 Task: For heading Use Lexend with yellow colour.  font size for heading20,  'Change the font style of data to'Lexend and font size to 12,  Change the alignment of both headline & data to Align center.  In the sheet  Attendance Sheet for Weekly Overviewbook
Action: Mouse moved to (55, 145)
Screenshot: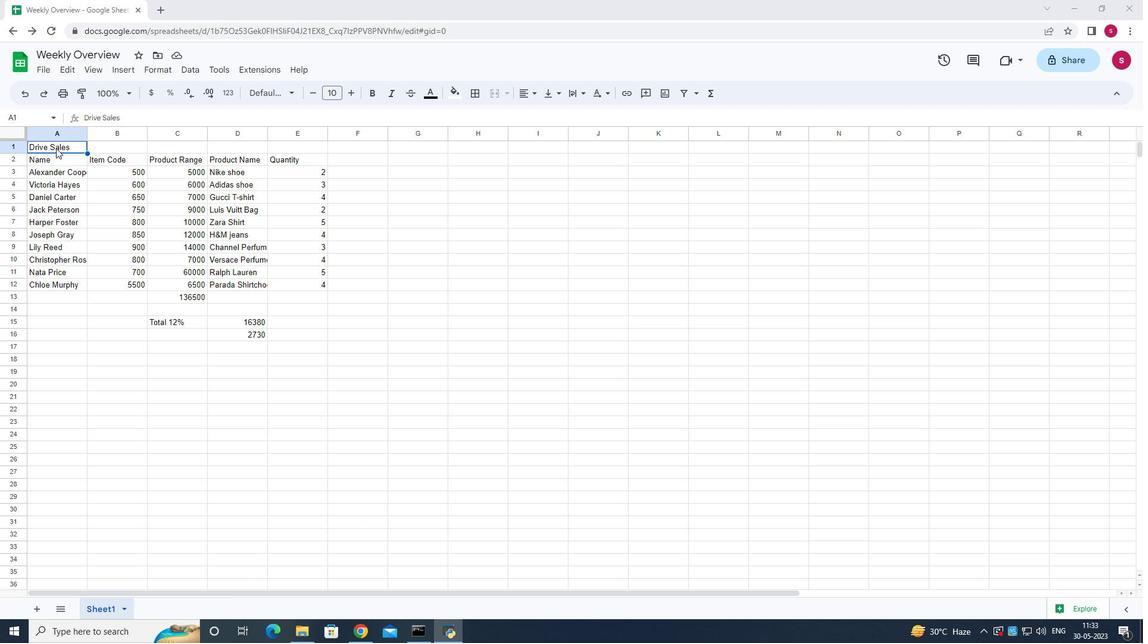 
Action: Mouse pressed left at (55, 145)
Screenshot: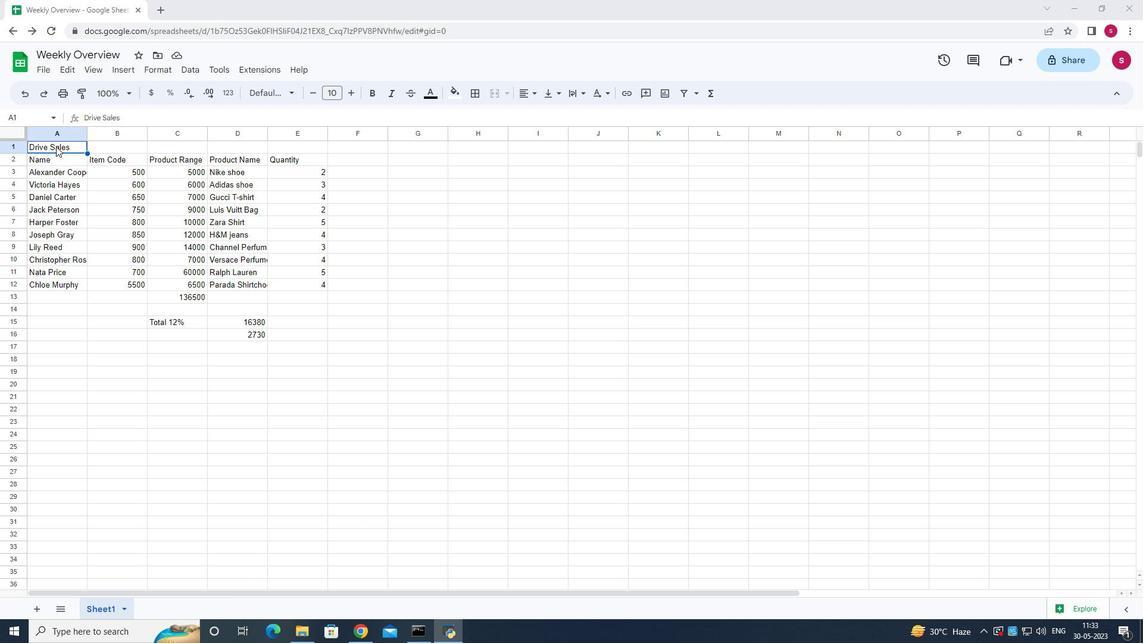 
Action: Mouse moved to (284, 94)
Screenshot: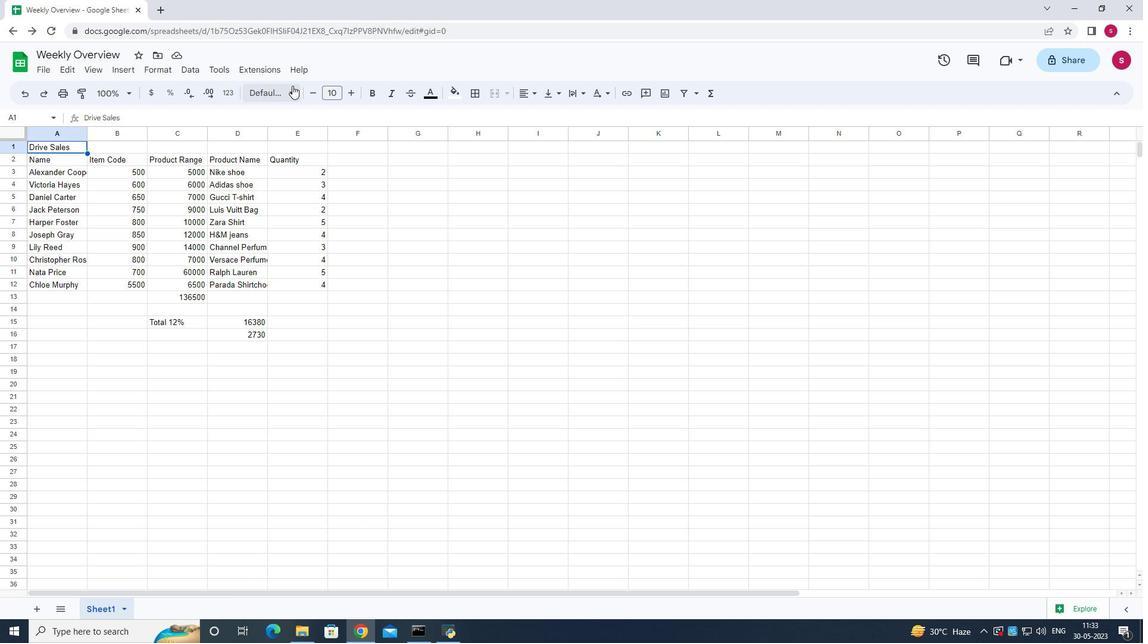 
Action: Mouse pressed left at (284, 94)
Screenshot: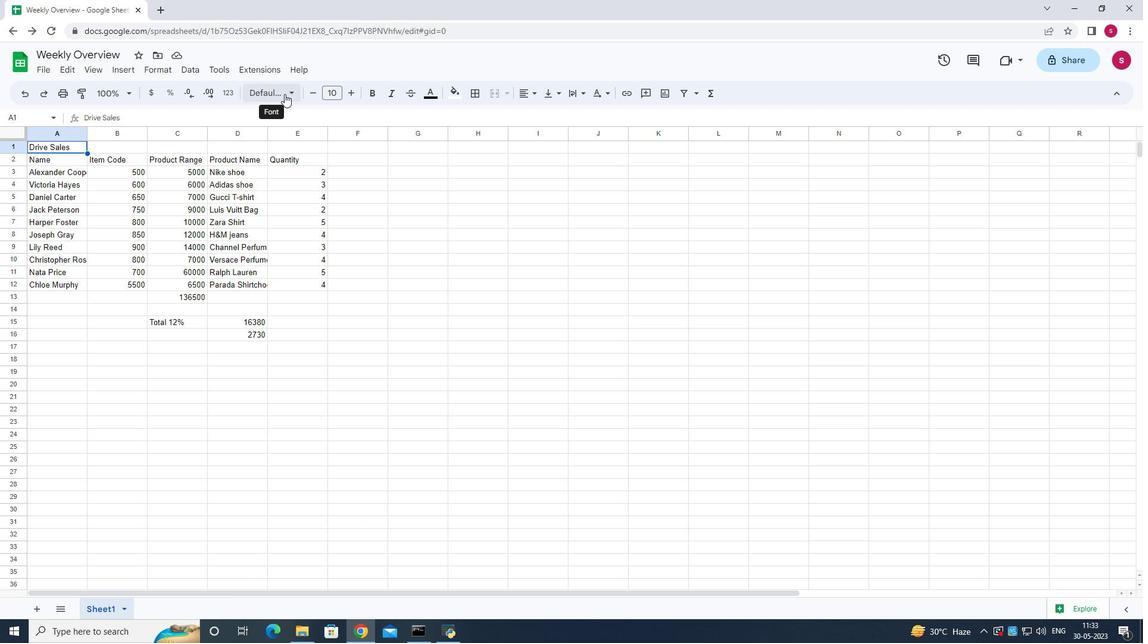 
Action: Mouse moved to (300, 293)
Screenshot: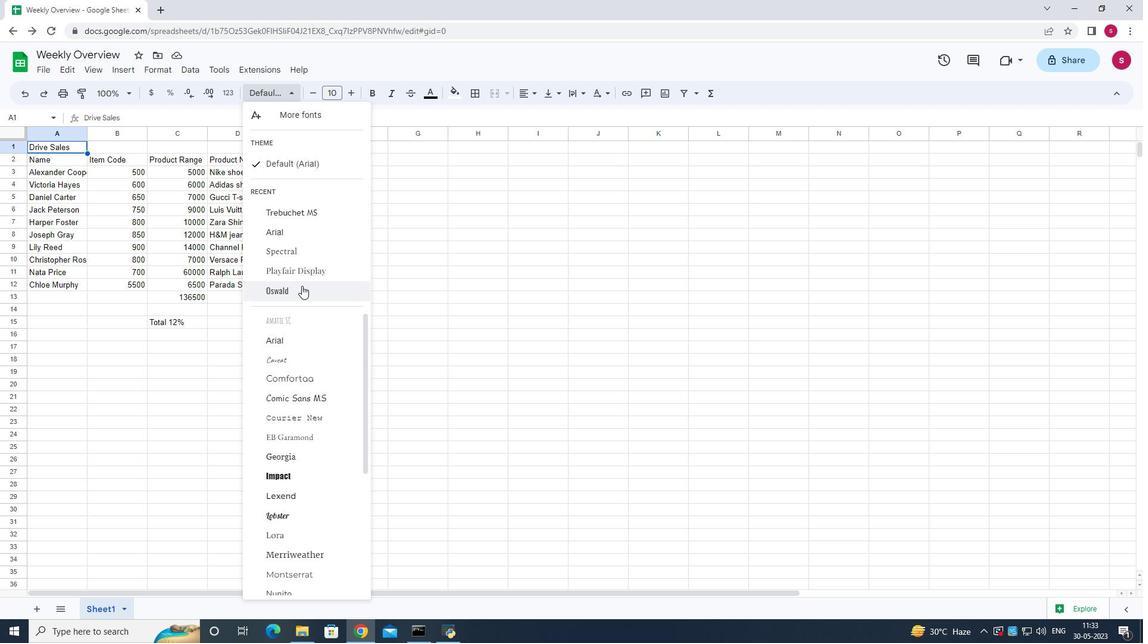 
Action: Mouse scrolled (300, 292) with delta (0, 0)
Screenshot: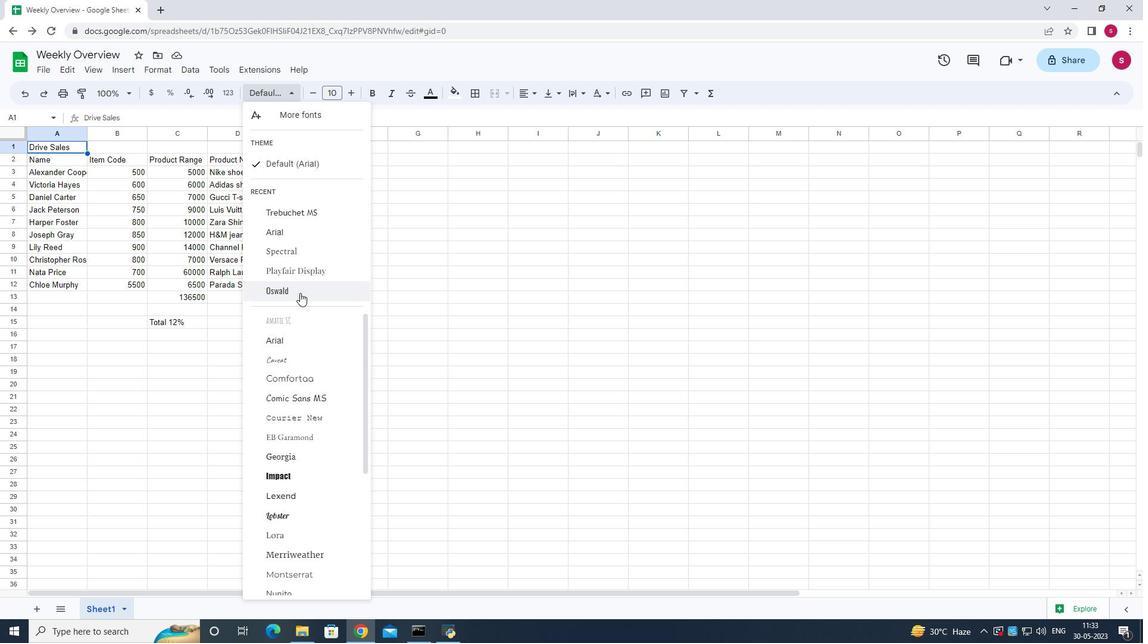 
Action: Mouse moved to (290, 554)
Screenshot: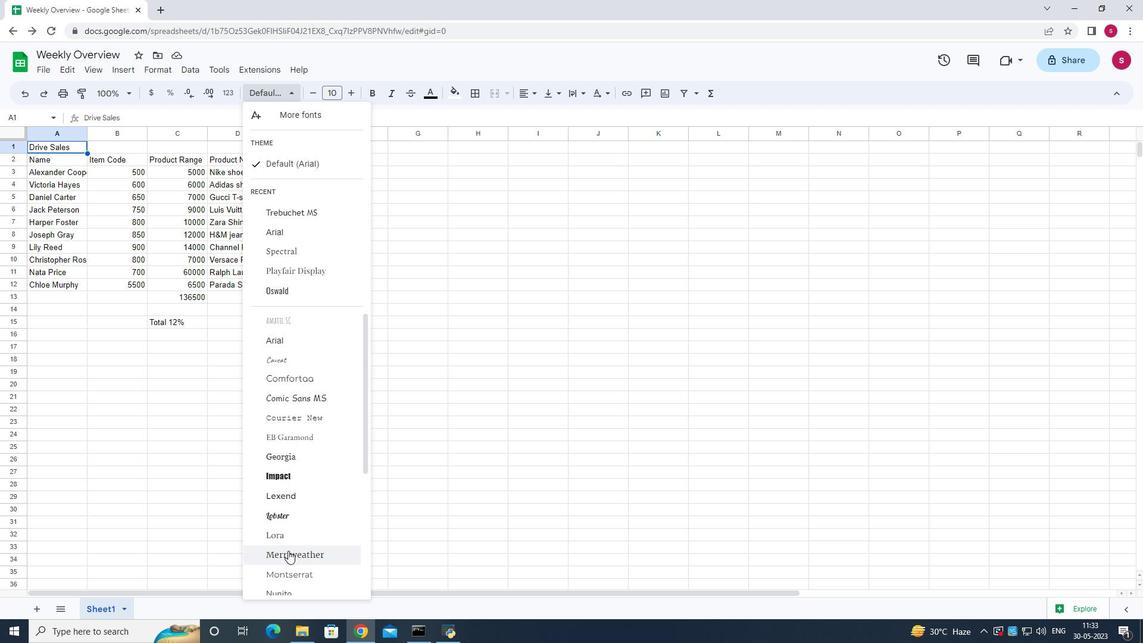 
Action: Mouse scrolled (290, 553) with delta (0, 0)
Screenshot: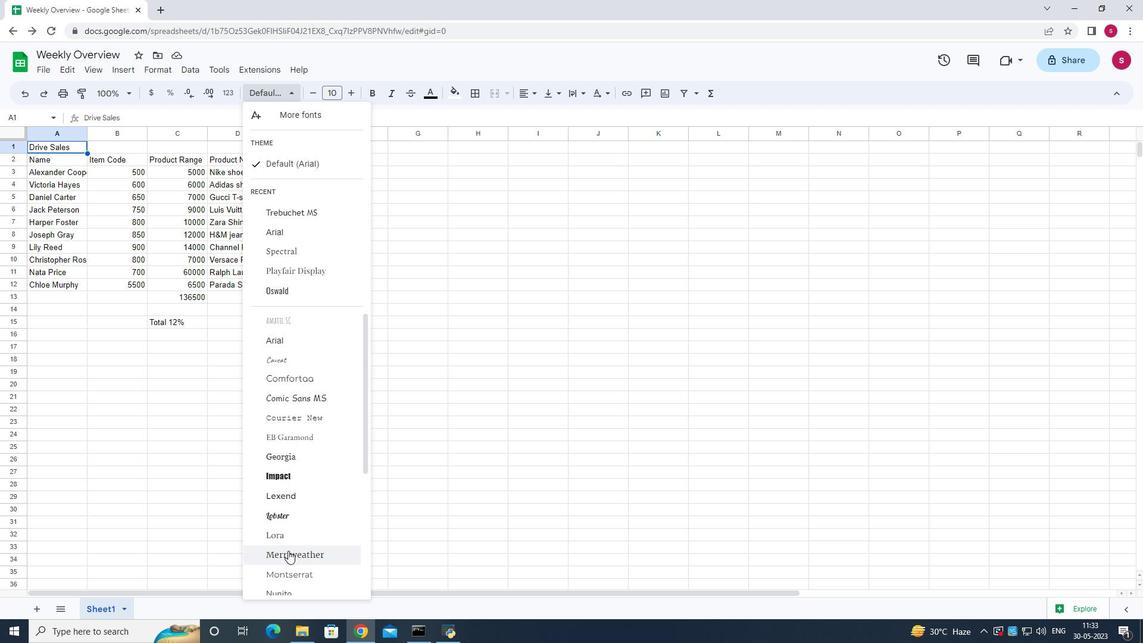 
Action: Mouse scrolled (290, 553) with delta (0, 0)
Screenshot: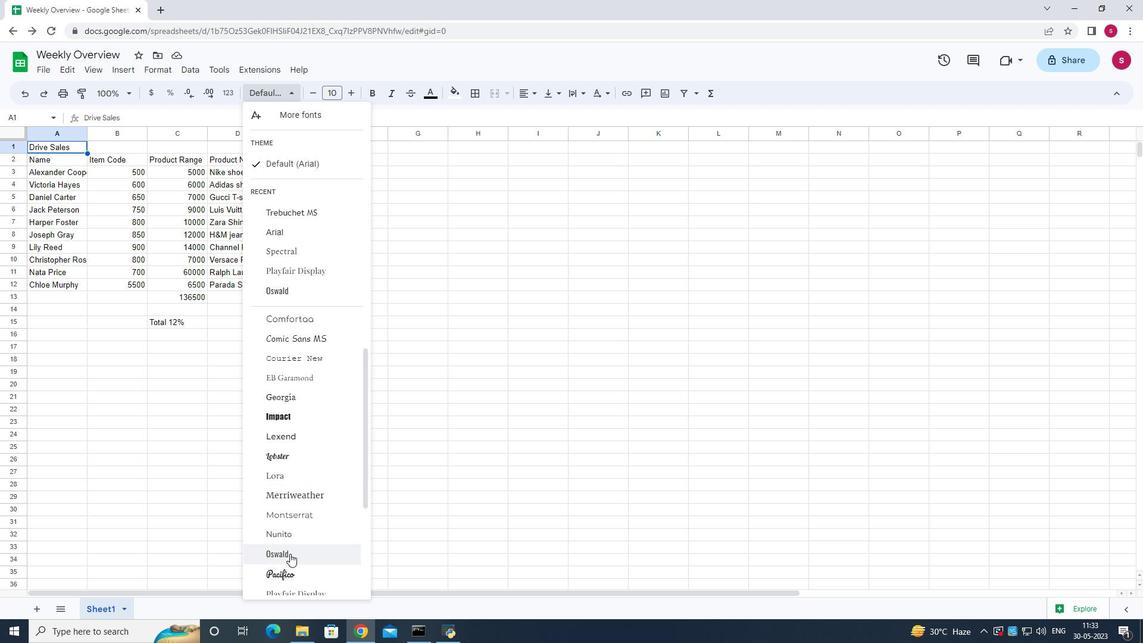 
Action: Mouse scrolled (290, 553) with delta (0, 0)
Screenshot: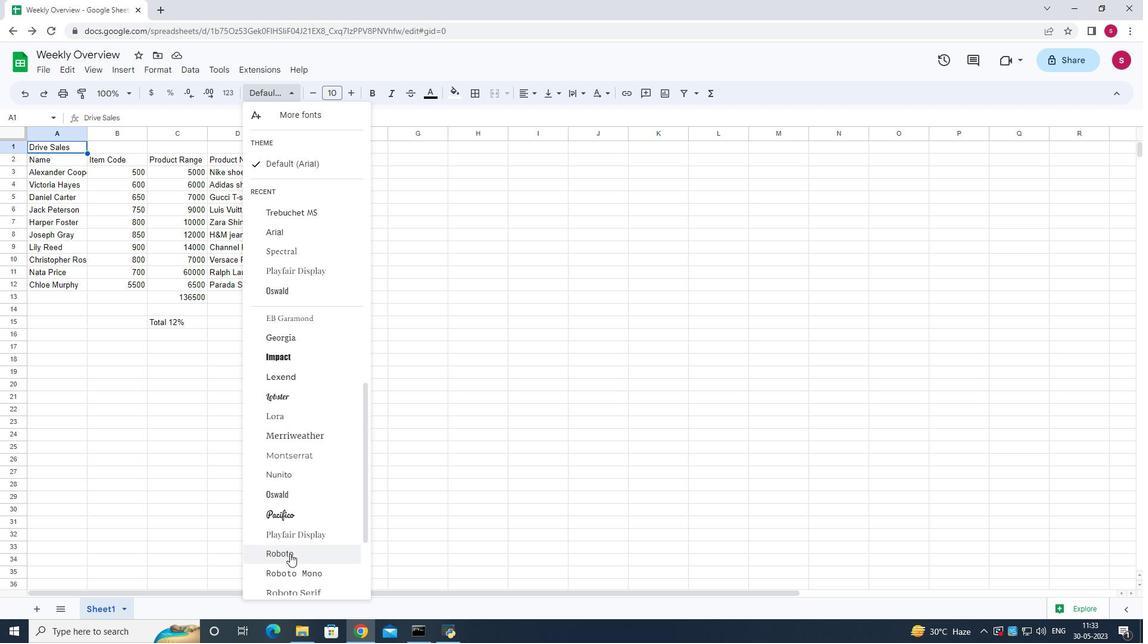 
Action: Mouse scrolled (290, 553) with delta (0, 0)
Screenshot: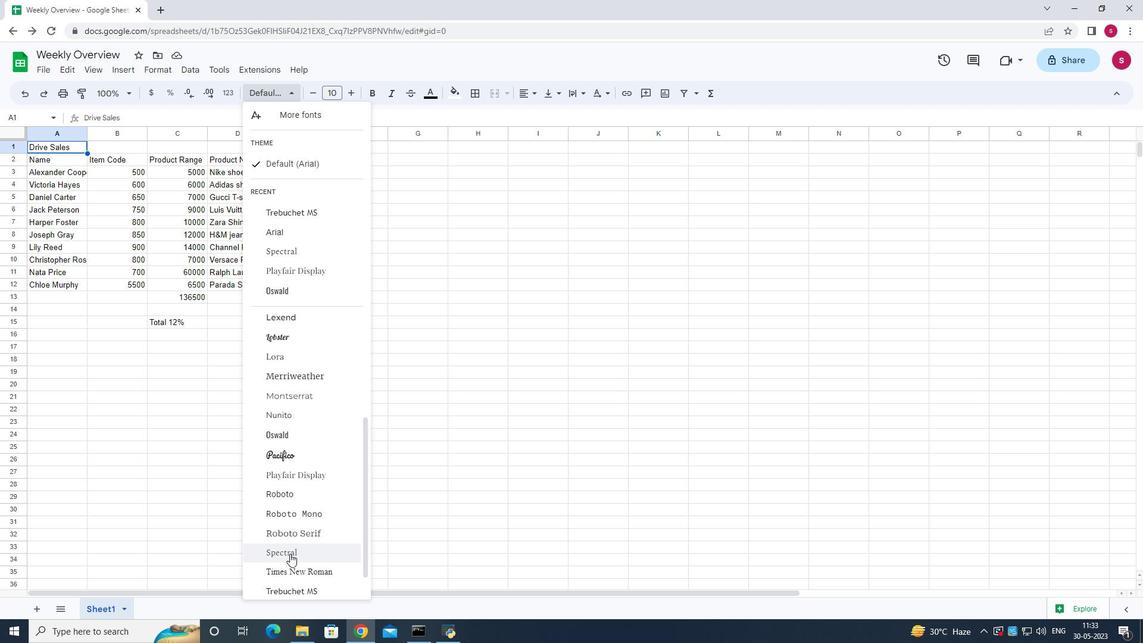 
Action: Mouse scrolled (290, 553) with delta (0, 0)
Screenshot: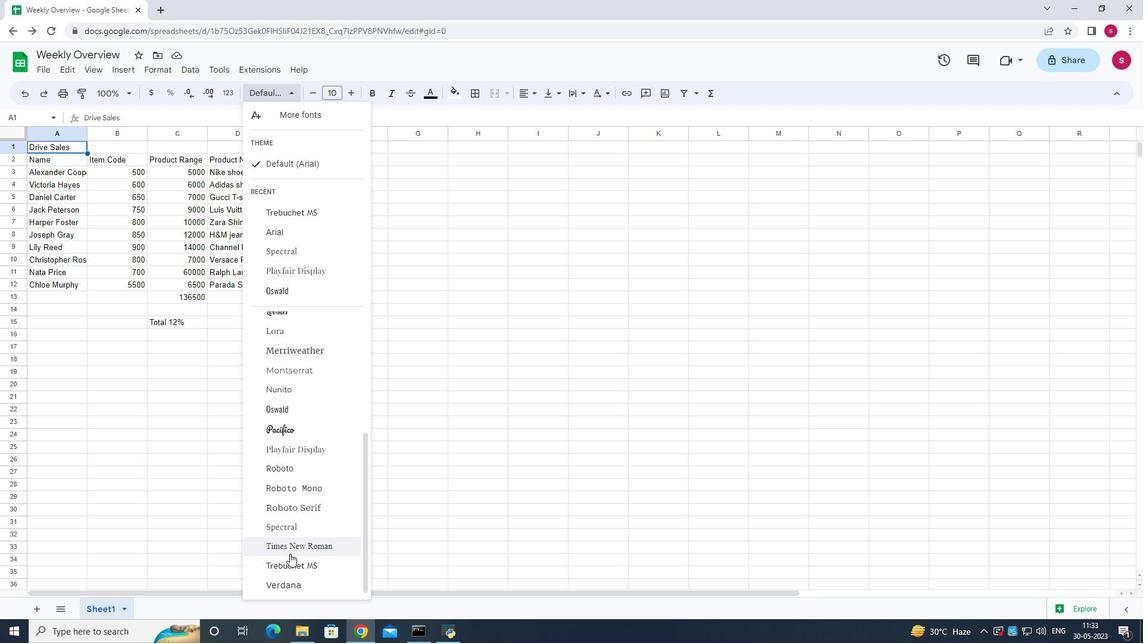 
Action: Mouse moved to (283, 267)
Screenshot: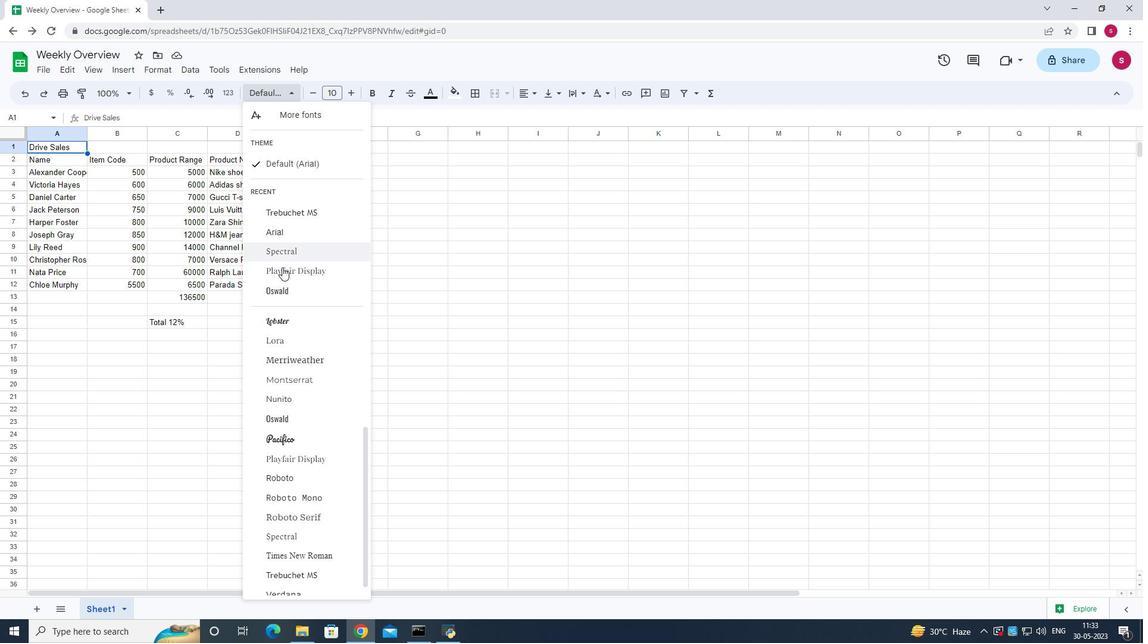 
Action: Mouse scrolled (283, 268) with delta (0, 0)
Screenshot: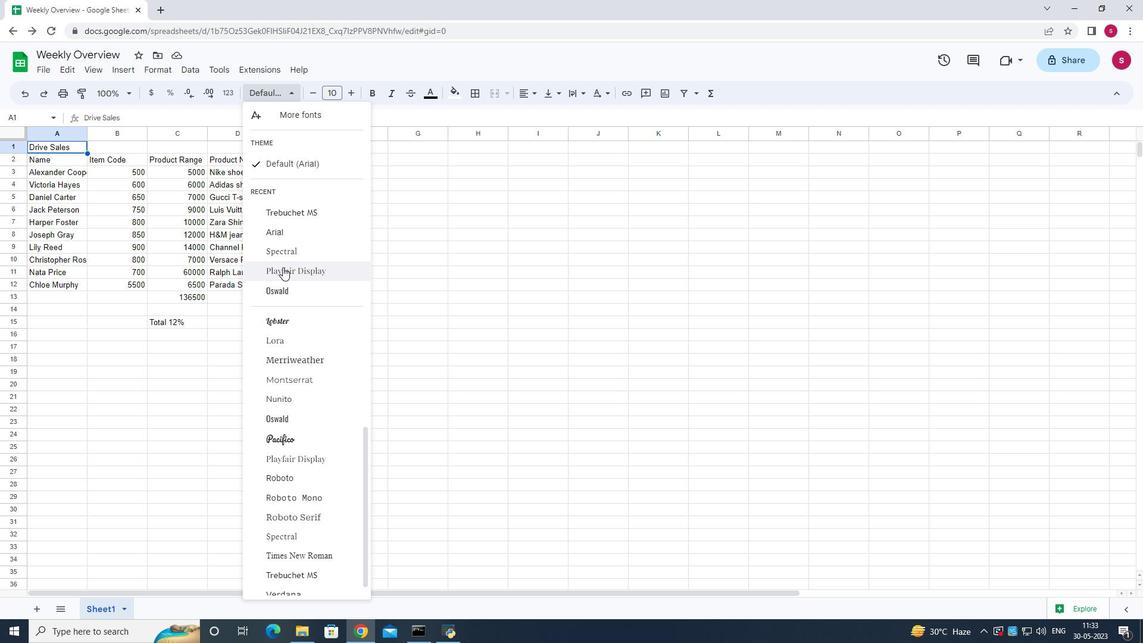 
Action: Mouse scrolled (283, 268) with delta (0, 0)
Screenshot: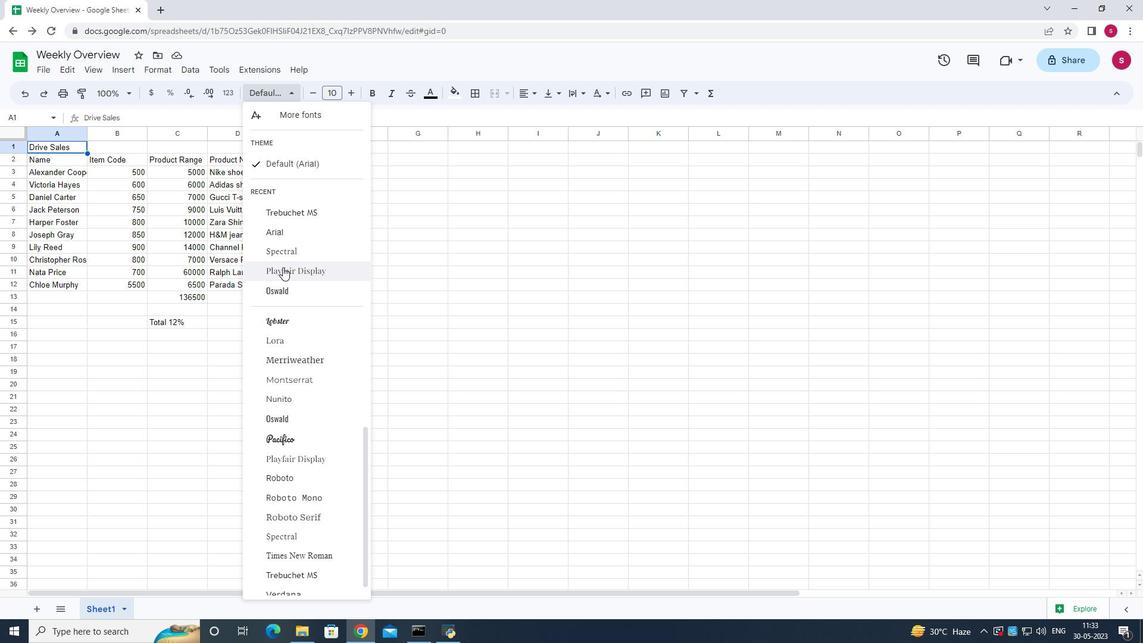 
Action: Mouse moved to (291, 117)
Screenshot: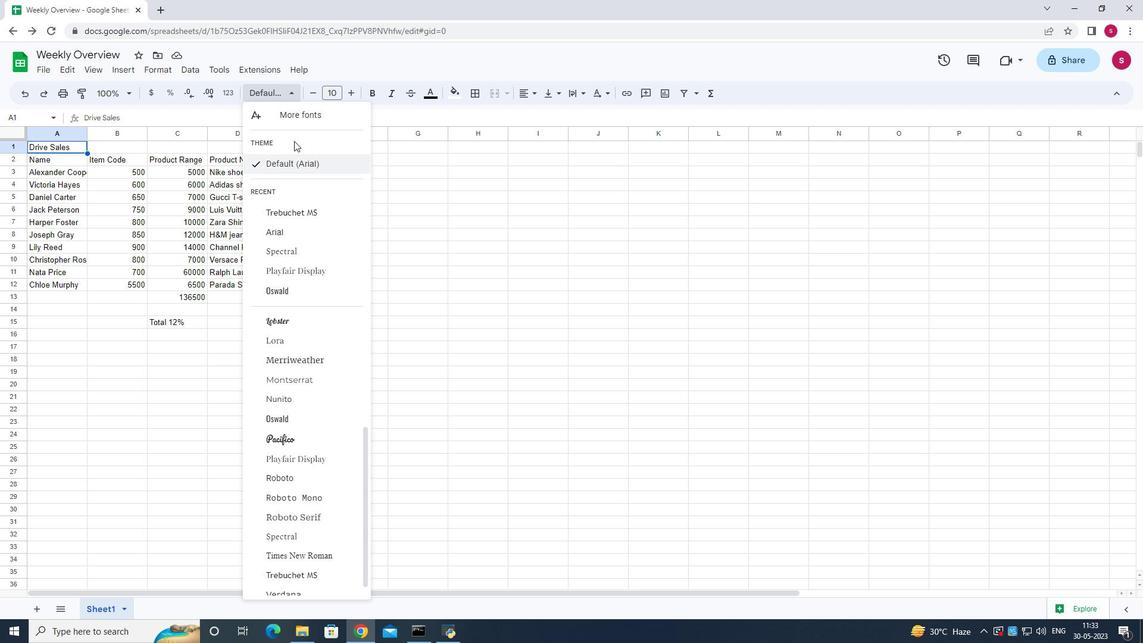 
Action: Mouse pressed left at (291, 117)
Screenshot: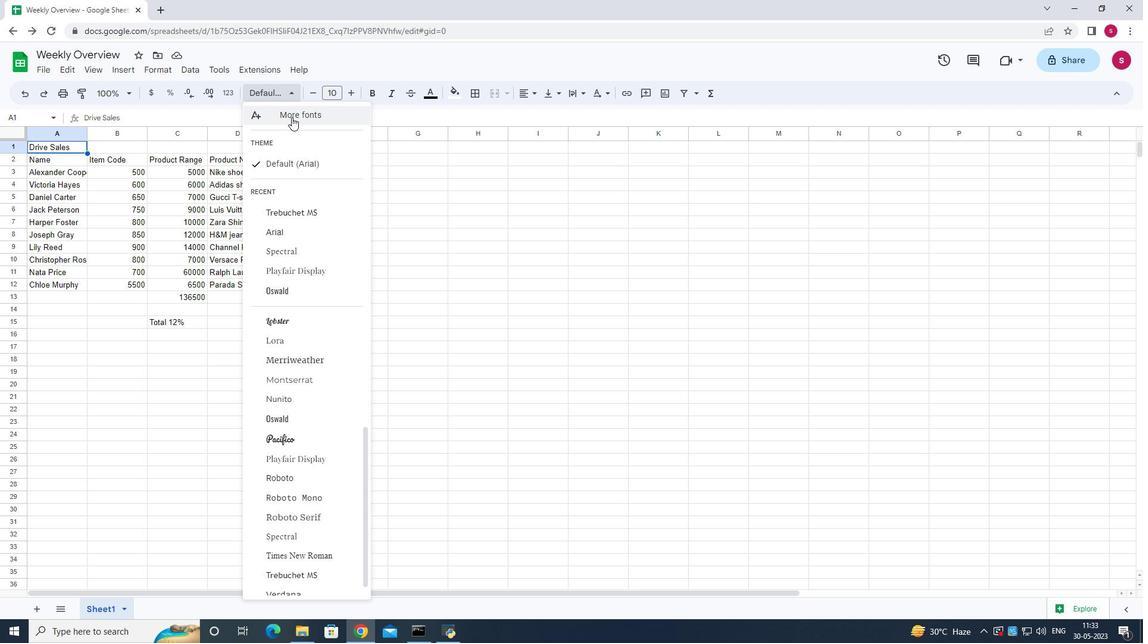 
Action: Mouse moved to (372, 191)
Screenshot: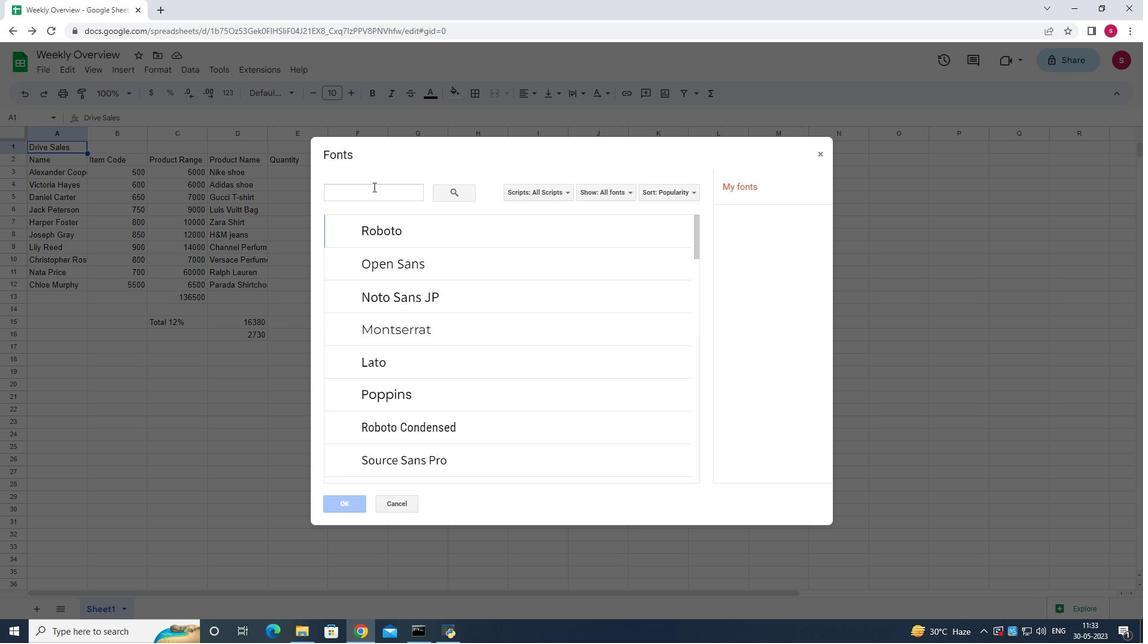 
Action: Mouse pressed left at (372, 191)
Screenshot: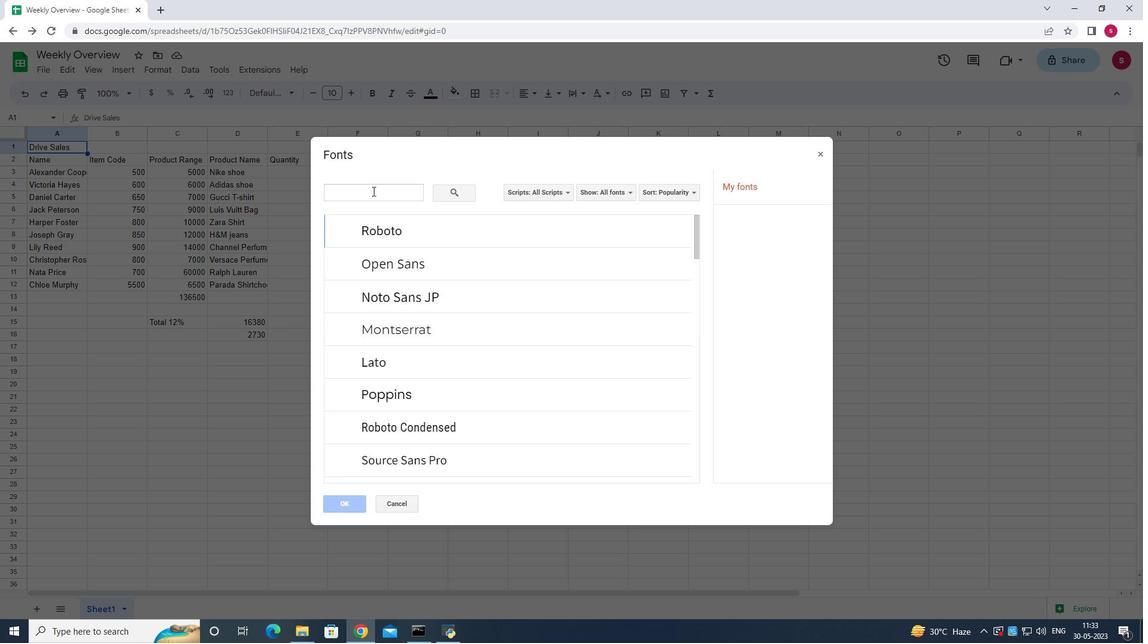 
Action: Key pressed <Key.shift>Lexand<Key.enter>
Screenshot: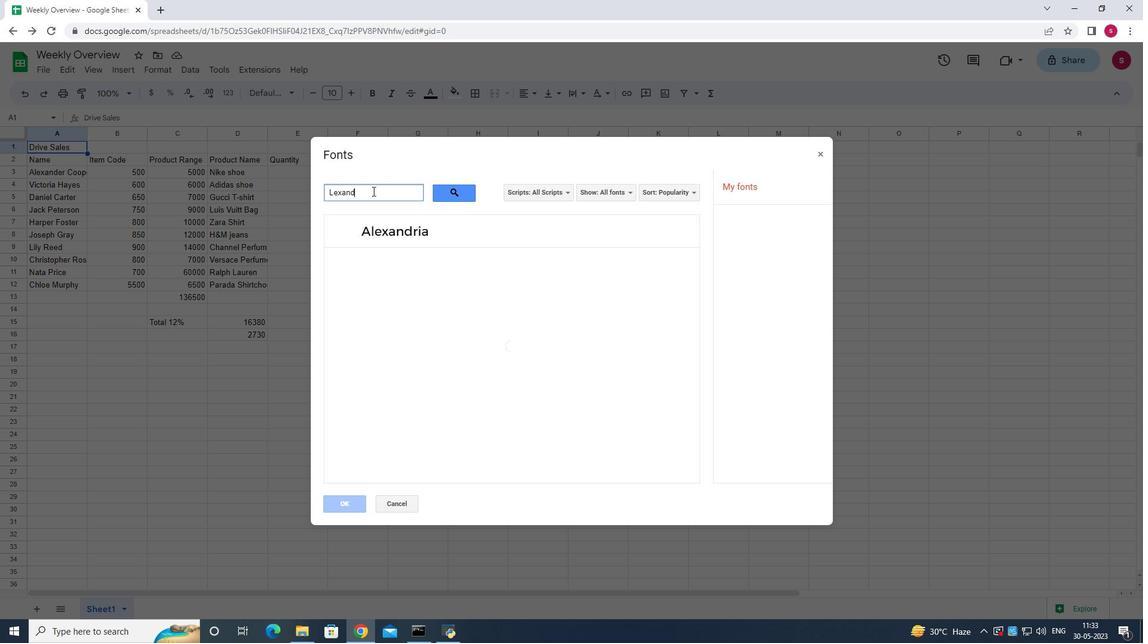 
Action: Mouse moved to (423, 190)
Screenshot: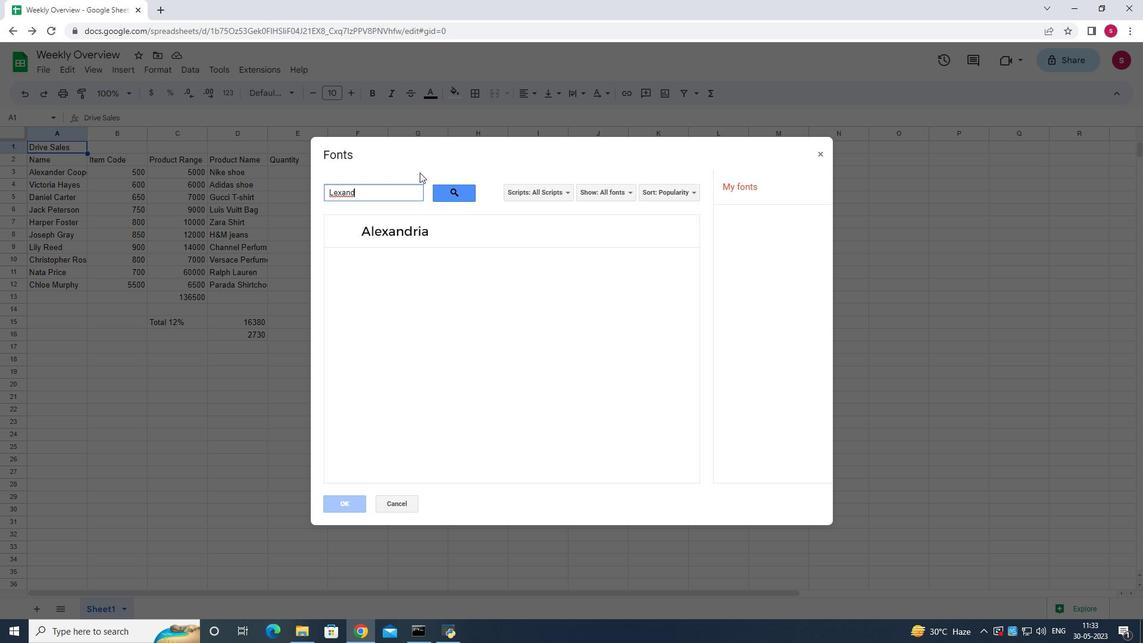 
Action: Key pressed <Key.backspace><Key.backspace><Key.backspace><Key.backspace><Key.backspace><Key.backspace><Key.backspace><Key.backspace><Key.backspace><Key.backspace><Key.backspace><Key.backspace><Key.backspace><Key.backspace><Key.backspace><Key.backspace><Key.backspace><Key.backspace><Key.backspace>
Screenshot: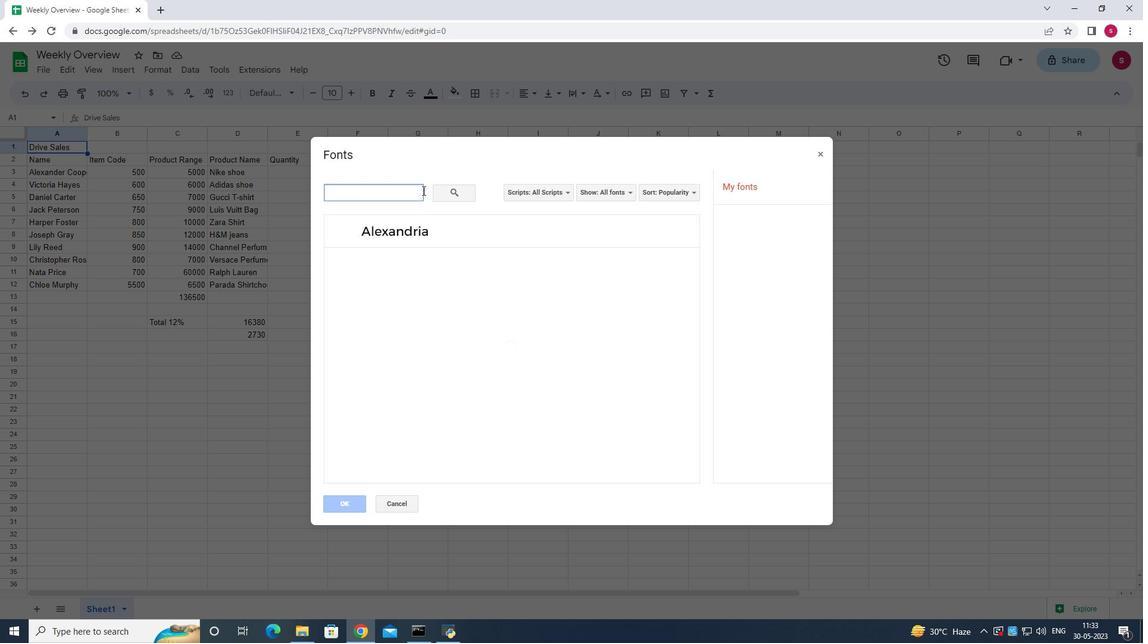 
Action: Mouse moved to (413, 247)
Screenshot: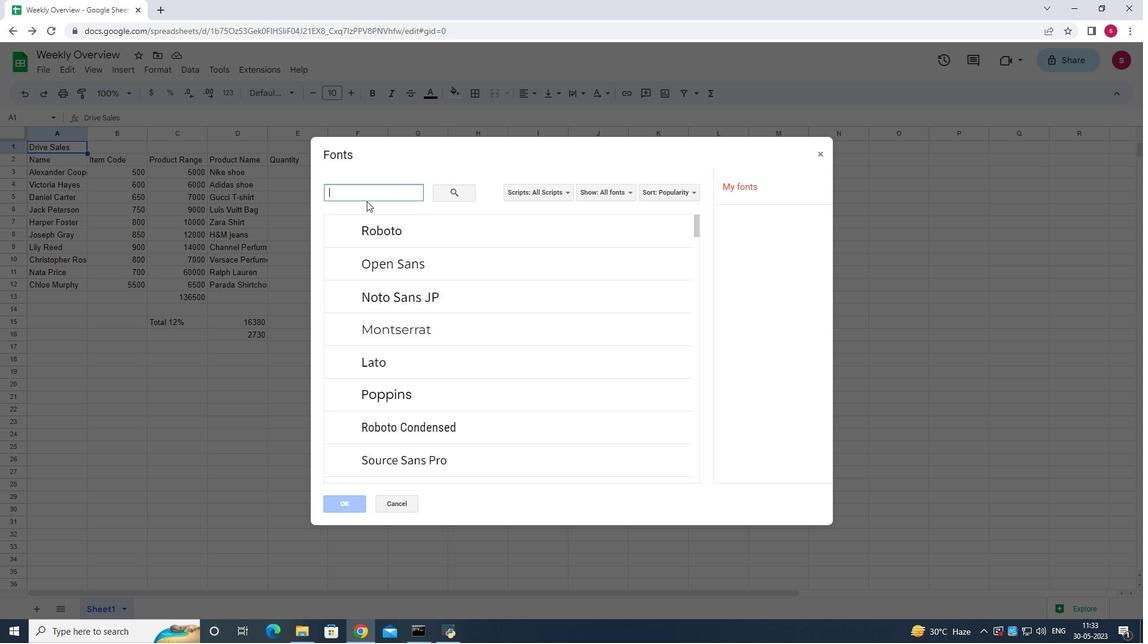 
Action: Mouse scrolled (413, 247) with delta (0, 0)
Screenshot: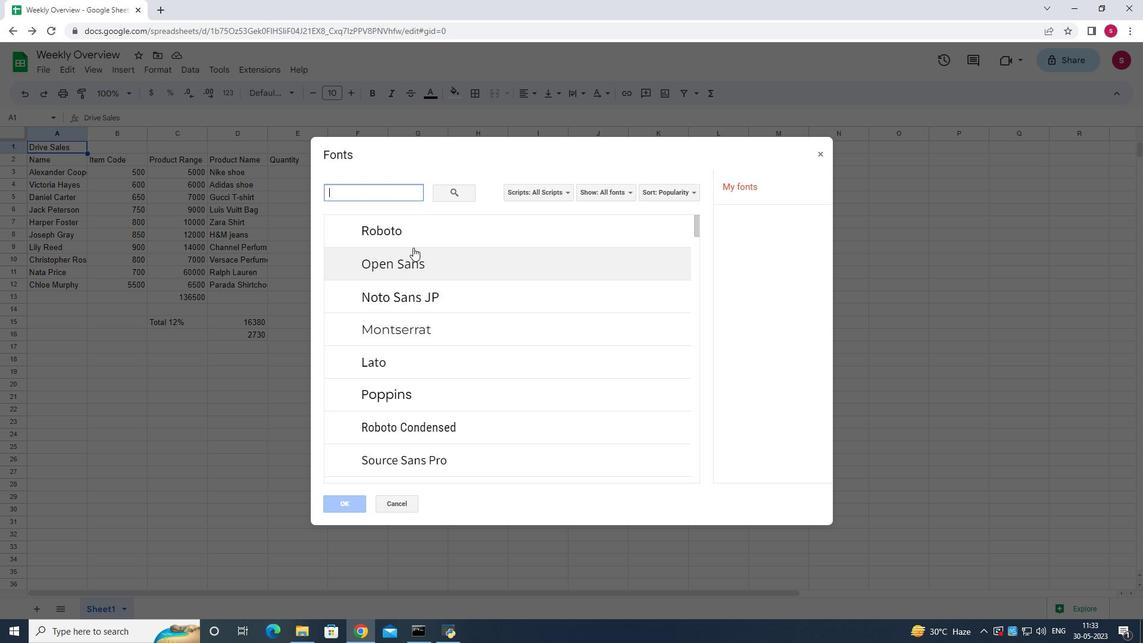 
Action: Mouse scrolled (413, 247) with delta (0, 0)
Screenshot: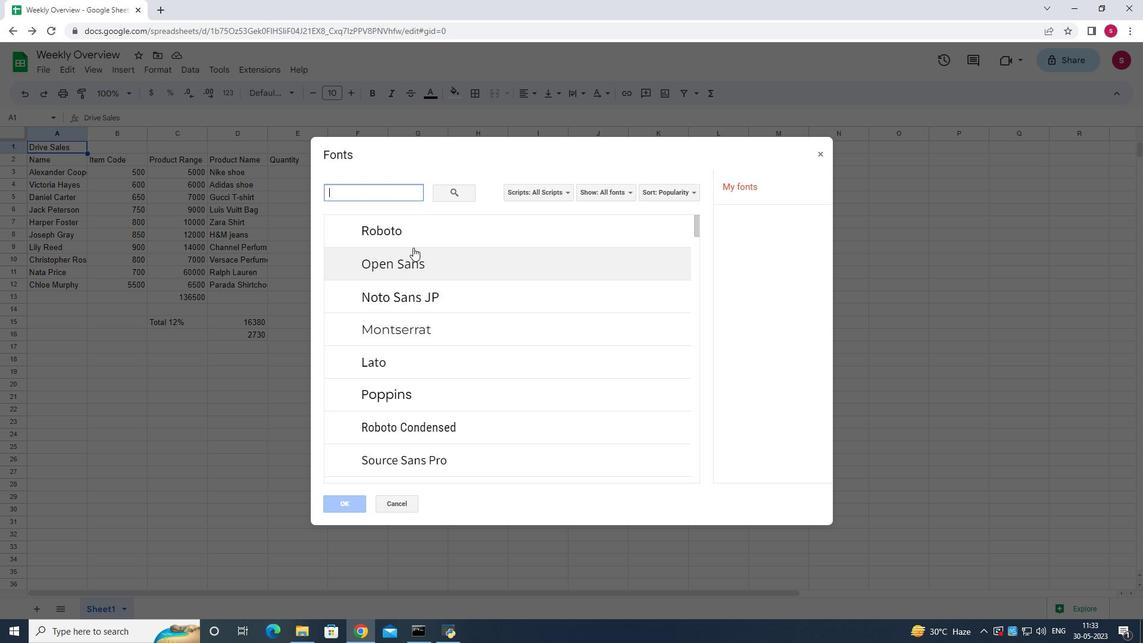 
Action: Mouse scrolled (413, 247) with delta (0, 0)
Screenshot: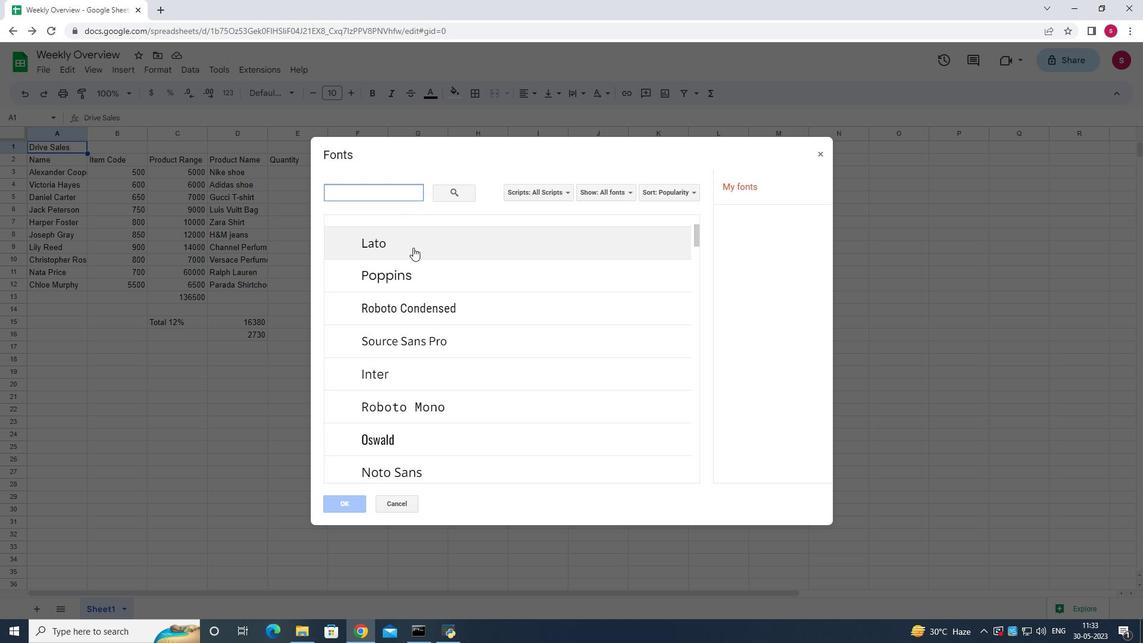 
Action: Mouse scrolled (413, 247) with delta (0, 0)
Screenshot: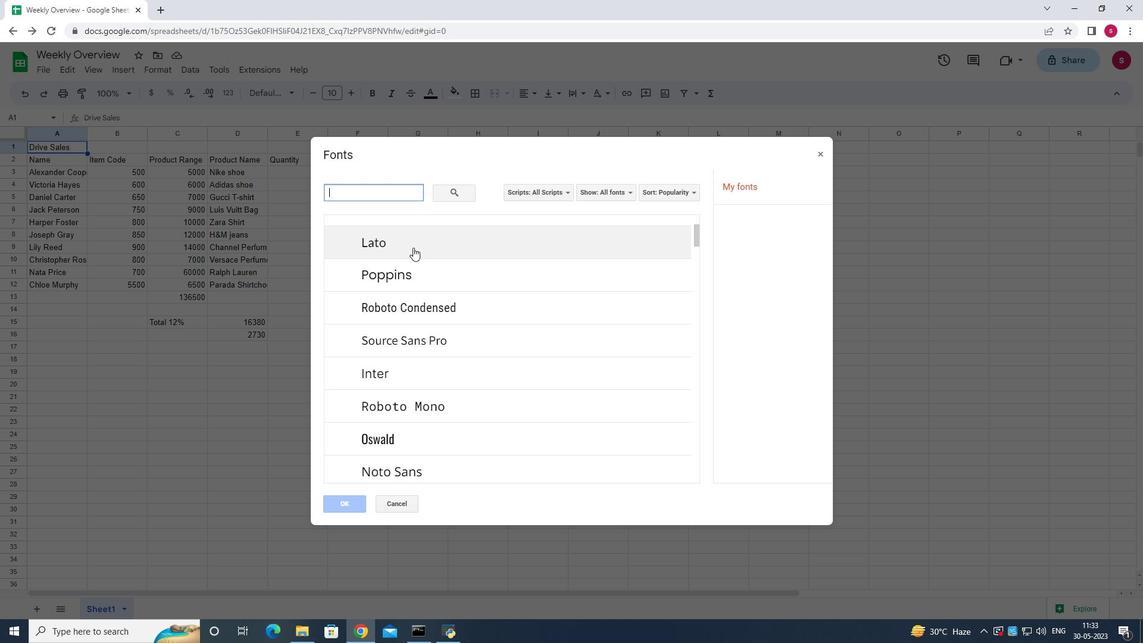 
Action: Mouse scrolled (413, 247) with delta (0, 0)
Screenshot: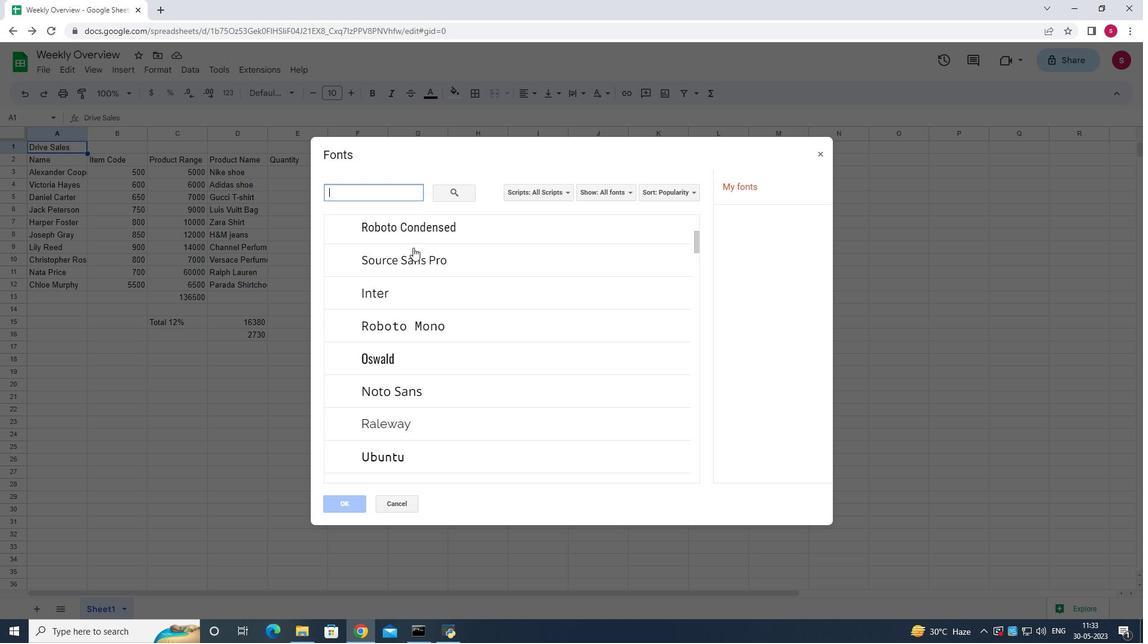 
Action: Mouse scrolled (413, 247) with delta (0, 0)
Screenshot: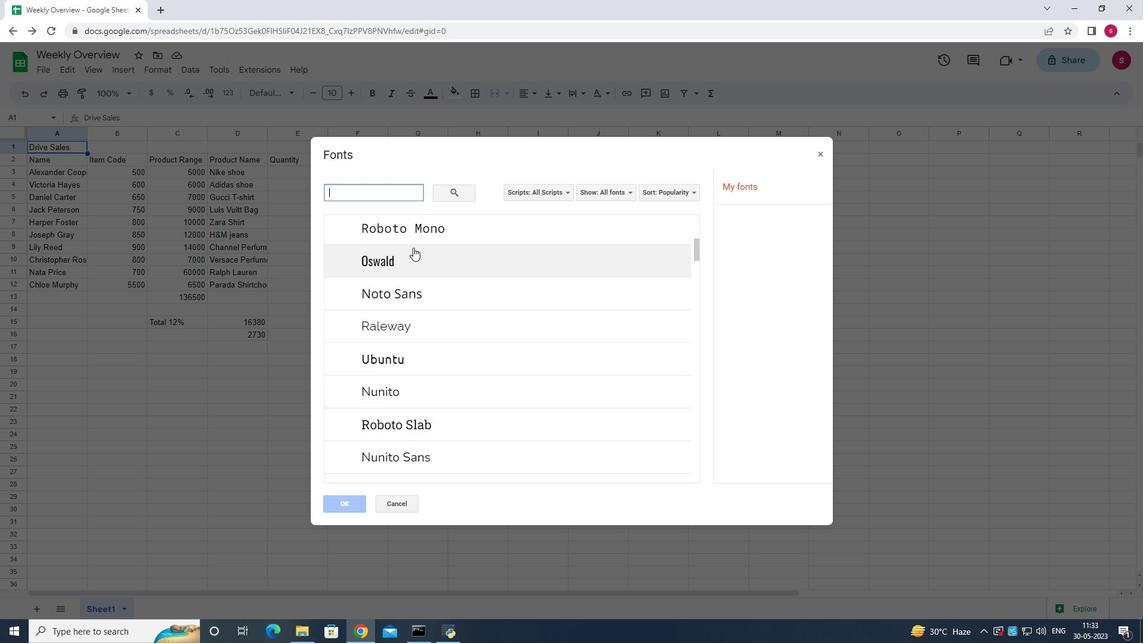 
Action: Mouse scrolled (413, 247) with delta (0, 0)
Screenshot: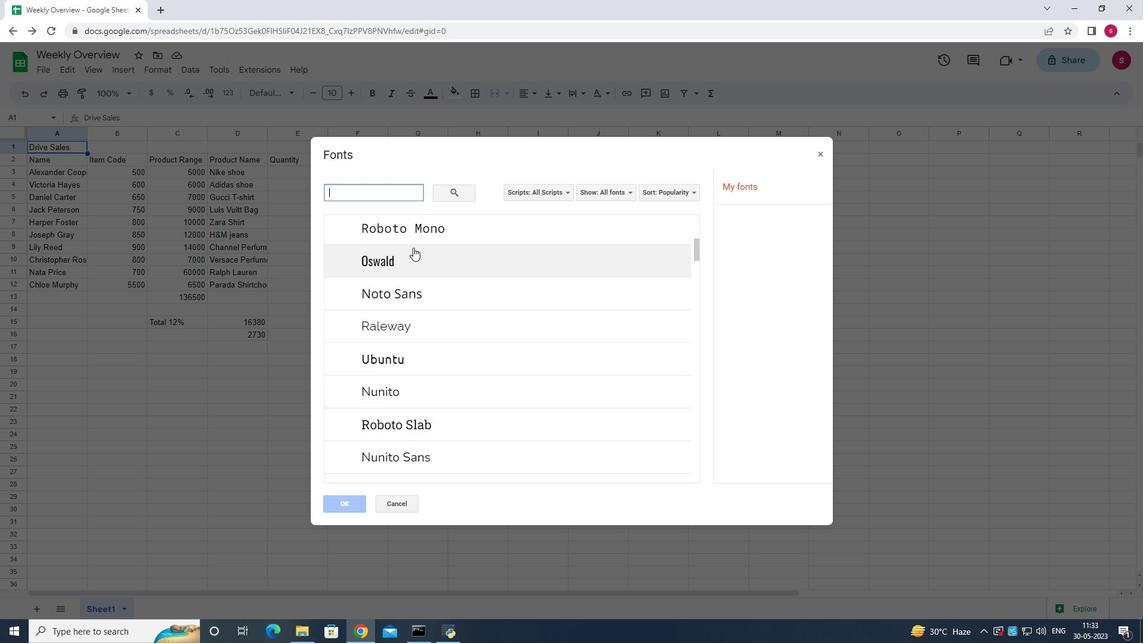 
Action: Mouse scrolled (413, 247) with delta (0, 0)
Screenshot: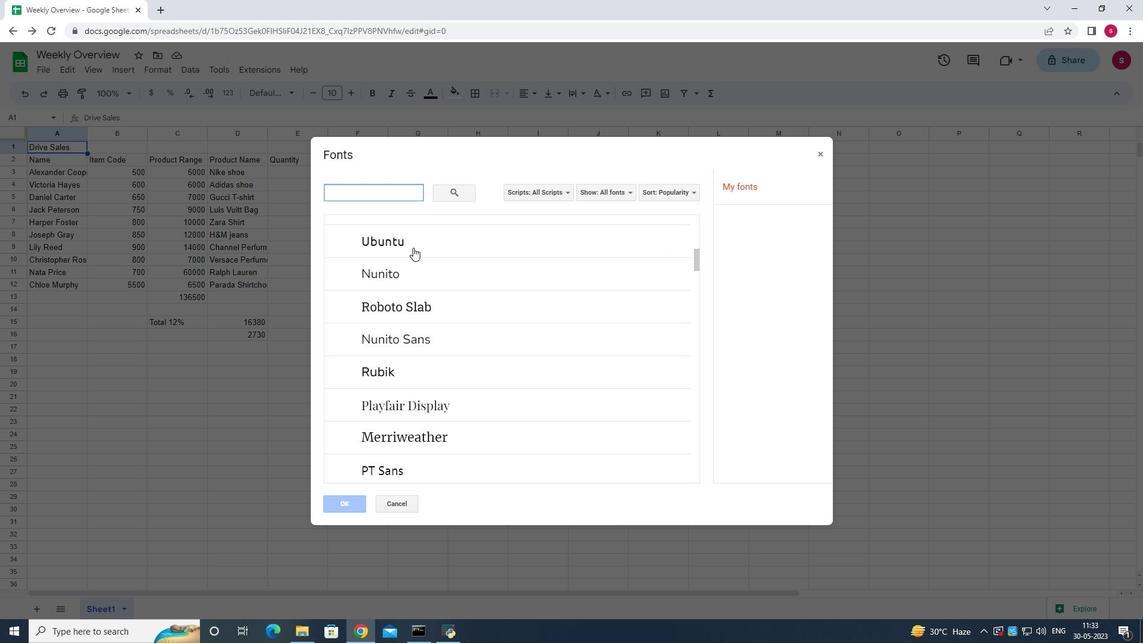 
Action: Mouse scrolled (413, 247) with delta (0, 0)
Screenshot: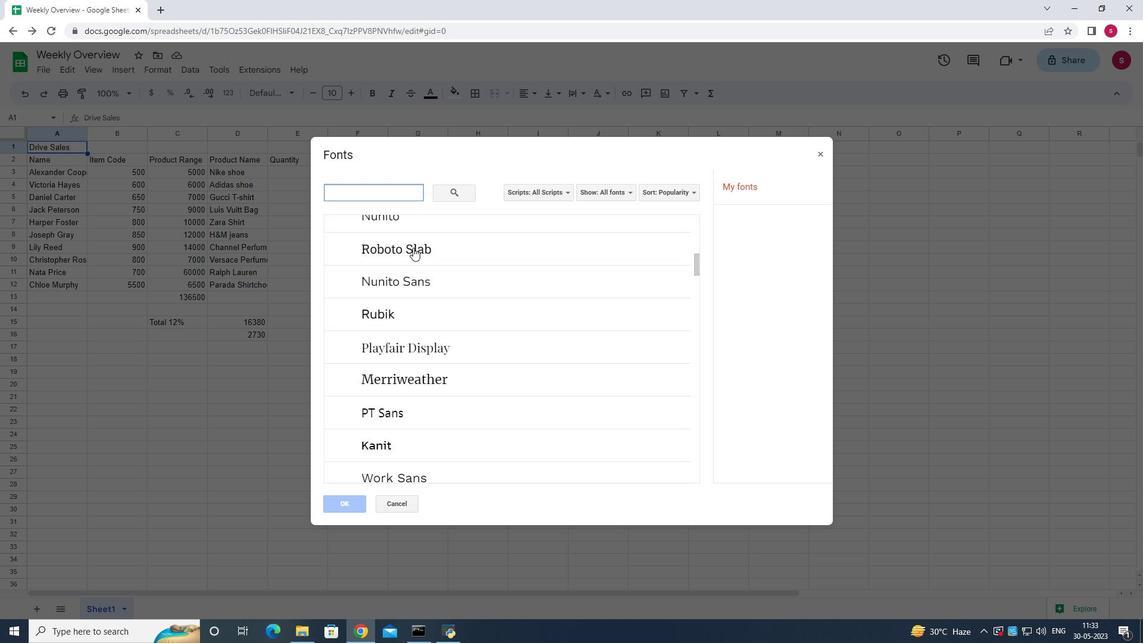 
Action: Mouse moved to (148, 406)
Screenshot: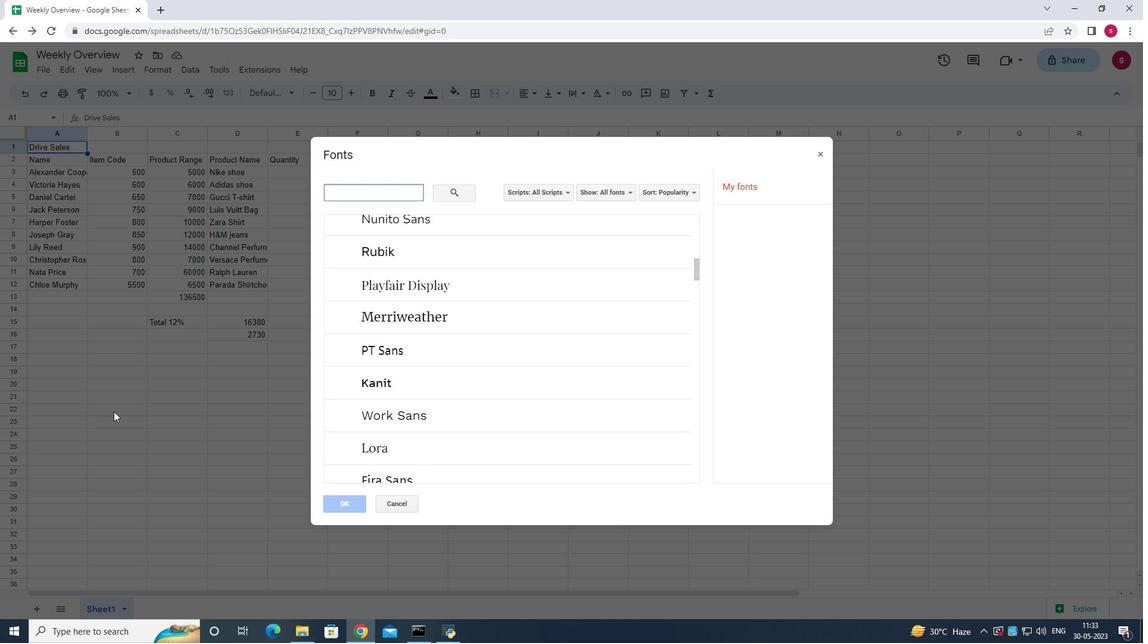 
Action: Mouse pressed left at (148, 406)
Screenshot: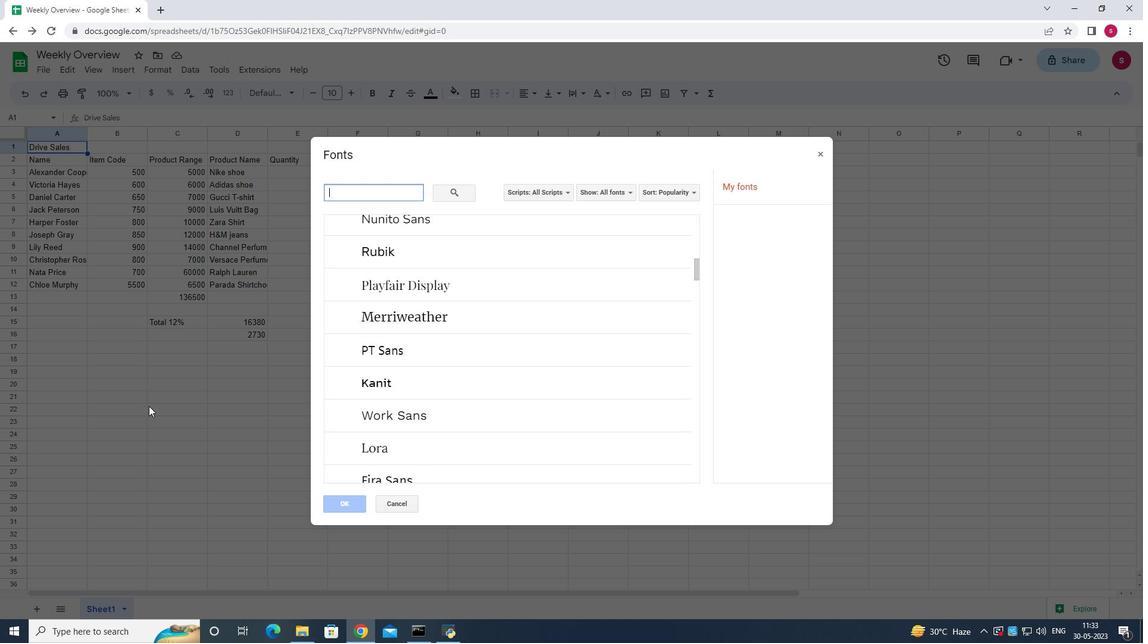 
Action: Mouse moved to (816, 157)
Screenshot: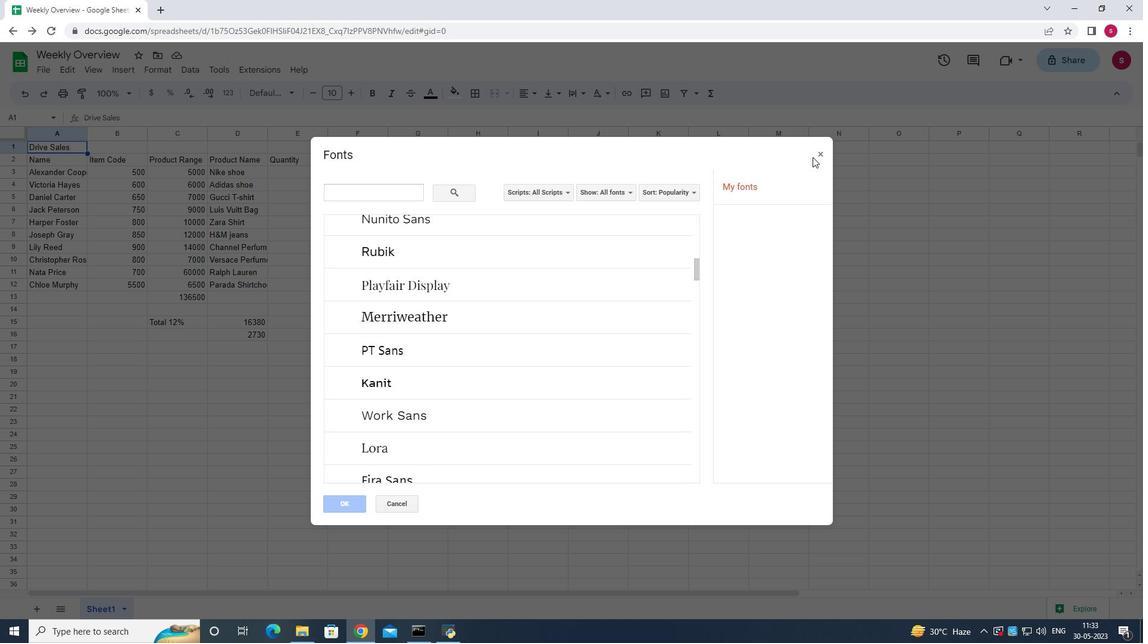 
Action: Mouse pressed left at (816, 157)
Screenshot: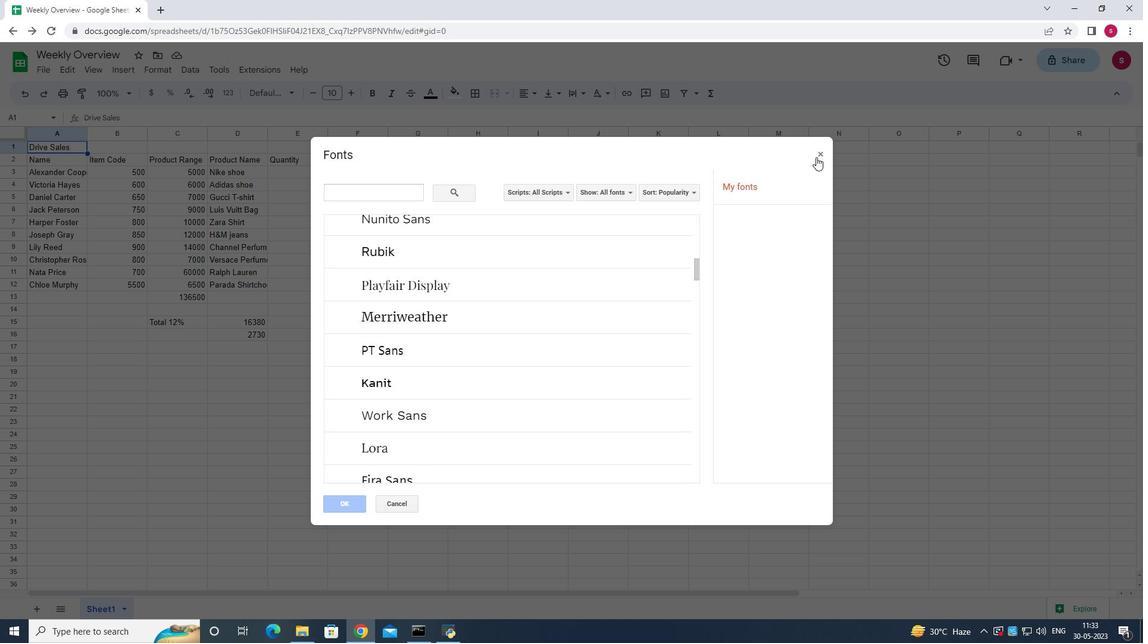 
Action: Mouse moved to (287, 94)
Screenshot: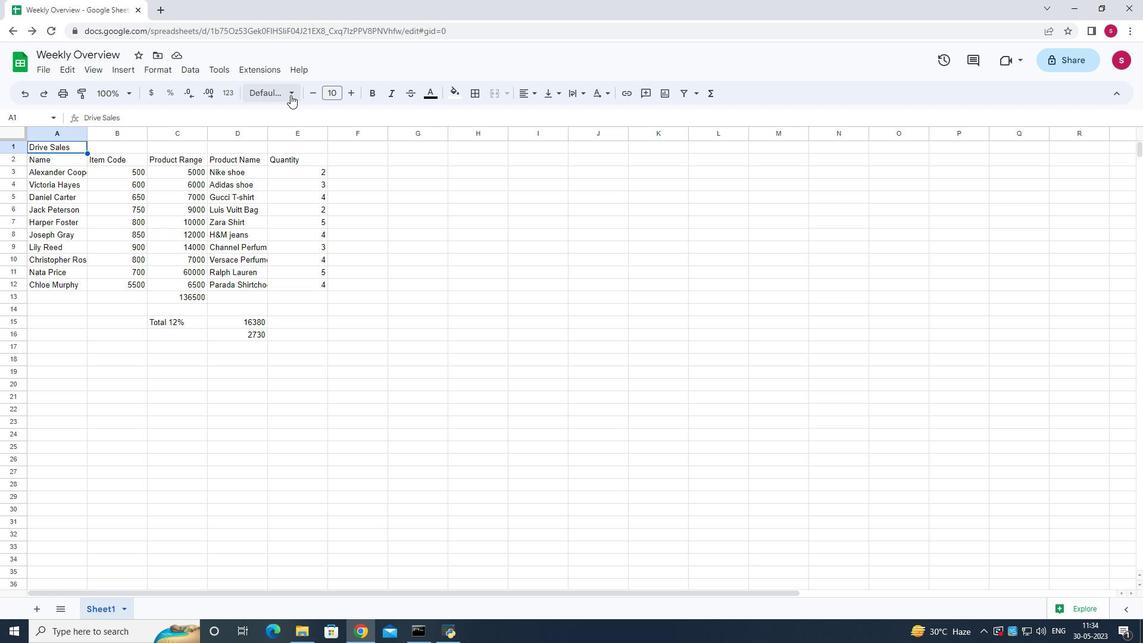 
Action: Mouse pressed left at (287, 94)
Screenshot: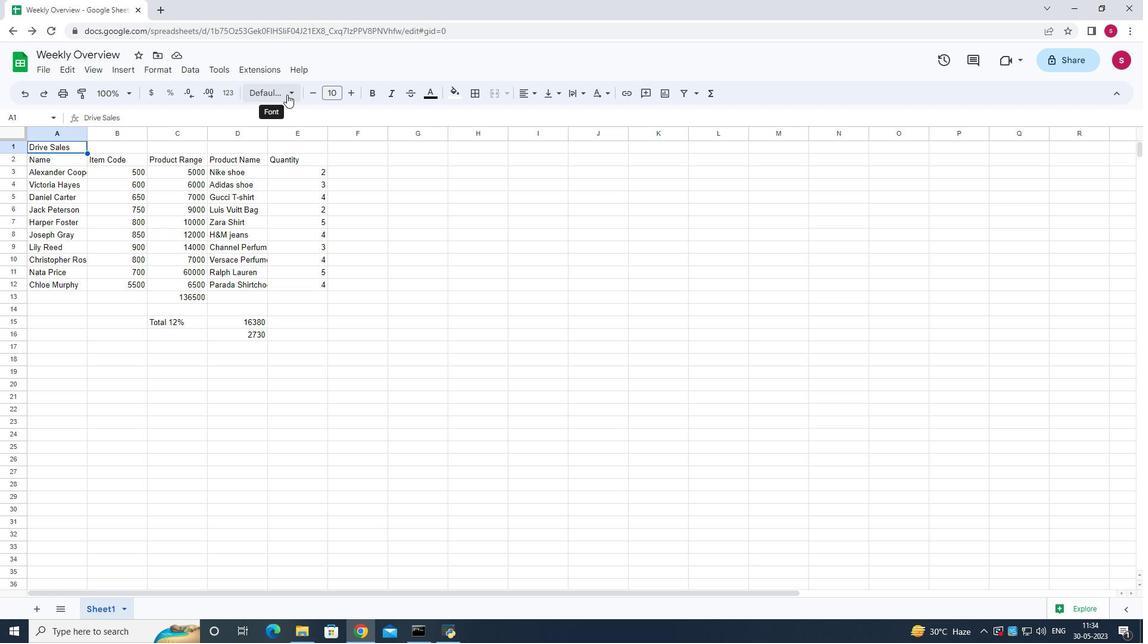 
Action: Mouse moved to (294, 514)
Screenshot: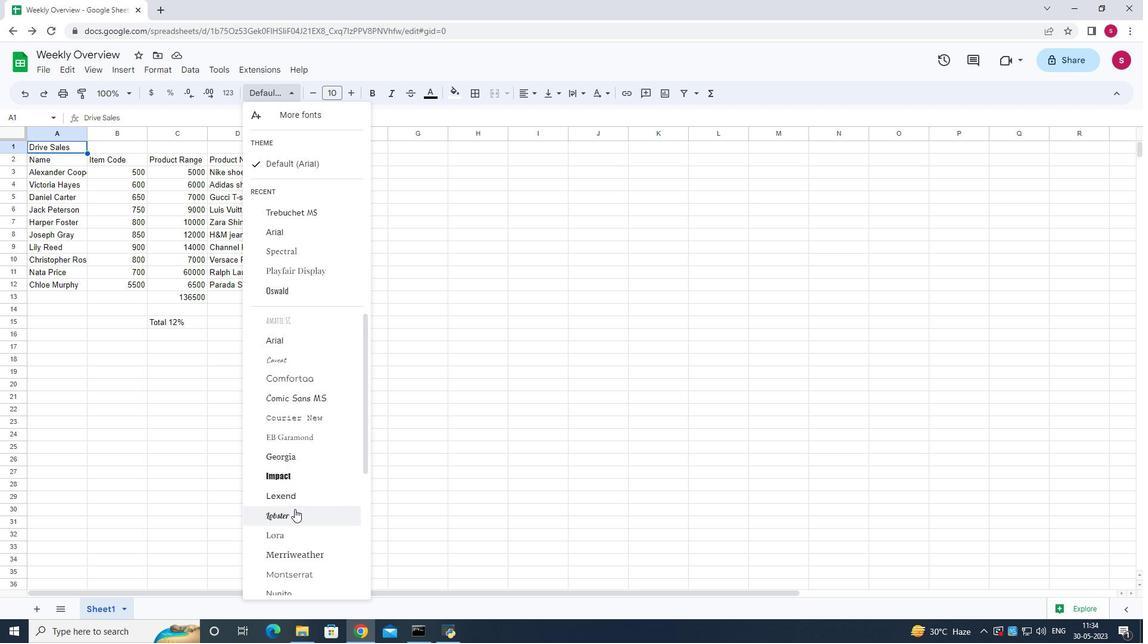 
Action: Mouse scrolled (294, 513) with delta (0, 0)
Screenshot: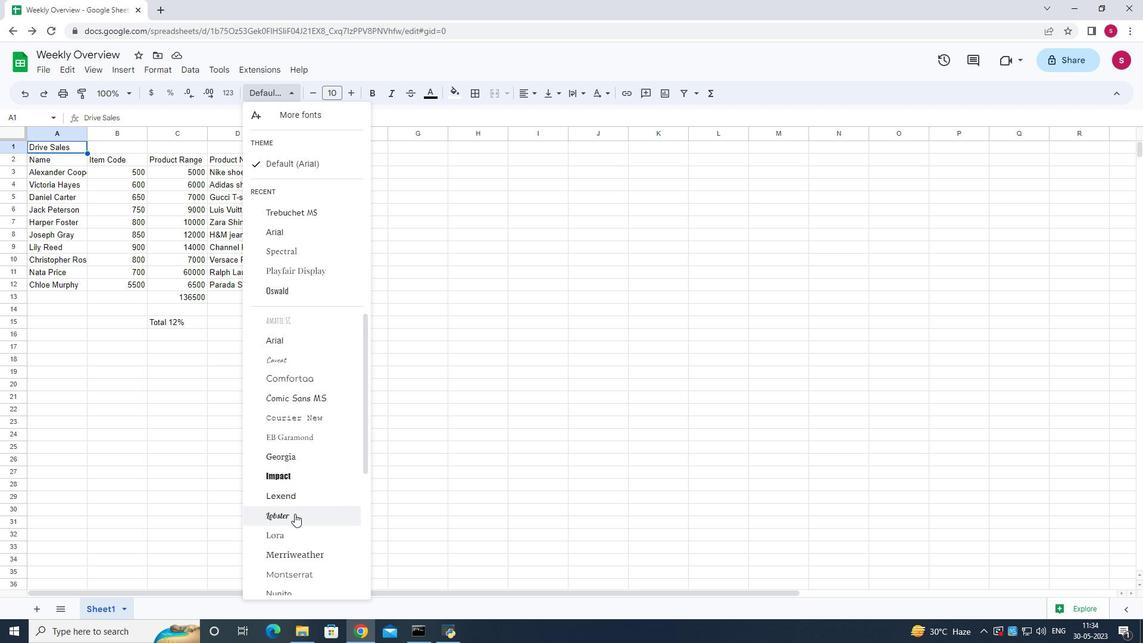 
Action: Mouse scrolled (294, 513) with delta (0, 0)
Screenshot: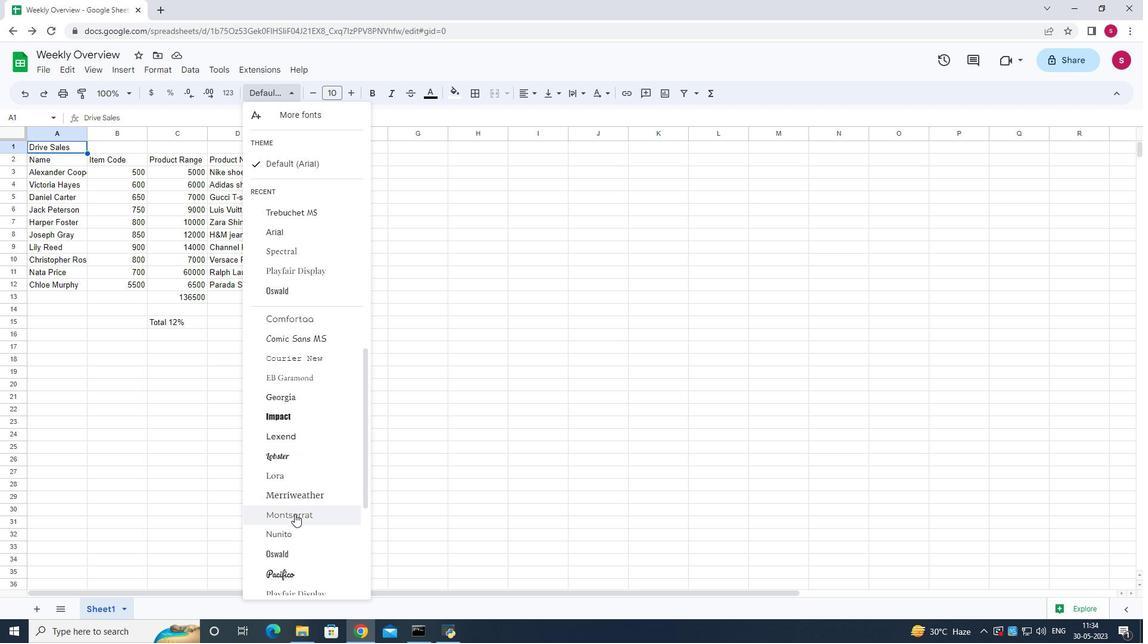 
Action: Mouse scrolled (294, 513) with delta (0, 0)
Screenshot: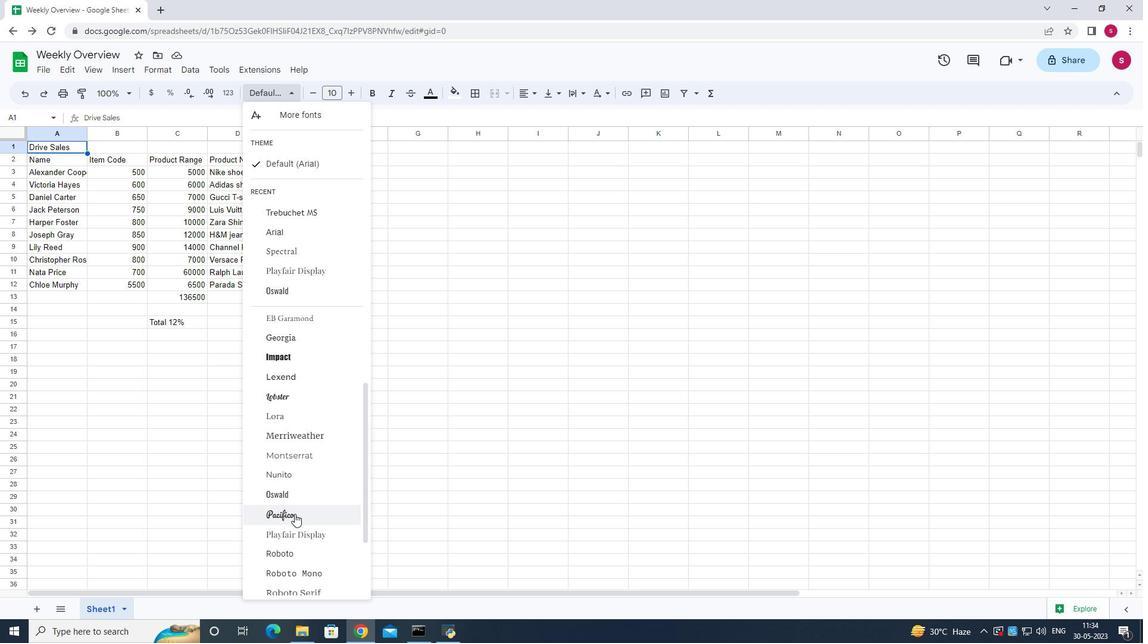 
Action: Mouse scrolled (294, 513) with delta (0, 0)
Screenshot: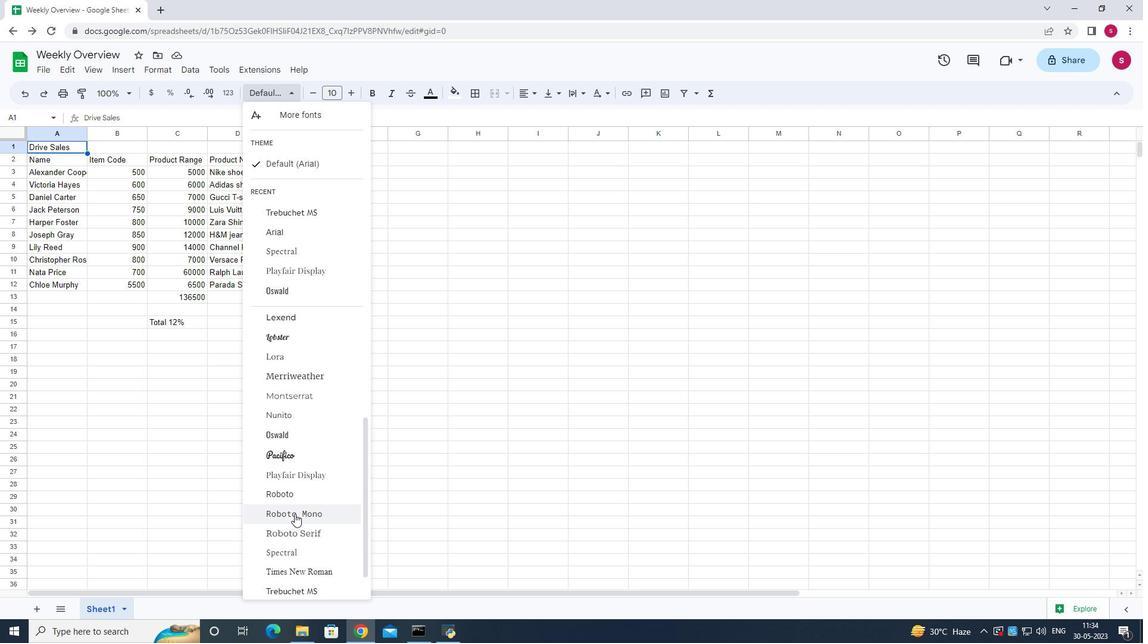 
Action: Mouse scrolled (294, 513) with delta (0, 0)
Screenshot: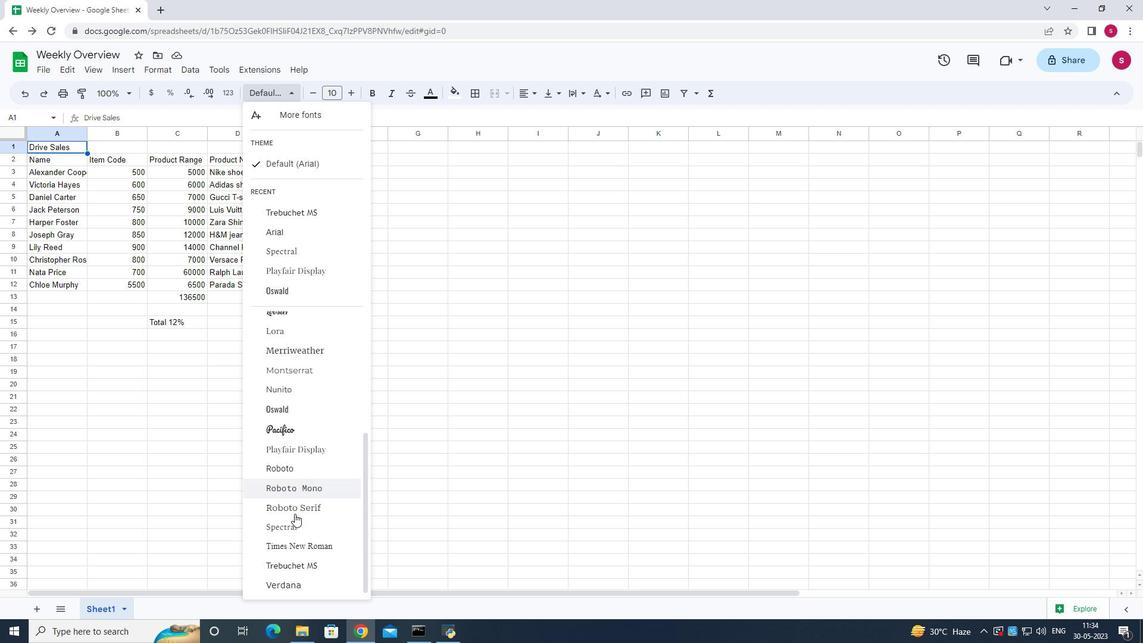 
Action: Mouse moved to (294, 514)
Screenshot: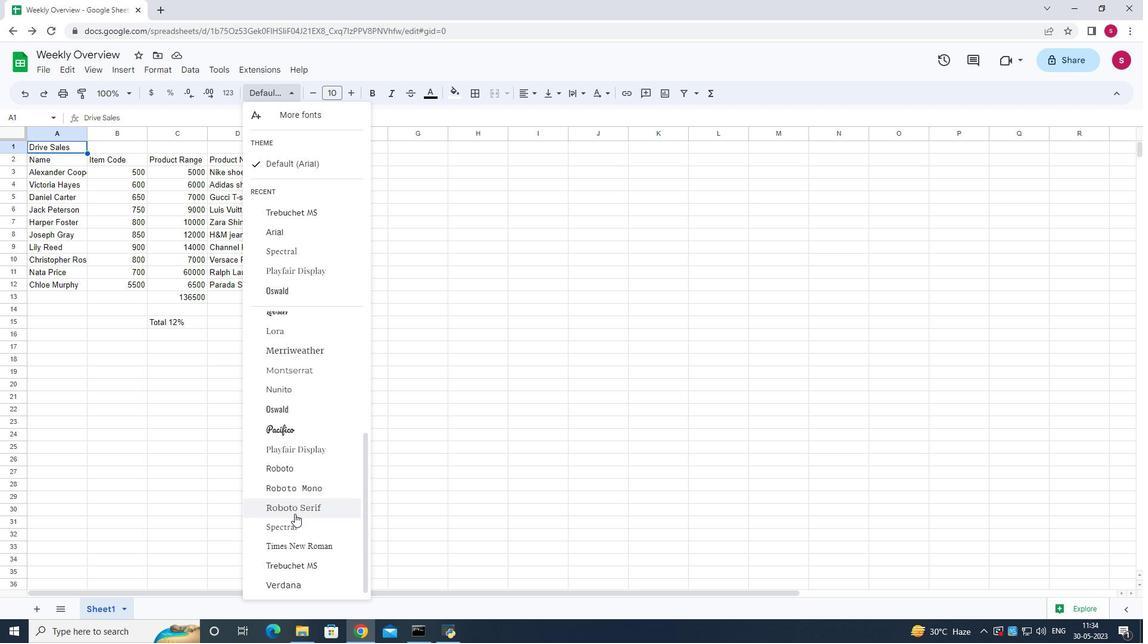 
Action: Mouse scrolled (294, 513) with delta (0, 0)
Screenshot: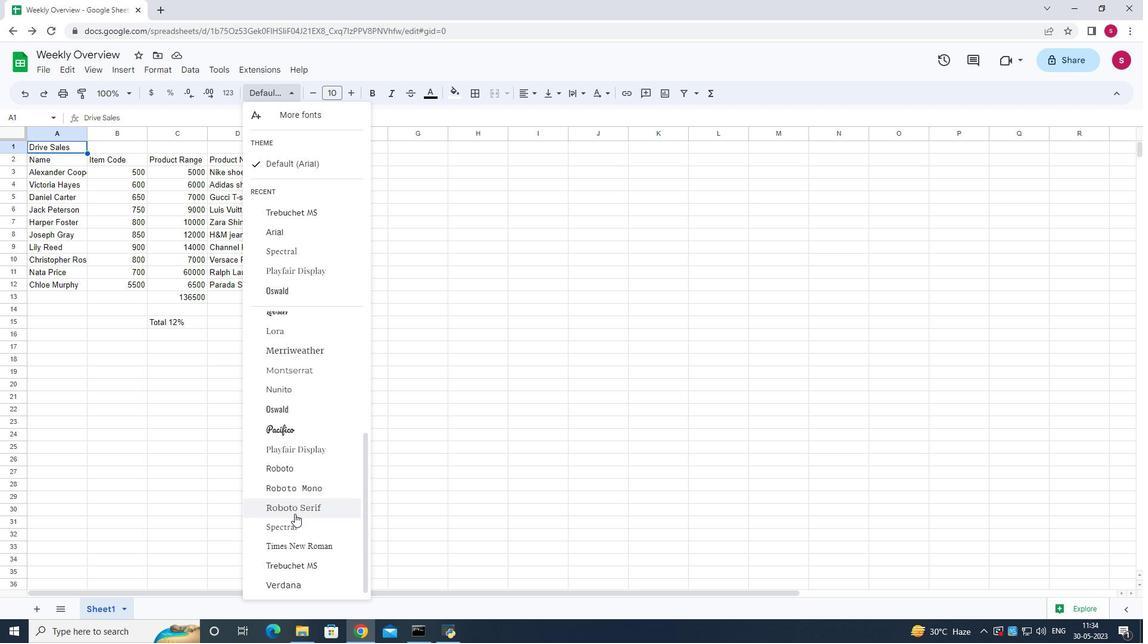 
Action: Mouse scrolled (294, 513) with delta (0, 0)
Screenshot: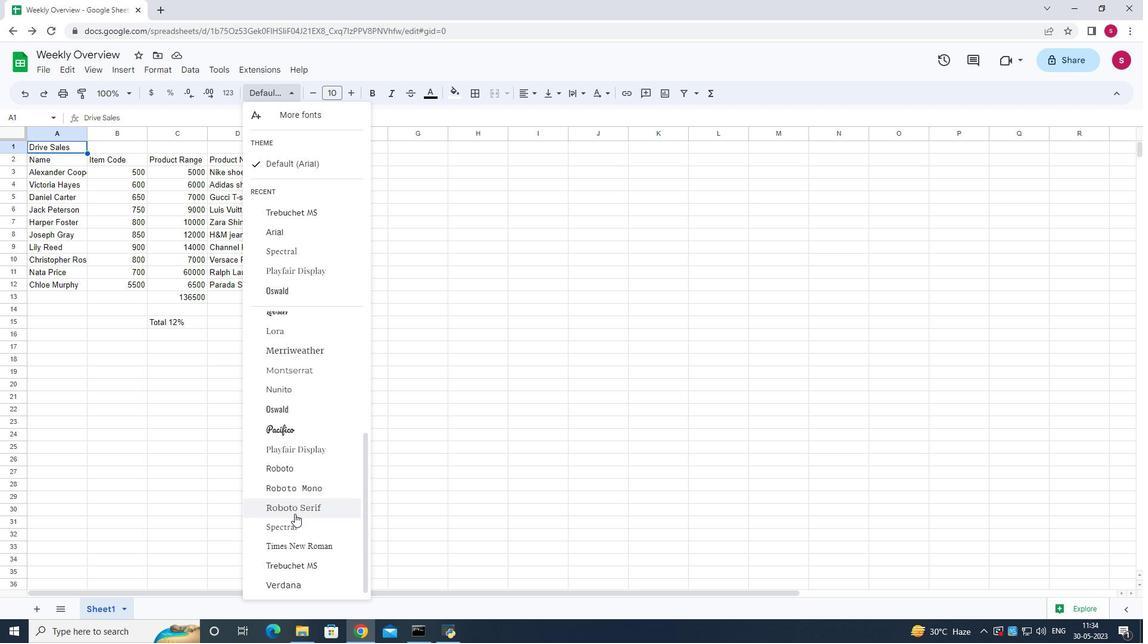 
Action: Mouse scrolled (294, 513) with delta (0, 0)
Screenshot: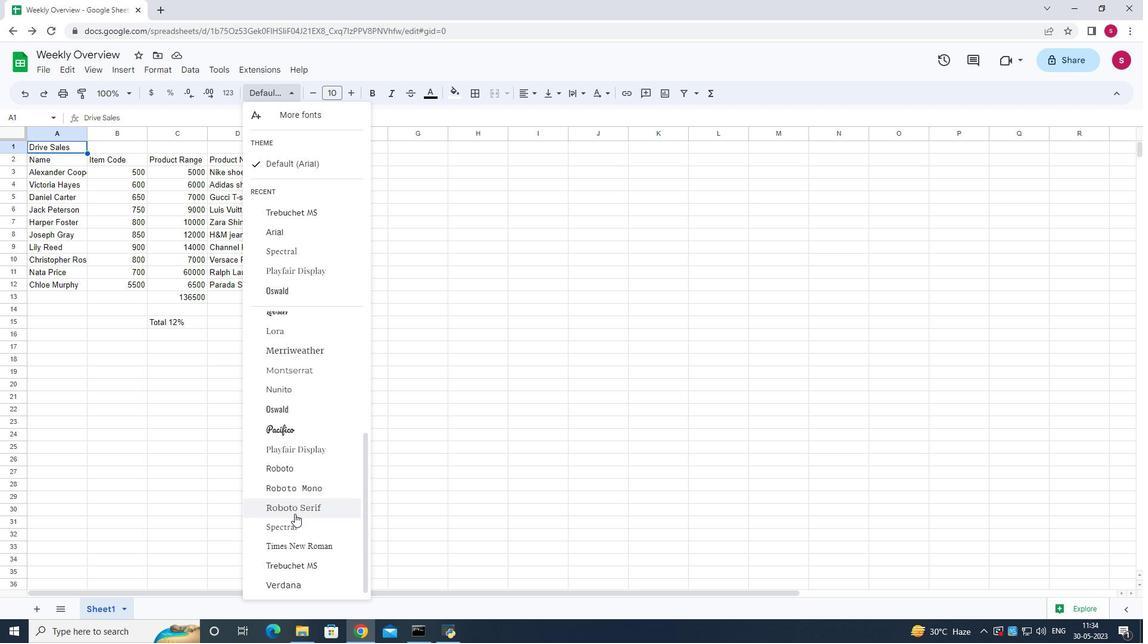 
Action: Mouse scrolled (294, 513) with delta (0, 0)
Screenshot: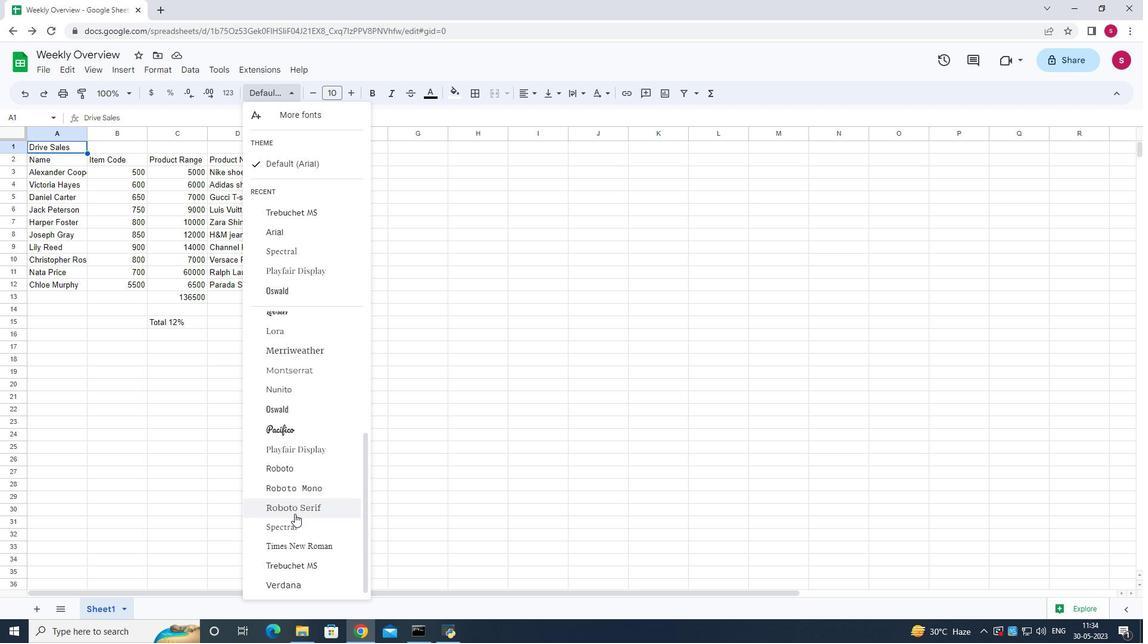 
Action: Mouse scrolled (294, 513) with delta (0, 0)
Screenshot: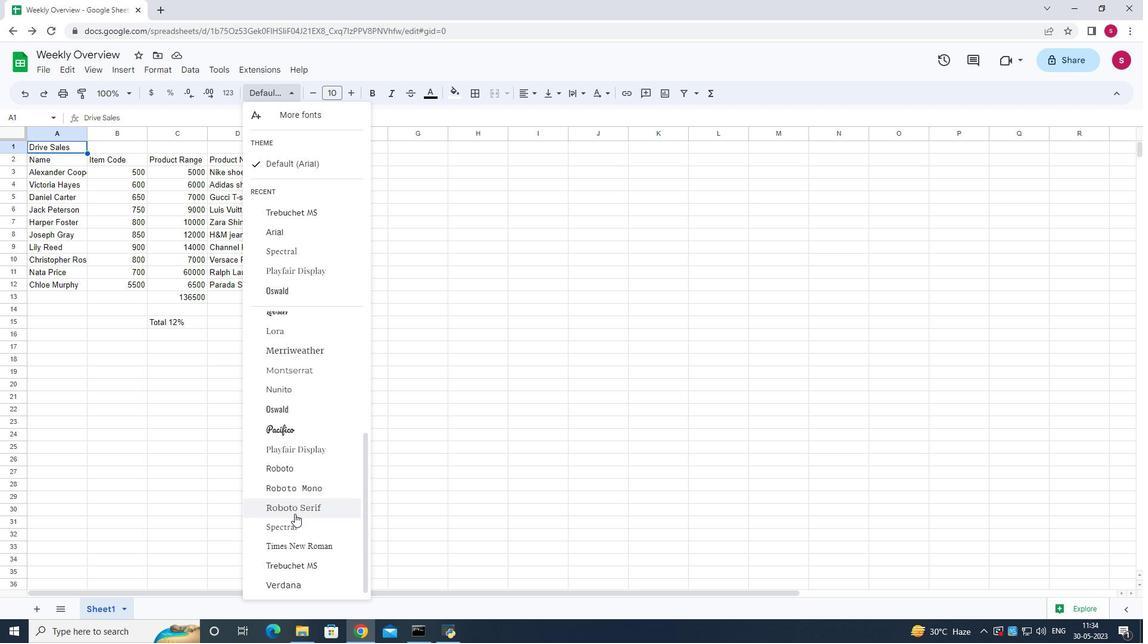 
Action: Mouse moved to (300, 325)
Screenshot: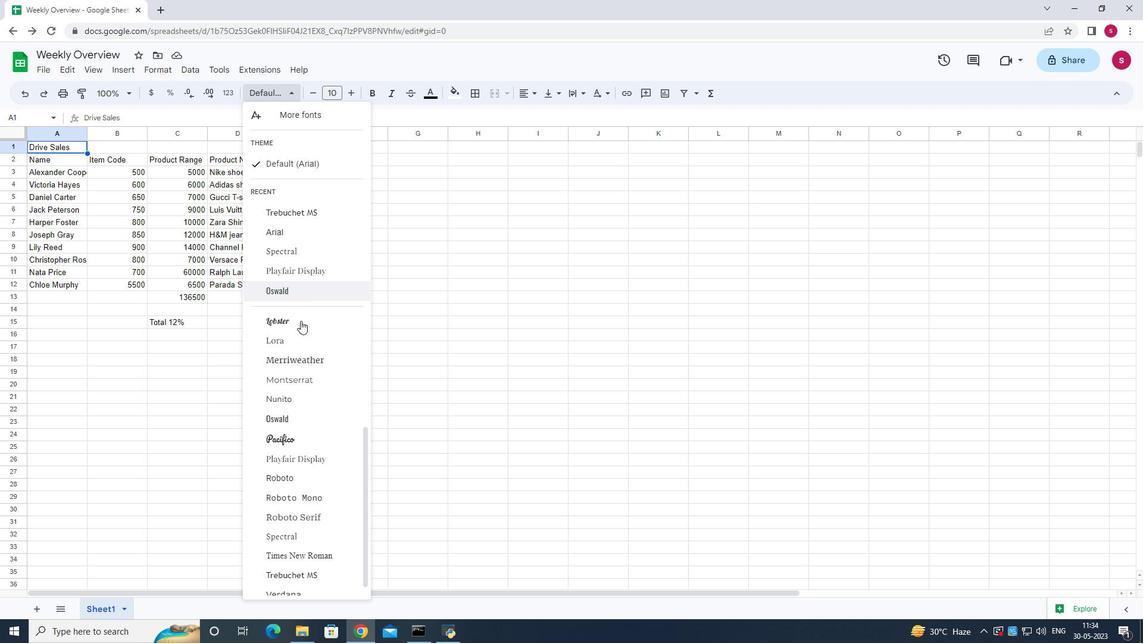 
Action: Mouse scrolled (300, 326) with delta (0, 0)
Screenshot: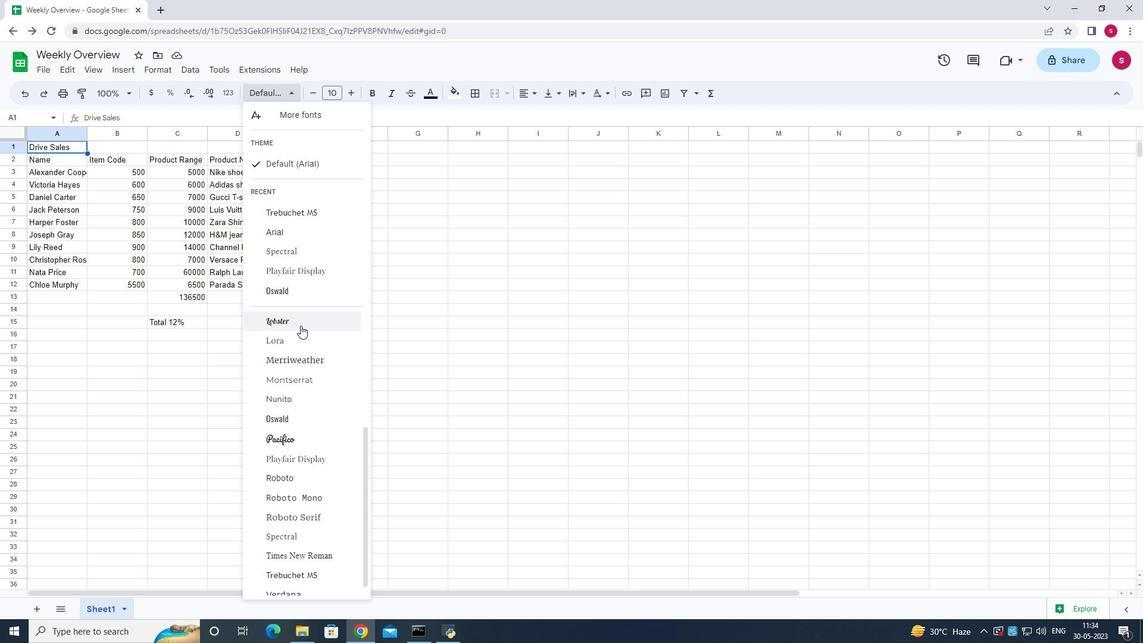 
Action: Mouse scrolled (300, 326) with delta (0, 0)
Screenshot: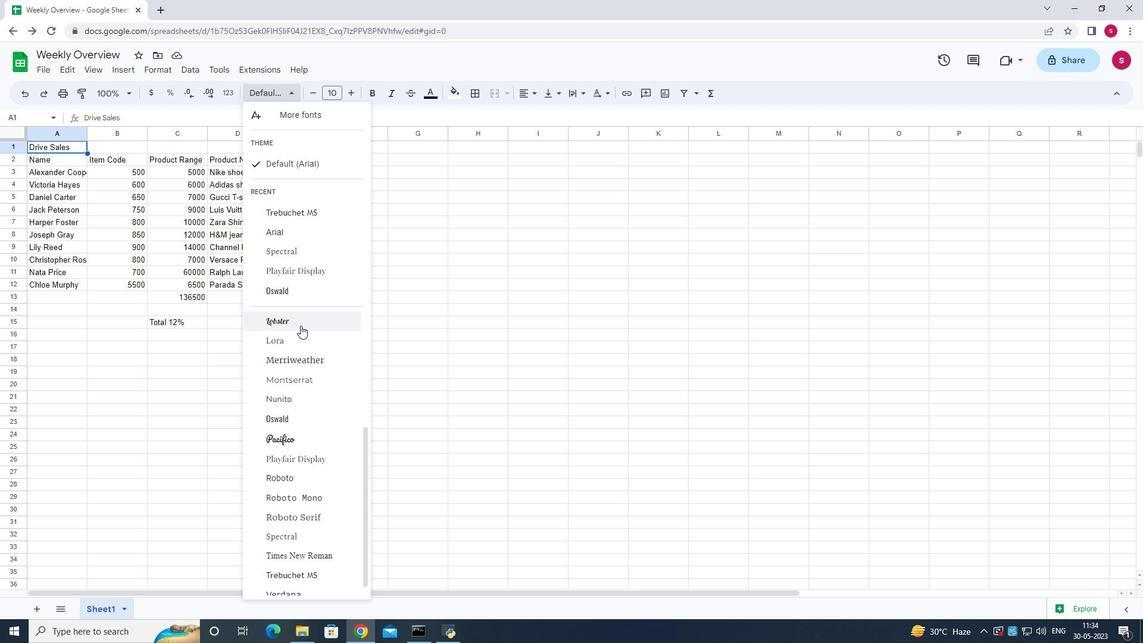 
Action: Mouse scrolled (300, 326) with delta (0, 0)
Screenshot: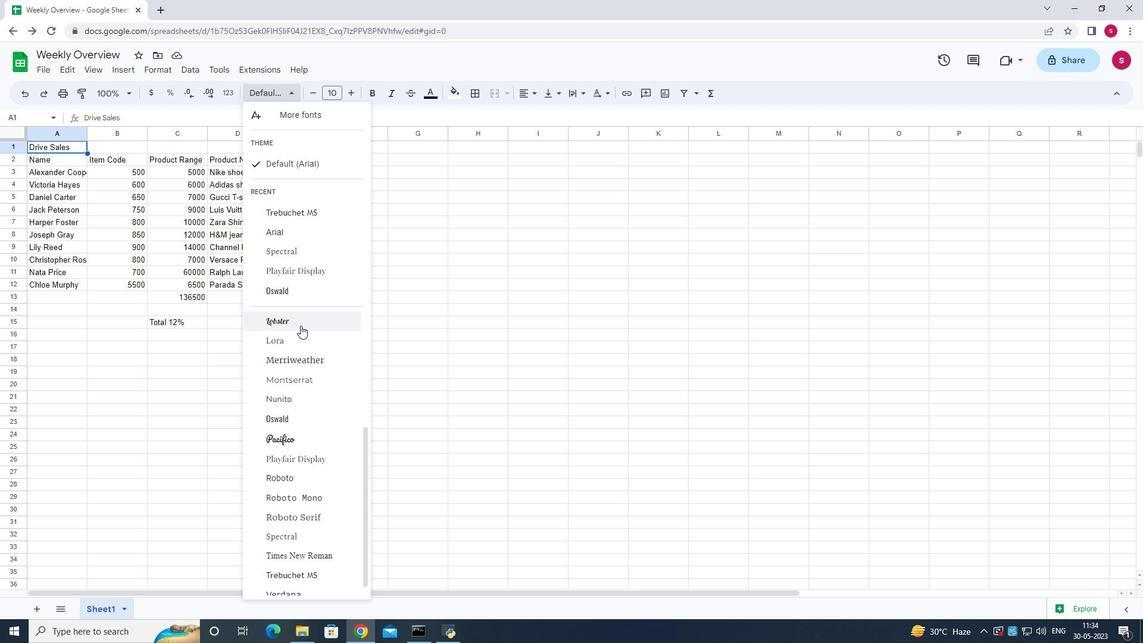 
Action: Mouse scrolled (300, 326) with delta (0, 0)
Screenshot: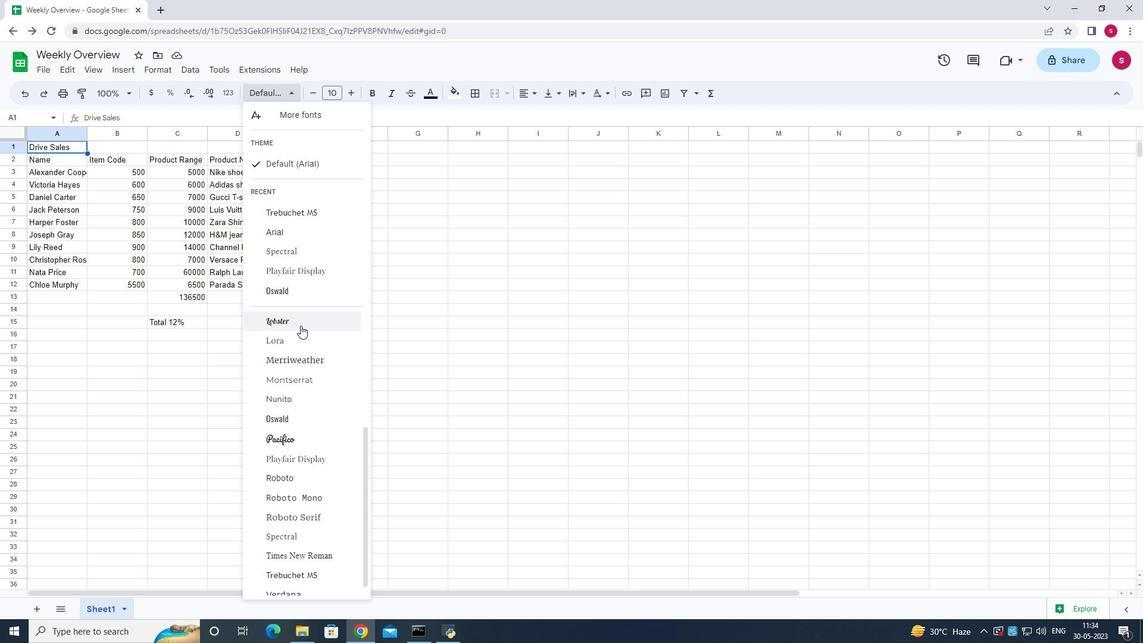 
Action: Mouse scrolled (300, 326) with delta (0, 0)
Screenshot: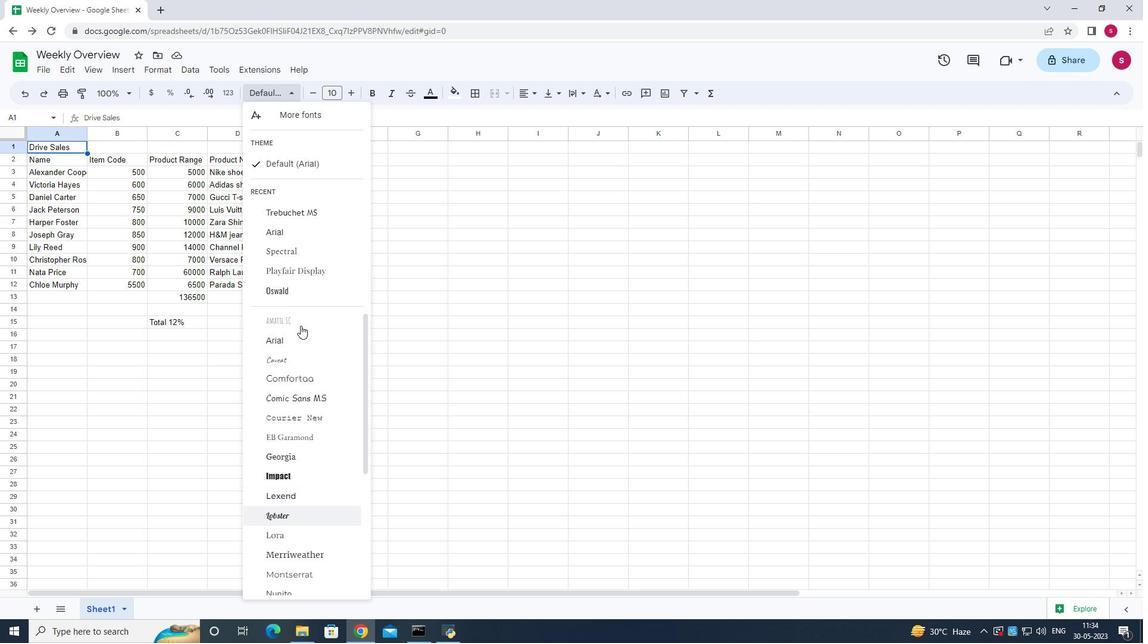 
Action: Mouse scrolled (300, 326) with delta (0, 0)
Screenshot: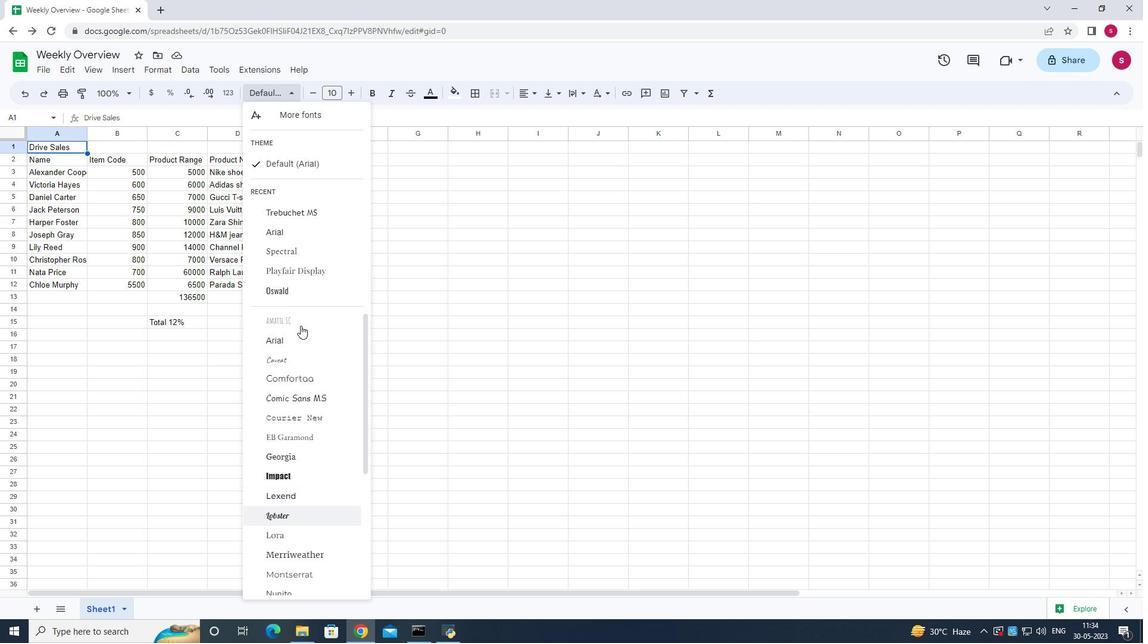 
Action: Mouse scrolled (300, 326) with delta (0, 0)
Screenshot: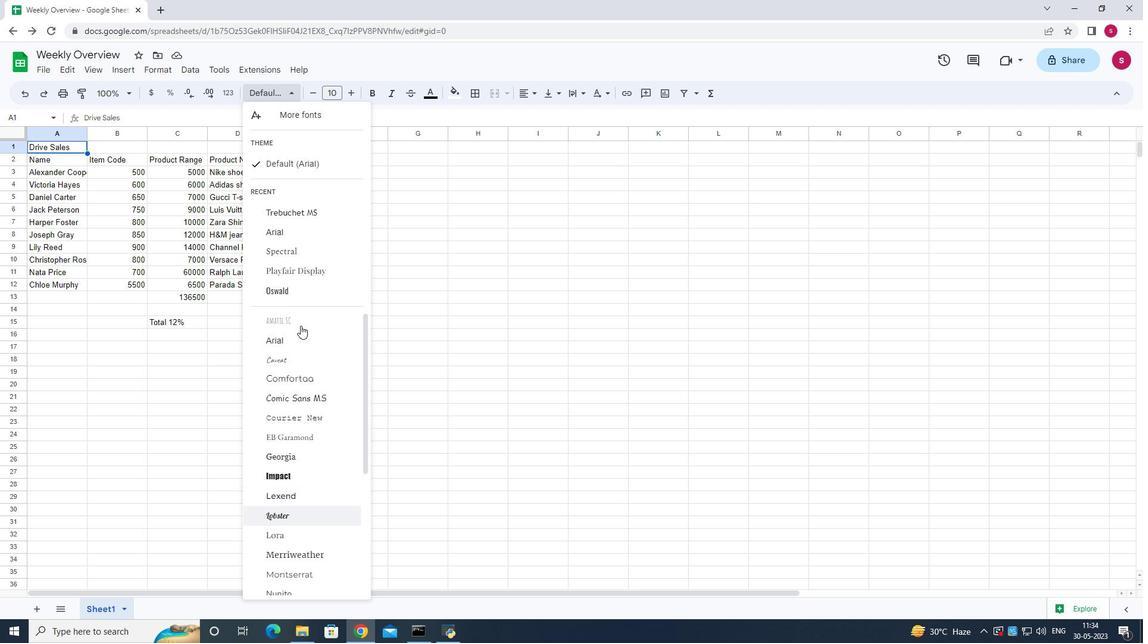 
Action: Mouse scrolled (300, 326) with delta (0, 0)
Screenshot: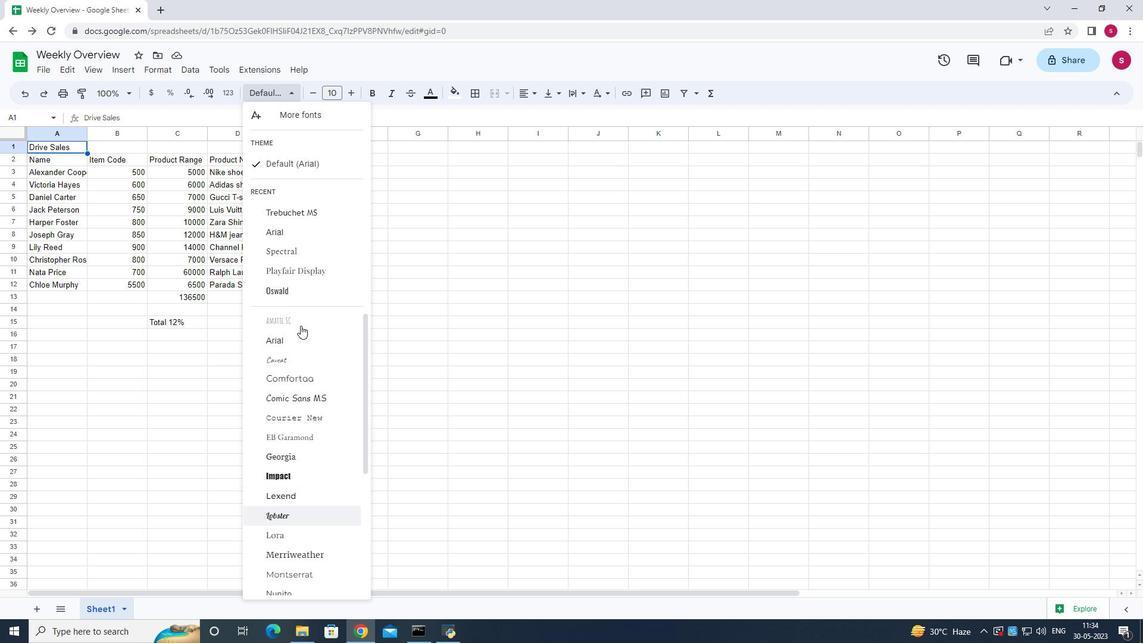 
Action: Mouse moved to (318, 431)
Screenshot: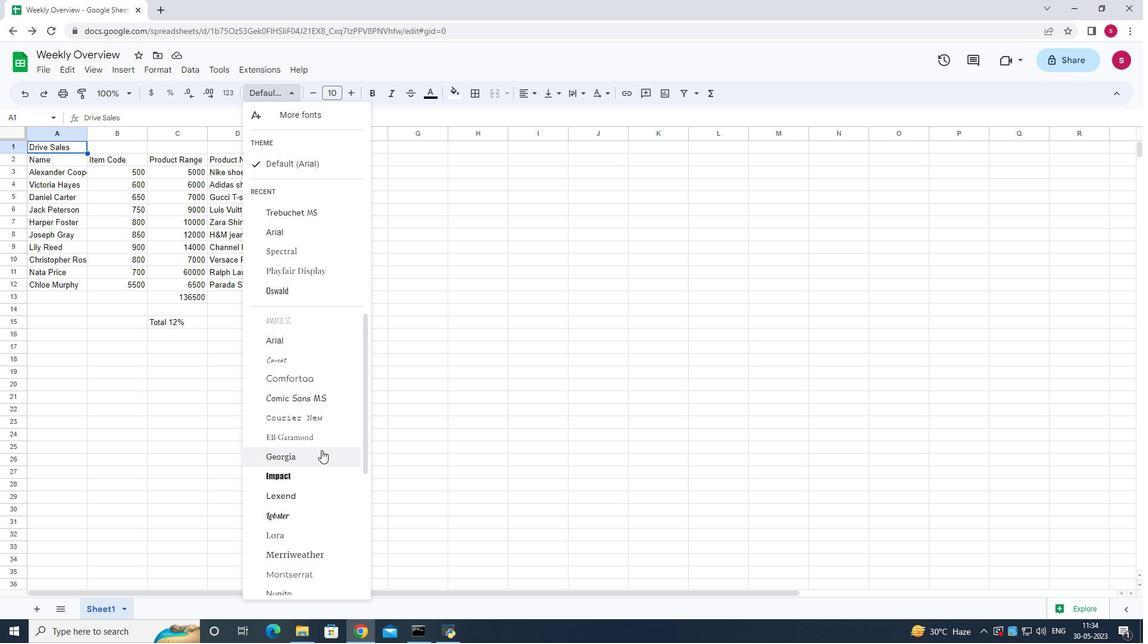 
Action: Mouse scrolled (318, 430) with delta (0, 0)
Screenshot: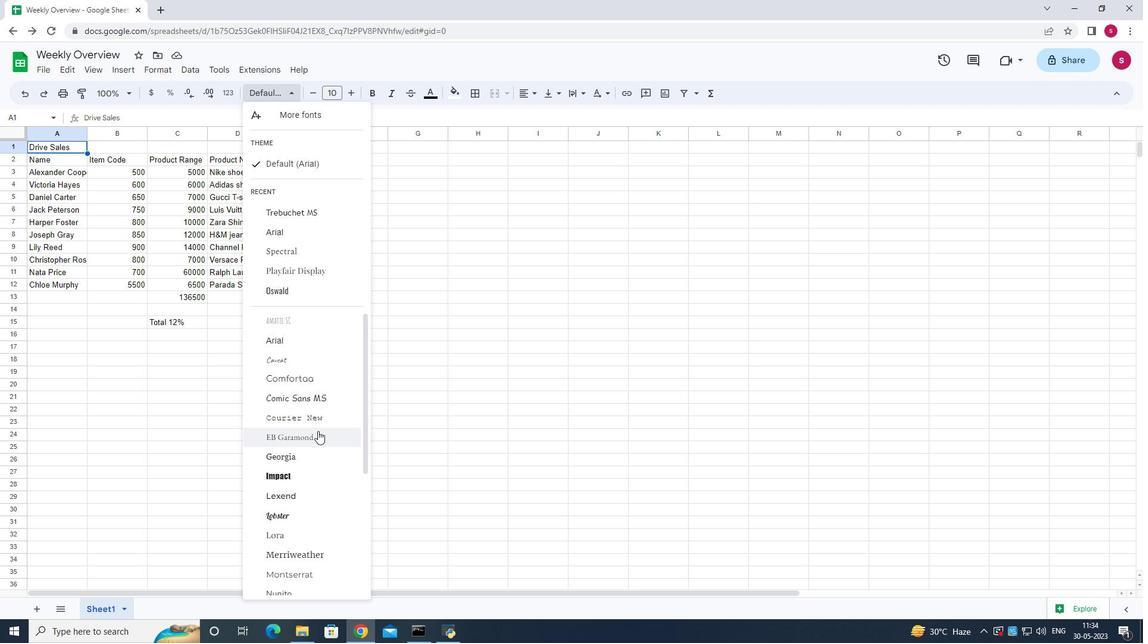
Action: Mouse scrolled (318, 430) with delta (0, 0)
Screenshot: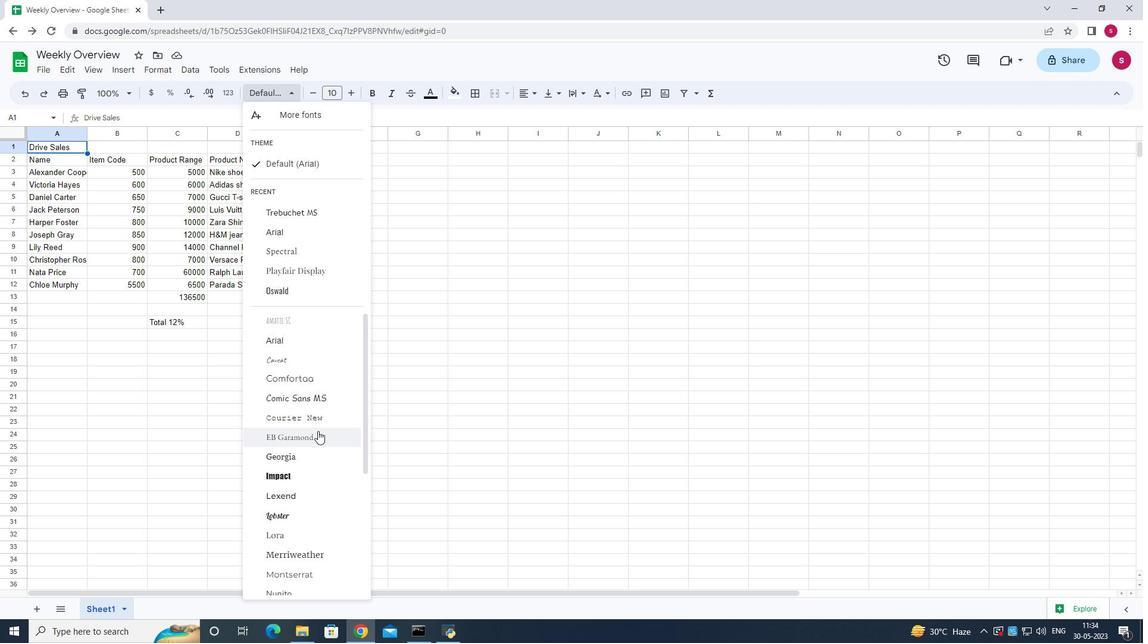 
Action: Mouse scrolled (318, 430) with delta (0, 0)
Screenshot: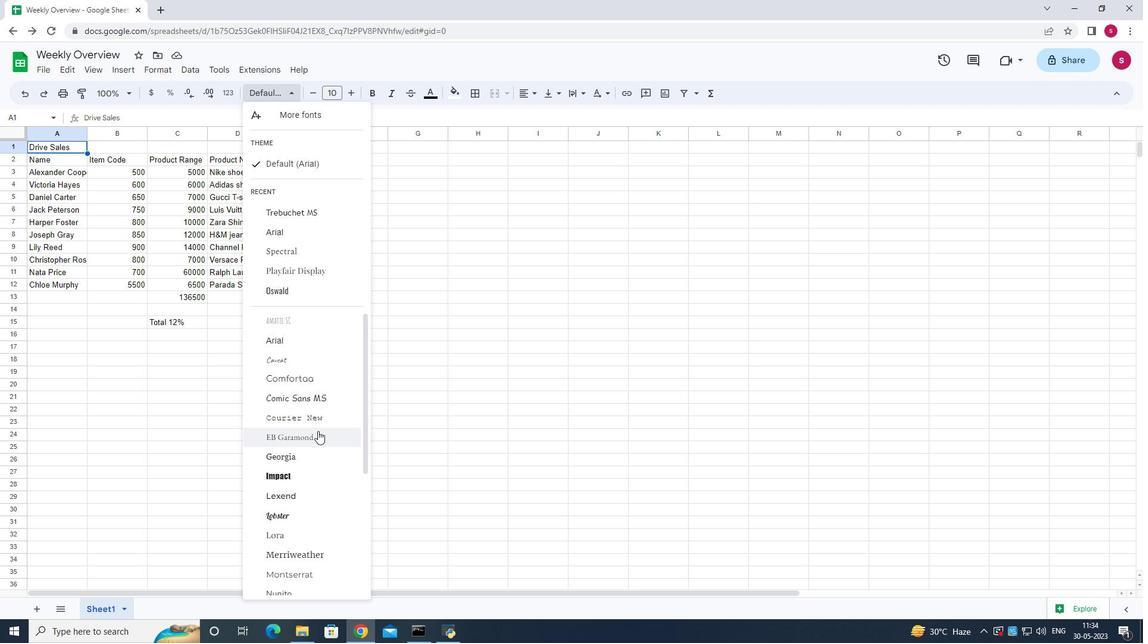 
Action: Mouse scrolled (318, 430) with delta (0, 0)
Screenshot: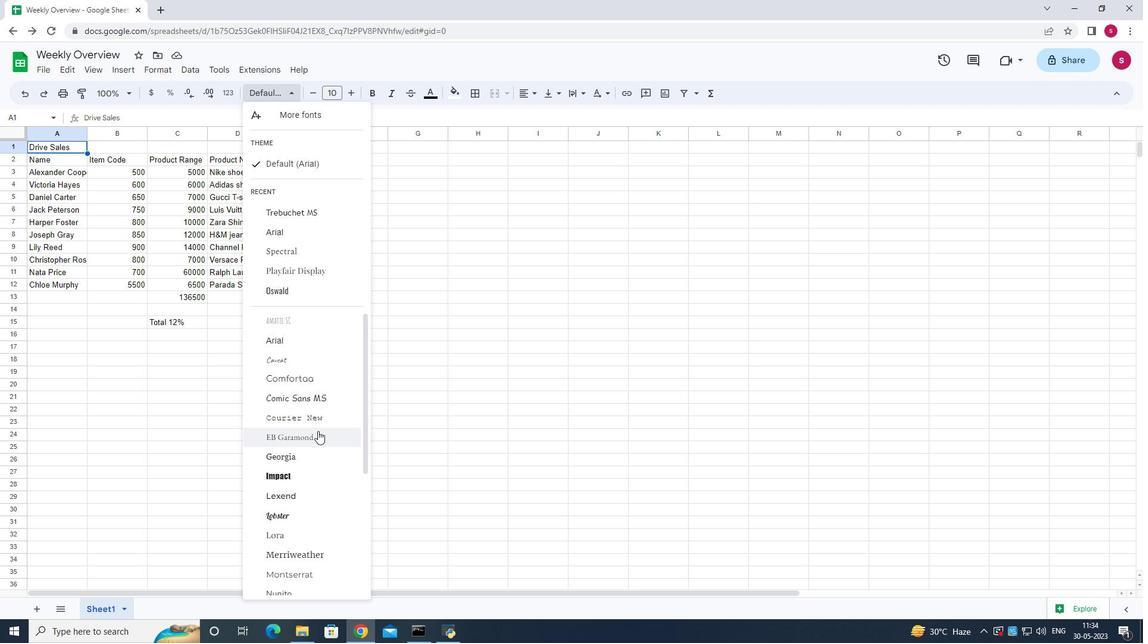 
Action: Mouse scrolled (318, 430) with delta (0, 0)
Screenshot: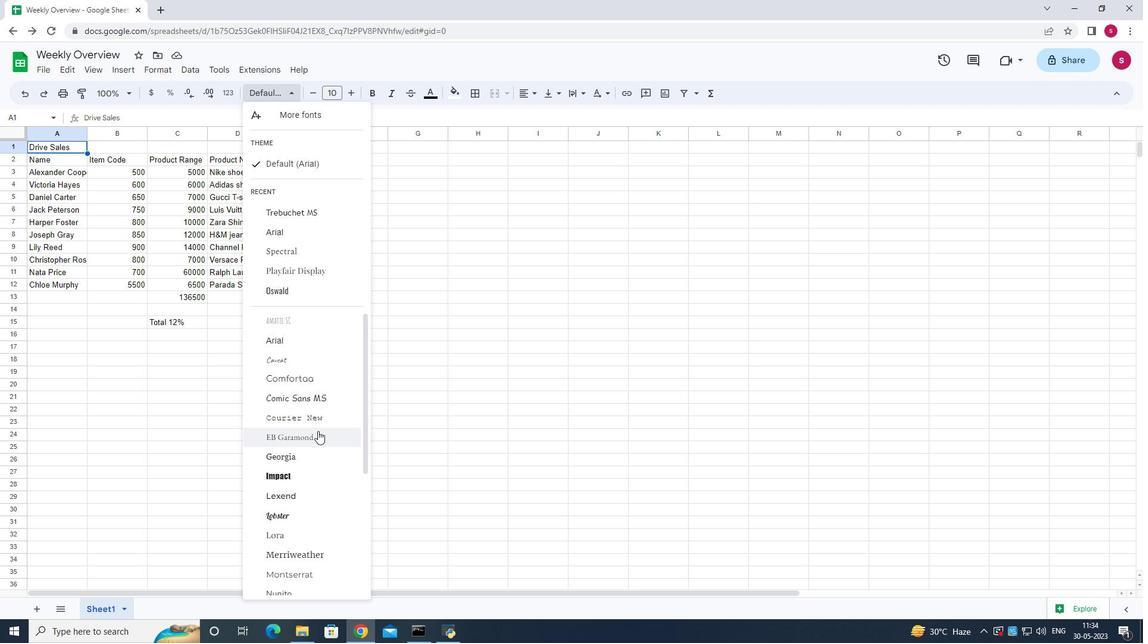 
Action: Mouse scrolled (318, 430) with delta (0, 0)
Screenshot: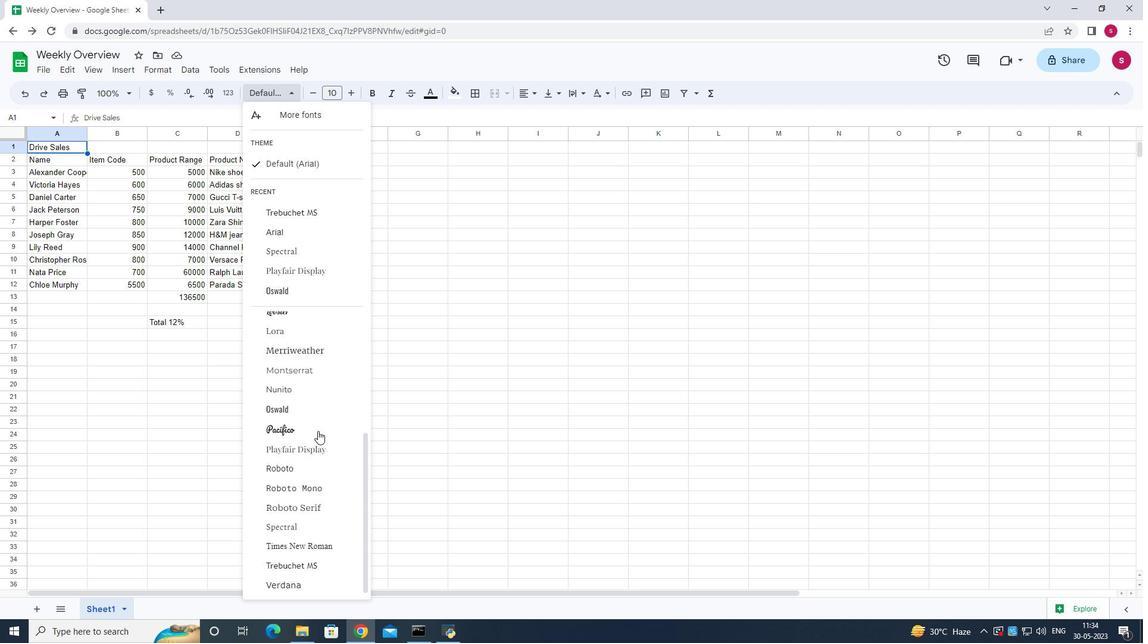 
Action: Mouse scrolled (318, 430) with delta (0, 0)
Screenshot: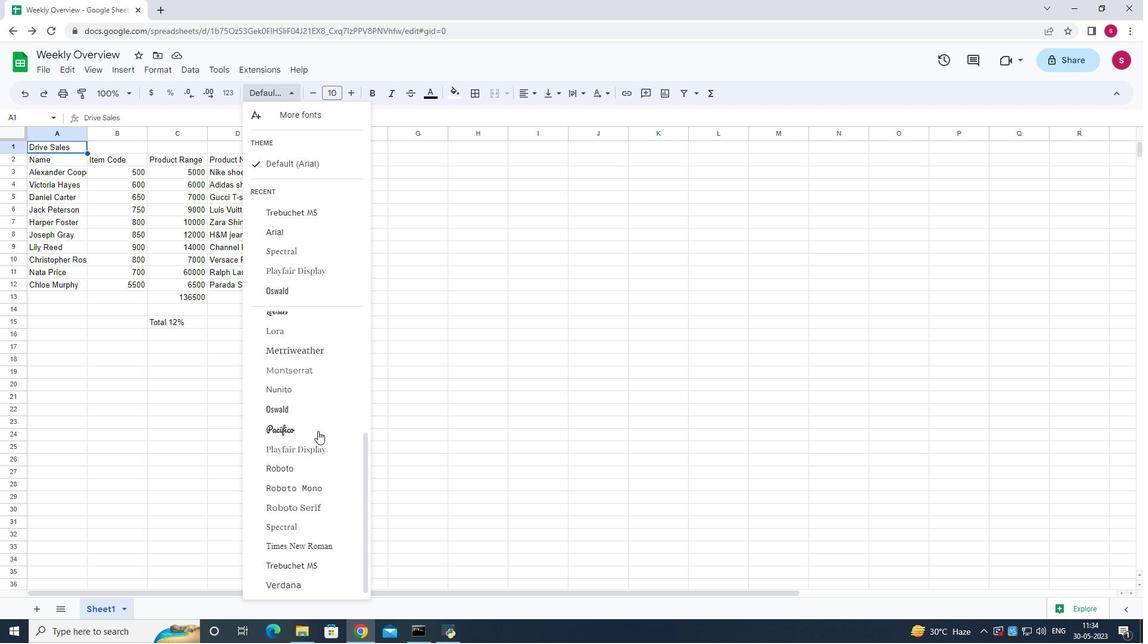 
Action: Mouse scrolled (318, 430) with delta (0, 0)
Screenshot: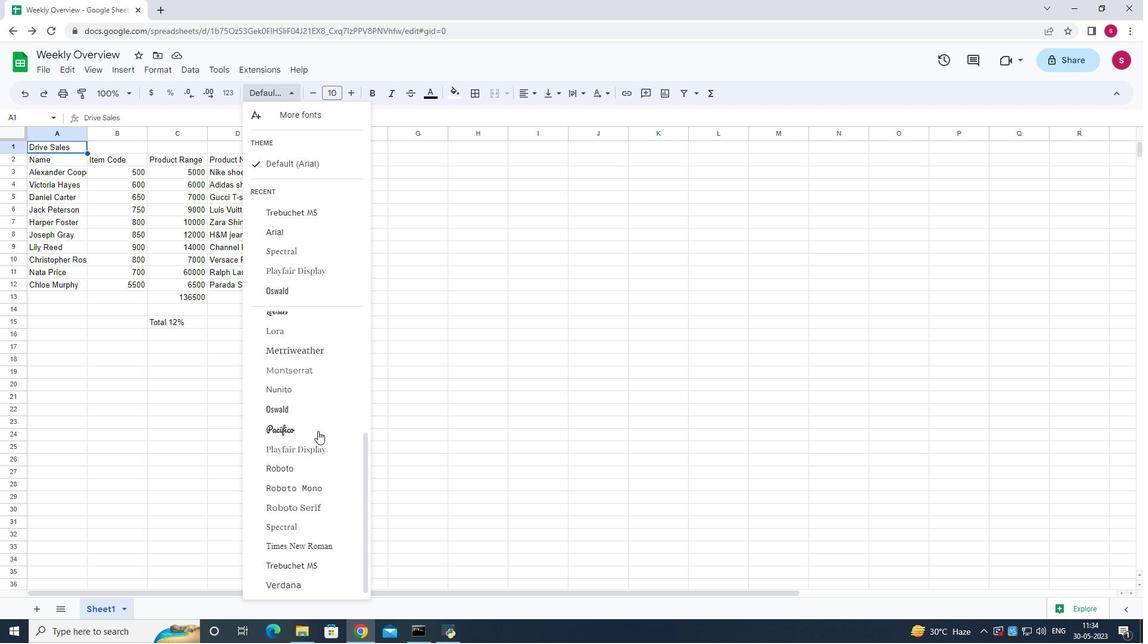 
Action: Mouse scrolled (318, 430) with delta (0, 0)
Screenshot: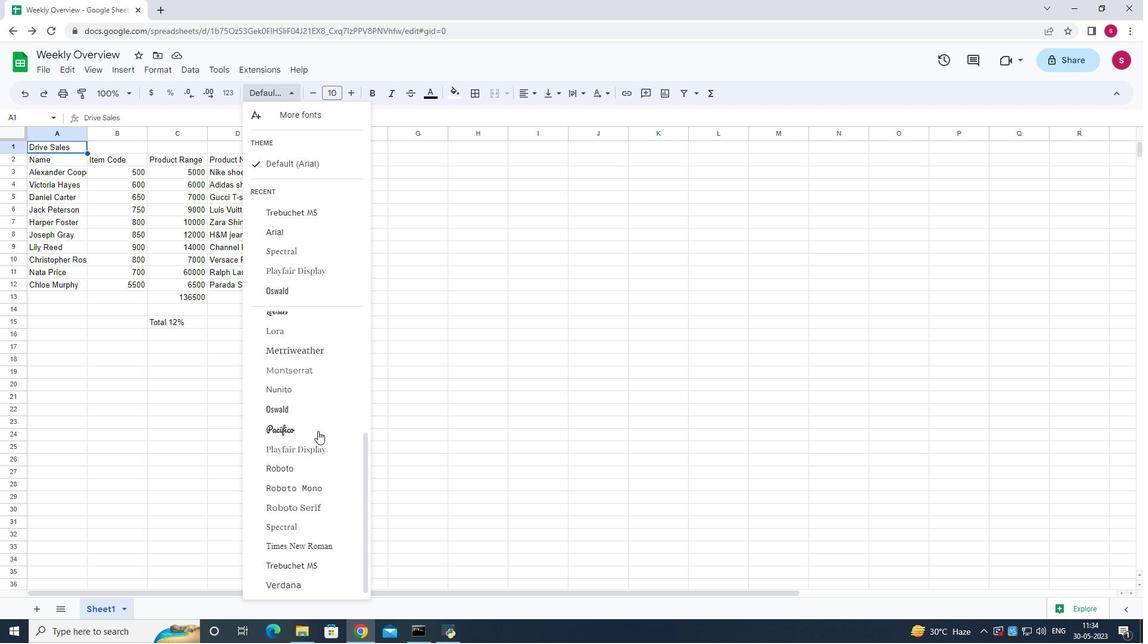 
Action: Mouse scrolled (318, 430) with delta (0, 0)
Screenshot: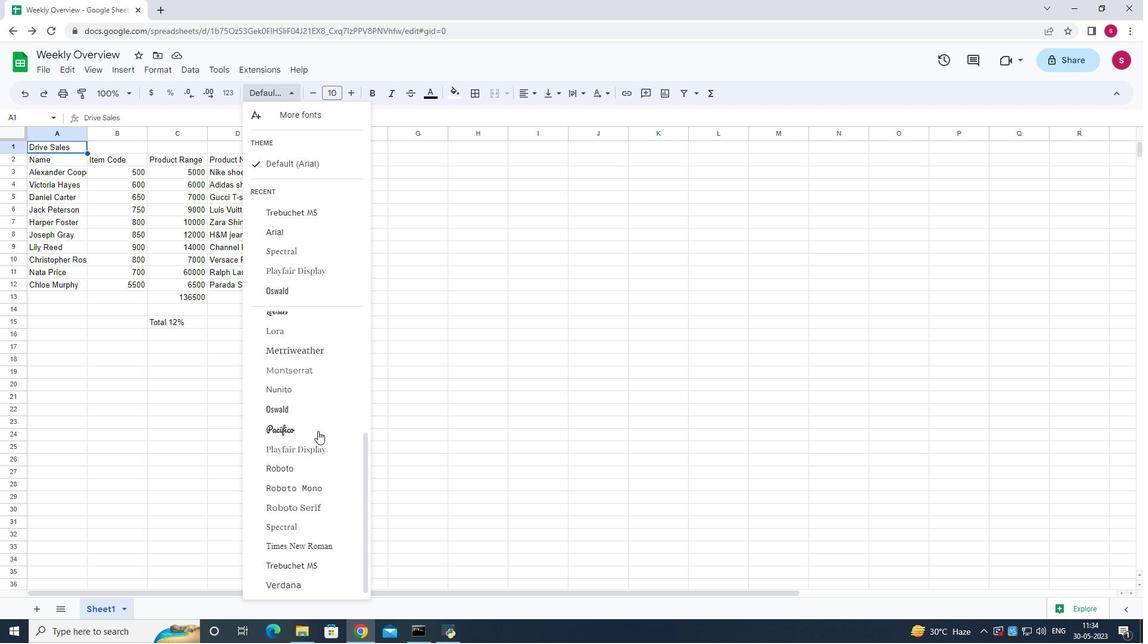 
Action: Mouse scrolled (318, 430) with delta (0, 0)
Screenshot: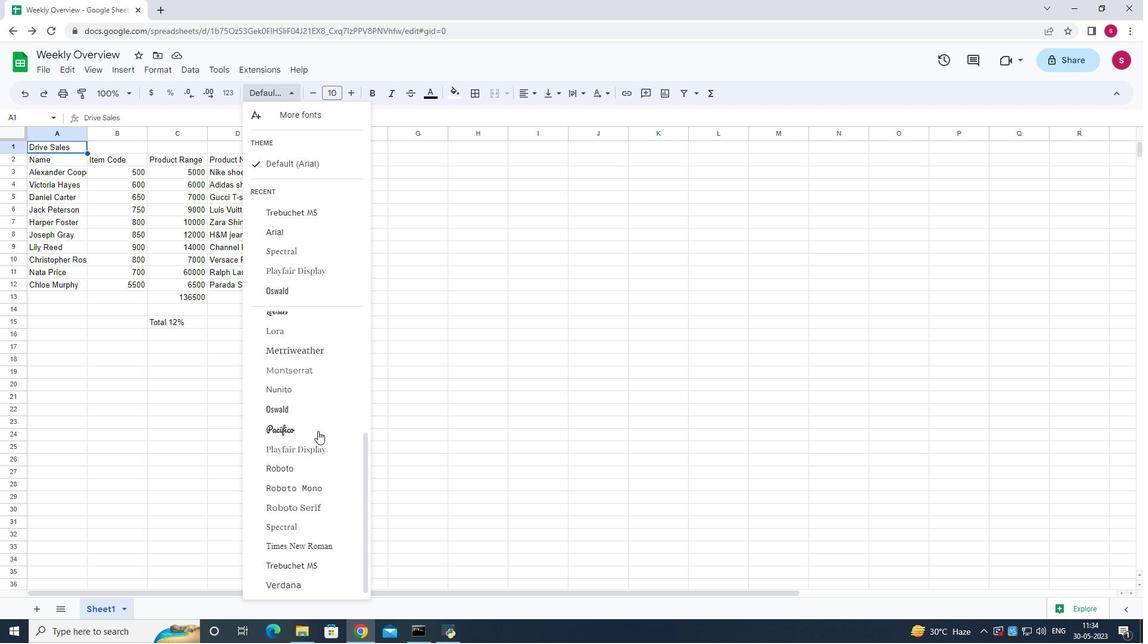 
Action: Mouse scrolled (318, 430) with delta (0, 0)
Screenshot: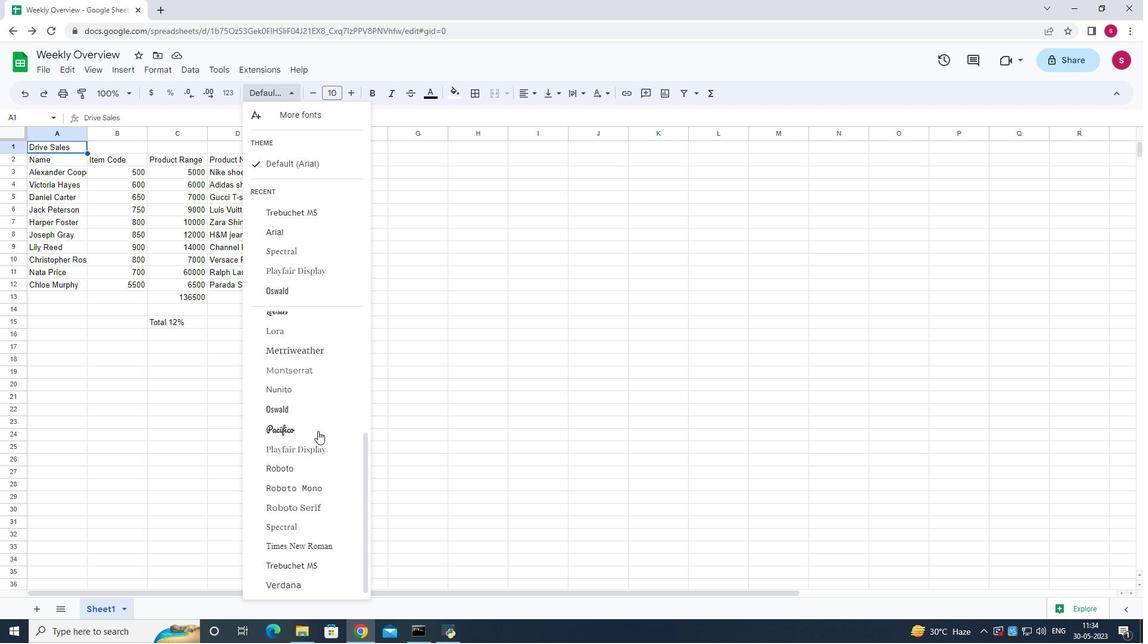 
Action: Mouse scrolled (318, 430) with delta (0, 0)
Screenshot: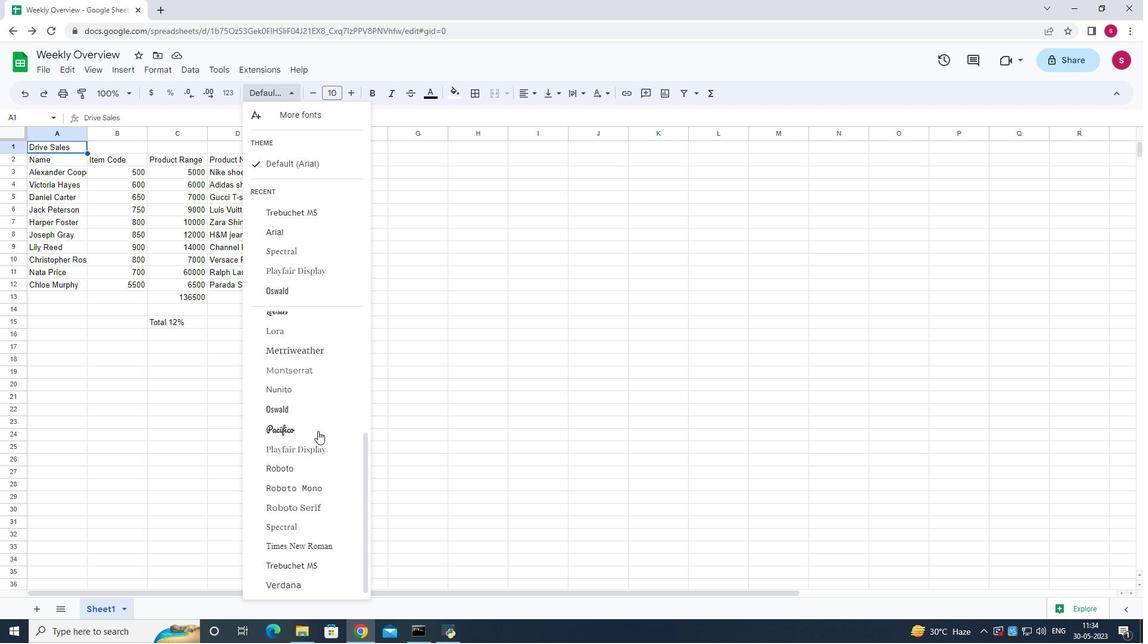 
Action: Mouse scrolled (318, 430) with delta (0, 0)
Screenshot: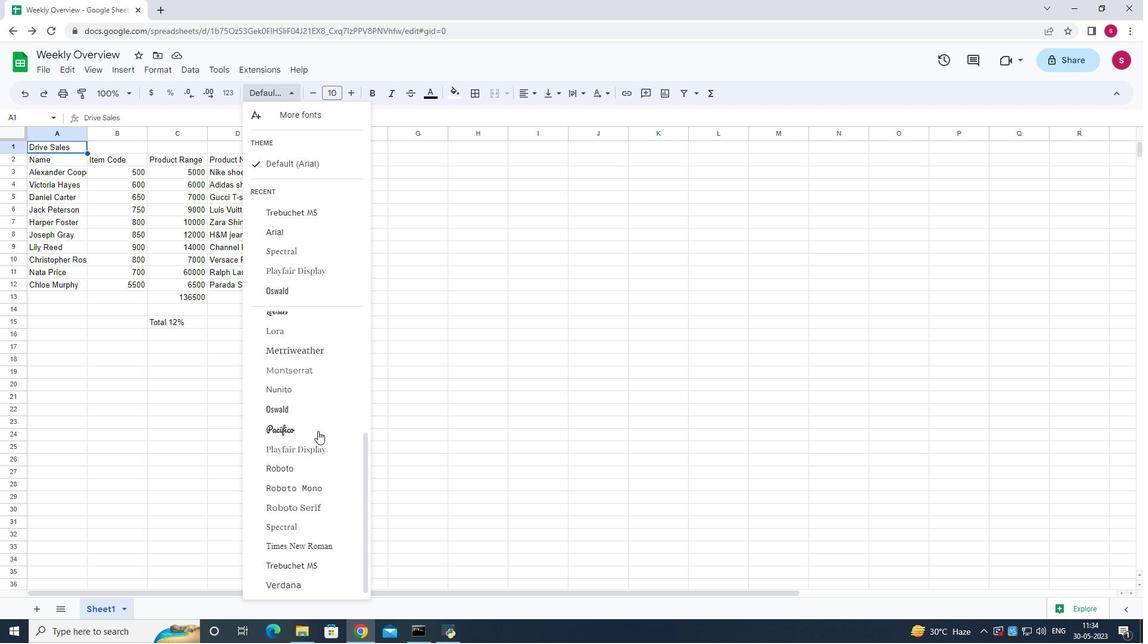 
Action: Mouse scrolled (318, 430) with delta (0, 0)
Screenshot: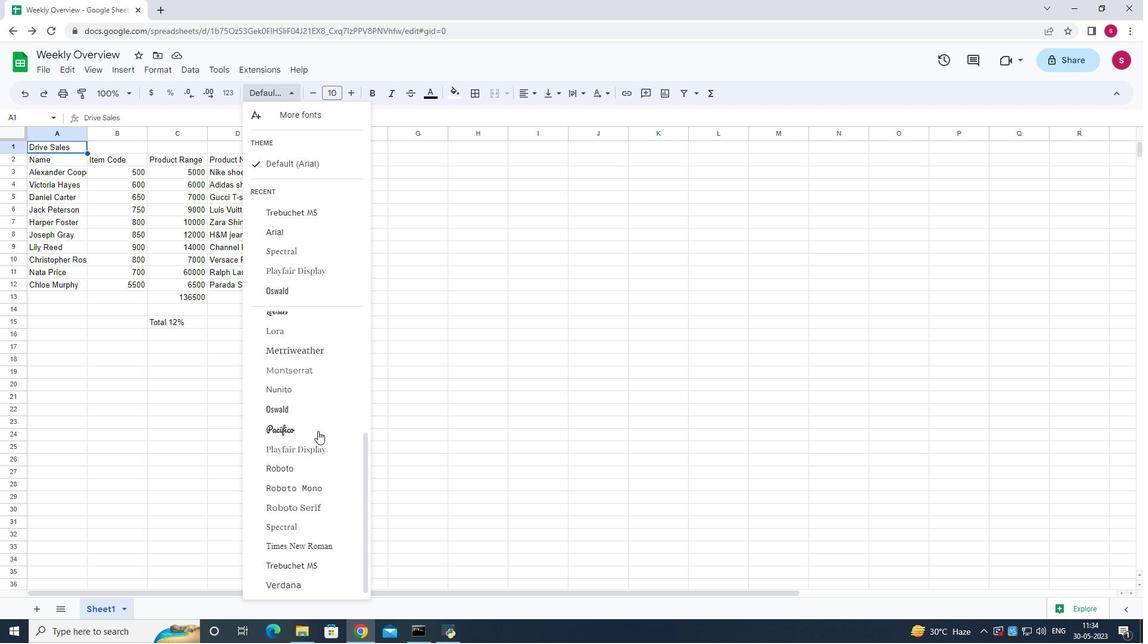 
Action: Mouse scrolled (318, 430) with delta (0, 0)
Screenshot: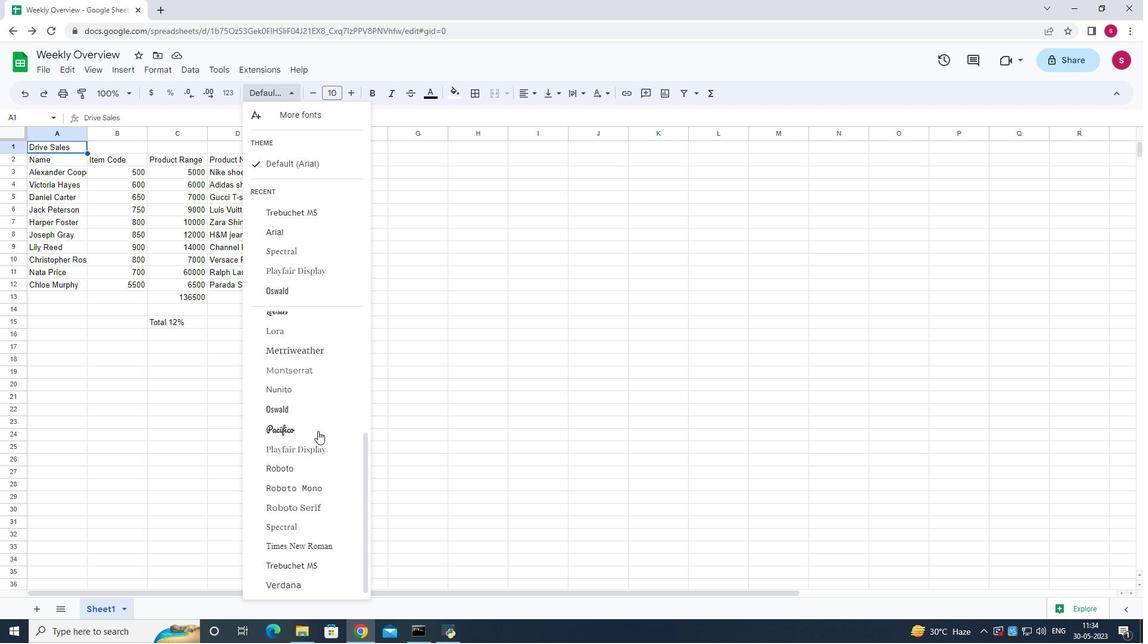 
Action: Mouse scrolled (318, 430) with delta (0, 0)
Screenshot: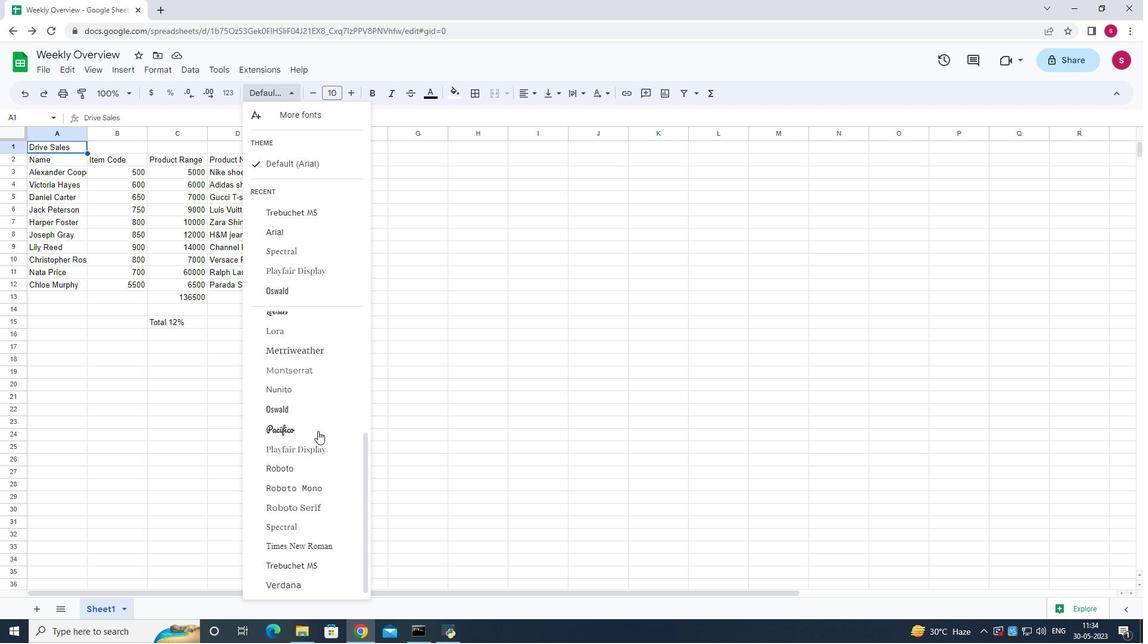 
Action: Mouse moved to (526, 414)
Screenshot: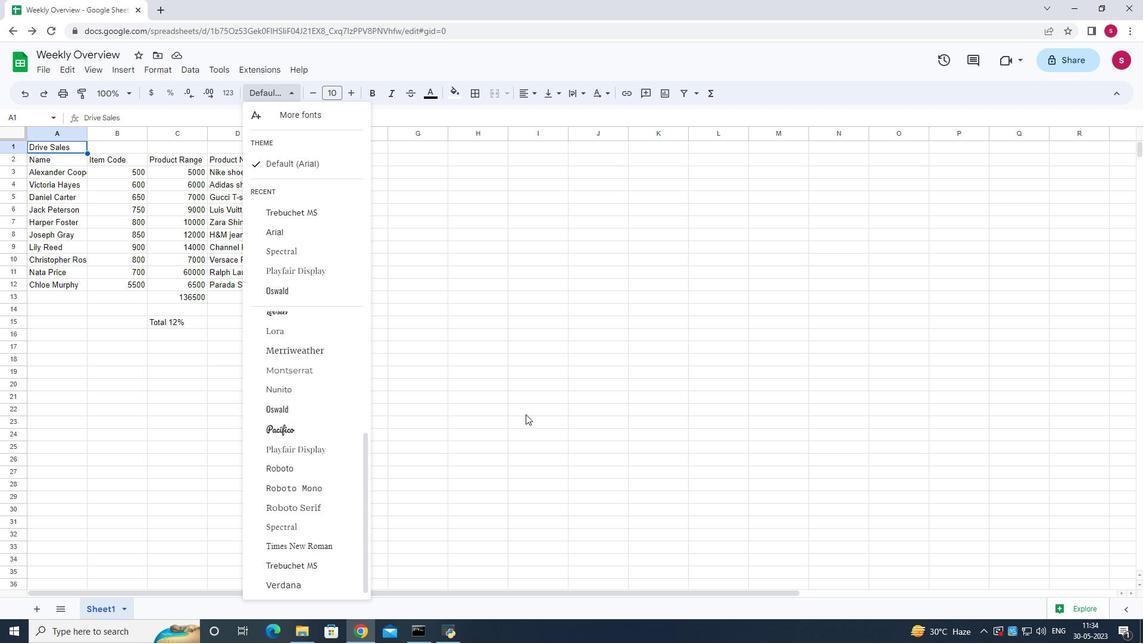 
Action: Mouse pressed left at (526, 414)
Screenshot: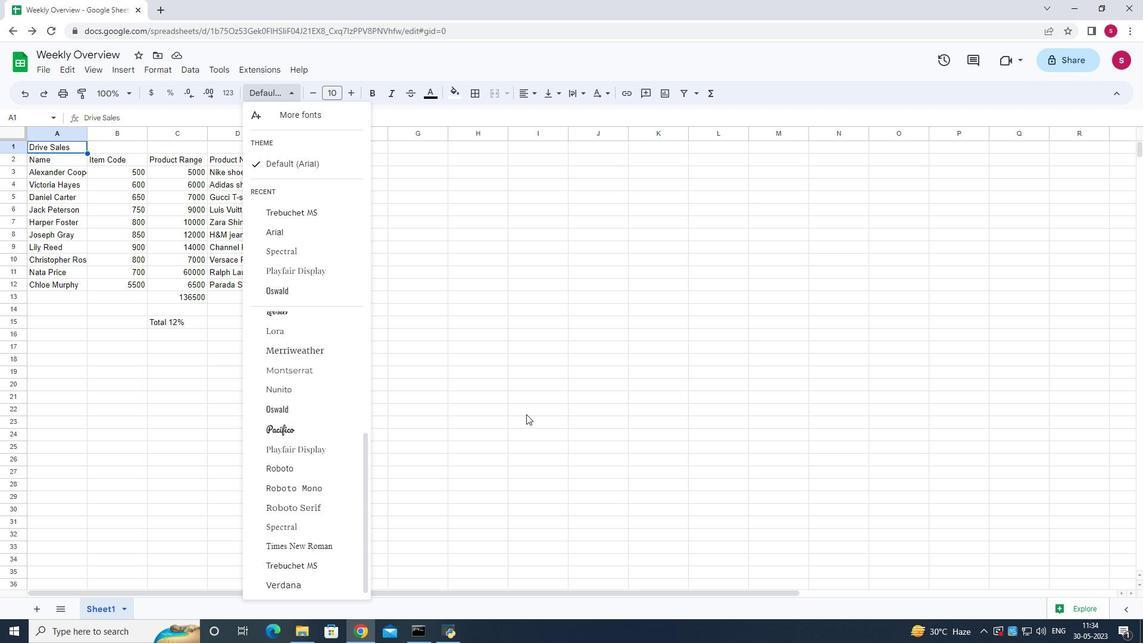 
Action: Mouse moved to (59, 150)
Screenshot: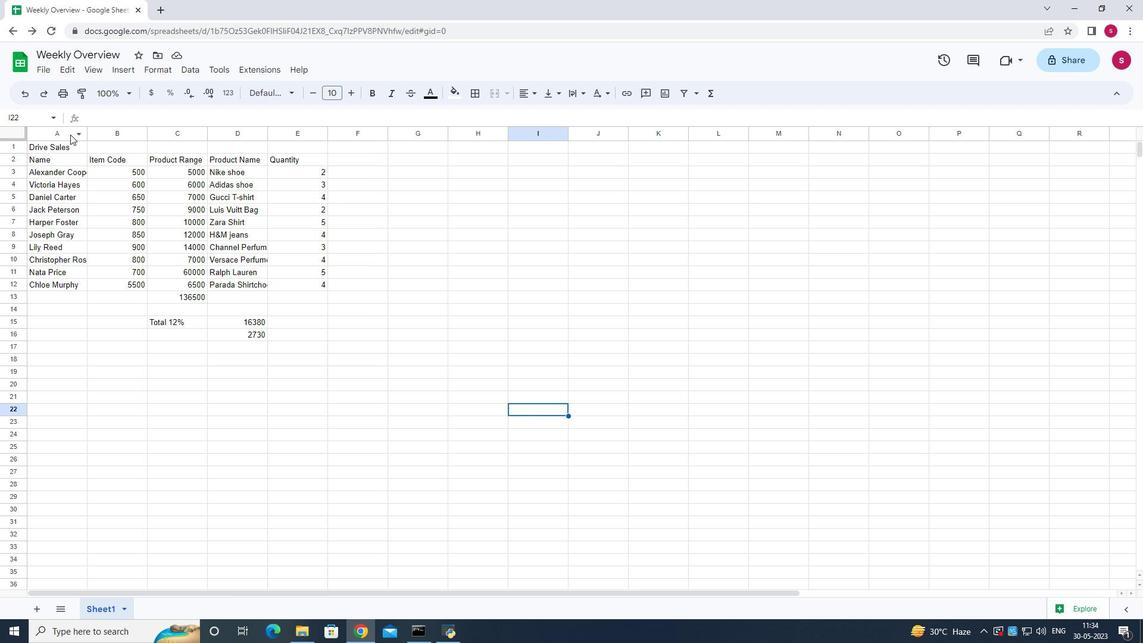 
Action: Mouse pressed left at (59, 150)
Screenshot: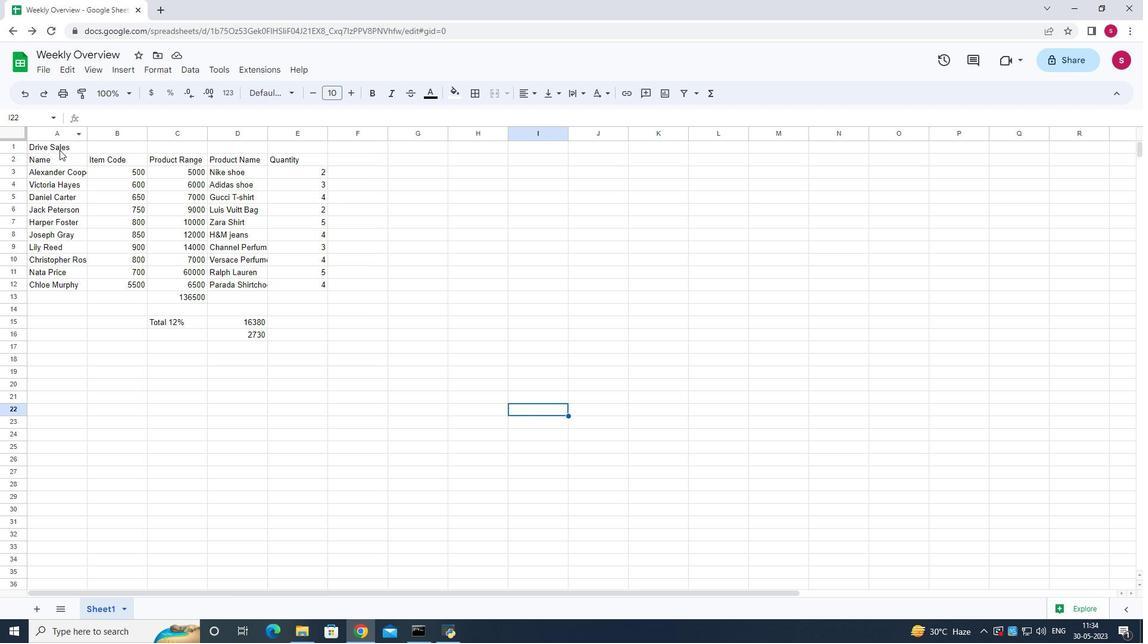
Action: Mouse moved to (422, 88)
Screenshot: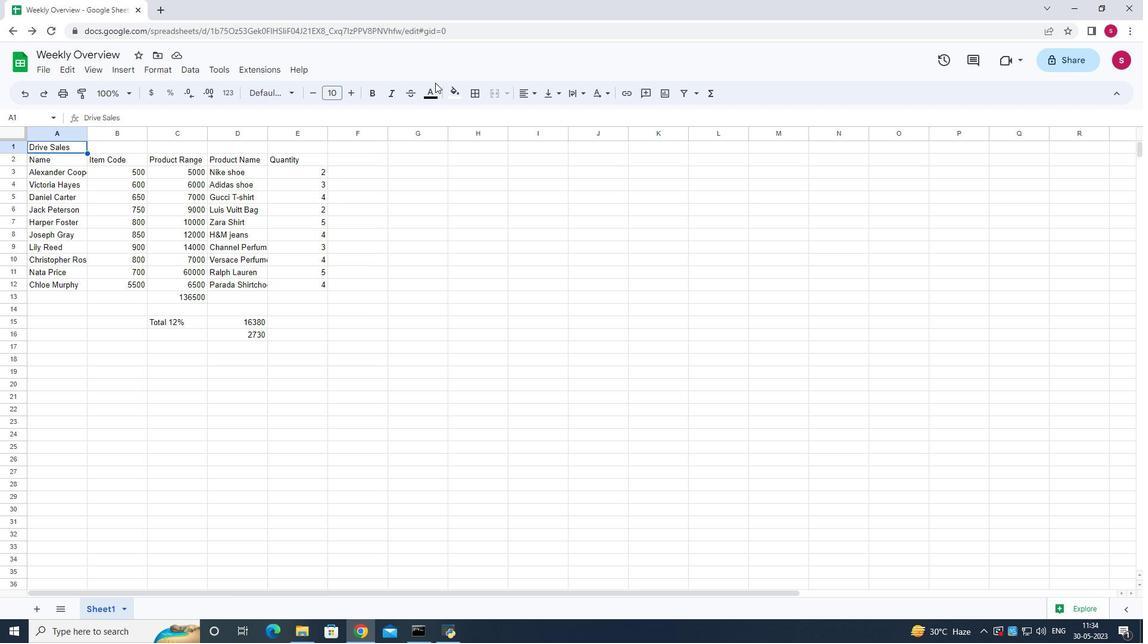 
Action: Mouse pressed left at (422, 88)
Screenshot: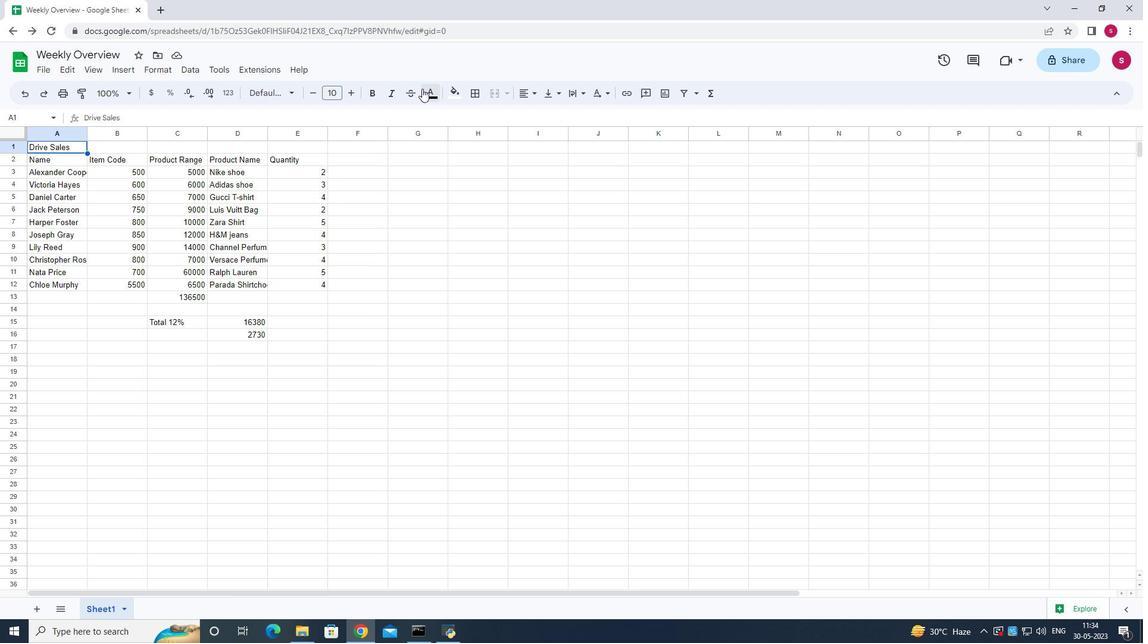 
Action: Mouse moved to (477, 185)
Screenshot: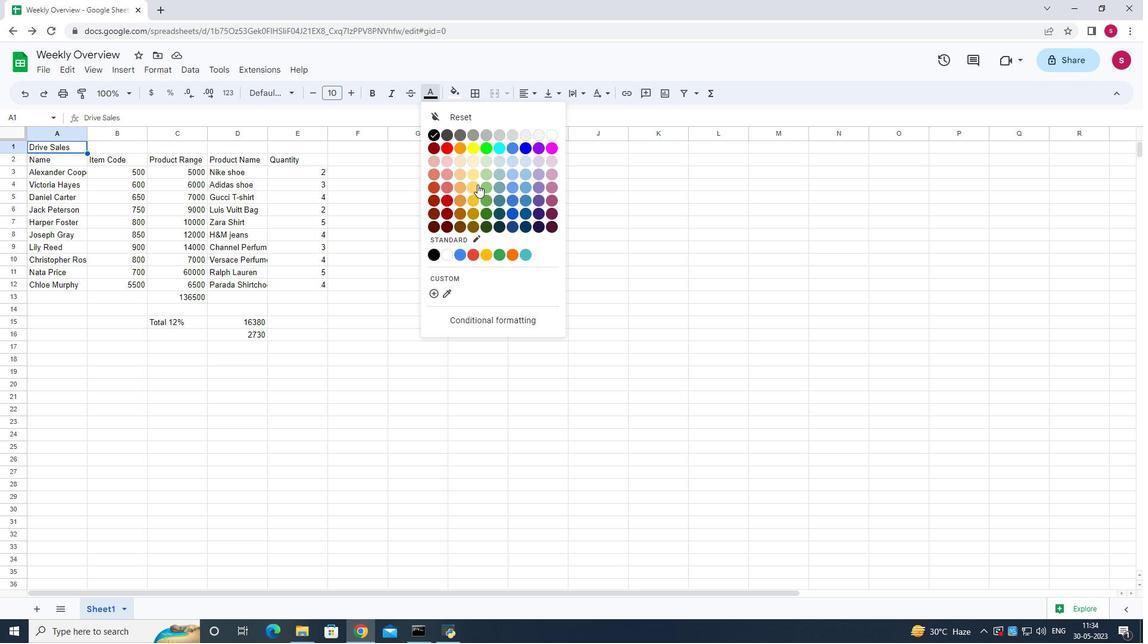 
Action: Mouse pressed left at (477, 185)
Screenshot: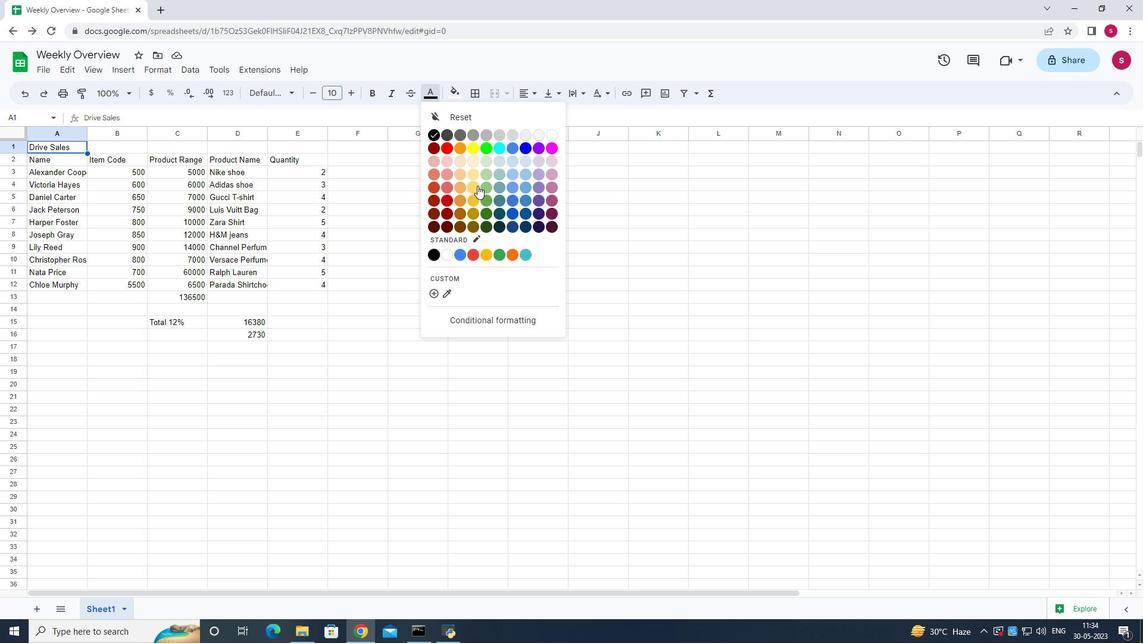 
Action: Mouse moved to (521, 91)
Screenshot: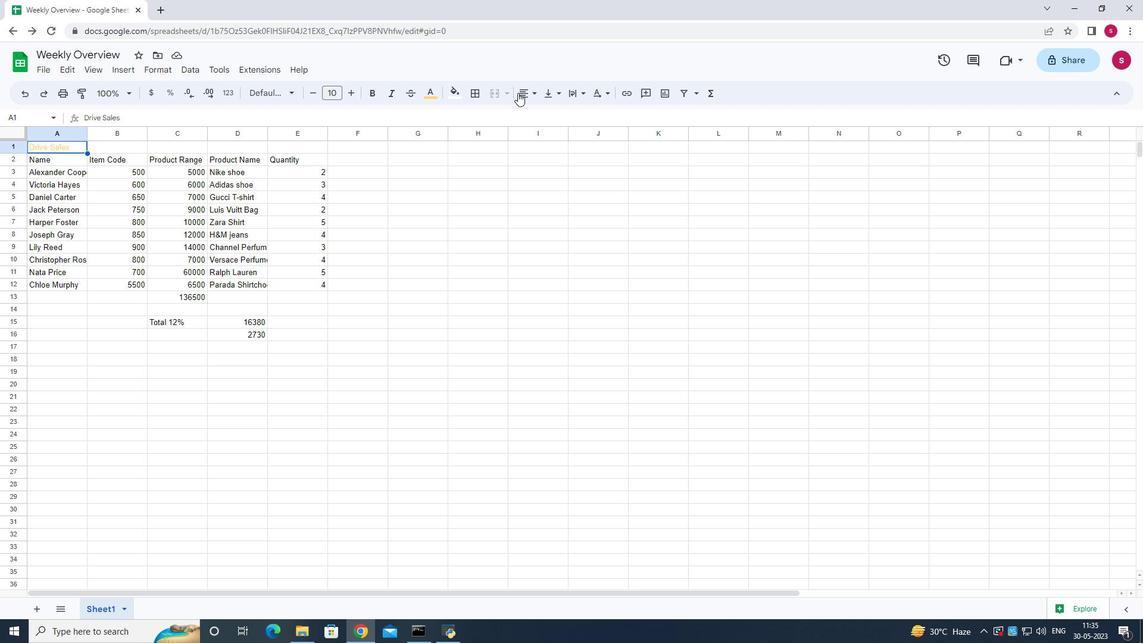 
Action: Mouse pressed left at (521, 91)
Screenshot: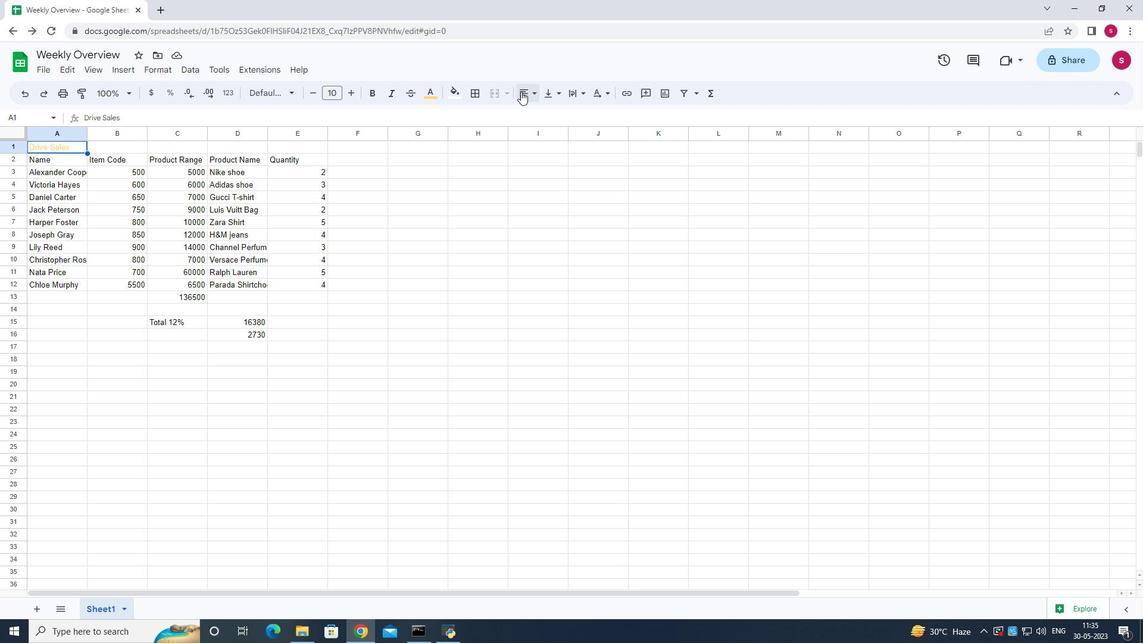 
Action: Mouse moved to (542, 113)
Screenshot: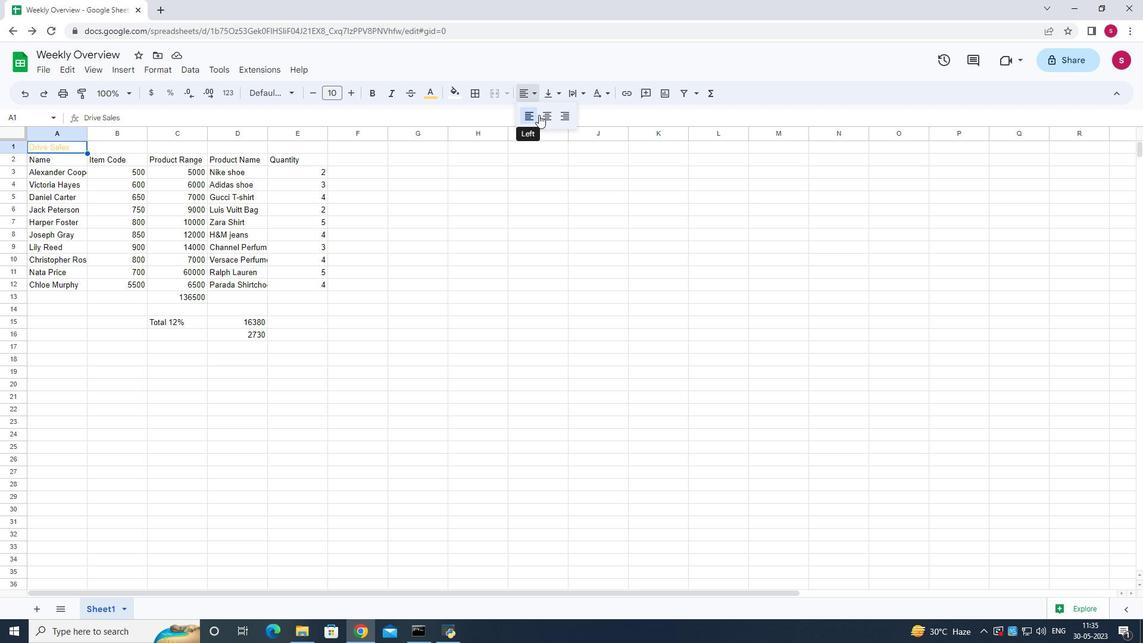 
Action: Mouse pressed left at (542, 113)
Screenshot: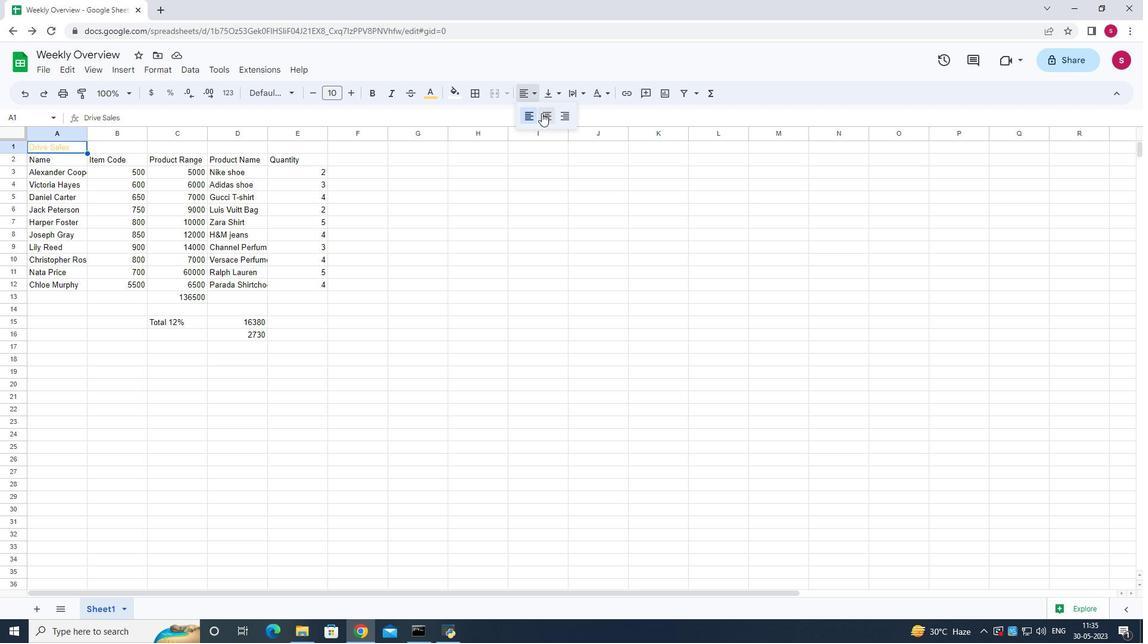 
Action: Mouse moved to (339, 89)
Screenshot: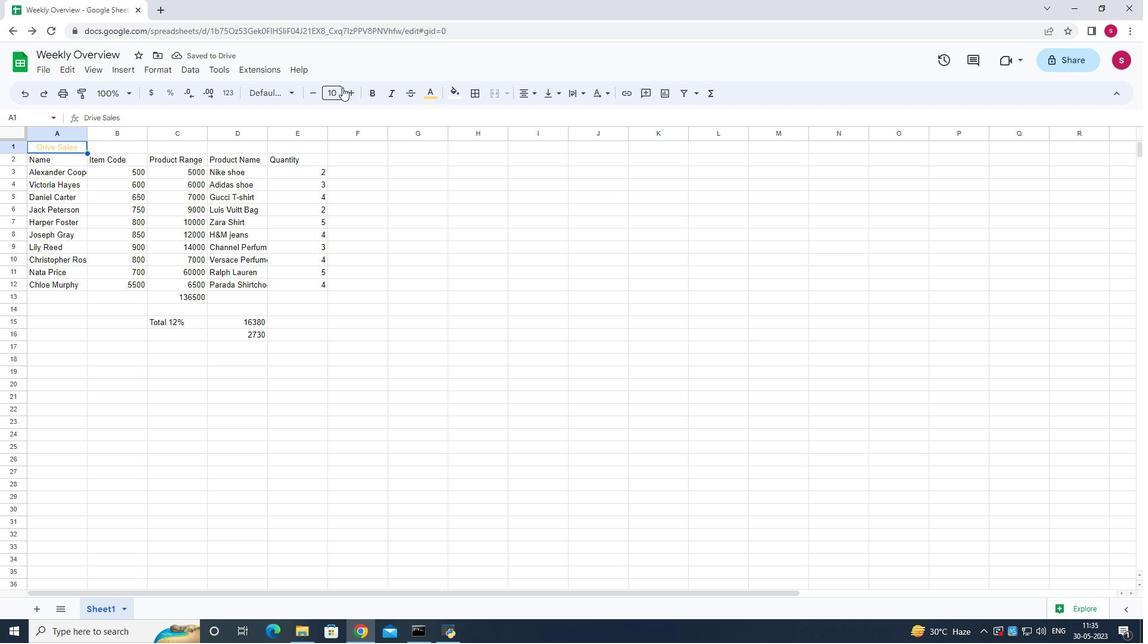
Action: Mouse pressed left at (339, 89)
Screenshot: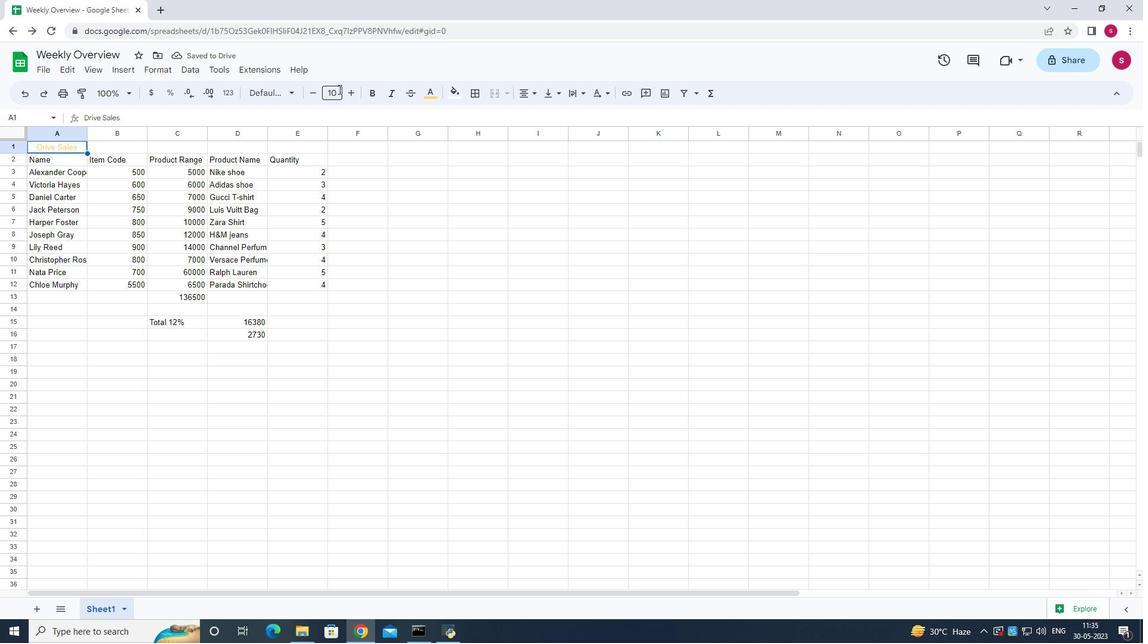 
Action: Mouse moved to (337, 277)
Screenshot: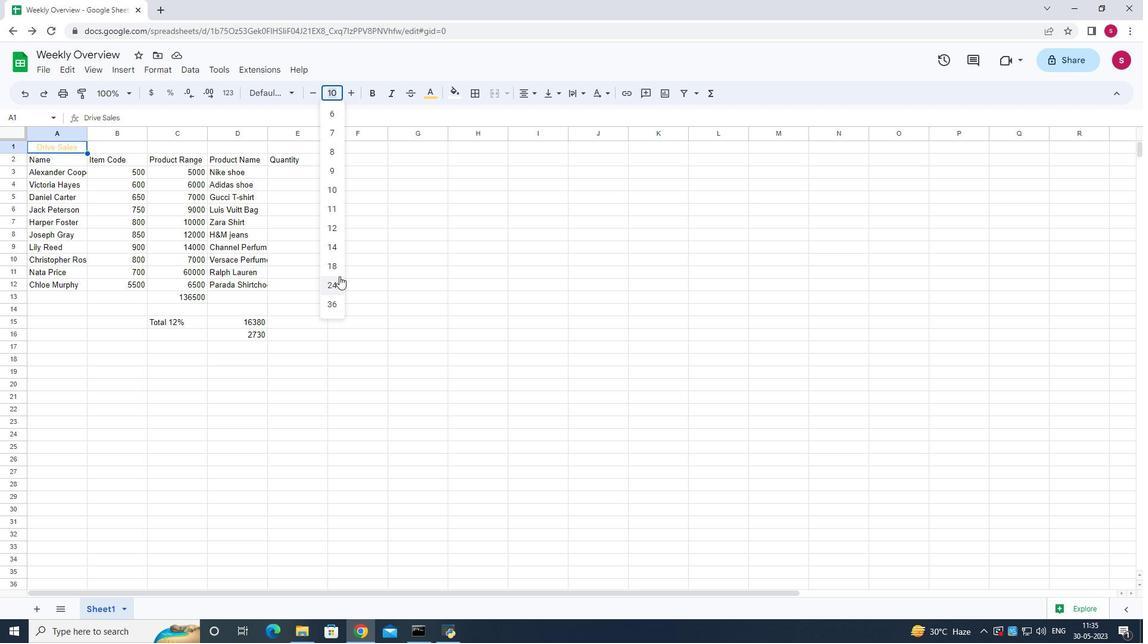 
Action: Mouse pressed left at (337, 277)
Screenshot: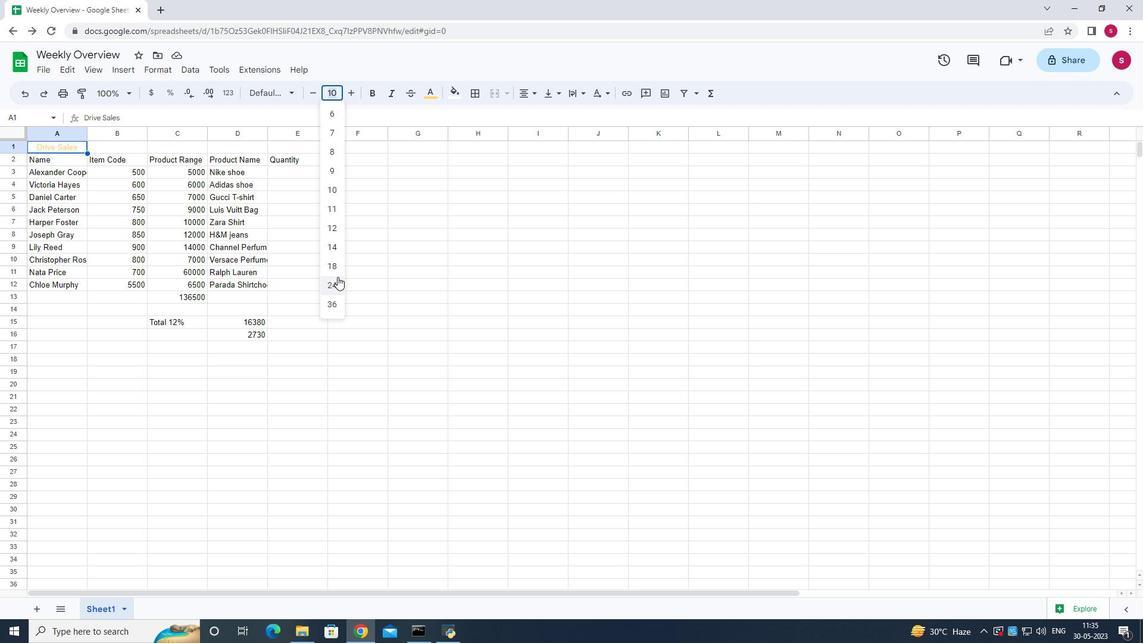 
Action: Mouse moved to (302, 82)
Screenshot: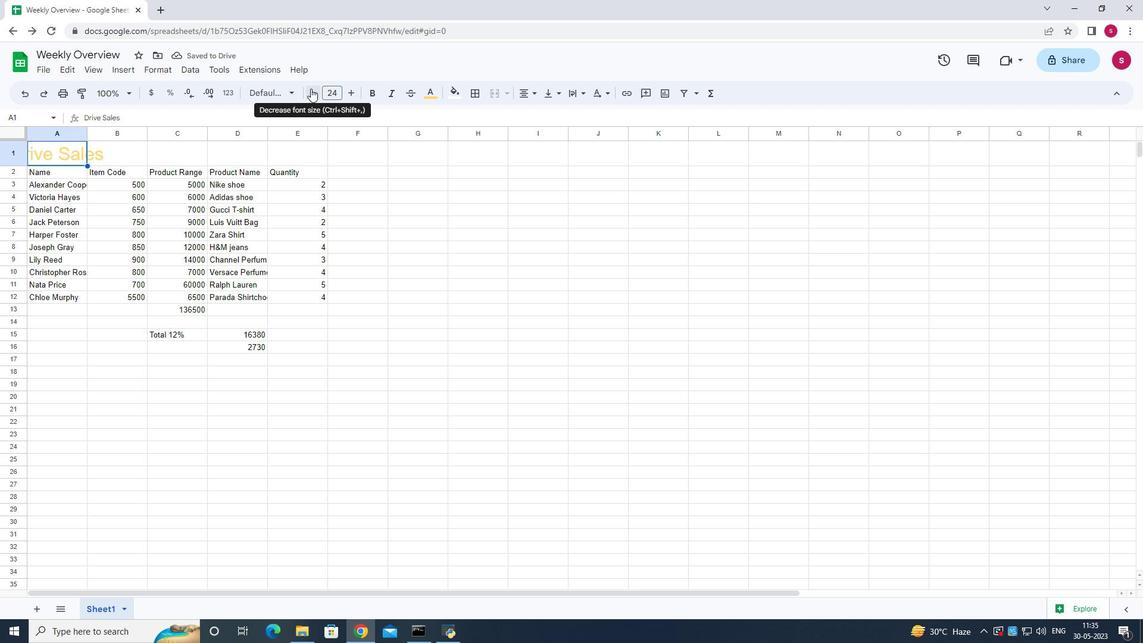
Action: Mouse pressed left at (302, 82)
Screenshot: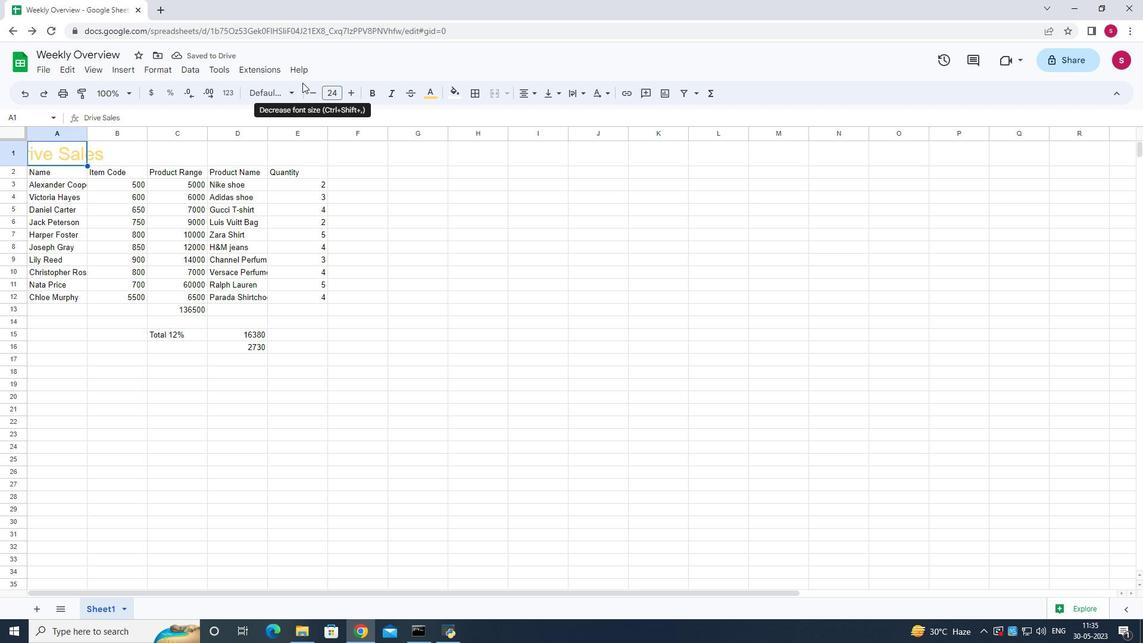 
Action: Mouse moved to (308, 96)
Screenshot: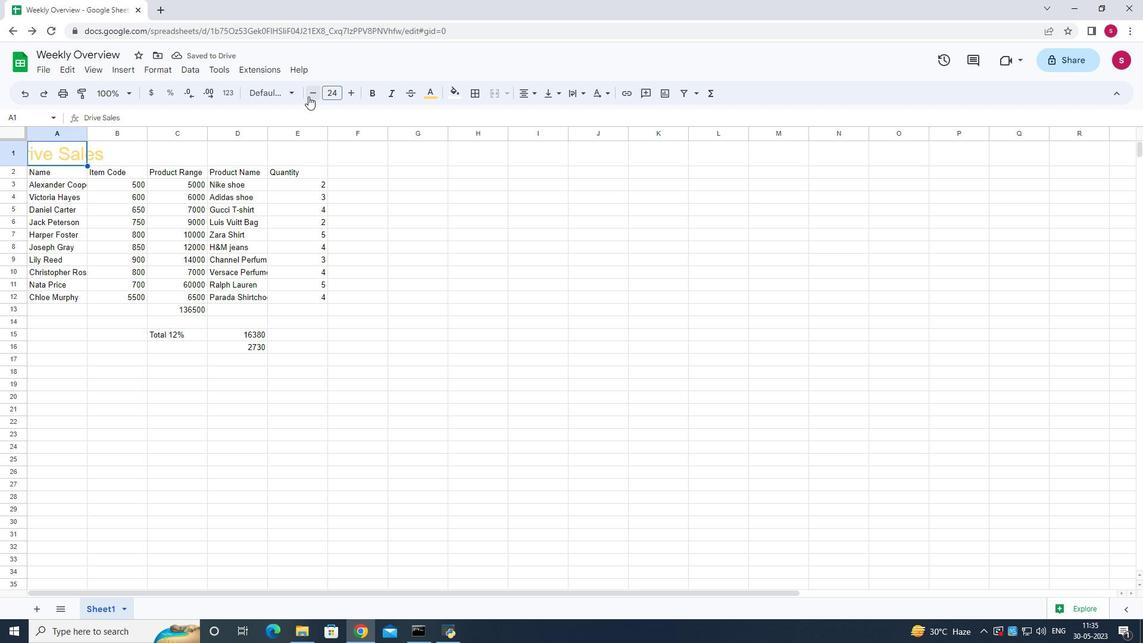 
Action: Mouse pressed left at (308, 96)
Screenshot: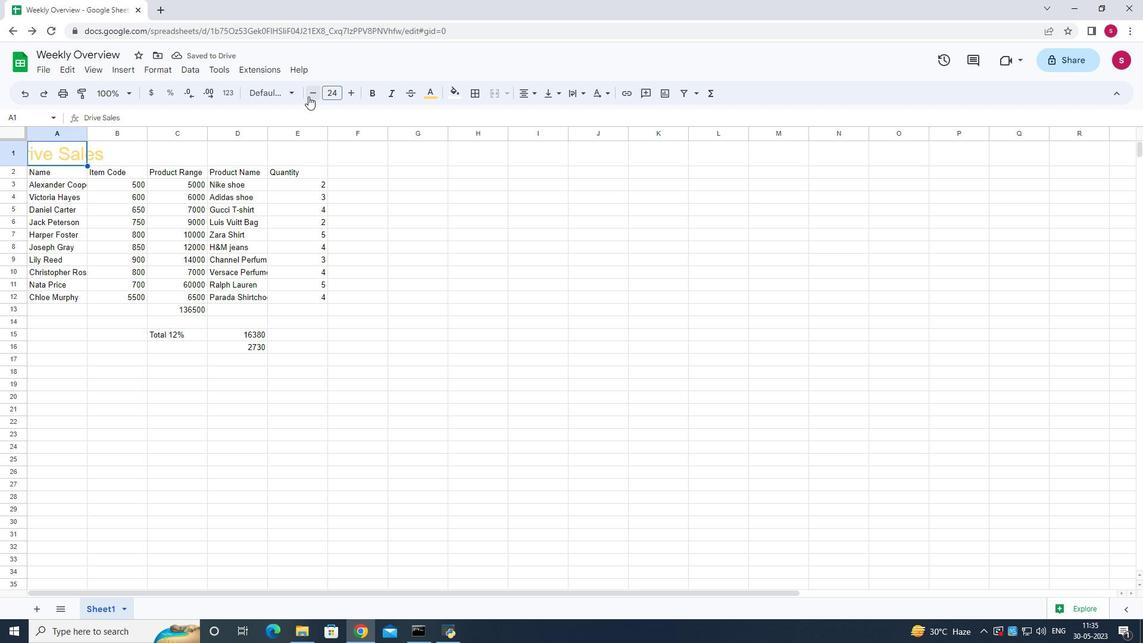
Action: Mouse pressed left at (308, 96)
Screenshot: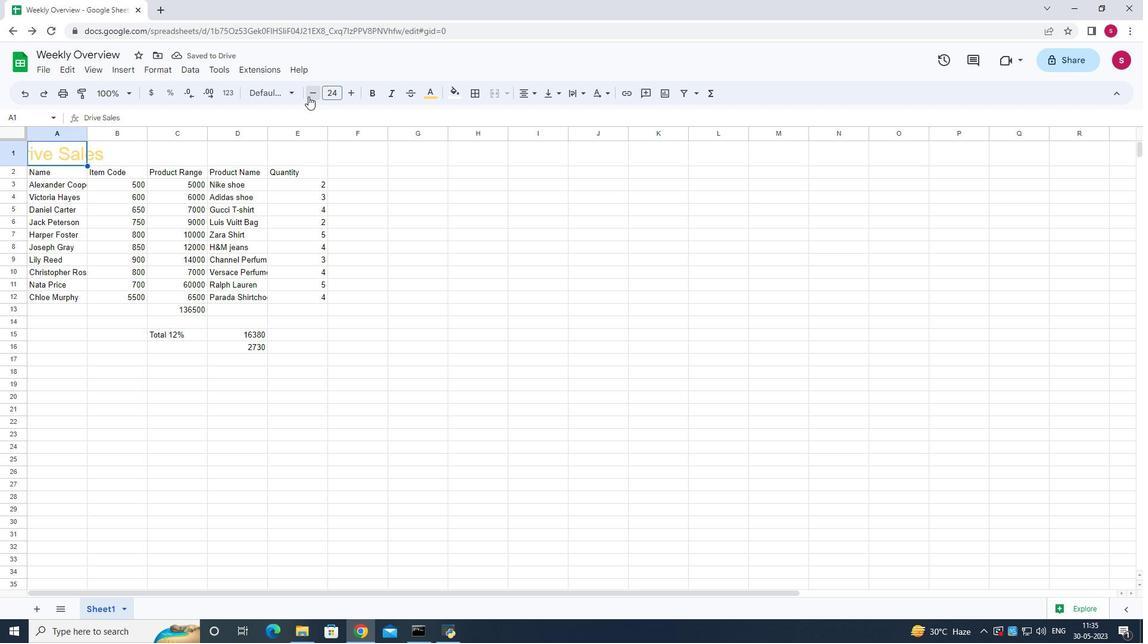 
Action: Mouse pressed left at (308, 96)
Screenshot: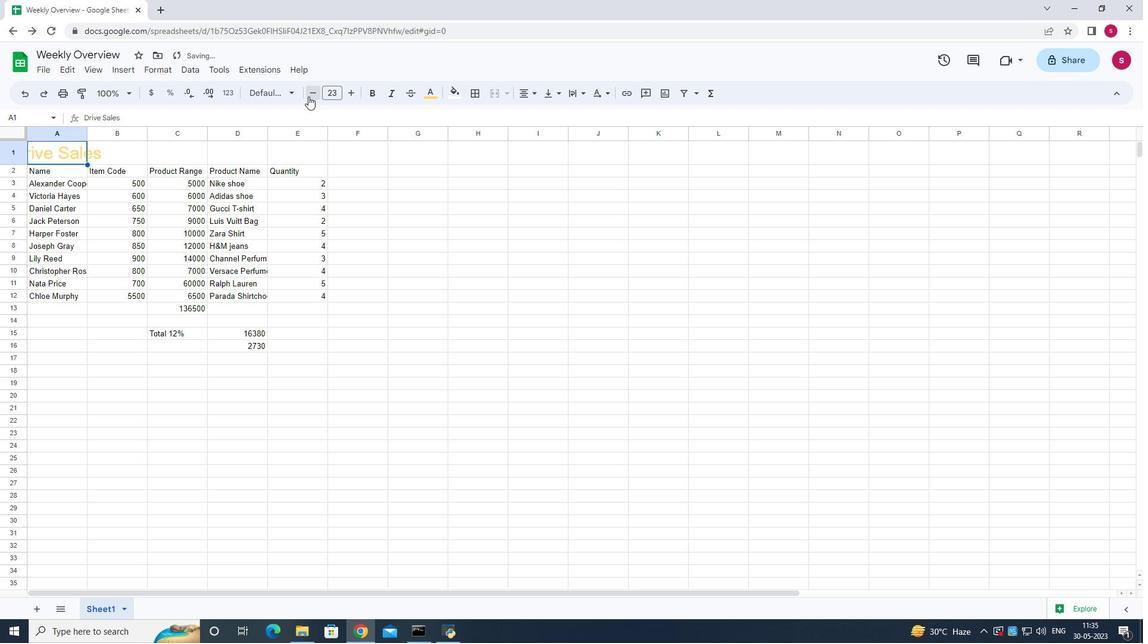
Action: Mouse pressed left at (308, 96)
Screenshot: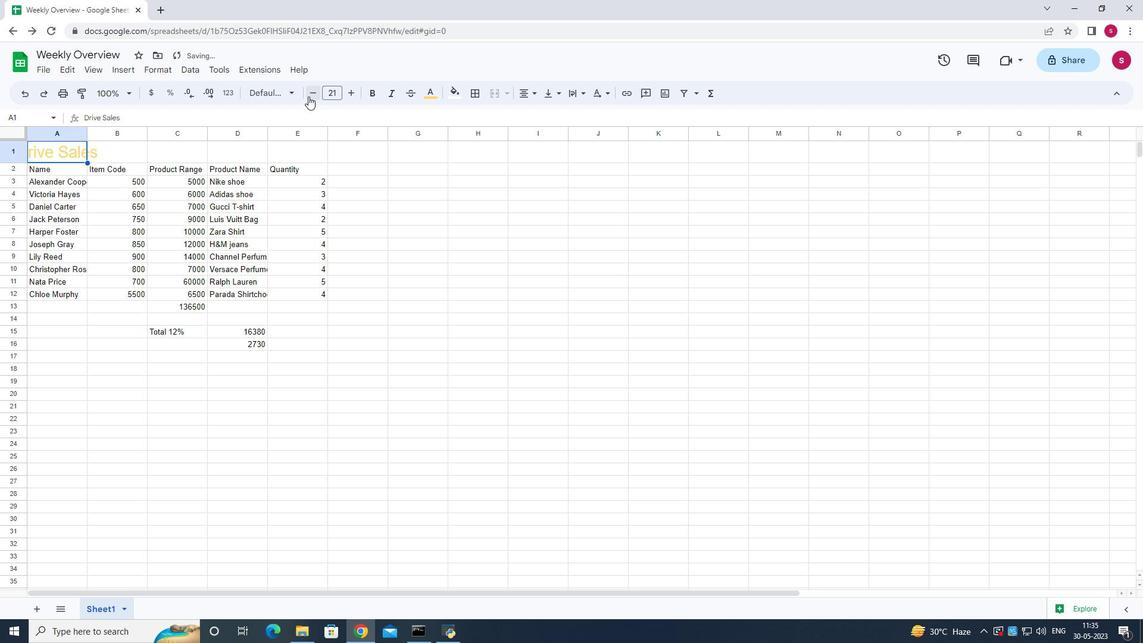 
Action: Mouse moved to (525, 92)
Screenshot: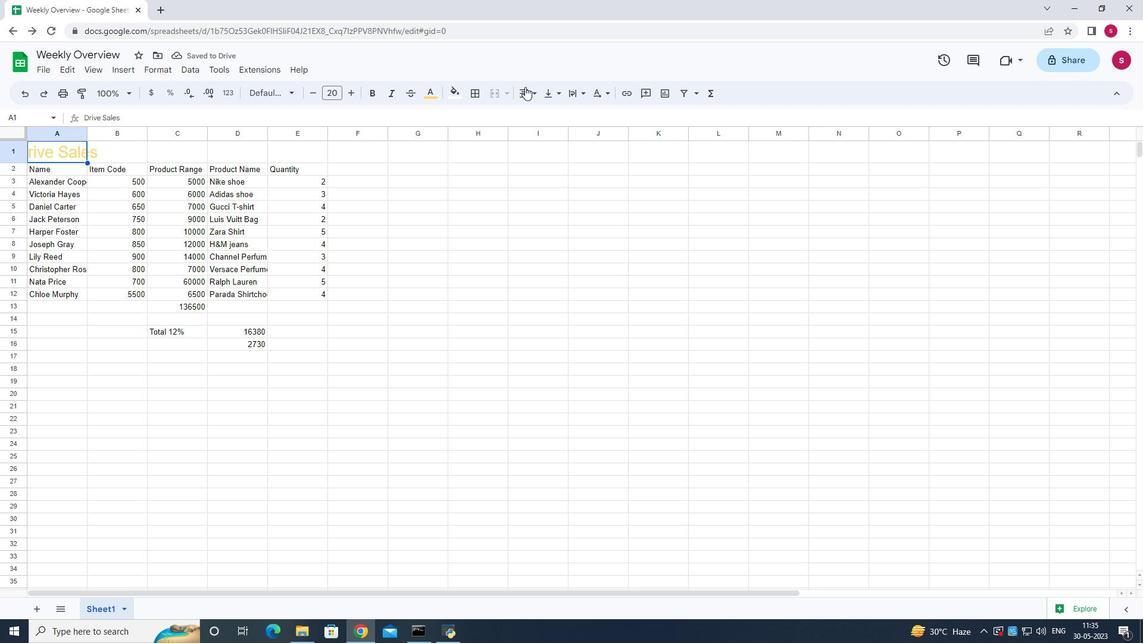 
Action: Mouse pressed left at (525, 92)
Screenshot: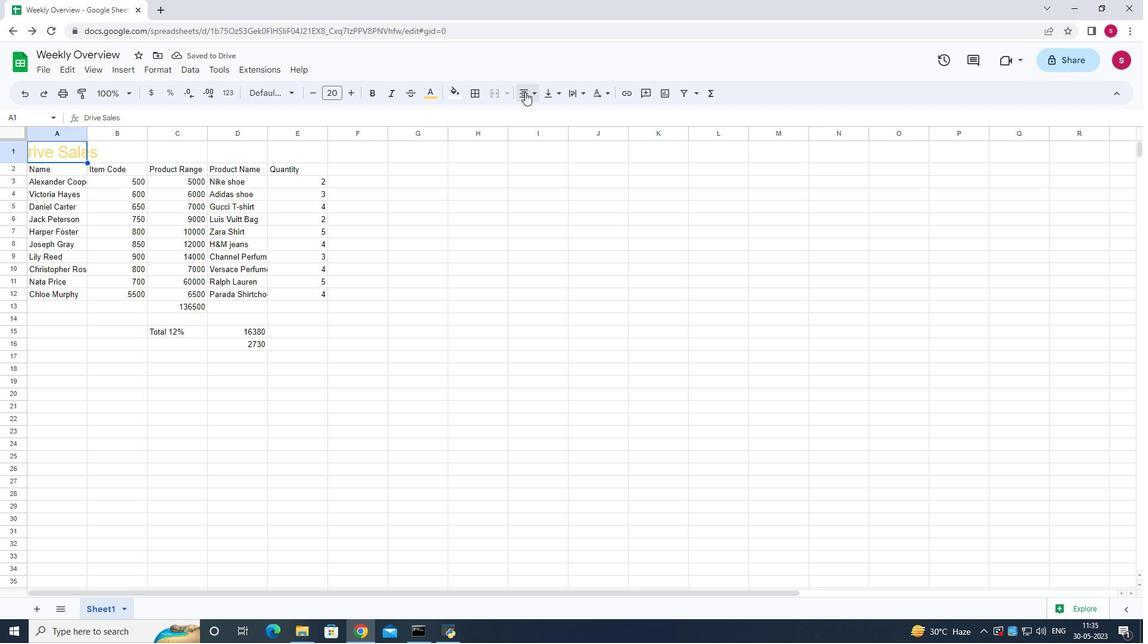 
Action: Mouse moved to (563, 115)
Screenshot: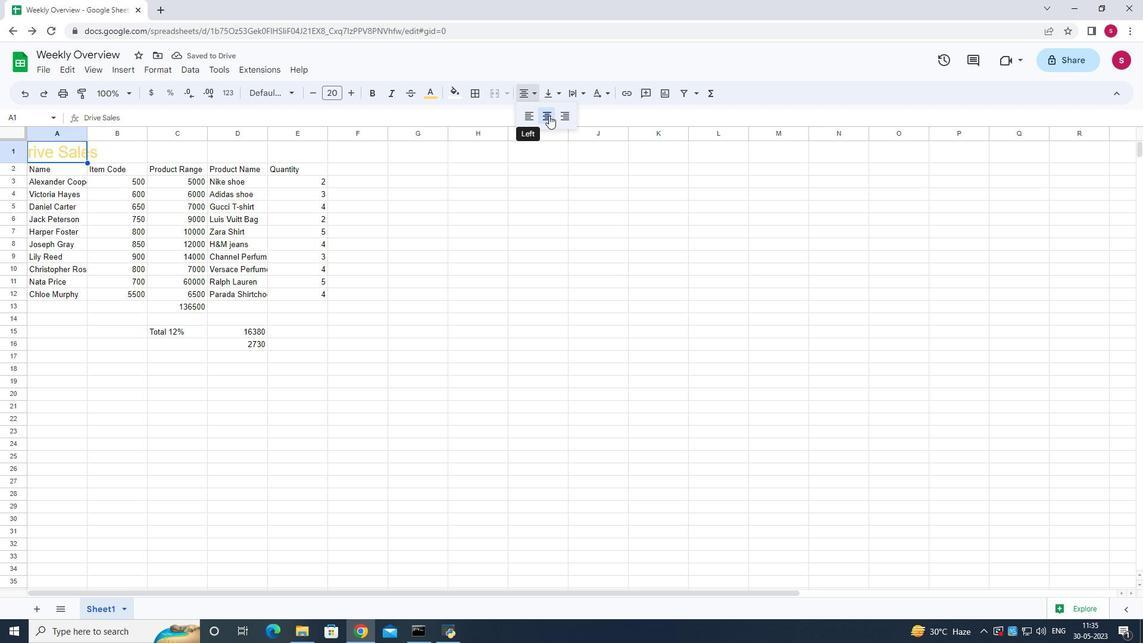
Action: Mouse pressed left at (563, 115)
Screenshot: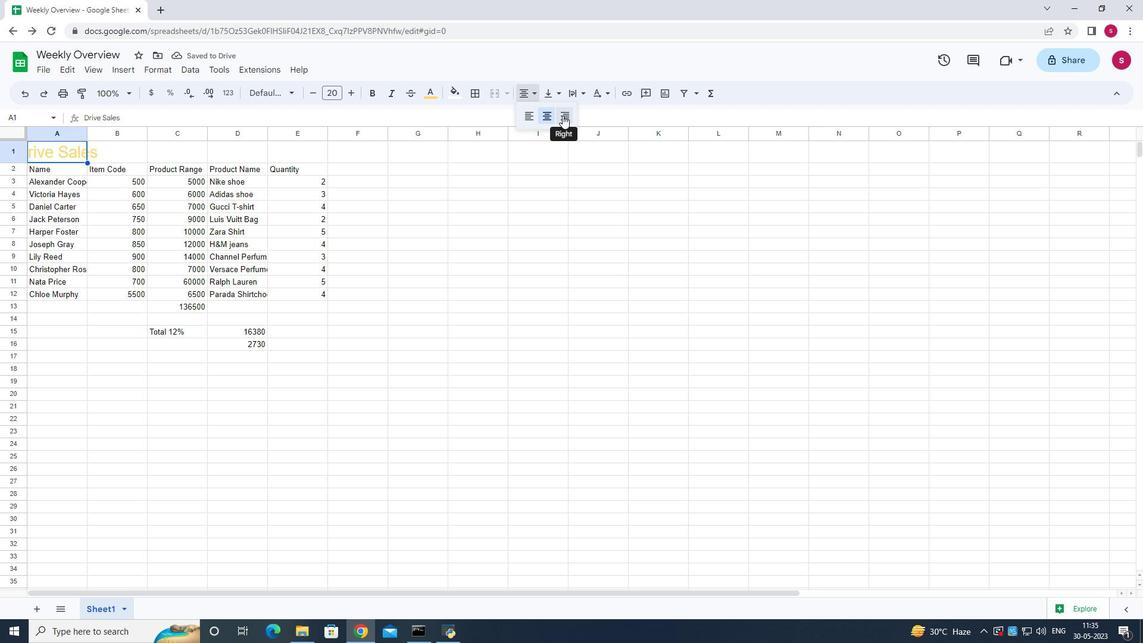 
Action: Mouse moved to (526, 90)
Screenshot: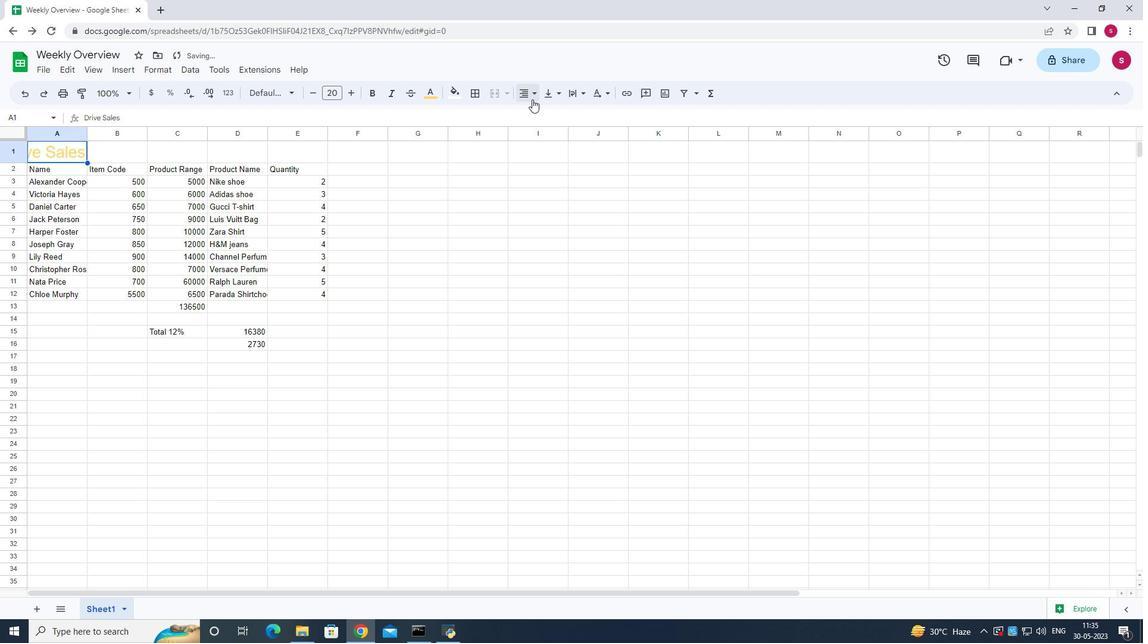 
Action: Mouse pressed left at (526, 90)
Screenshot: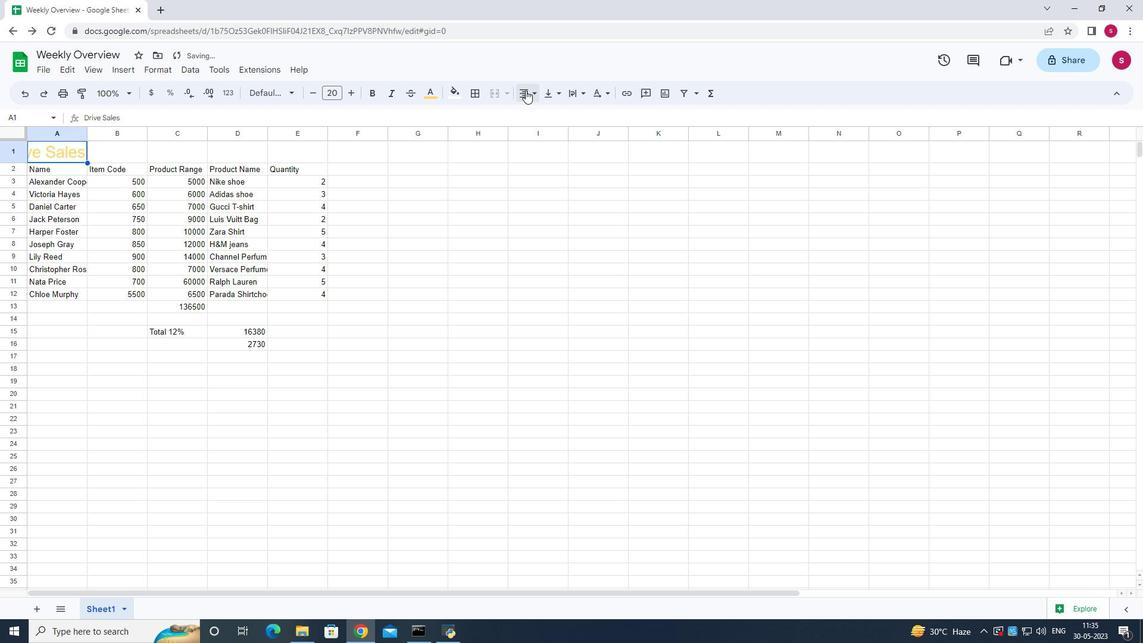 
Action: Mouse moved to (529, 109)
Screenshot: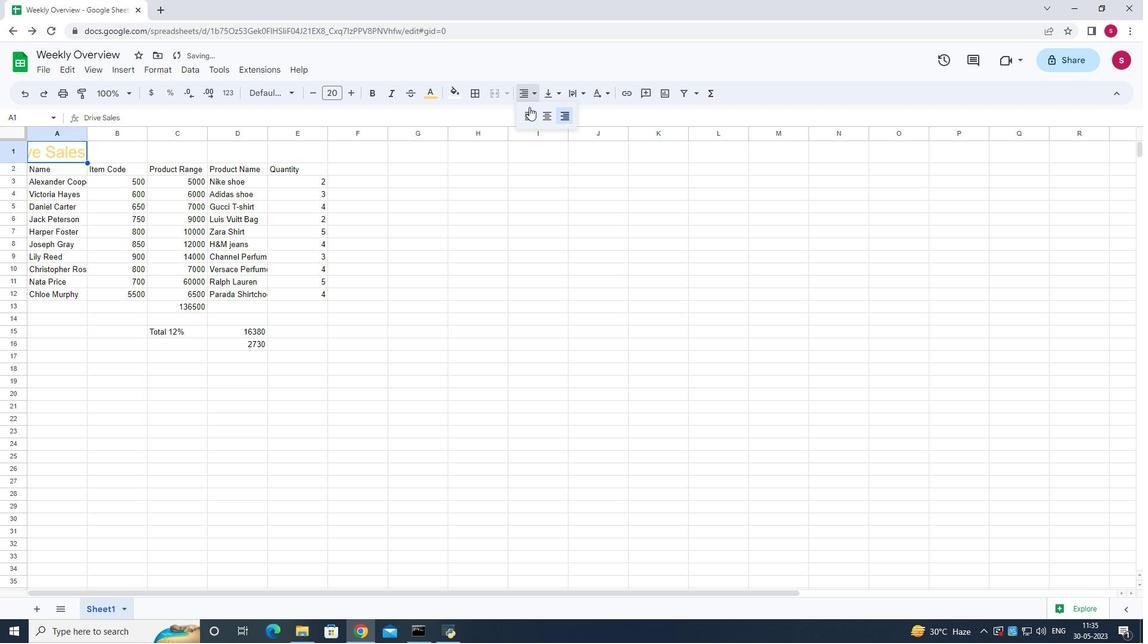 
Action: Mouse pressed left at (529, 109)
Screenshot: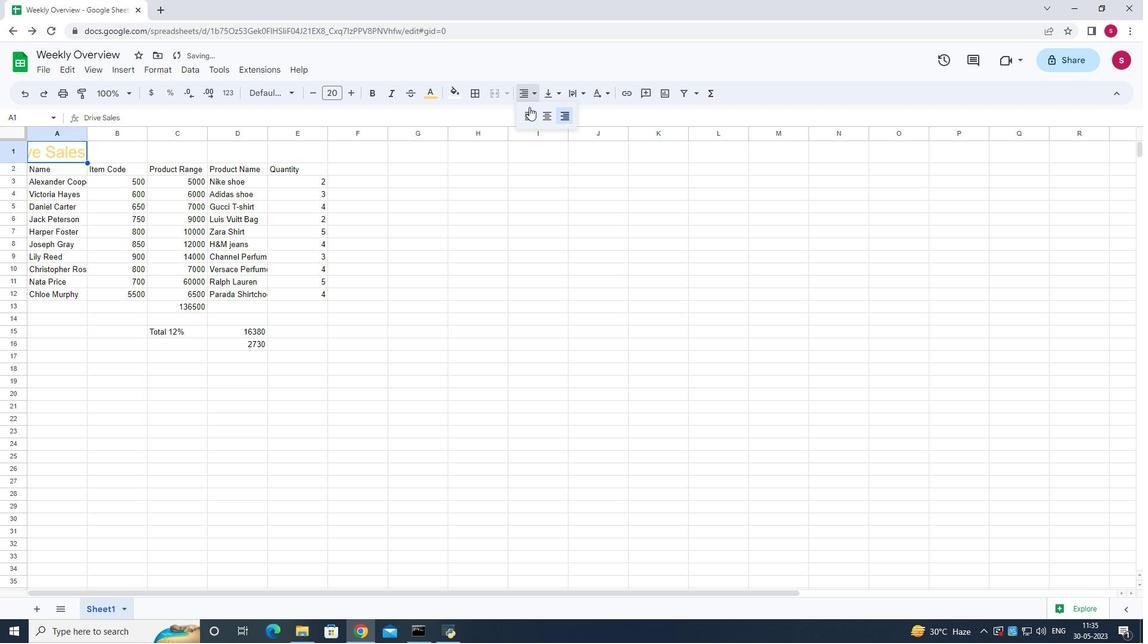 
Action: Mouse moved to (61, 168)
Screenshot: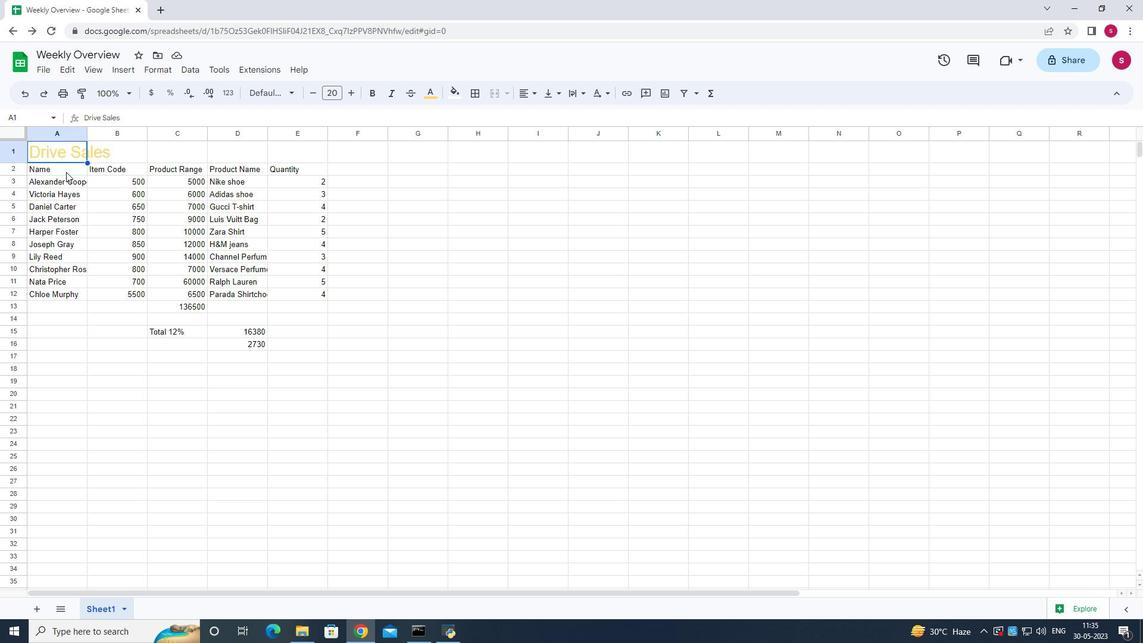 
Action: Mouse pressed left at (61, 168)
Screenshot: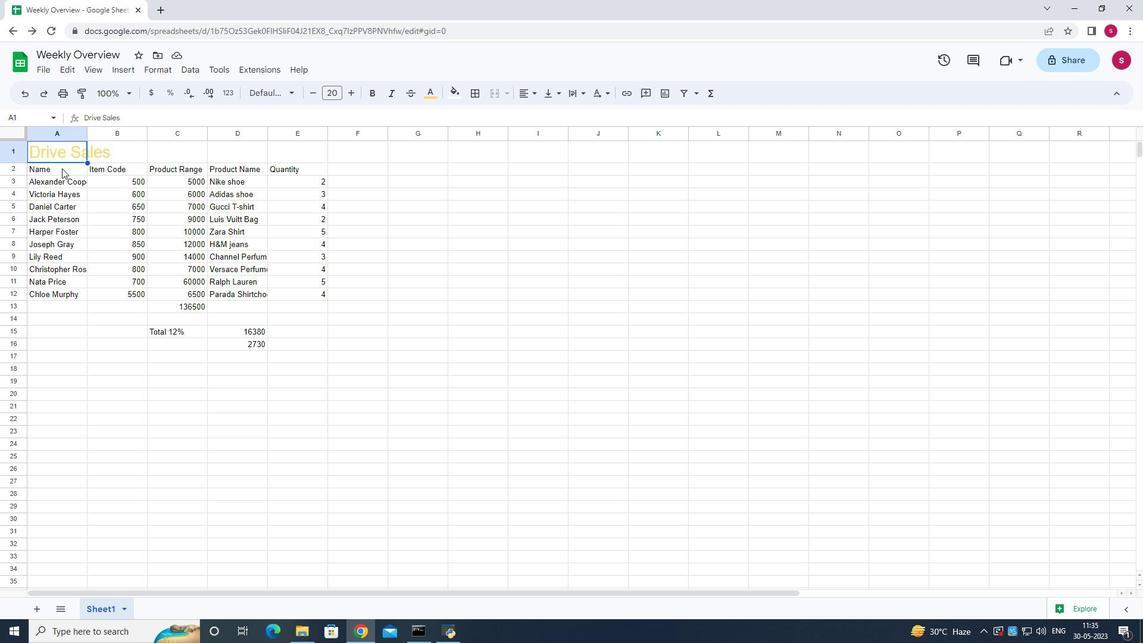 
Action: Mouse pressed left at (61, 168)
Screenshot: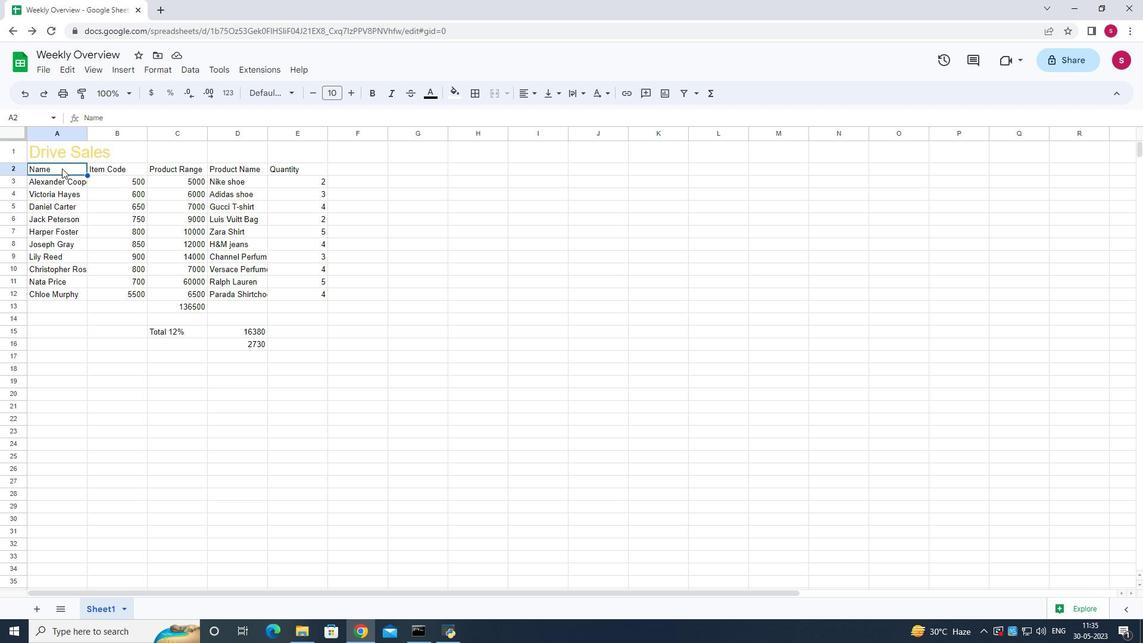 
Action: Mouse moved to (288, 89)
Screenshot: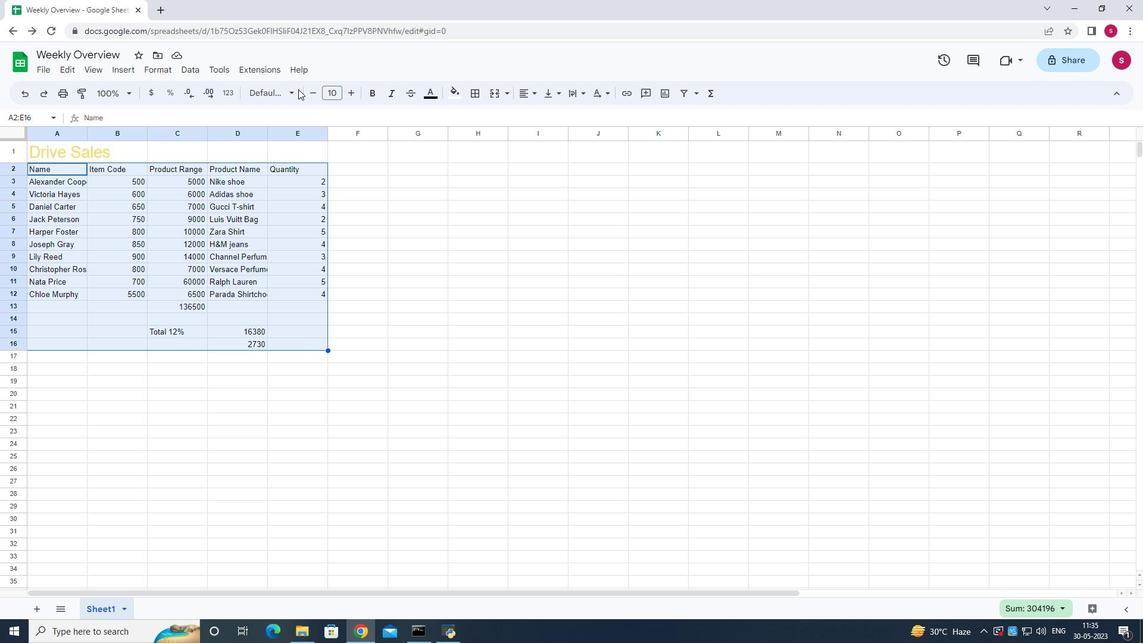 
Action: Mouse pressed left at (288, 89)
Screenshot: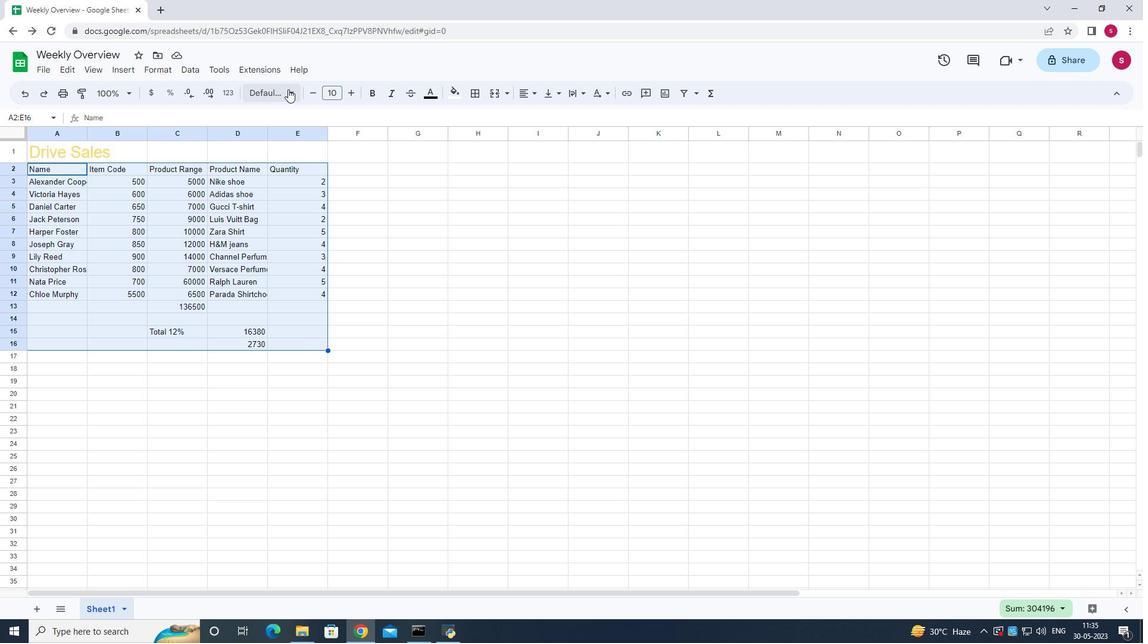 
Action: Mouse moved to (271, 480)
Screenshot: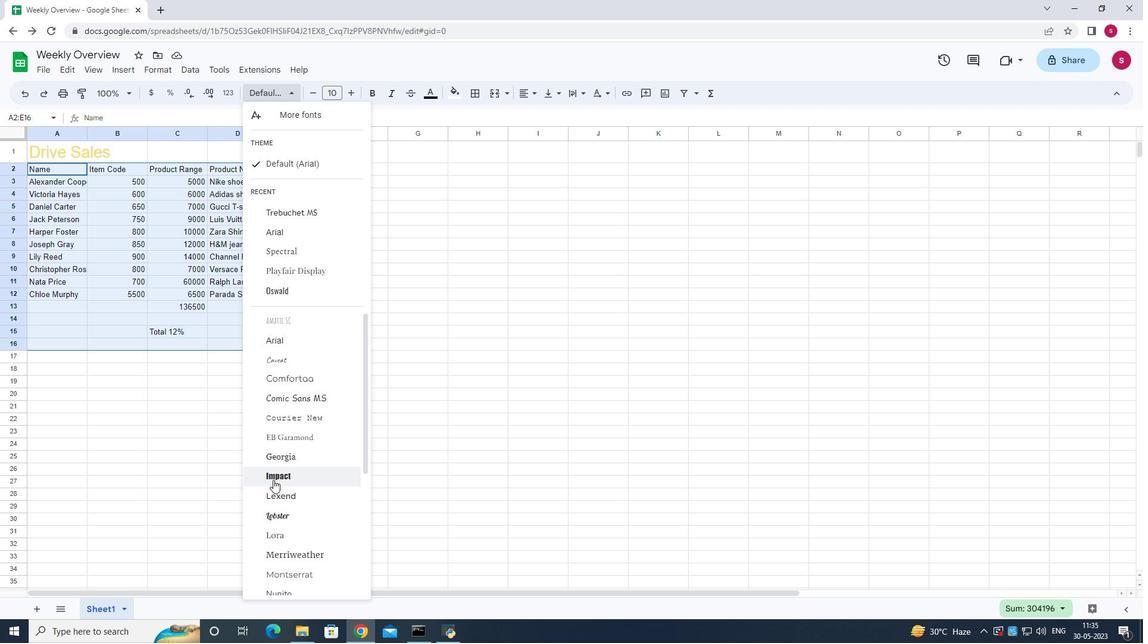
Action: Mouse scrolled (271, 480) with delta (0, 0)
Screenshot: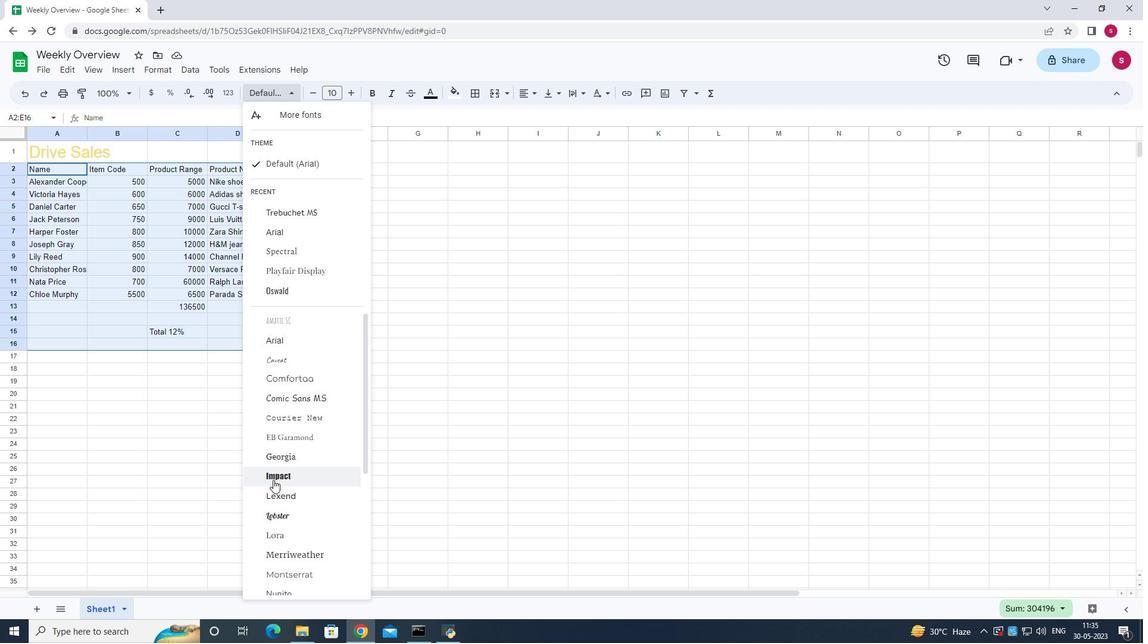 
Action: Mouse scrolled (271, 480) with delta (0, 0)
Screenshot: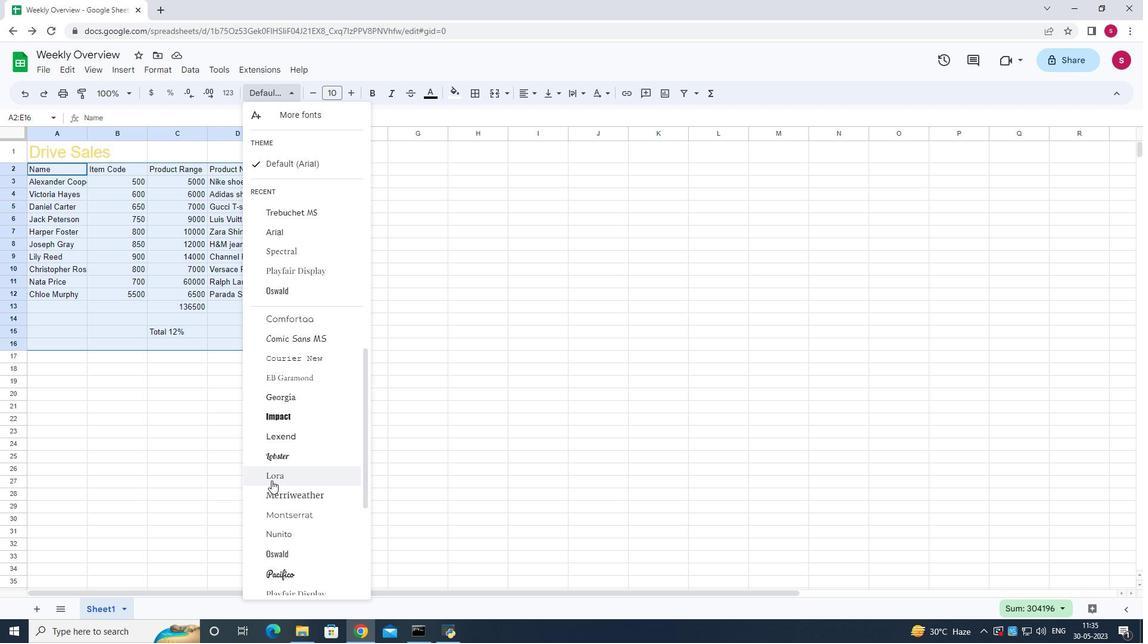 
Action: Mouse moved to (268, 474)
Screenshot: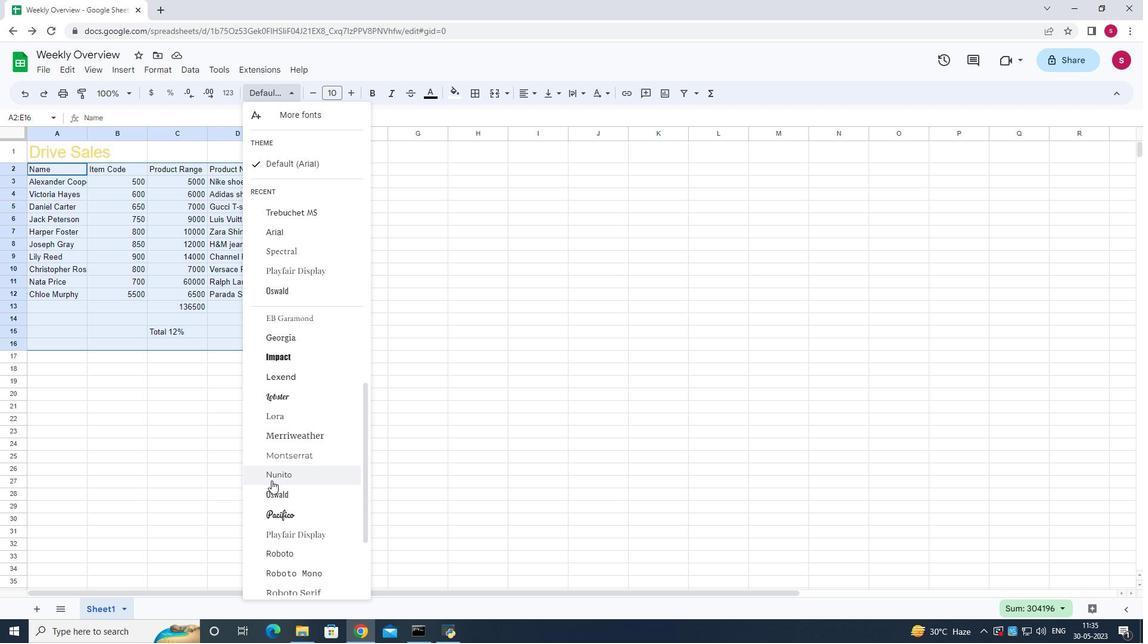 
Action: Mouse scrolled (268, 473) with delta (0, 0)
Screenshot: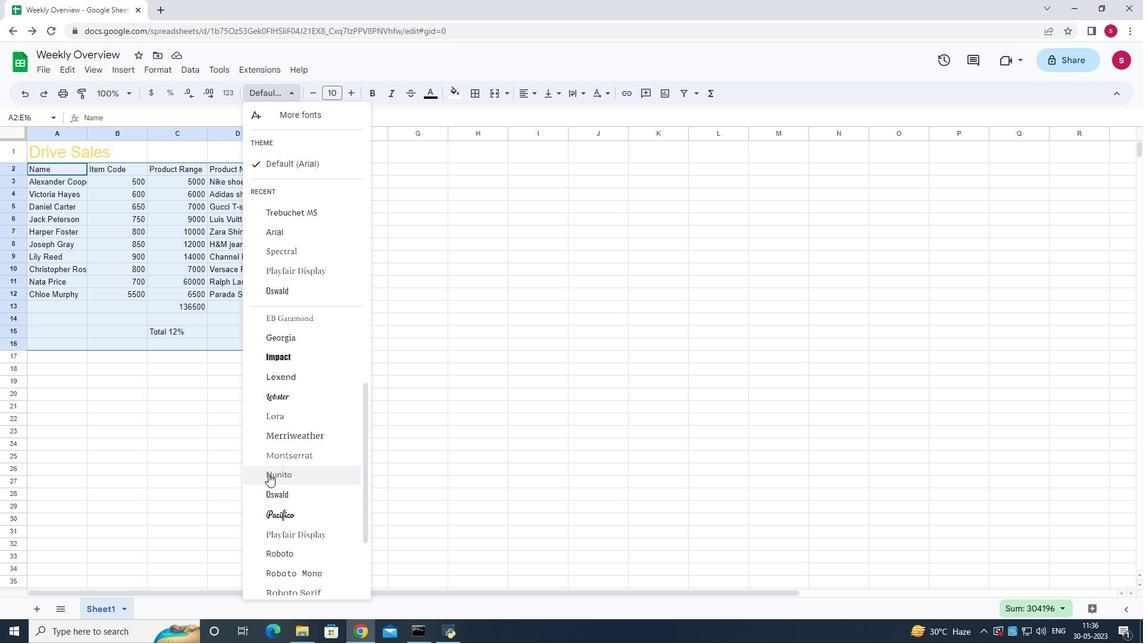 
Action: Mouse scrolled (268, 473) with delta (0, 0)
Screenshot: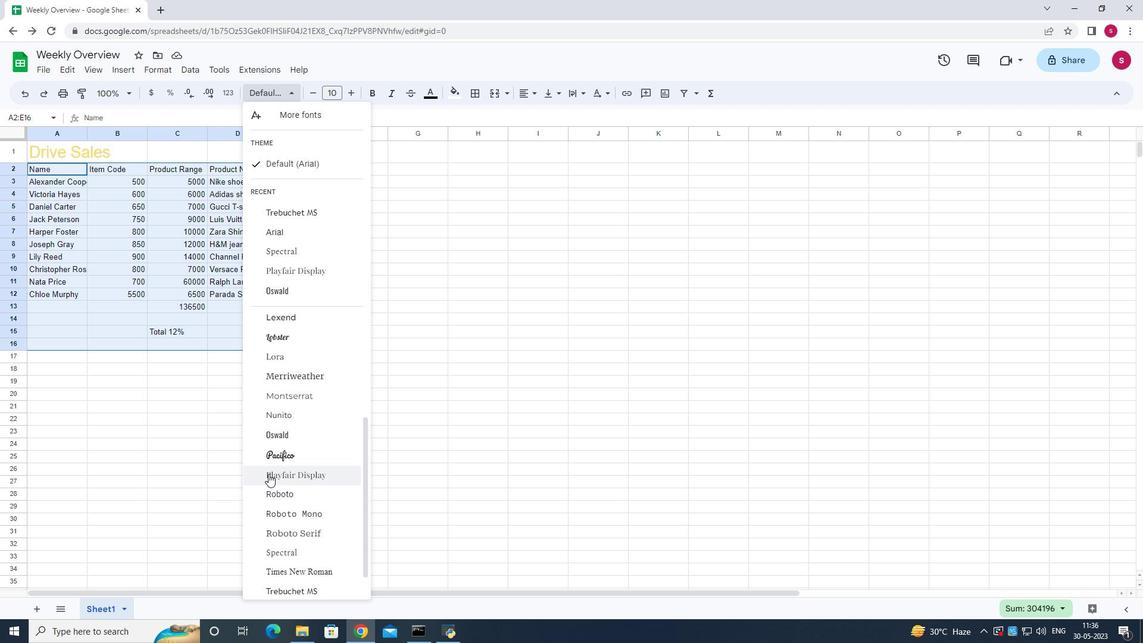 
Action: Mouse scrolled (268, 473) with delta (0, 0)
Screenshot: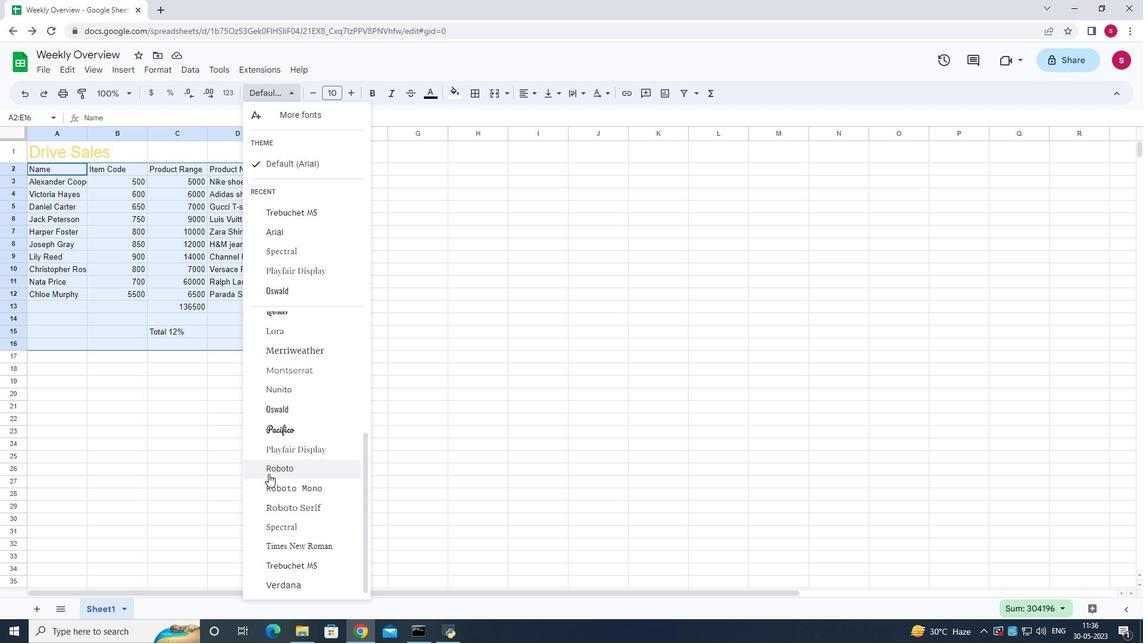 
Action: Mouse scrolled (268, 473) with delta (0, 0)
Screenshot: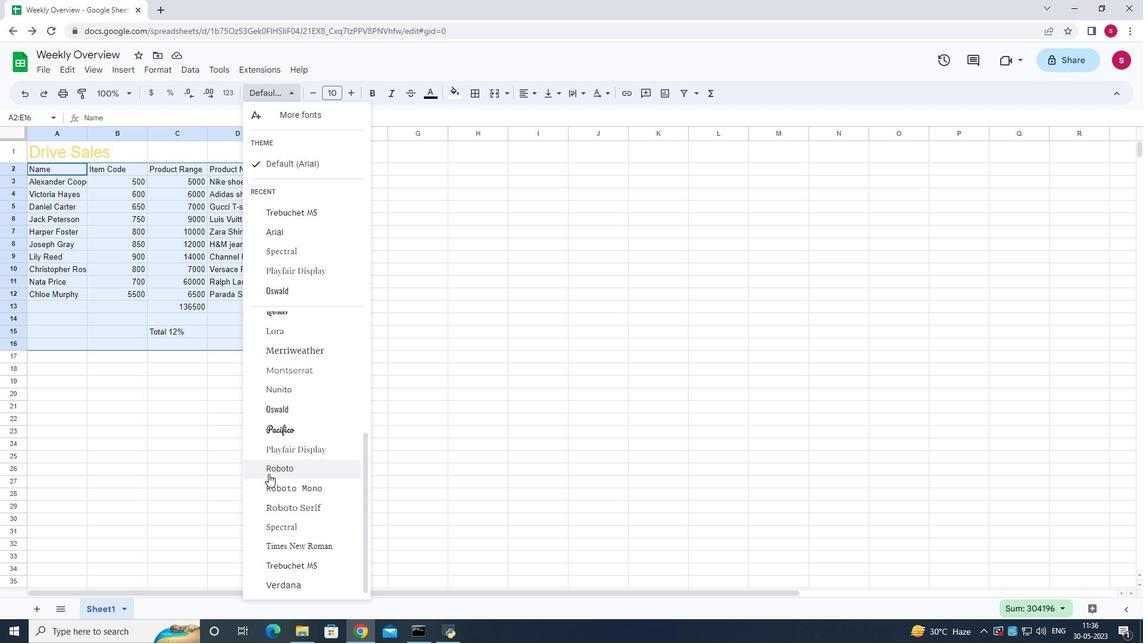 
Action: Mouse scrolled (268, 473) with delta (0, 0)
Screenshot: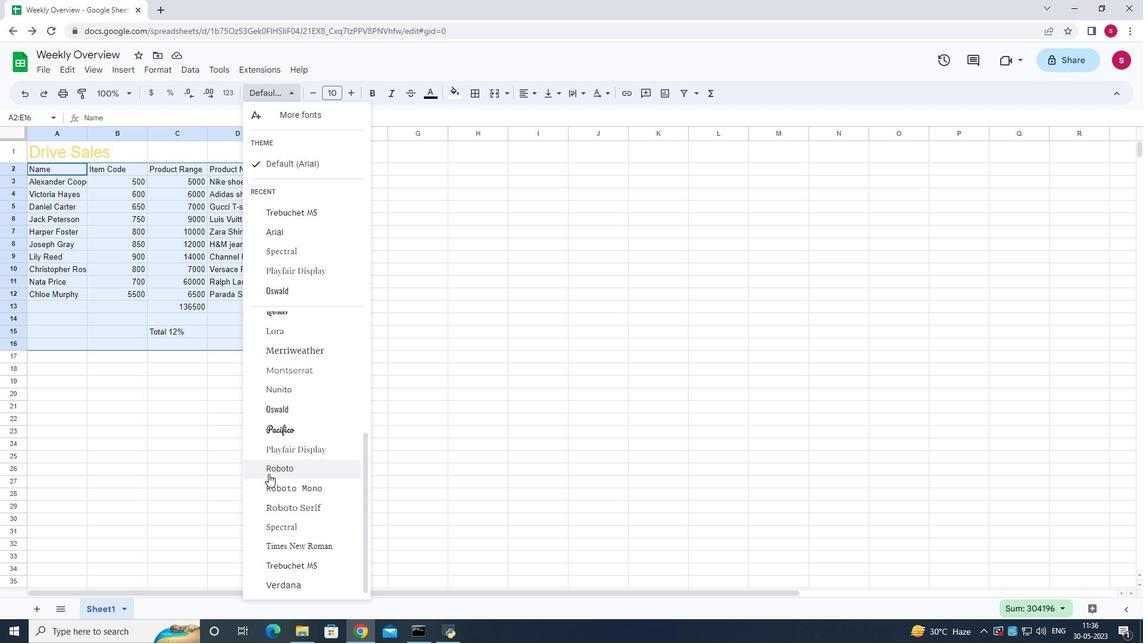 
Action: Mouse scrolled (268, 473) with delta (0, 0)
Screenshot: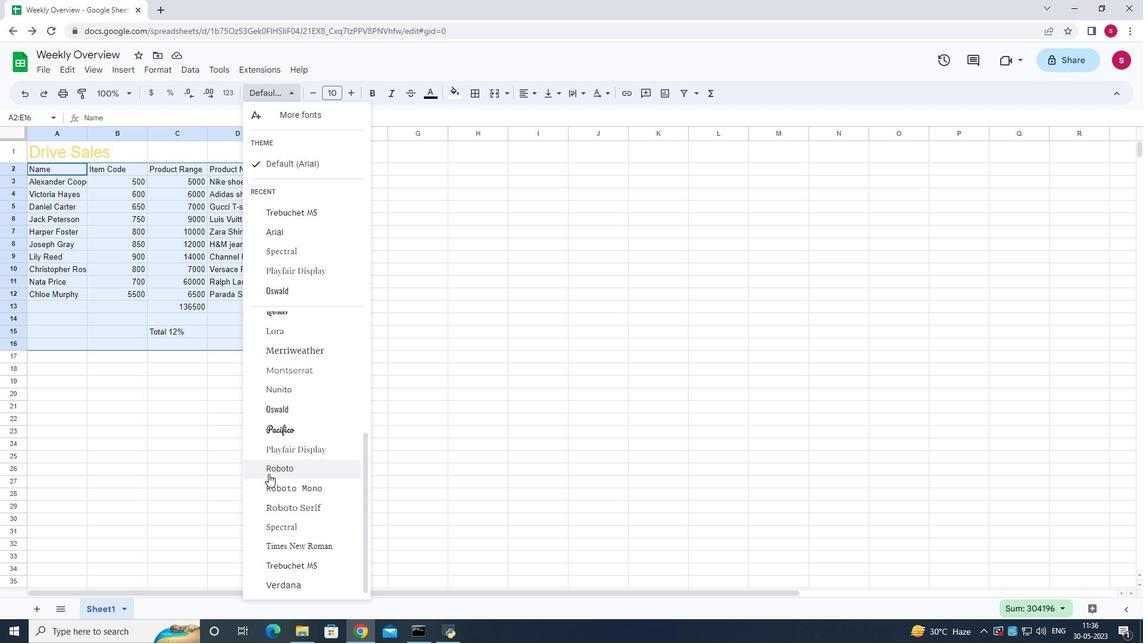 
Action: Mouse scrolled (268, 473) with delta (0, 0)
Screenshot: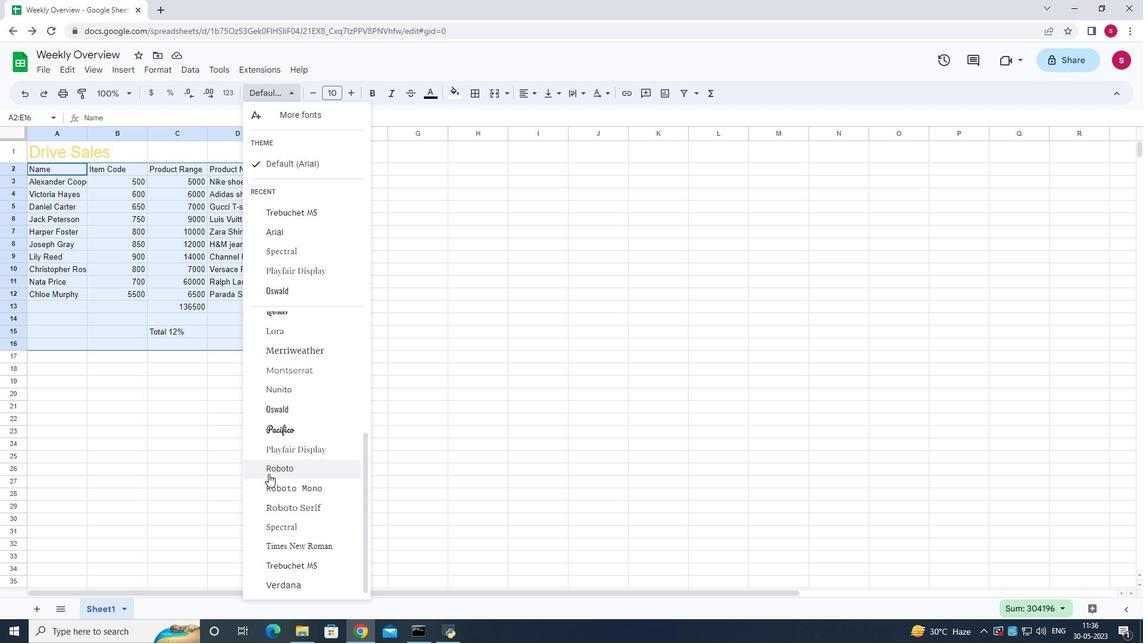 
Action: Mouse moved to (289, 223)
Screenshot: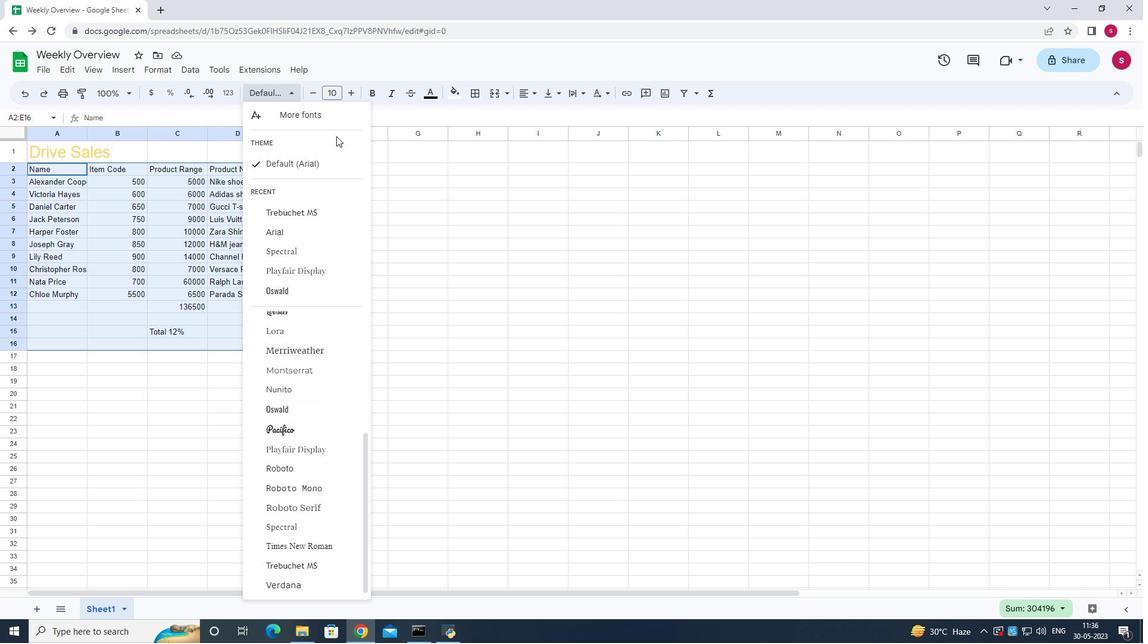 
Action: Mouse scrolled (289, 224) with delta (0, 0)
Screenshot: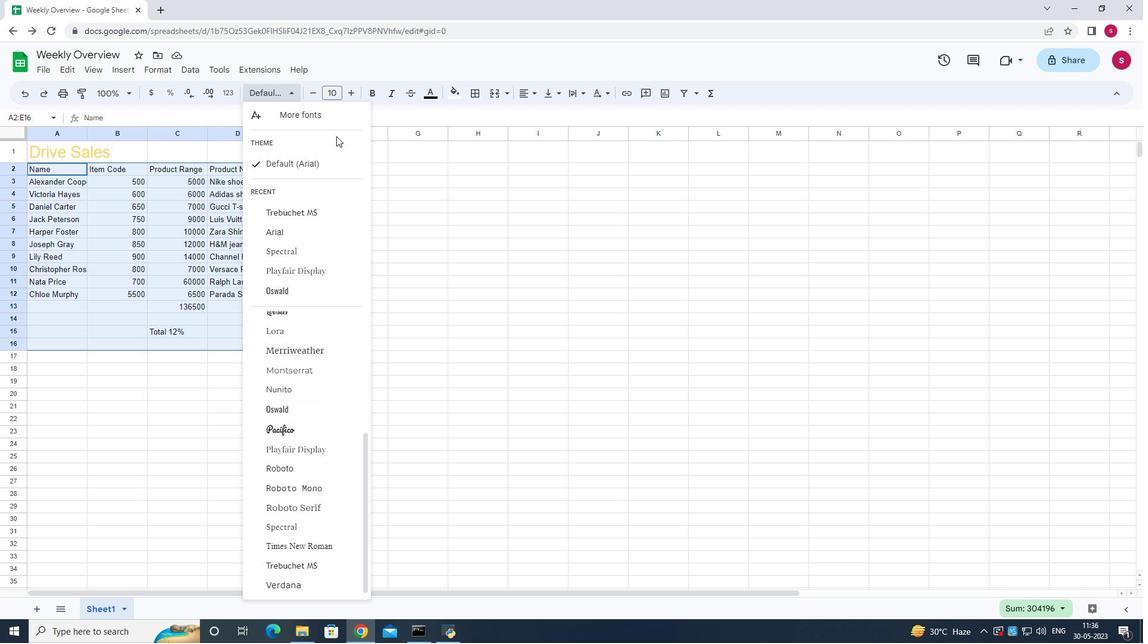 
Action: Mouse scrolled (289, 224) with delta (0, 0)
Screenshot: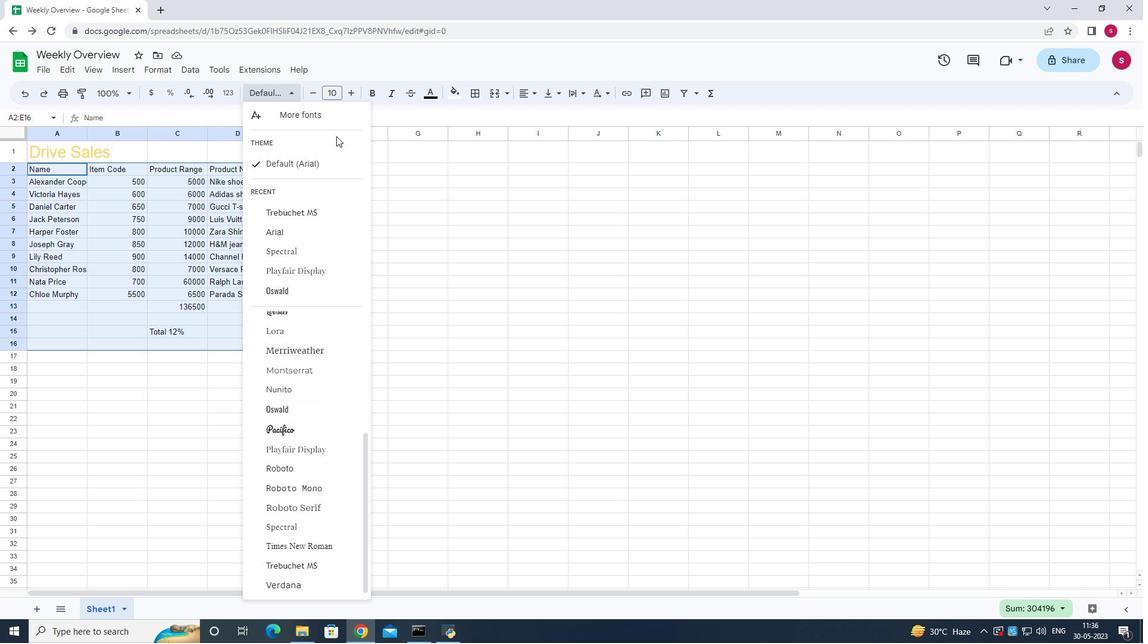 
Action: Mouse scrolled (289, 224) with delta (0, 0)
Screenshot: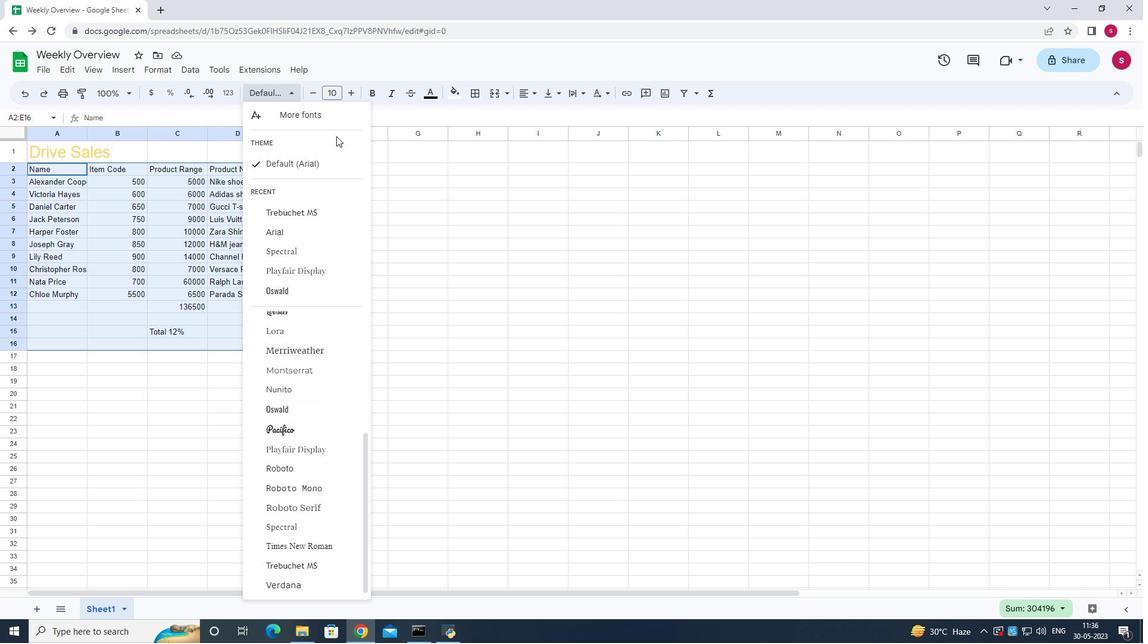 
Action: Mouse scrolled (289, 224) with delta (0, 0)
Screenshot: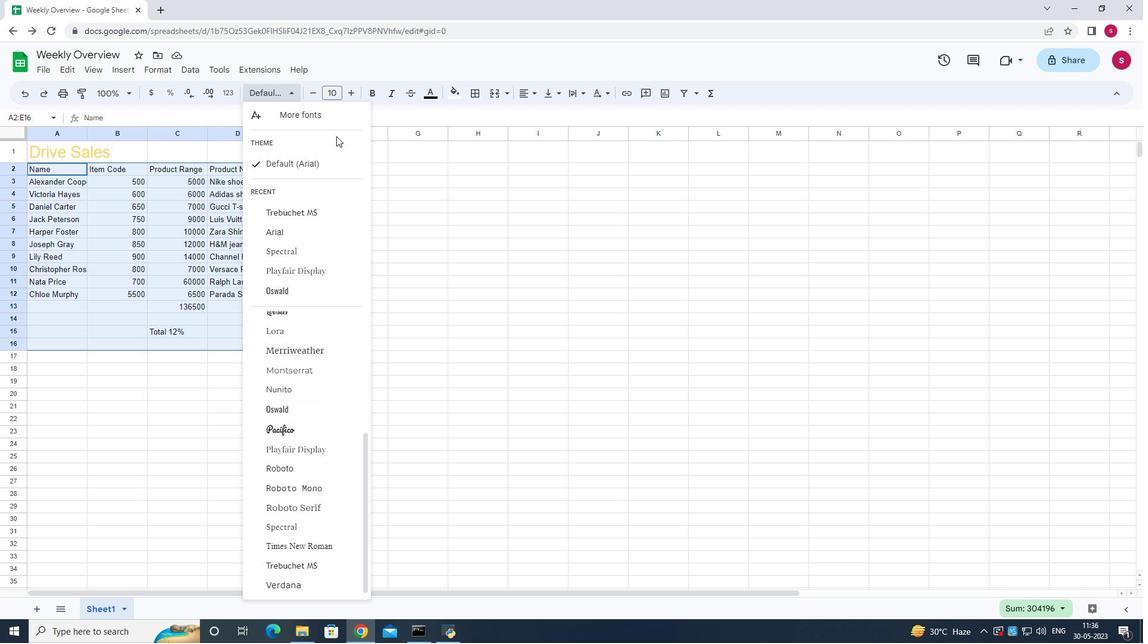 
Action: Mouse scrolled (289, 224) with delta (0, 0)
Screenshot: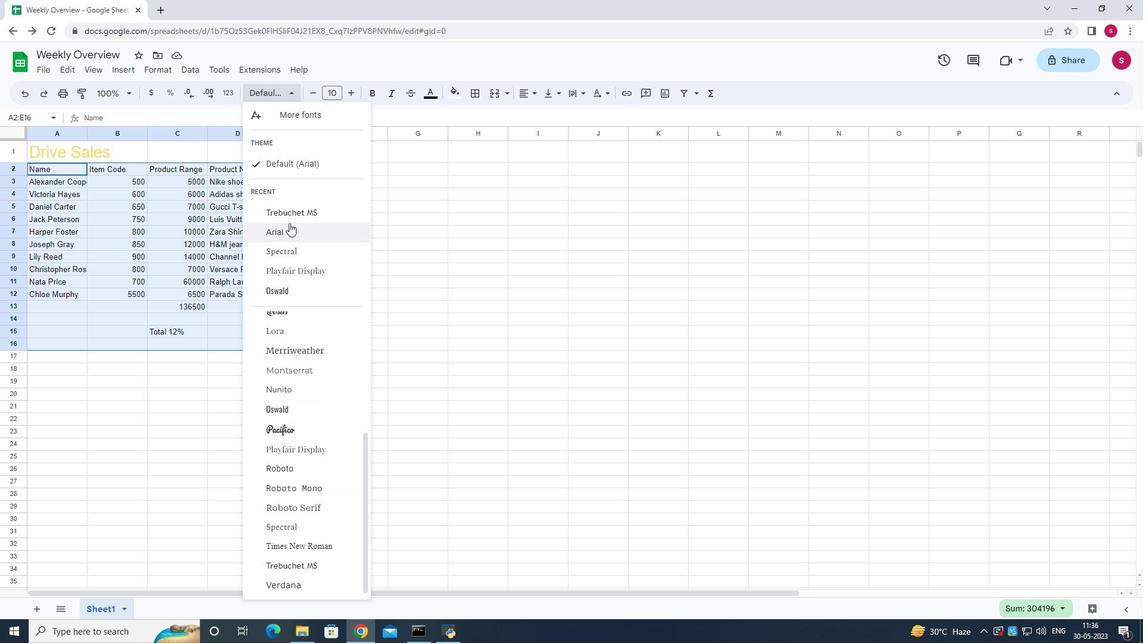 
Action: Mouse scrolled (289, 224) with delta (0, 0)
Screenshot: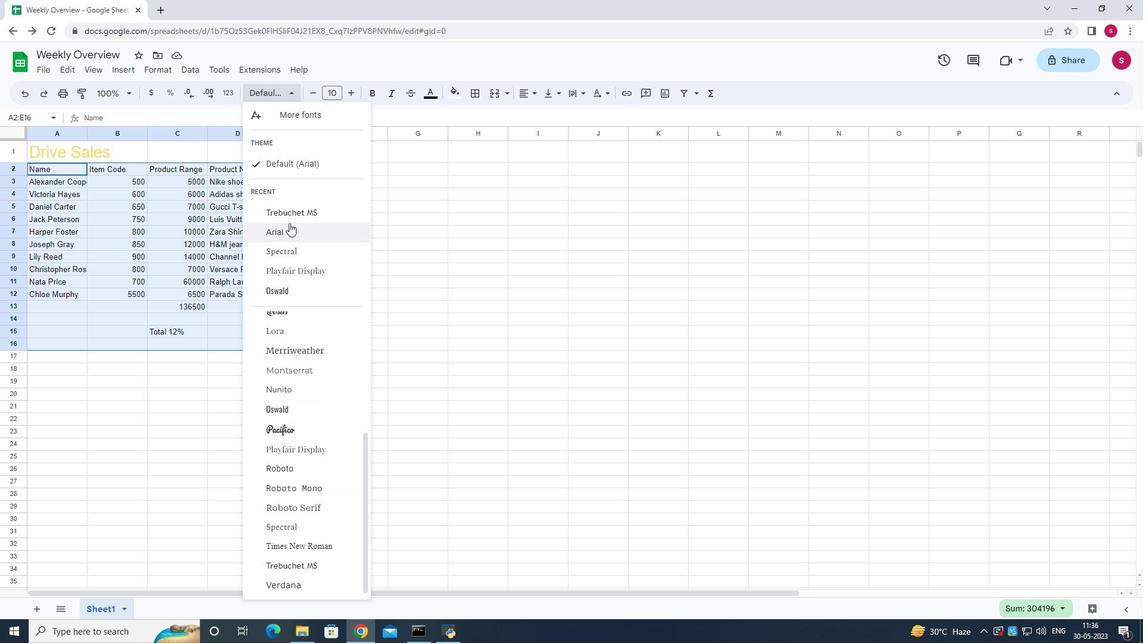 
Action: Mouse scrolled (289, 224) with delta (0, 0)
Screenshot: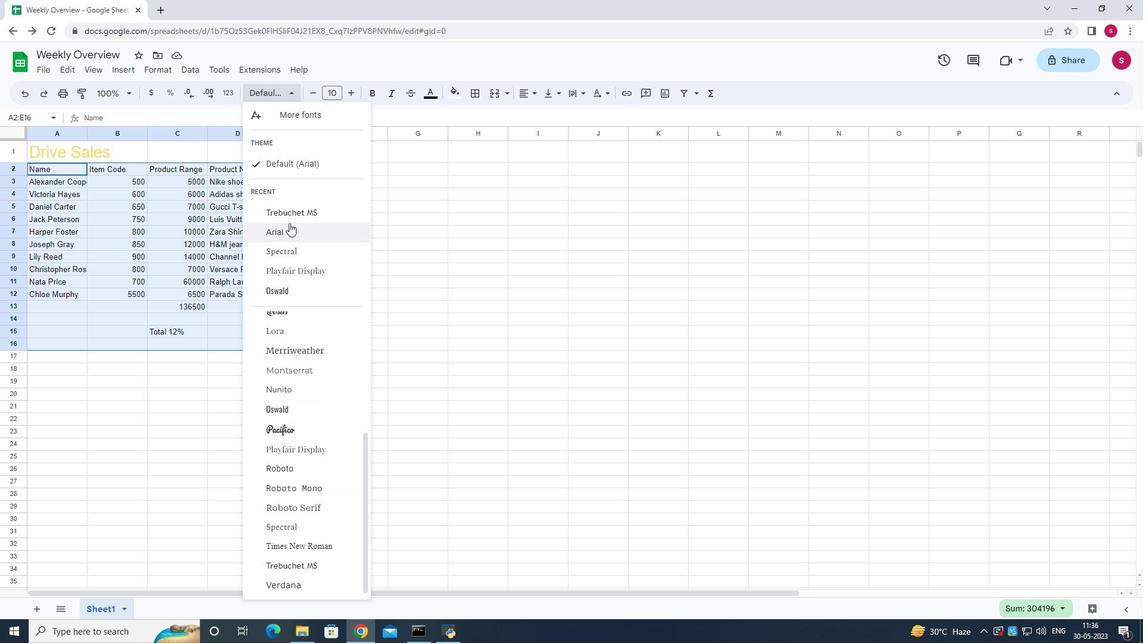 
Action: Mouse scrolled (289, 224) with delta (0, 0)
Screenshot: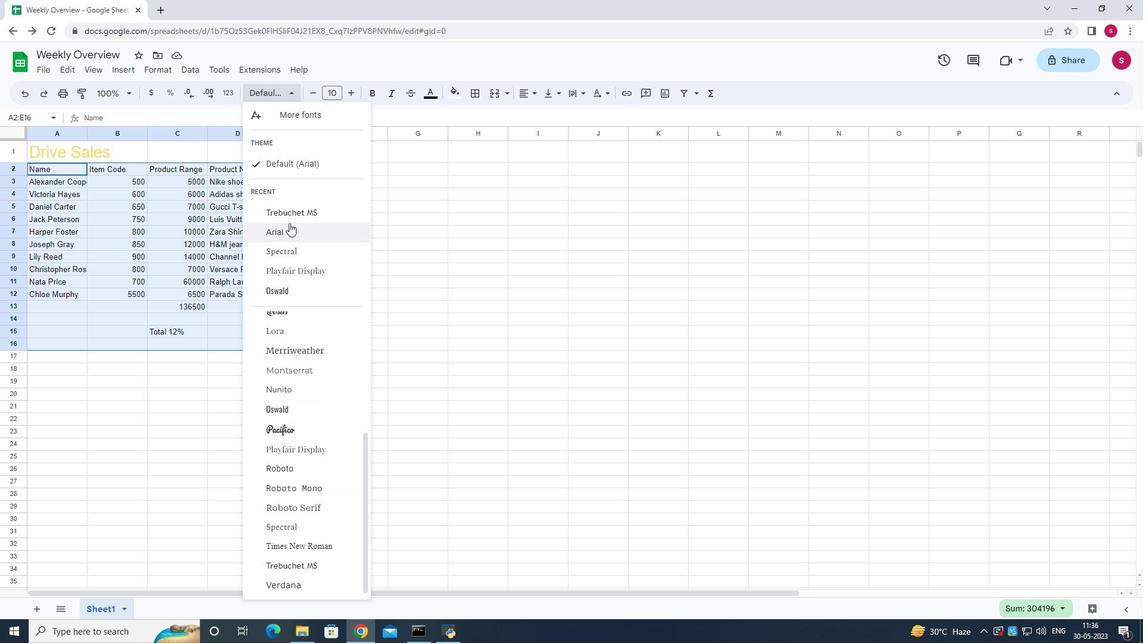 
Action: Mouse moved to (303, 113)
Screenshot: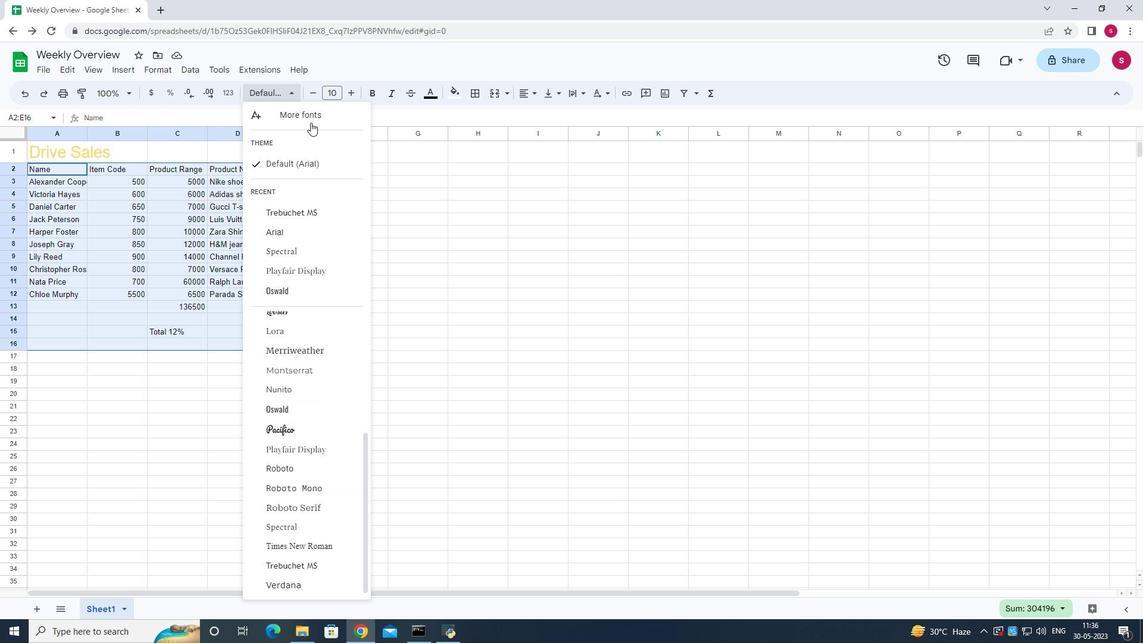 
Action: Mouse pressed left at (303, 113)
Screenshot: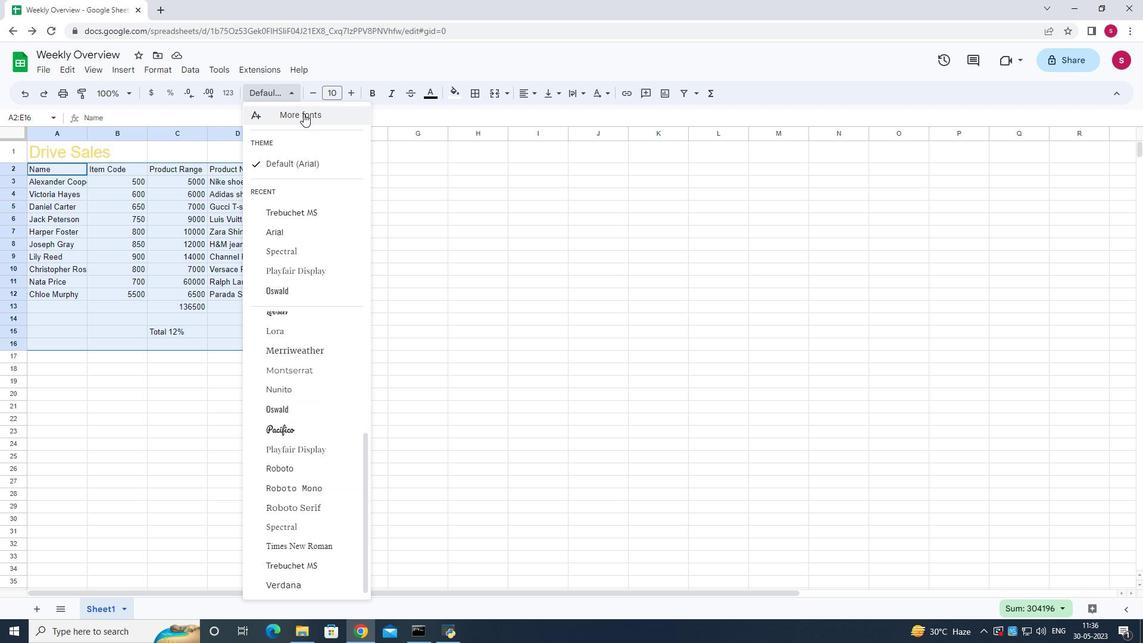 
Action: Mouse moved to (478, 300)
Screenshot: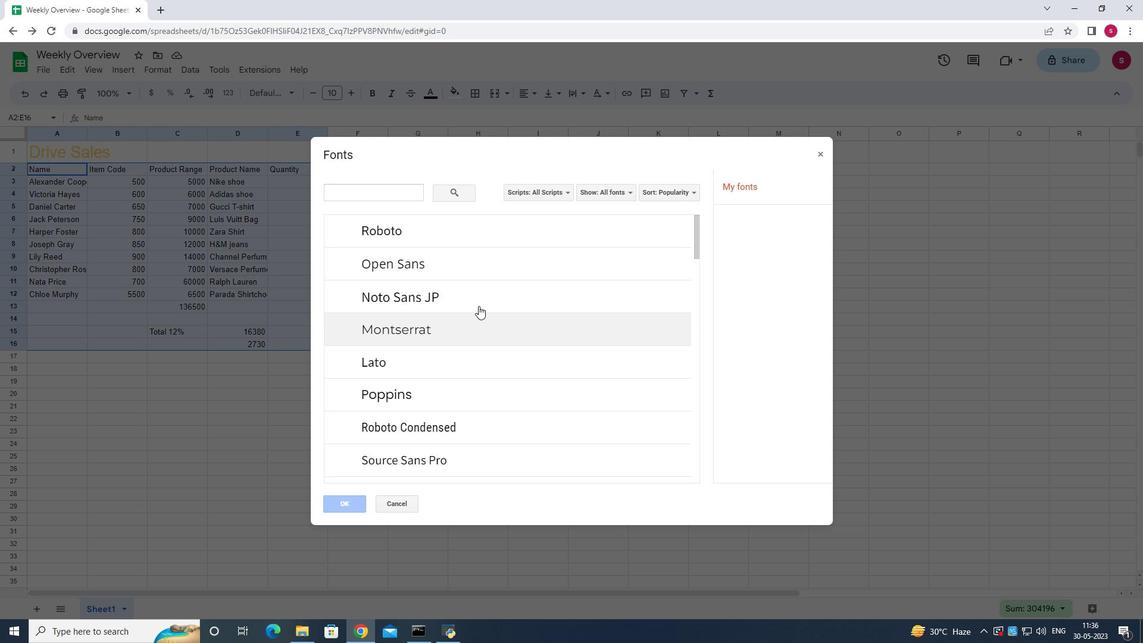 
Action: Mouse scrolled (478, 300) with delta (0, 0)
Screenshot: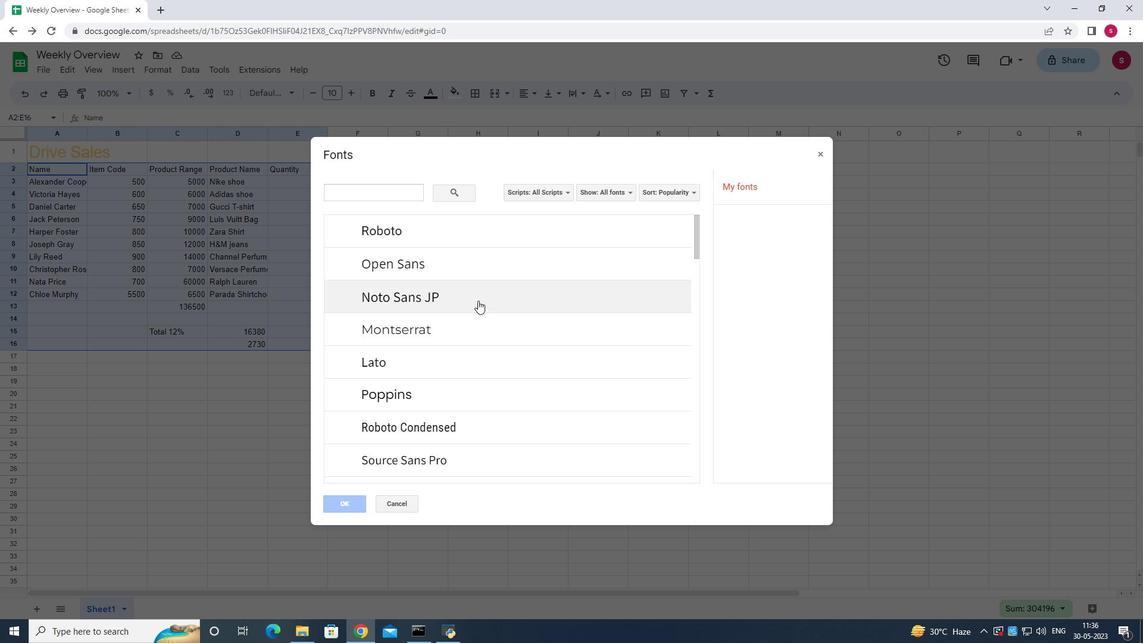 
Action: Mouse scrolled (478, 300) with delta (0, 0)
Screenshot: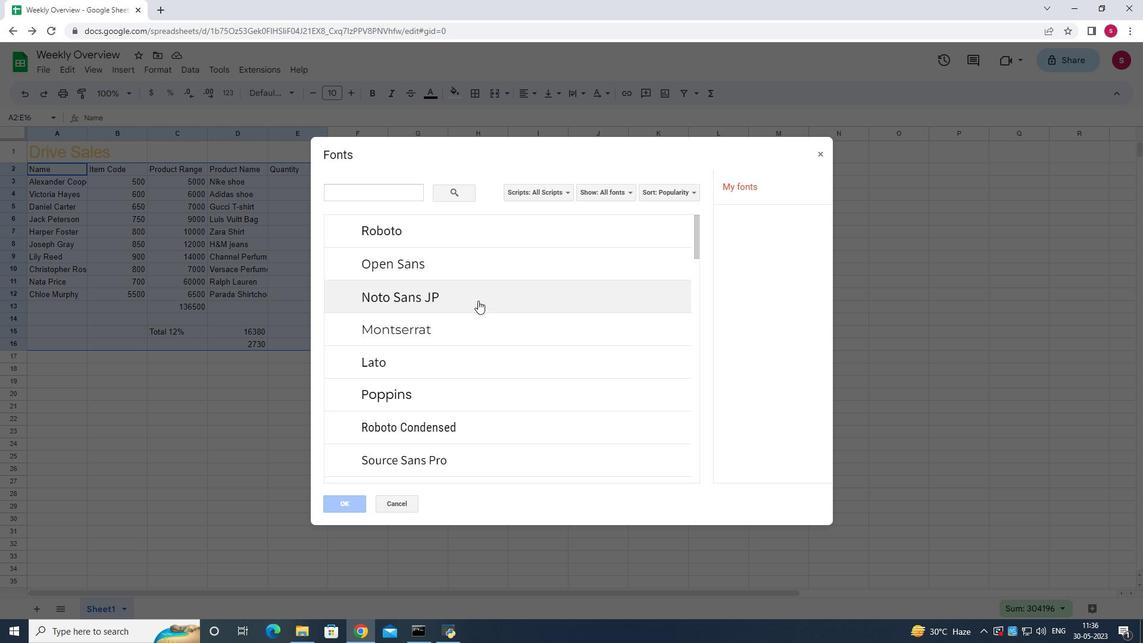
Action: Mouse scrolled (478, 300) with delta (0, 0)
Screenshot: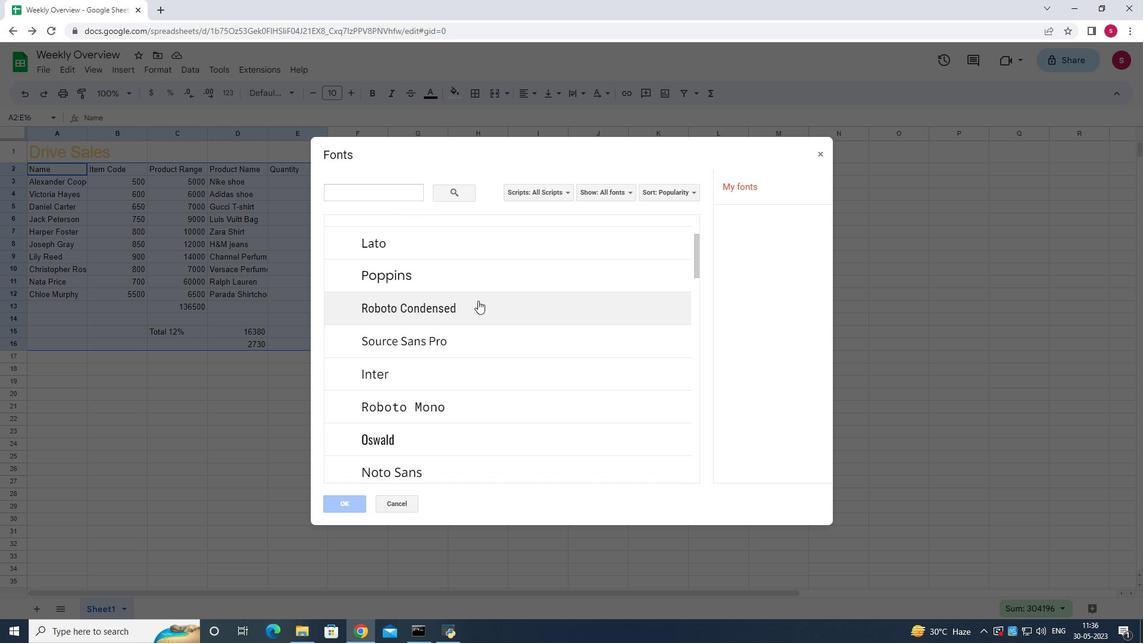 
Action: Mouse scrolled (478, 300) with delta (0, 0)
Screenshot: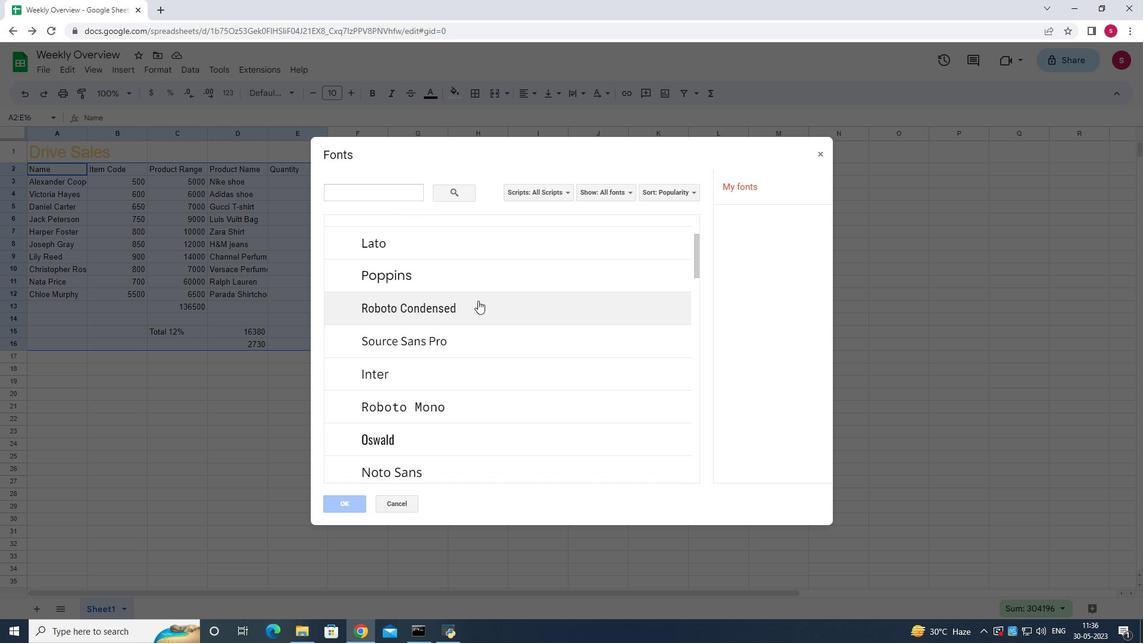 
Action: Mouse scrolled (478, 300) with delta (0, 0)
Screenshot: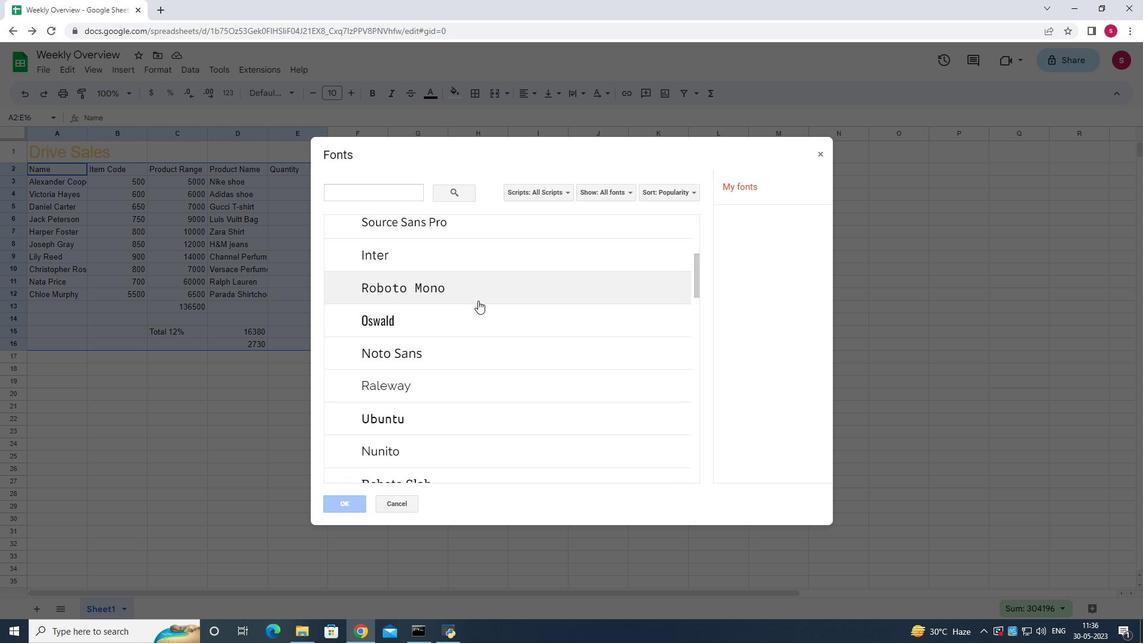 
Action: Mouse scrolled (478, 300) with delta (0, 0)
Screenshot: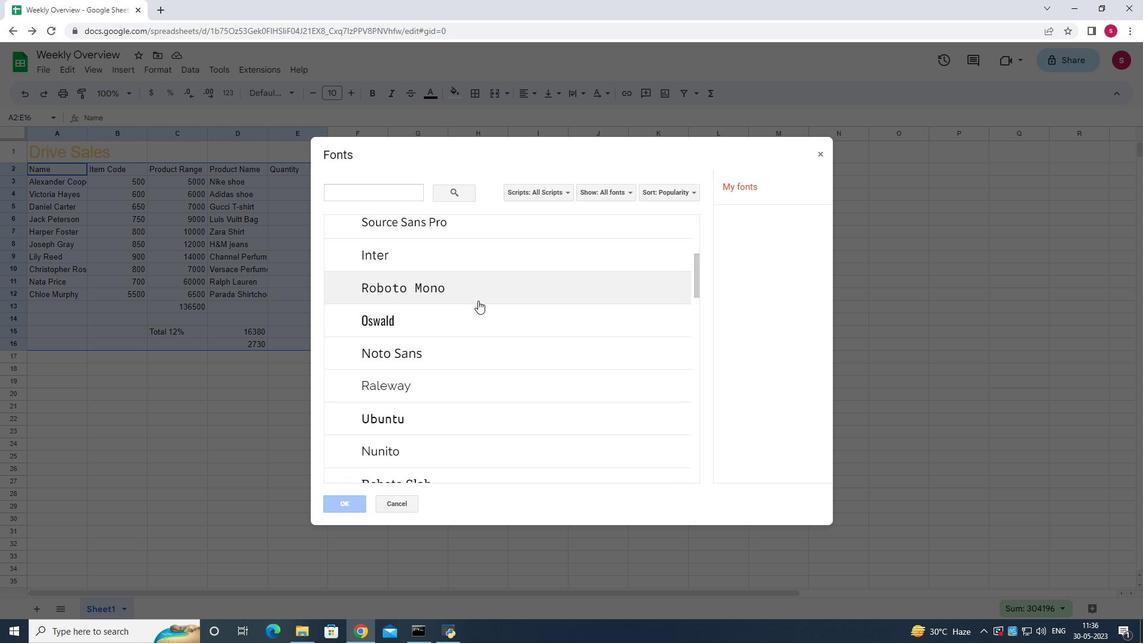 
Action: Mouse scrolled (478, 300) with delta (0, 0)
Screenshot: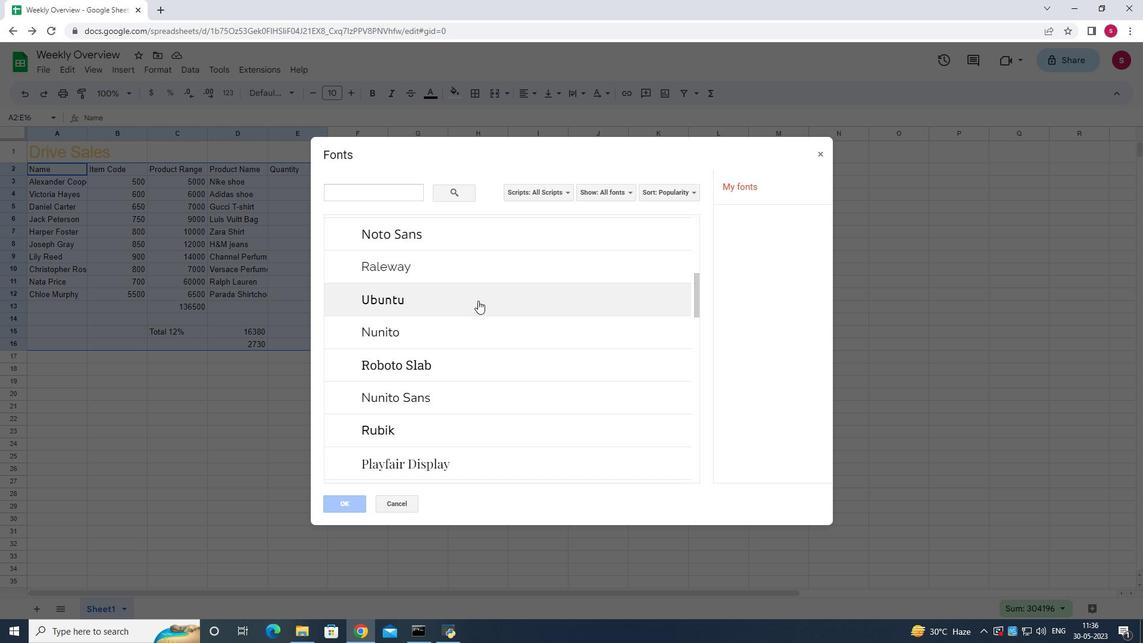 
Action: Mouse scrolled (478, 300) with delta (0, 0)
Screenshot: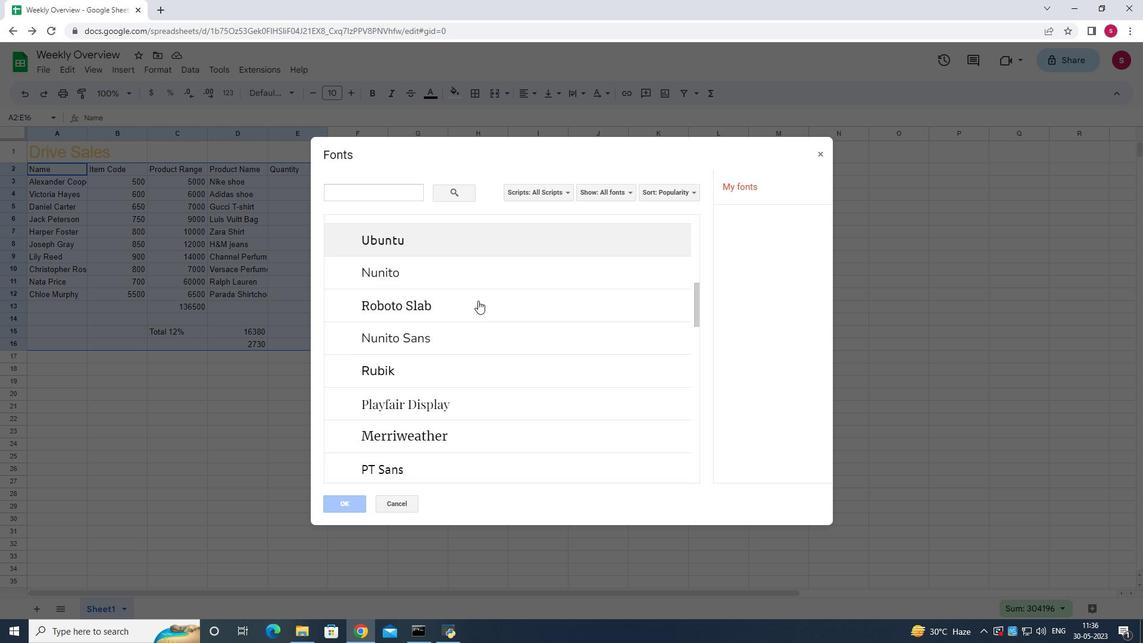 
Action: Mouse scrolled (478, 300) with delta (0, 0)
Screenshot: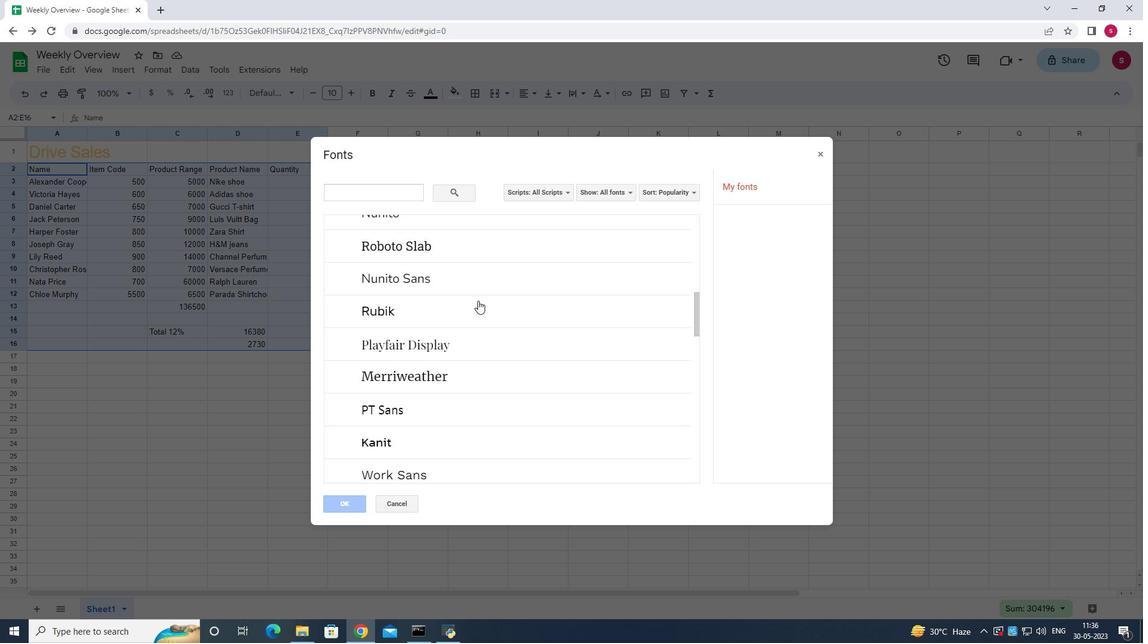 
Action: Mouse scrolled (478, 300) with delta (0, 0)
Screenshot: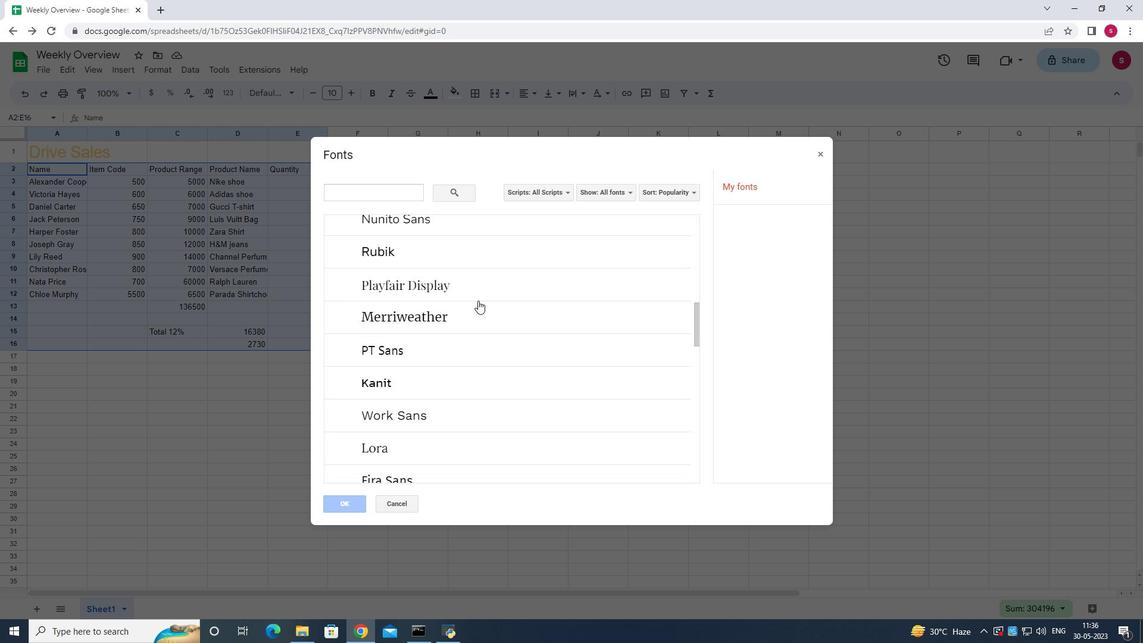 
Action: Mouse scrolled (478, 300) with delta (0, 0)
Screenshot: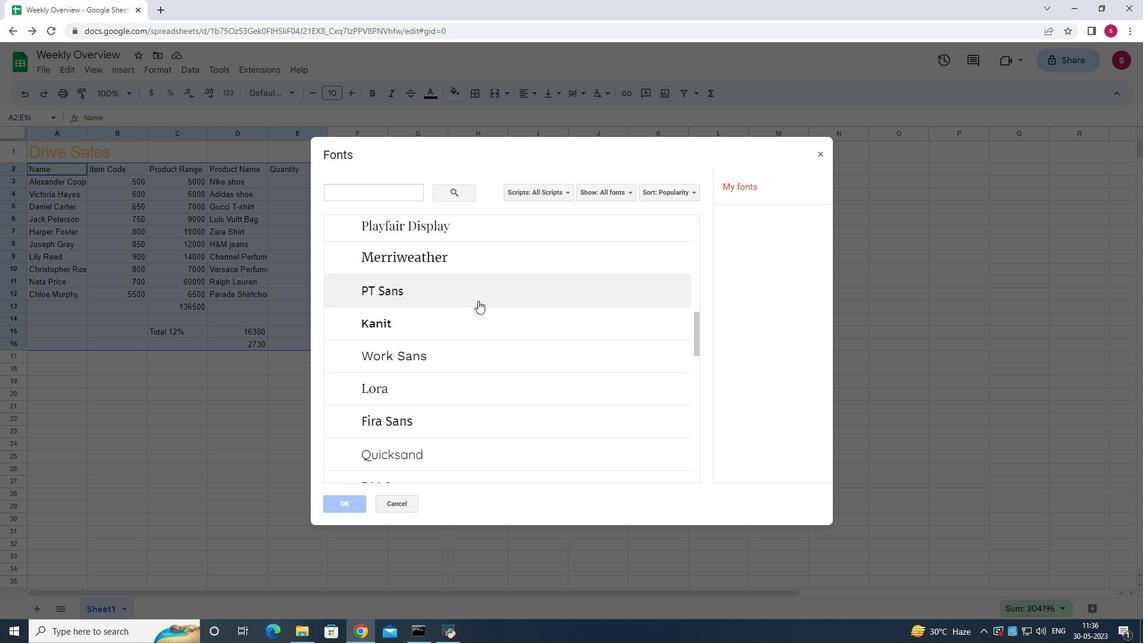 
Action: Mouse scrolled (478, 300) with delta (0, 0)
Screenshot: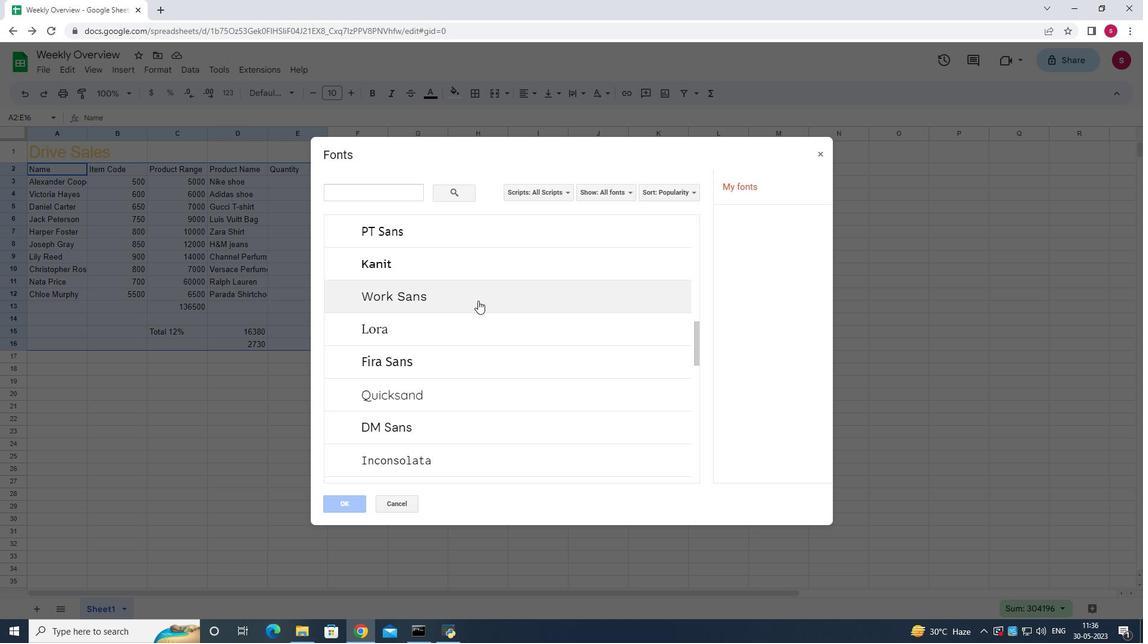
Action: Mouse scrolled (478, 300) with delta (0, 0)
Screenshot: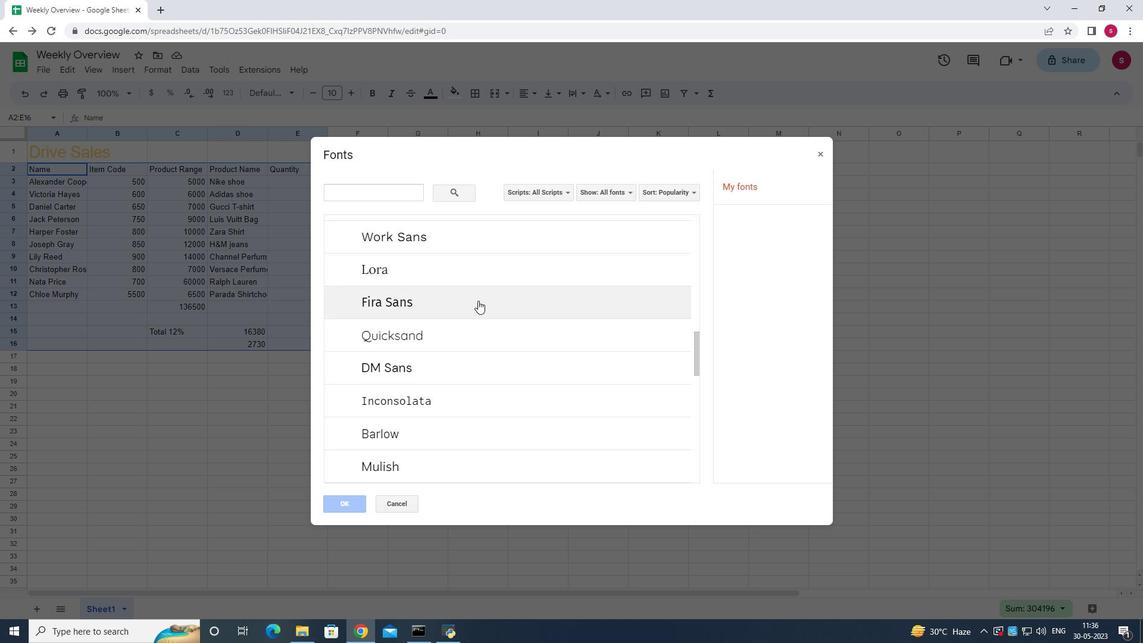 
Action: Mouse scrolled (478, 300) with delta (0, 0)
Screenshot: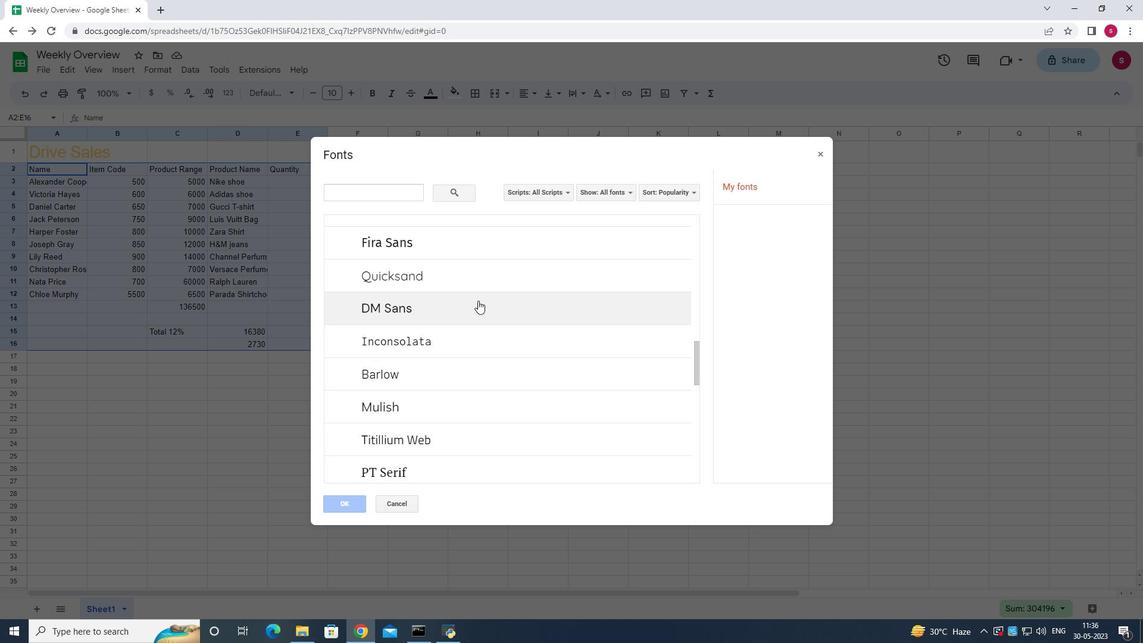 
Action: Mouse scrolled (478, 300) with delta (0, 0)
Screenshot: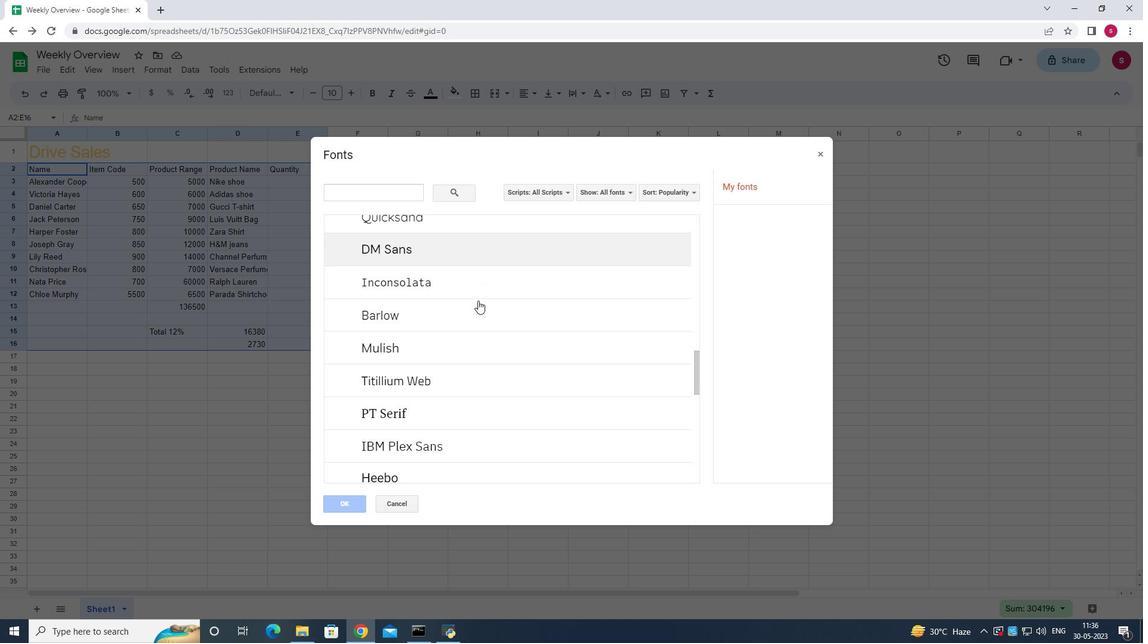 
Action: Mouse scrolled (478, 300) with delta (0, 0)
Screenshot: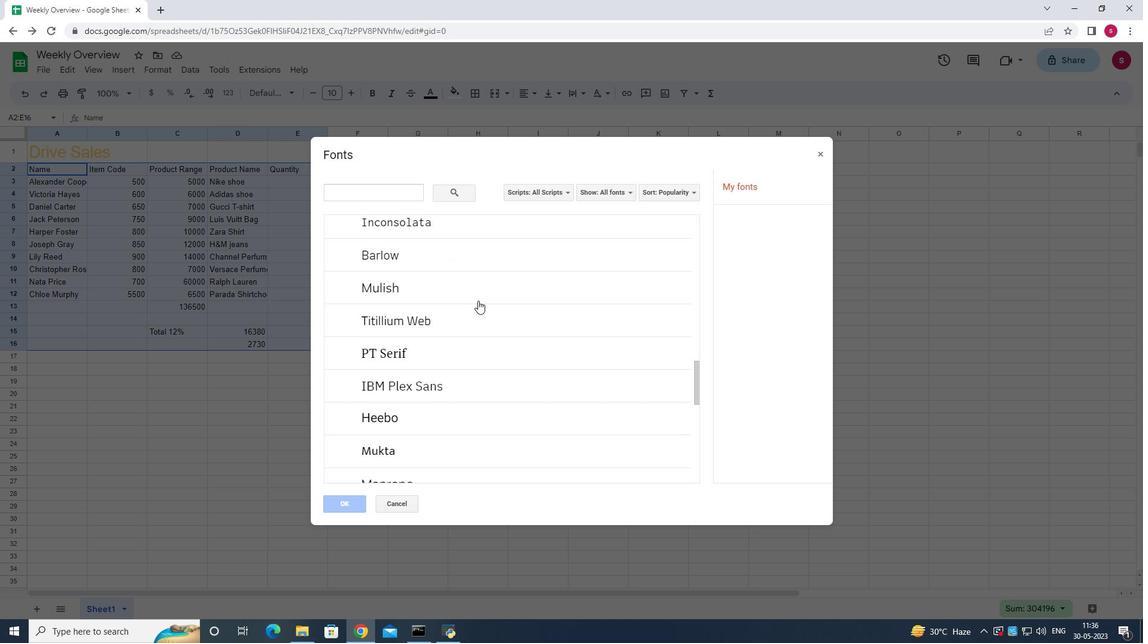 
Action: Mouse scrolled (478, 300) with delta (0, 0)
Screenshot: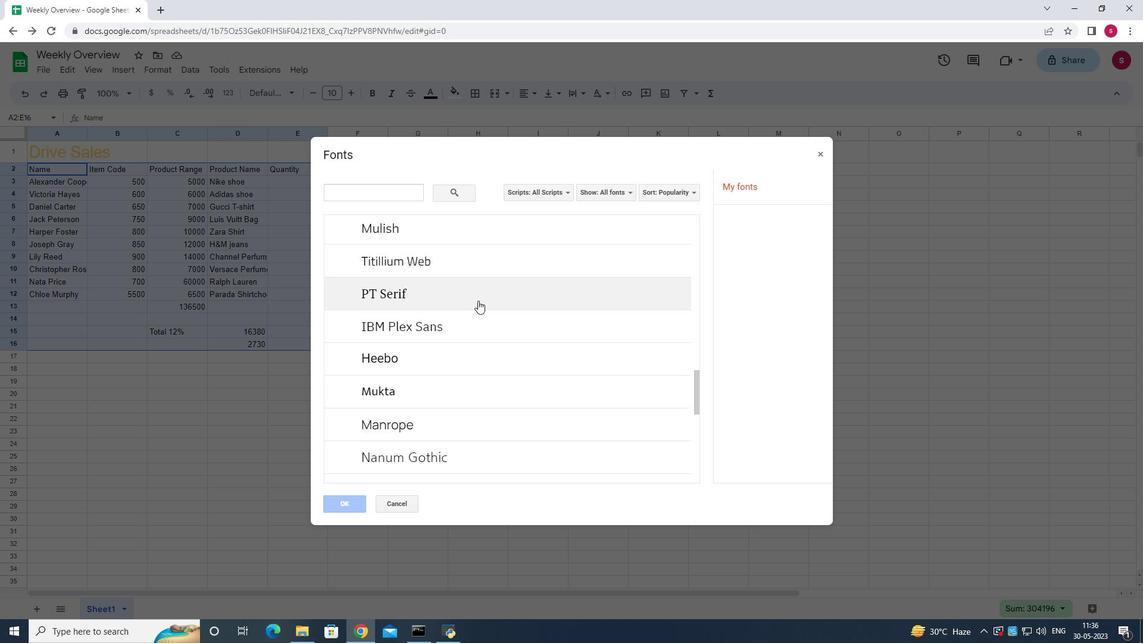 
Action: Mouse scrolled (478, 300) with delta (0, 0)
Screenshot: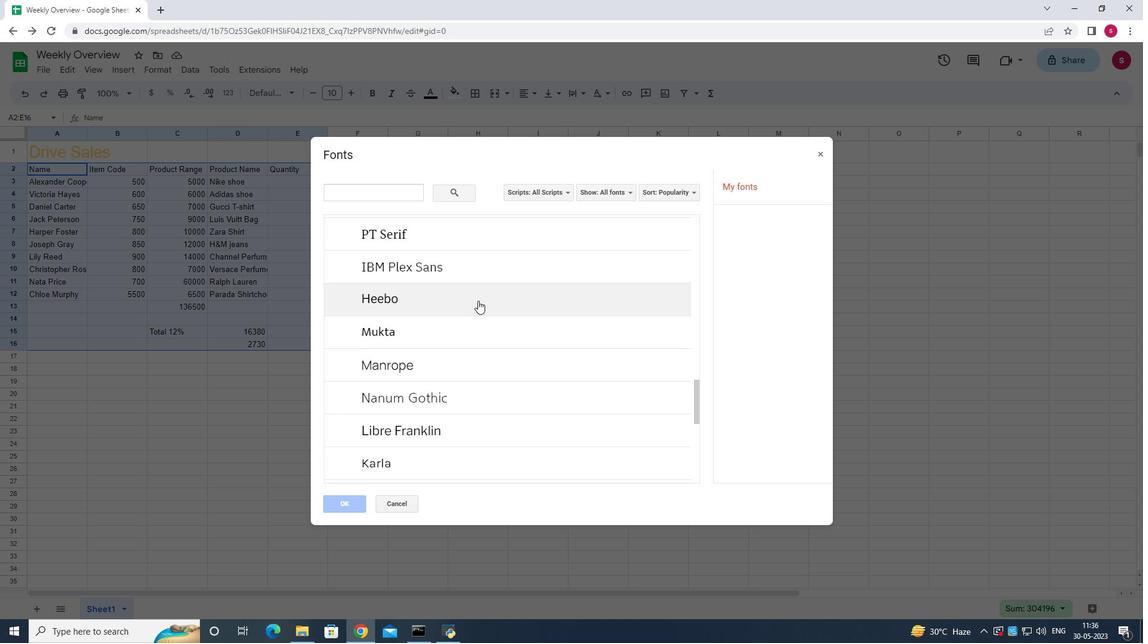 
Action: Mouse scrolled (478, 300) with delta (0, 0)
Screenshot: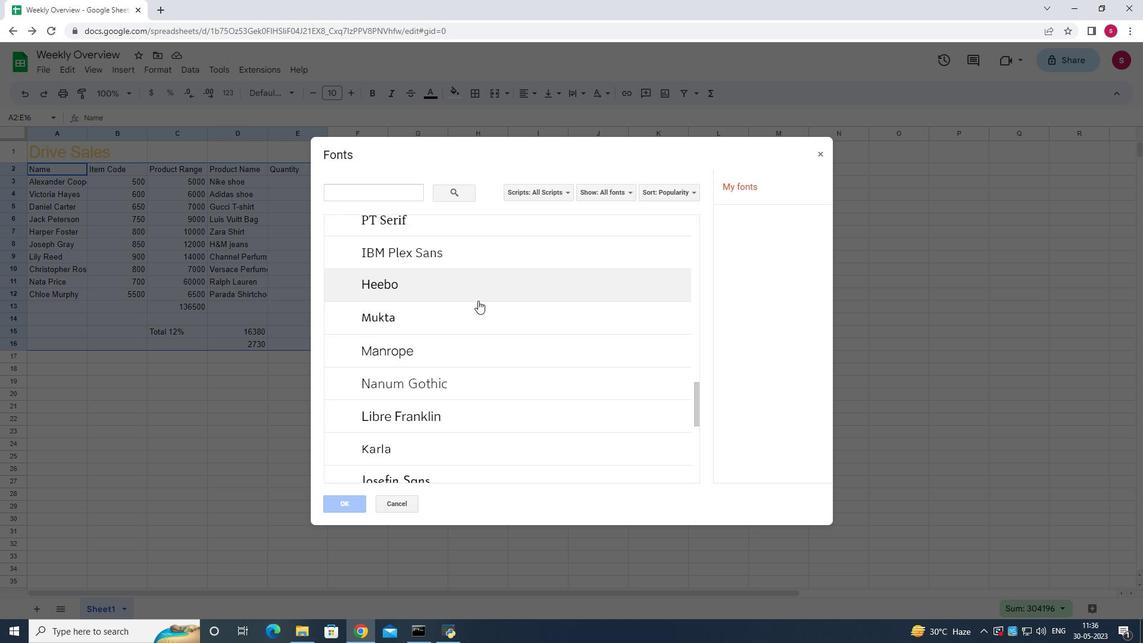 
Action: Mouse scrolled (478, 300) with delta (0, 0)
Screenshot: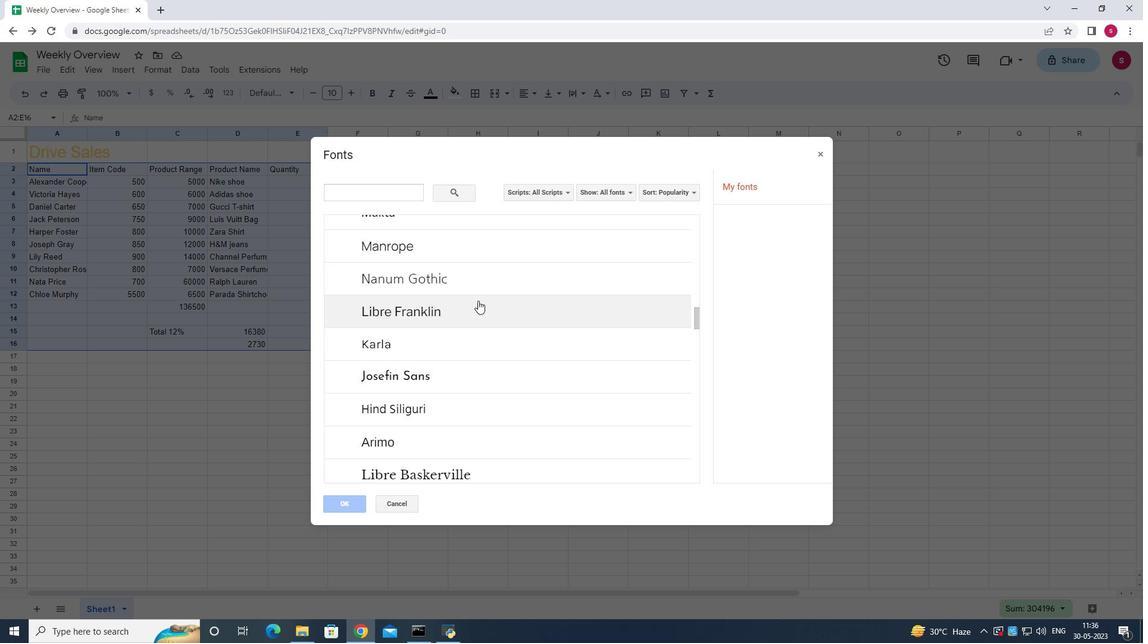 
Action: Mouse scrolled (478, 300) with delta (0, 0)
Screenshot: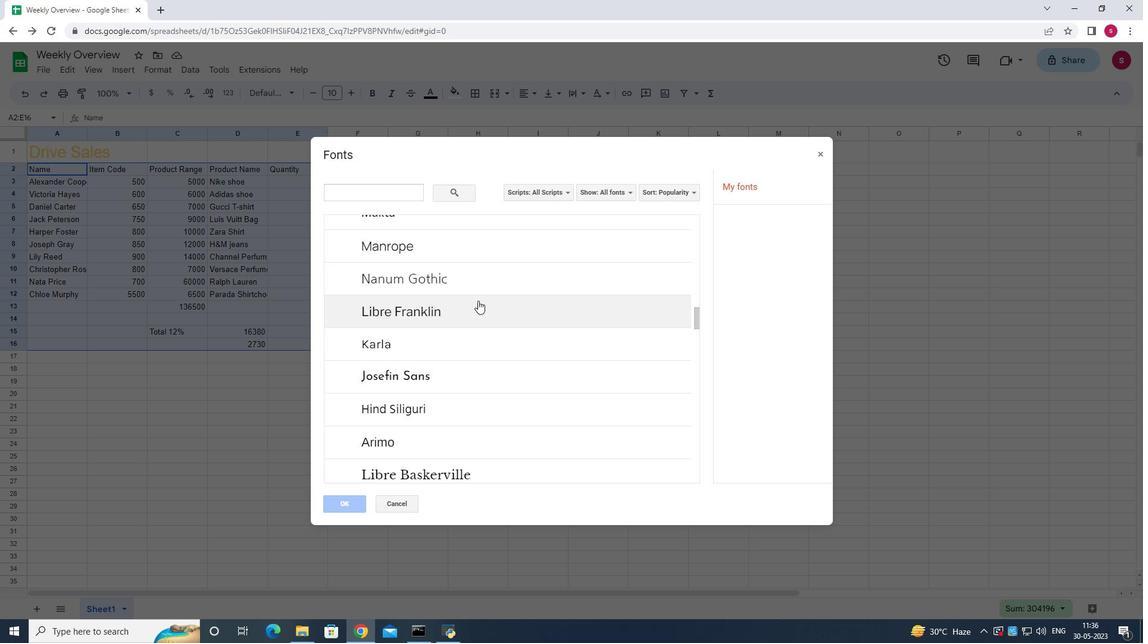 
Action: Mouse scrolled (478, 300) with delta (0, 0)
Screenshot: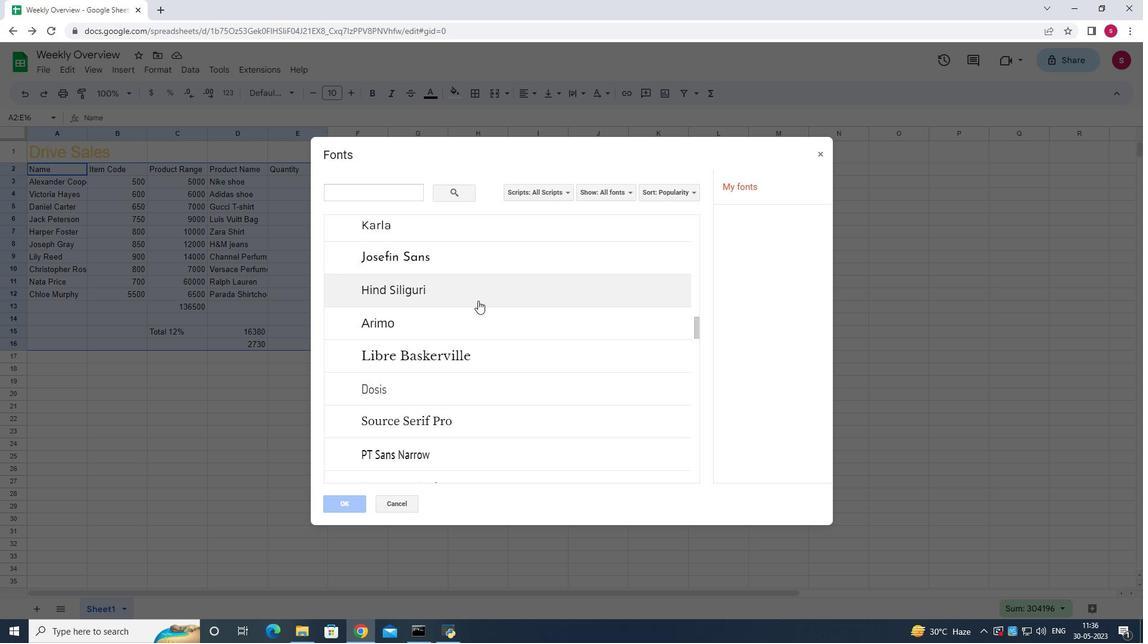 
Action: Mouse scrolled (478, 300) with delta (0, 0)
Screenshot: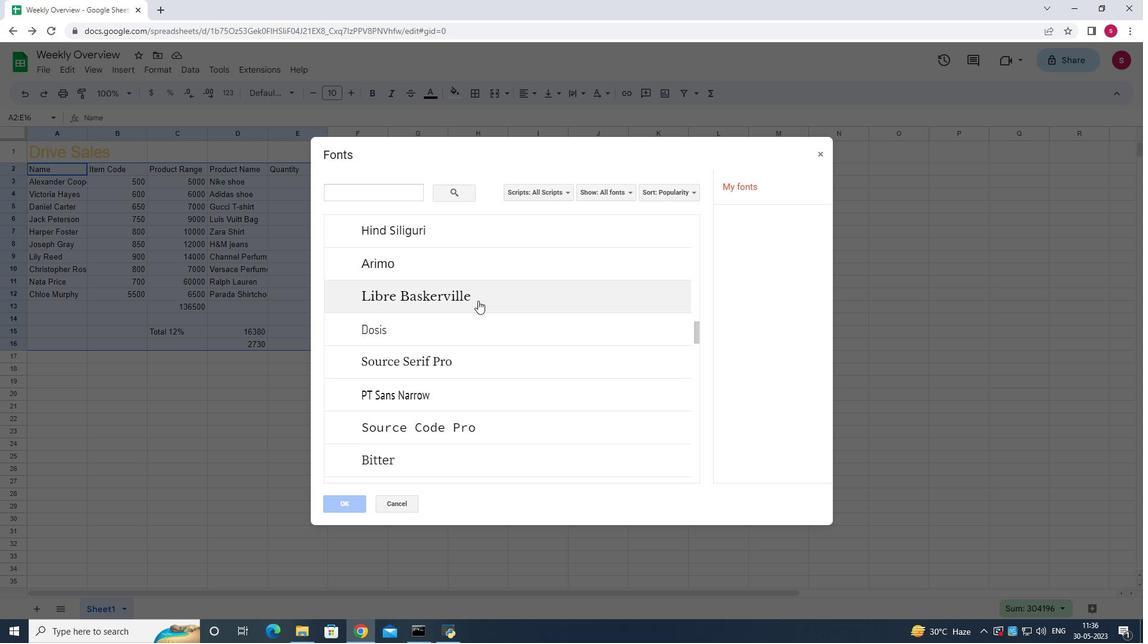 
Action: Mouse scrolled (478, 300) with delta (0, 0)
Screenshot: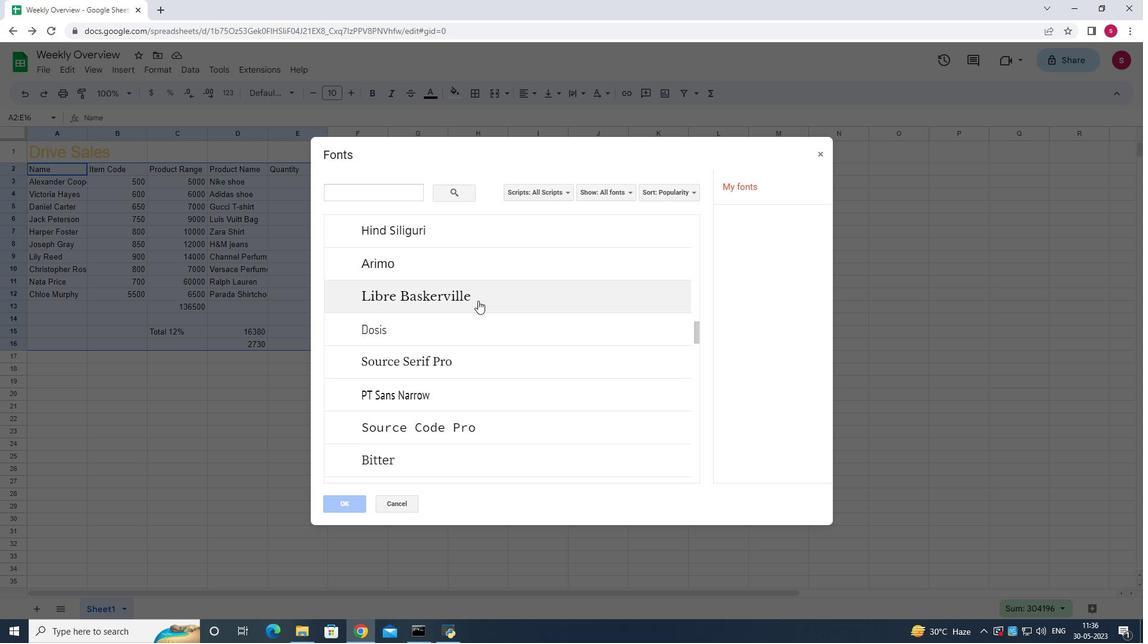 
Action: Mouse scrolled (478, 300) with delta (0, 0)
Screenshot: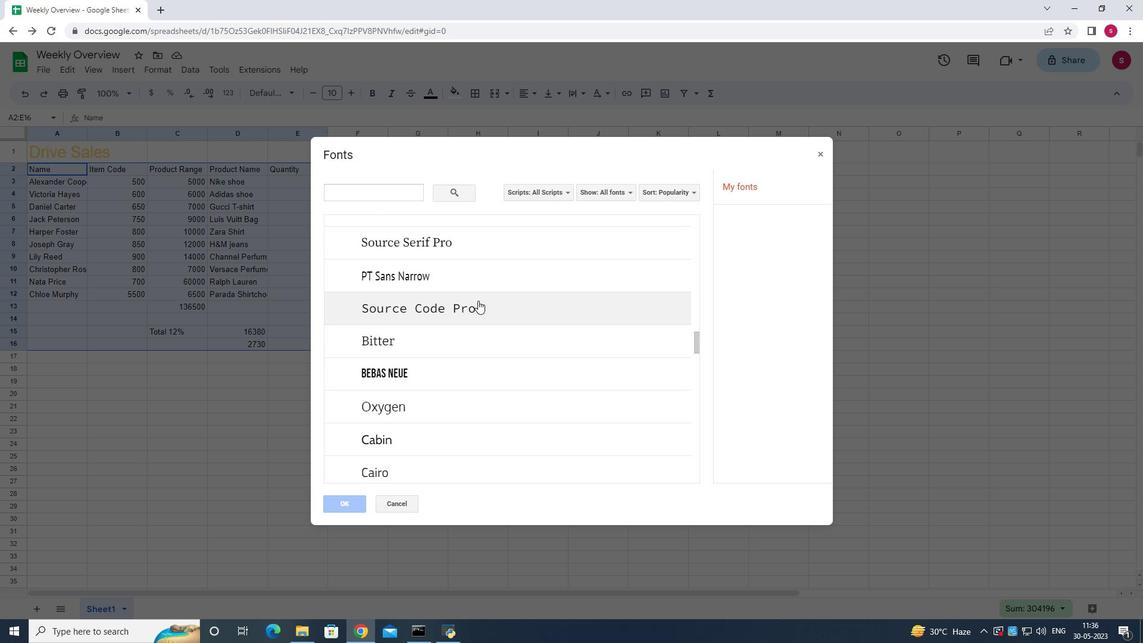 
Action: Mouse scrolled (478, 300) with delta (0, 0)
Screenshot: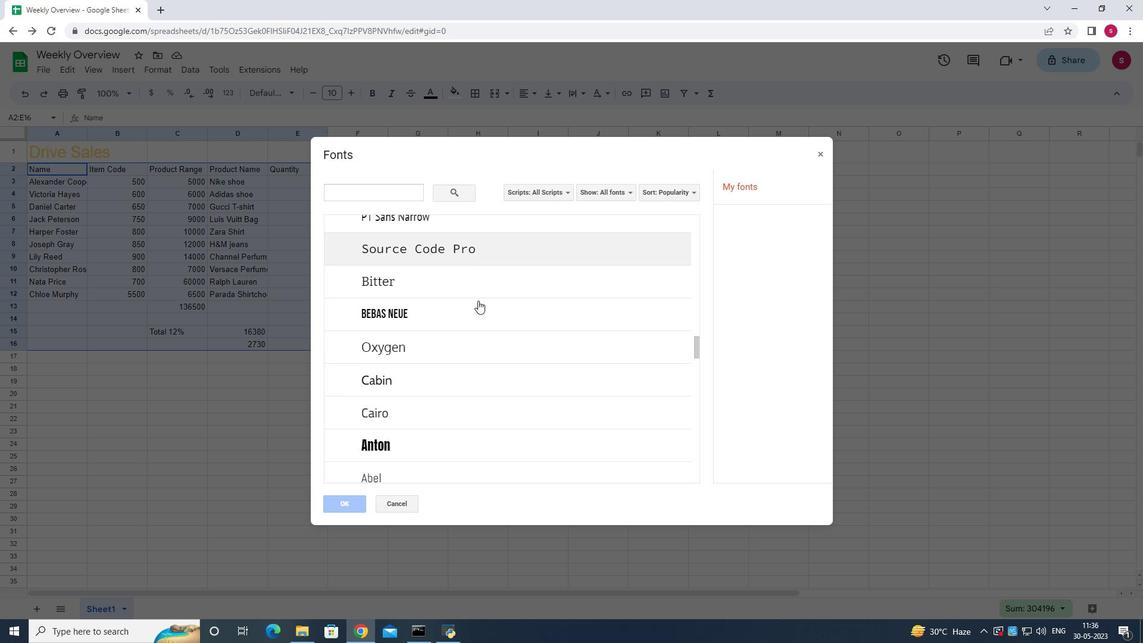 
Action: Mouse scrolled (478, 300) with delta (0, 0)
Screenshot: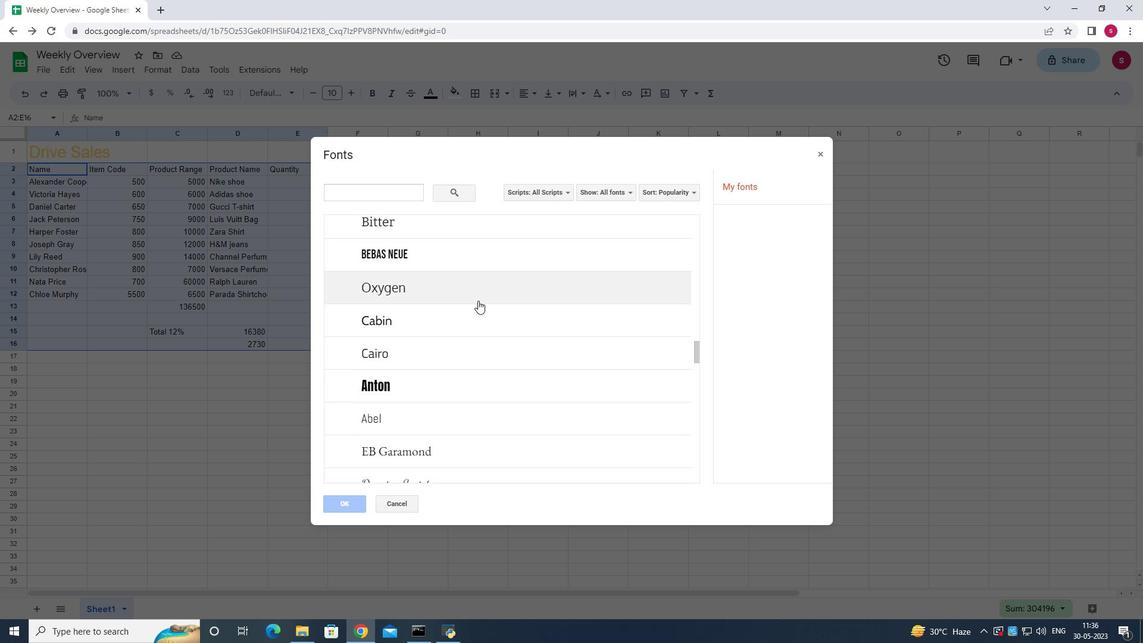 
Action: Mouse scrolled (478, 300) with delta (0, 0)
Screenshot: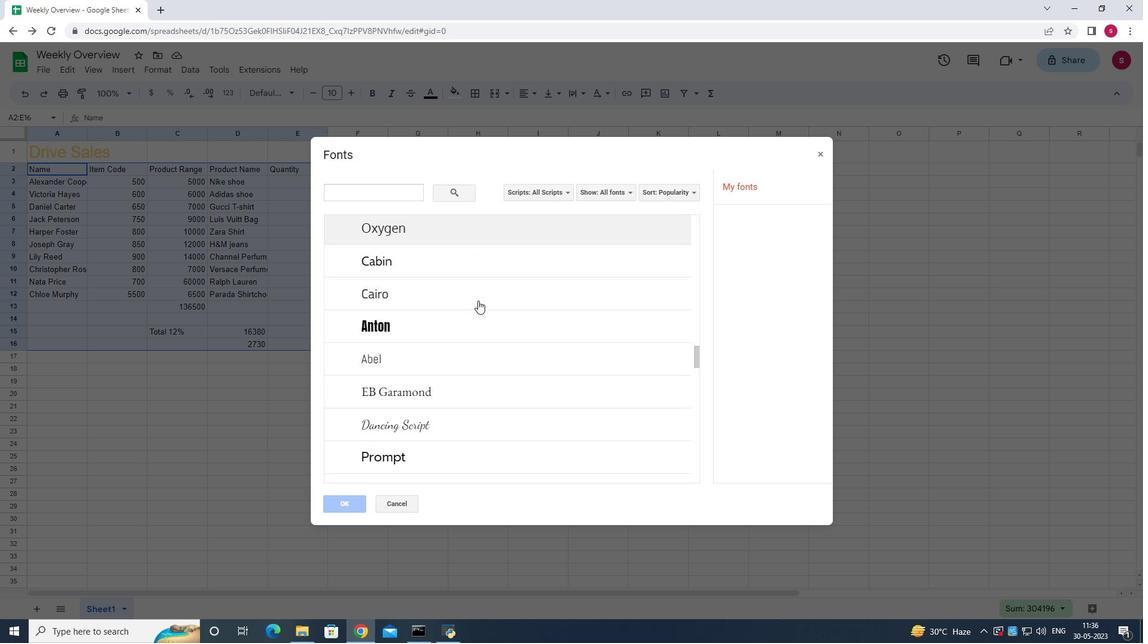 
Action: Mouse scrolled (478, 300) with delta (0, 0)
Screenshot: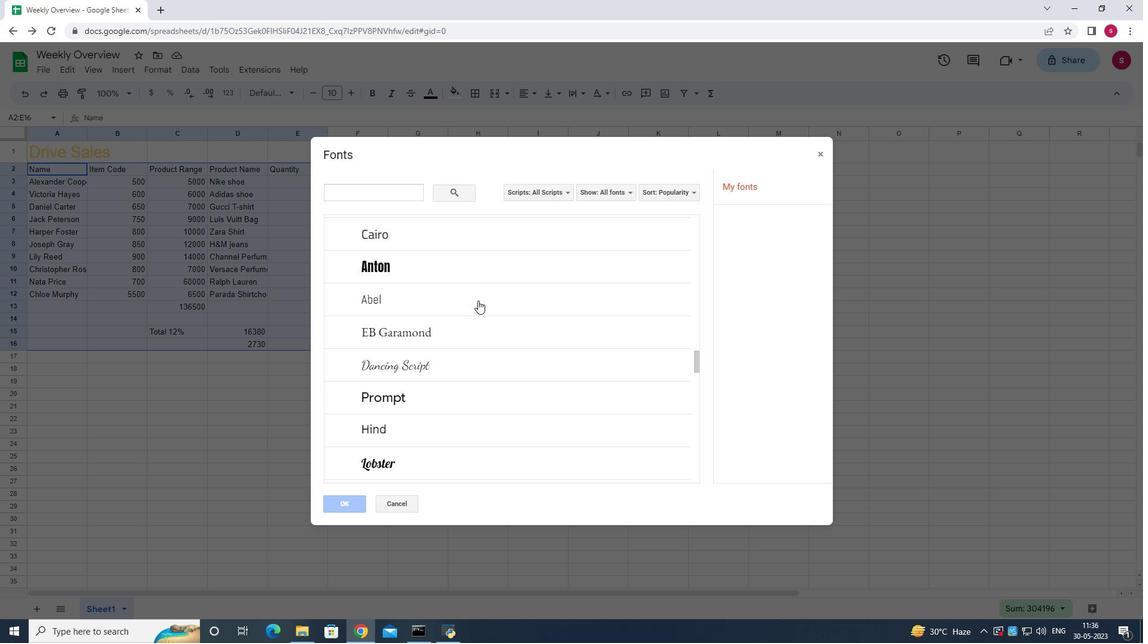 
Action: Mouse scrolled (478, 300) with delta (0, 0)
Screenshot: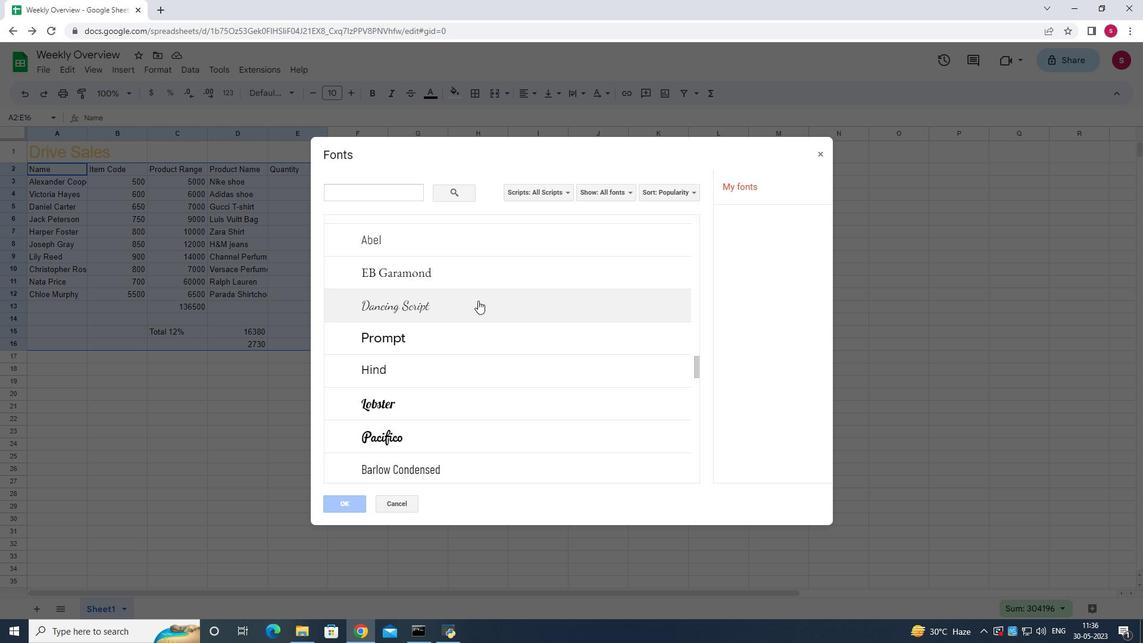 
Action: Mouse scrolled (478, 300) with delta (0, 0)
Screenshot: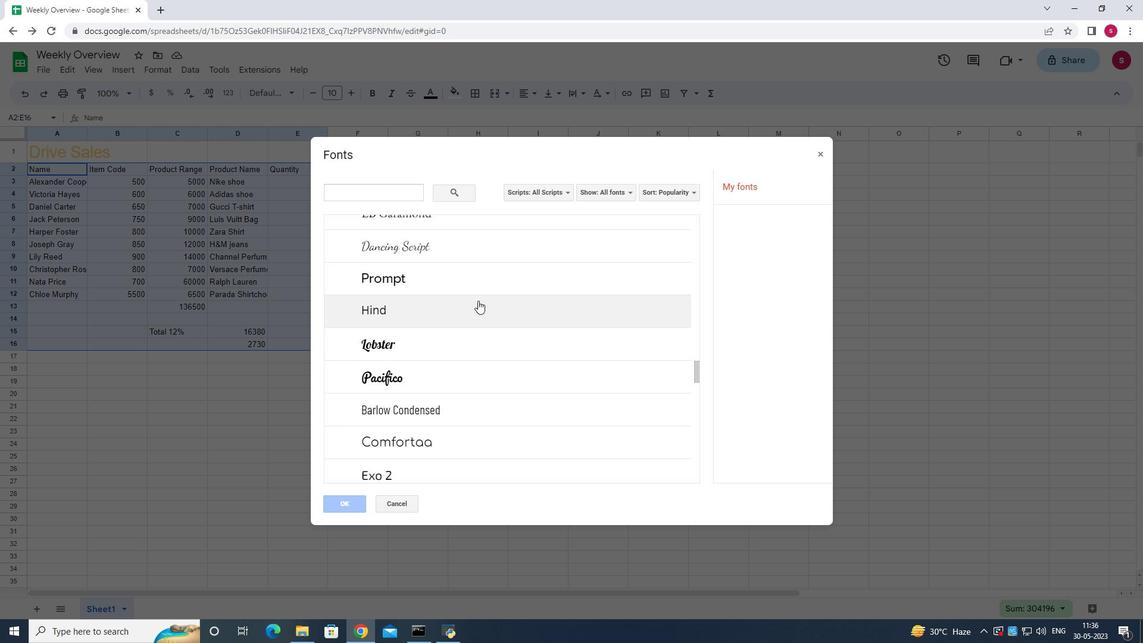 
Action: Mouse scrolled (478, 300) with delta (0, 0)
Screenshot: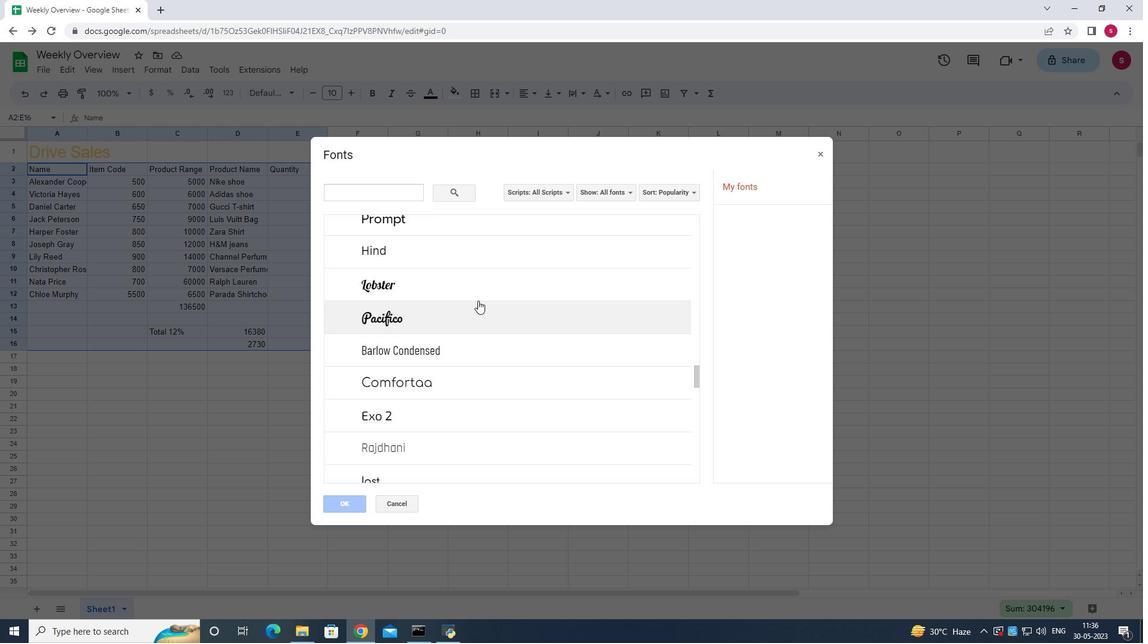
Action: Mouse scrolled (478, 300) with delta (0, 0)
Screenshot: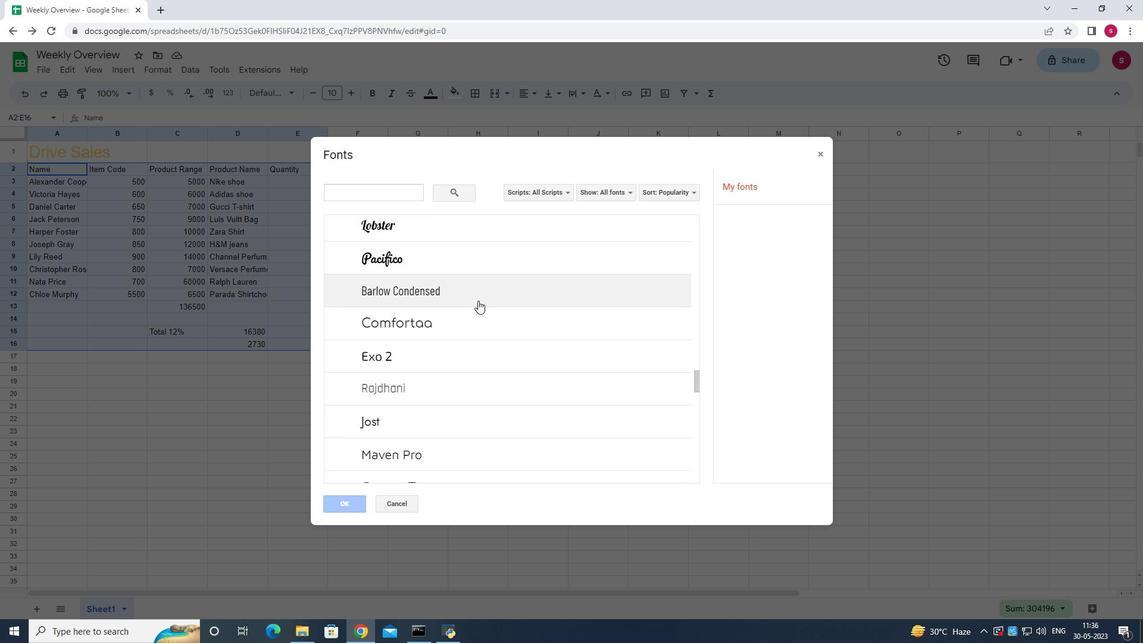 
Action: Mouse scrolled (478, 300) with delta (0, 0)
Screenshot: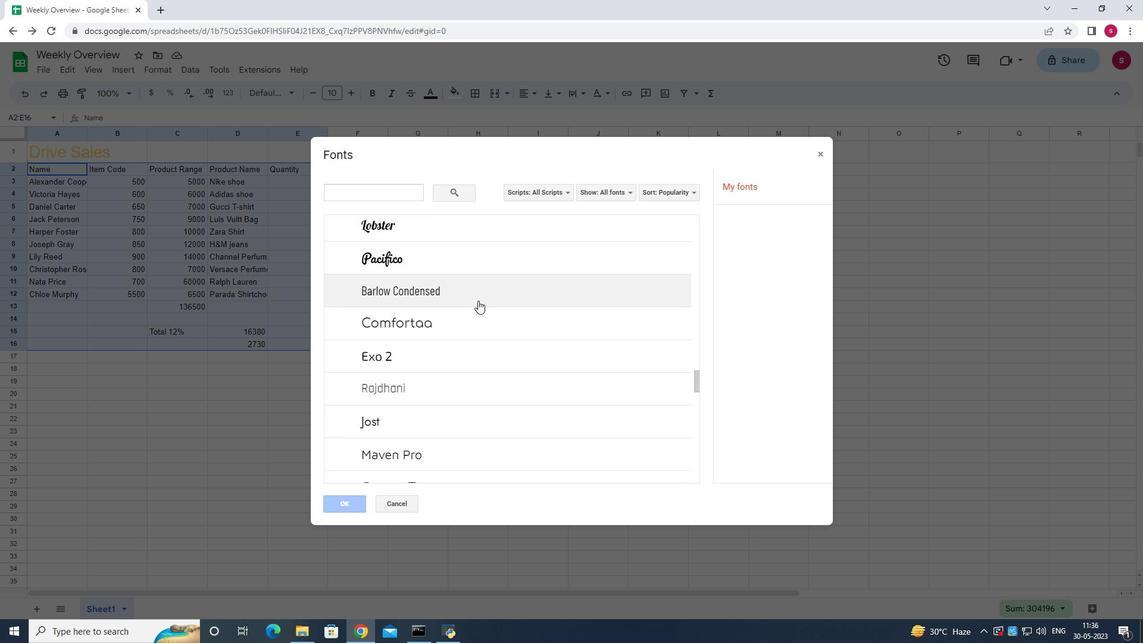 
Action: Mouse scrolled (478, 300) with delta (0, 0)
Screenshot: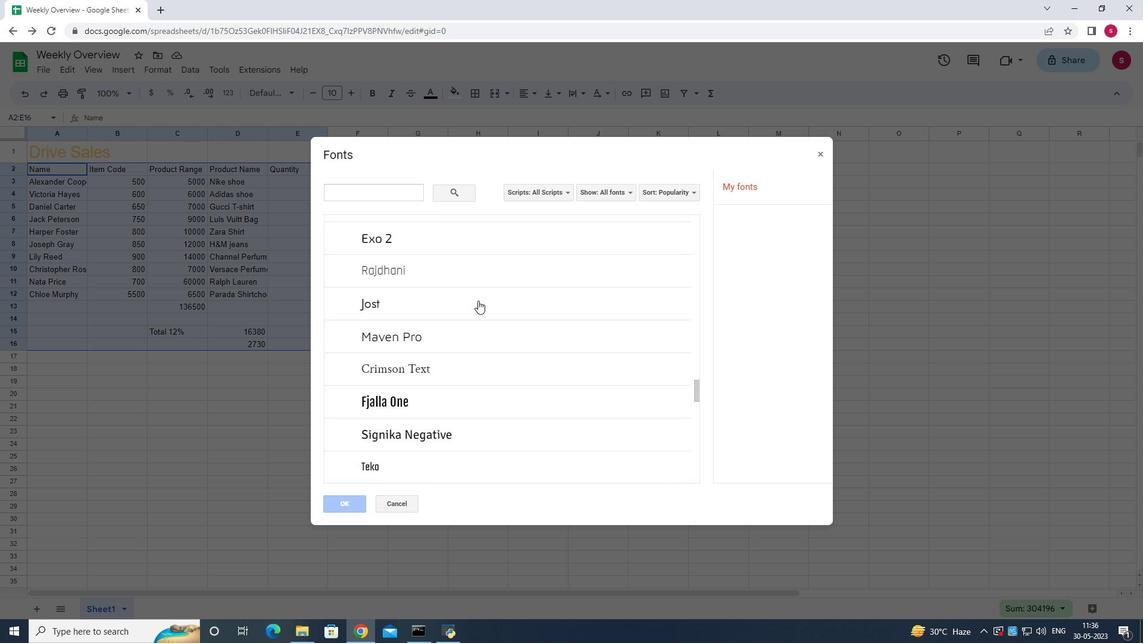 
Action: Mouse scrolled (478, 300) with delta (0, 0)
Screenshot: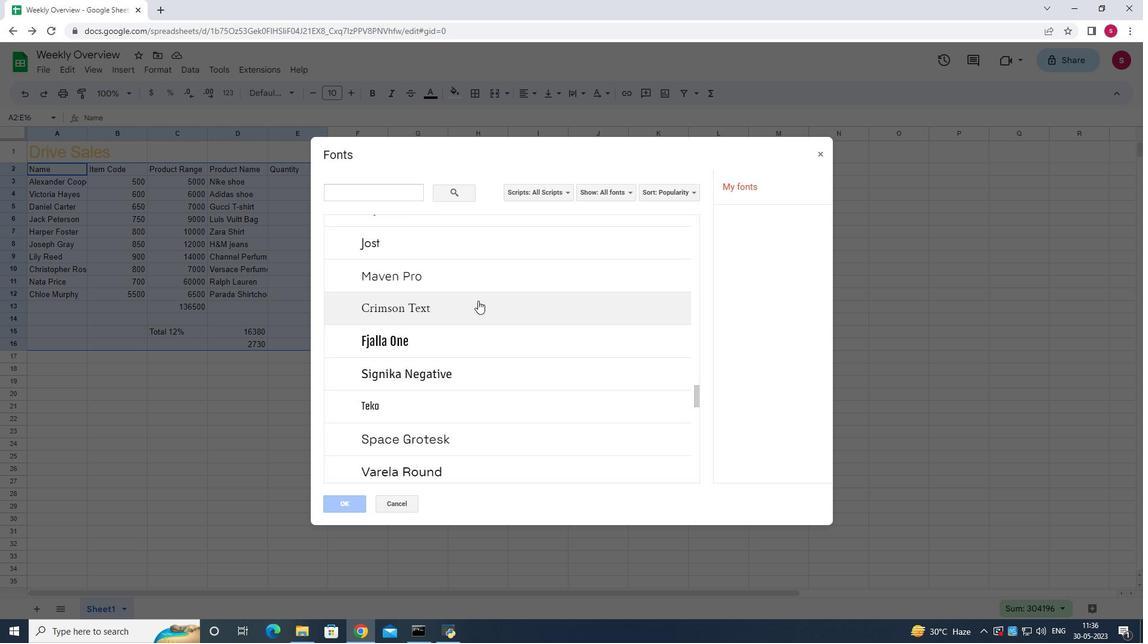 
Action: Mouse scrolled (478, 300) with delta (0, 0)
Screenshot: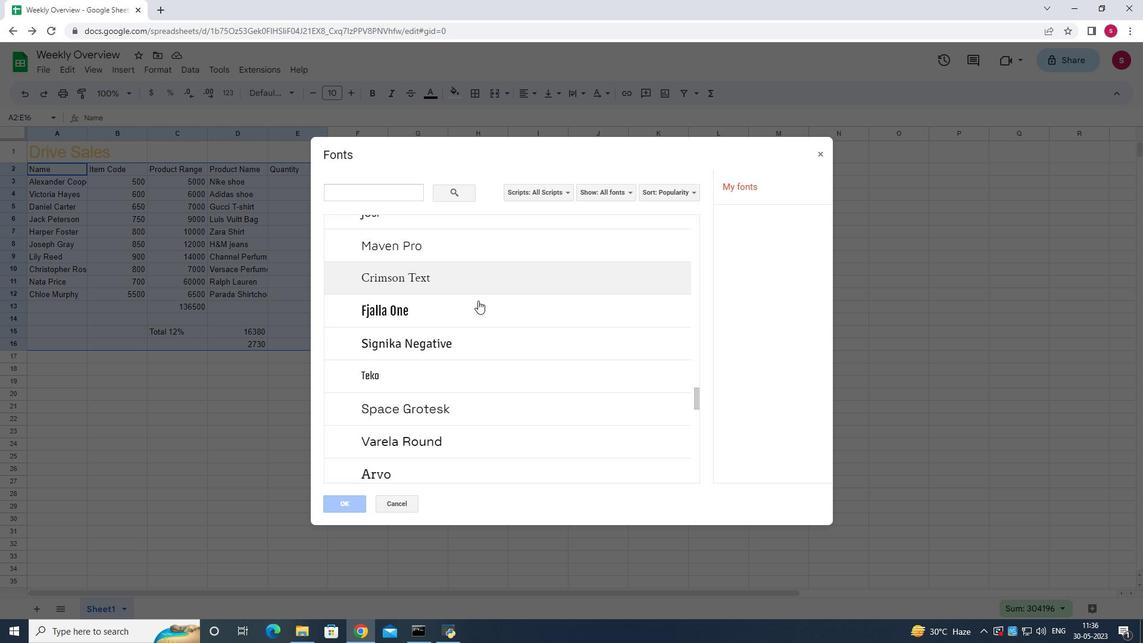 
Action: Mouse scrolled (478, 300) with delta (0, 0)
Screenshot: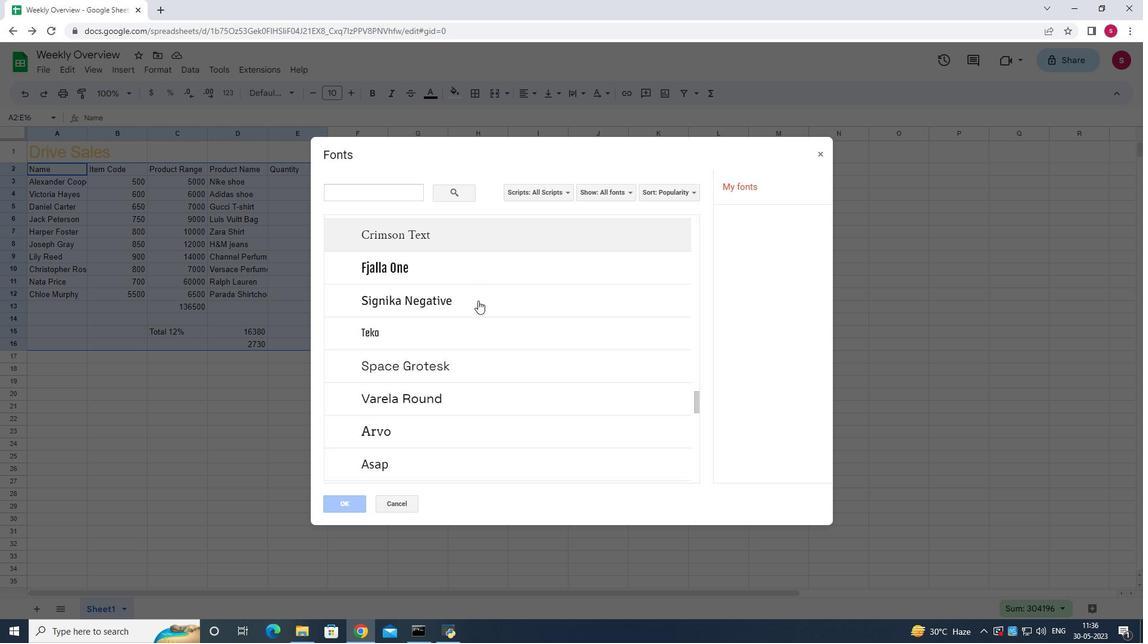 
Action: Mouse scrolled (478, 300) with delta (0, 0)
Screenshot: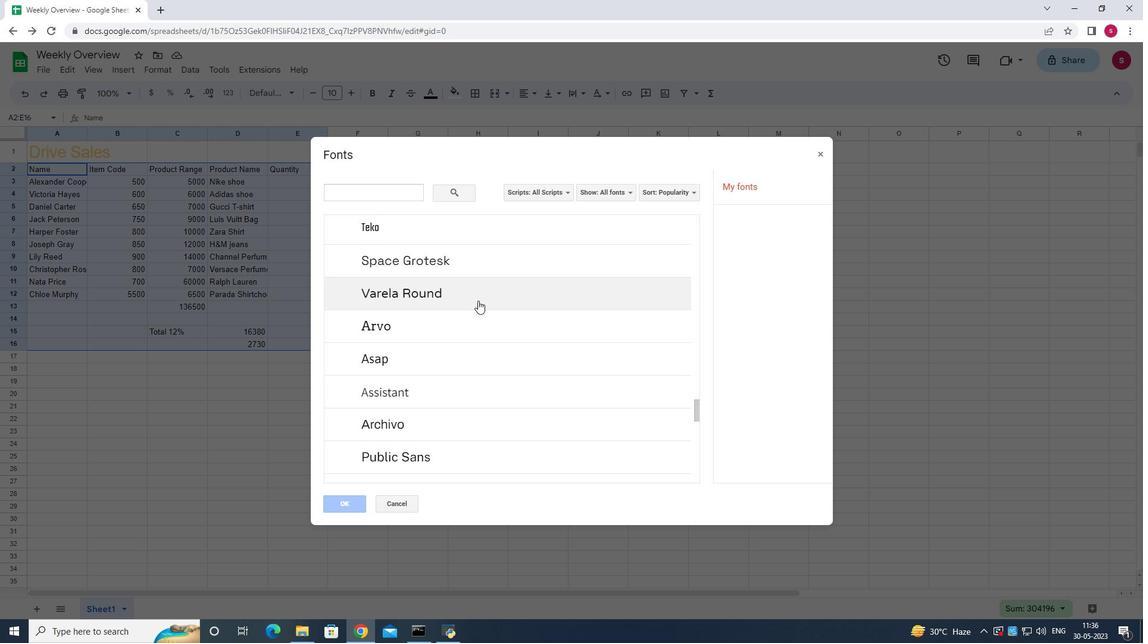 
Action: Mouse scrolled (478, 300) with delta (0, 0)
Screenshot: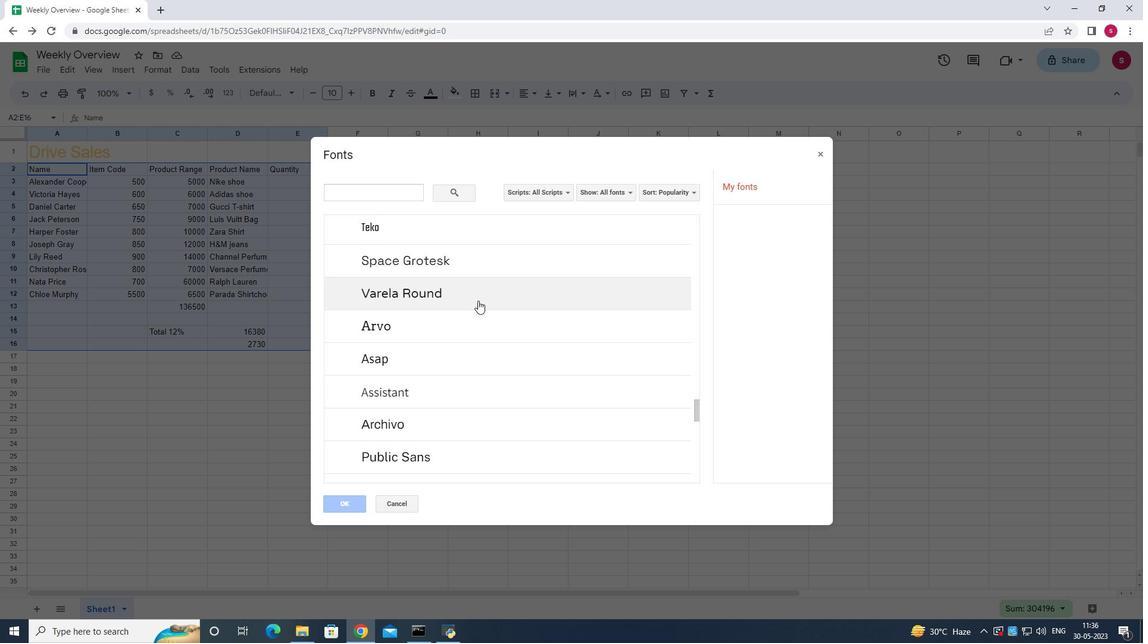 
Action: Mouse scrolled (478, 300) with delta (0, 0)
Screenshot: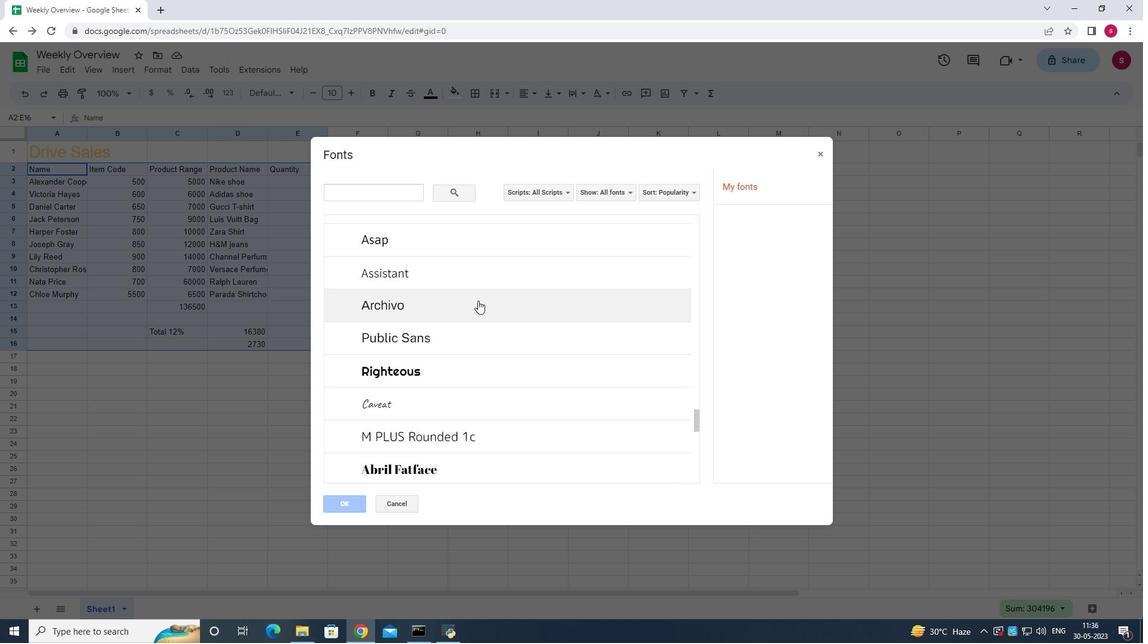 
Action: Mouse scrolled (478, 300) with delta (0, 0)
Screenshot: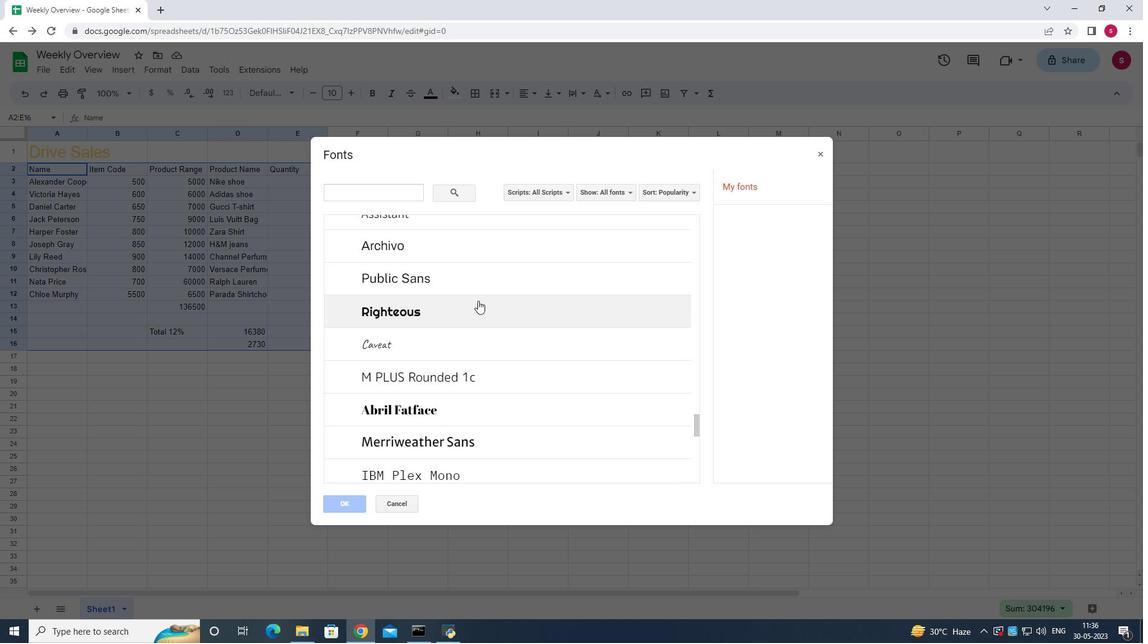 
Action: Mouse scrolled (478, 300) with delta (0, 0)
Screenshot: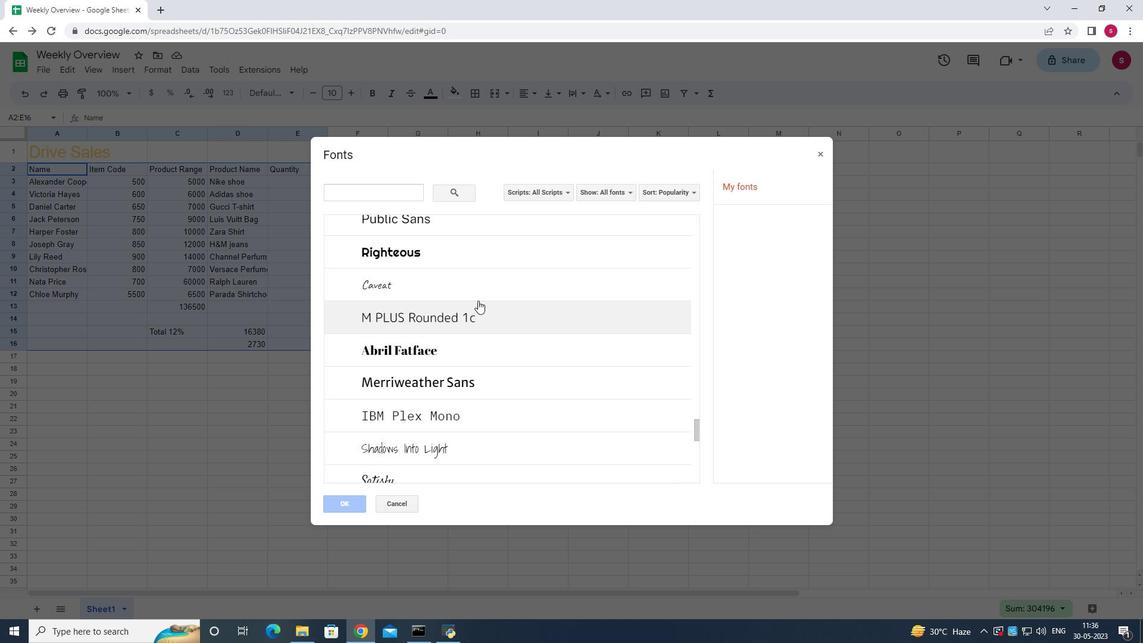 
Action: Mouse scrolled (478, 300) with delta (0, 0)
Screenshot: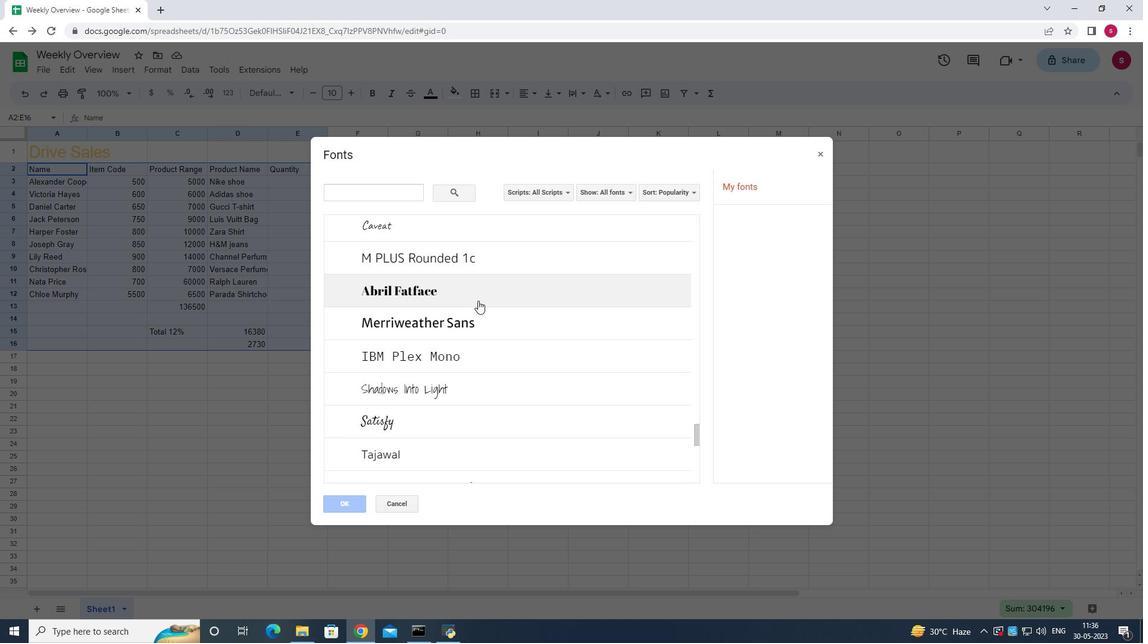 
Action: Mouse scrolled (478, 300) with delta (0, 0)
Screenshot: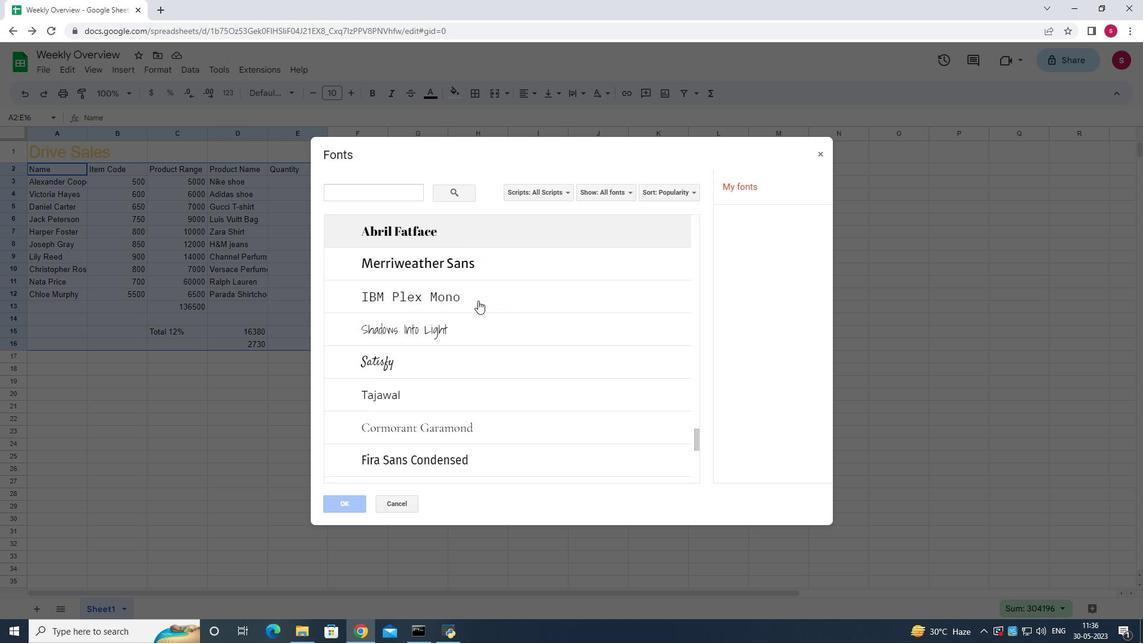 
Action: Mouse scrolled (478, 300) with delta (0, 0)
Screenshot: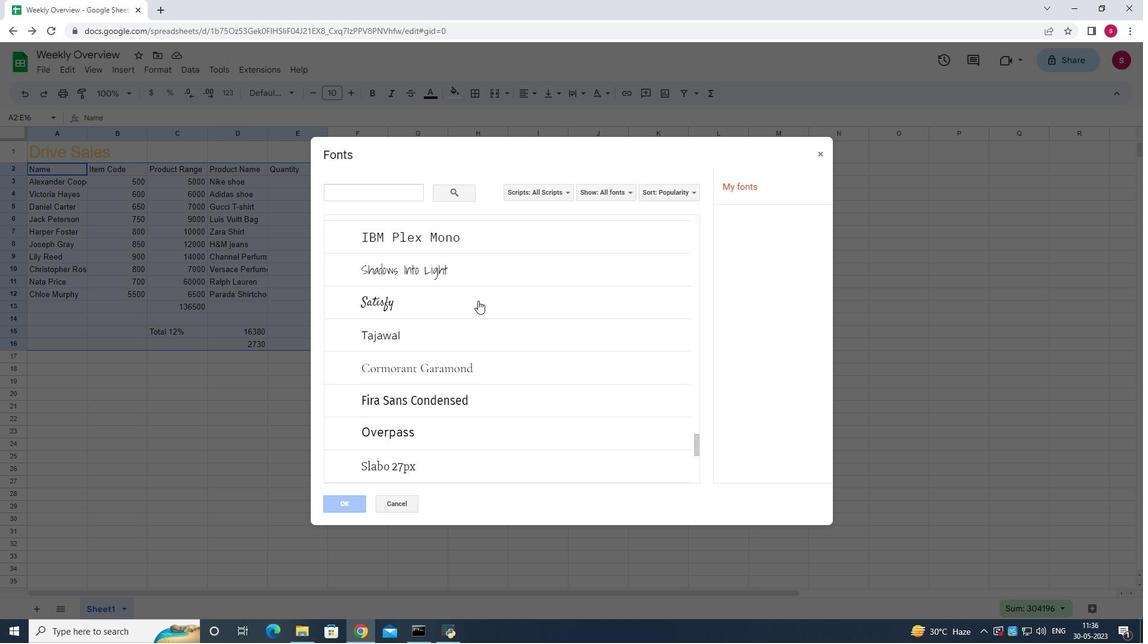 
Action: Mouse scrolled (478, 300) with delta (0, 0)
Screenshot: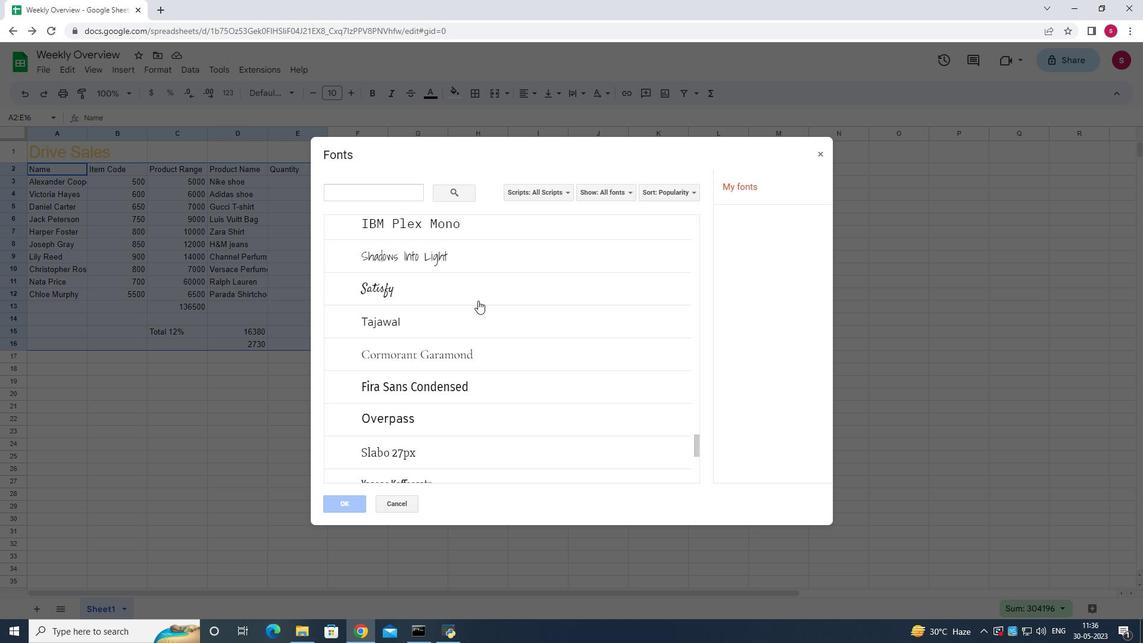 
Action: Mouse scrolled (478, 300) with delta (0, 0)
Screenshot: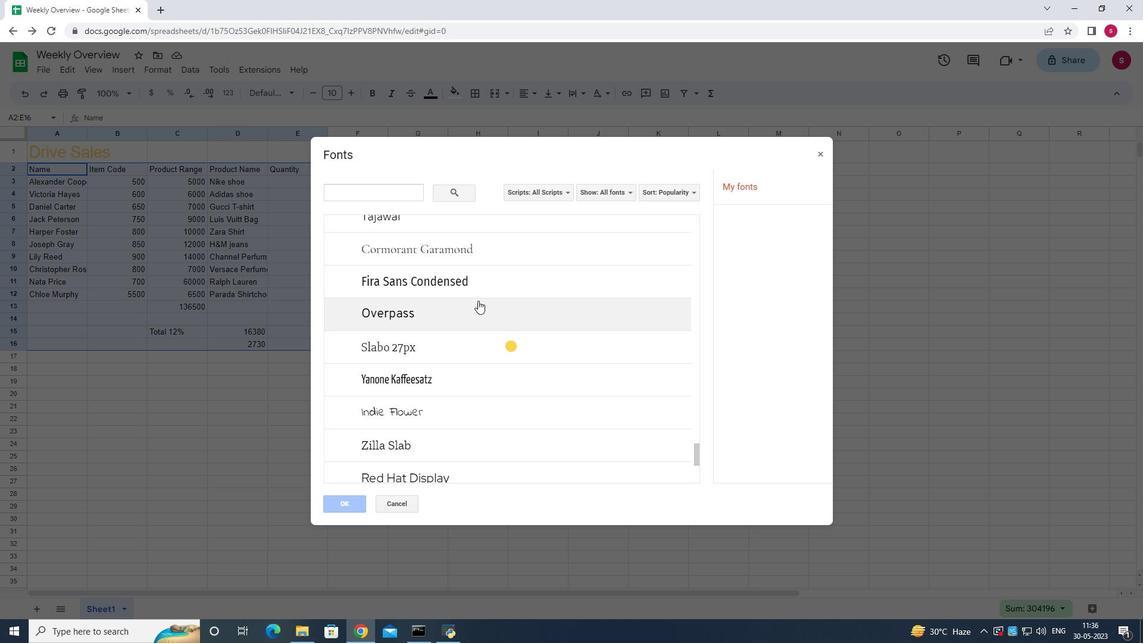 
Action: Mouse scrolled (478, 300) with delta (0, 0)
Screenshot: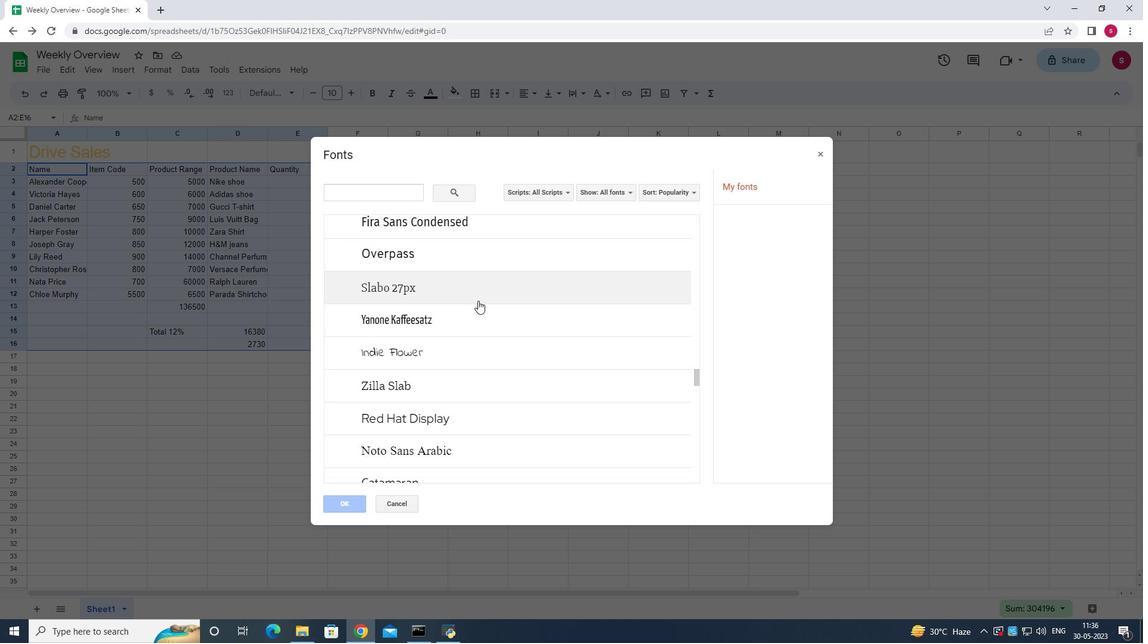 
Action: Mouse scrolled (478, 300) with delta (0, 0)
Screenshot: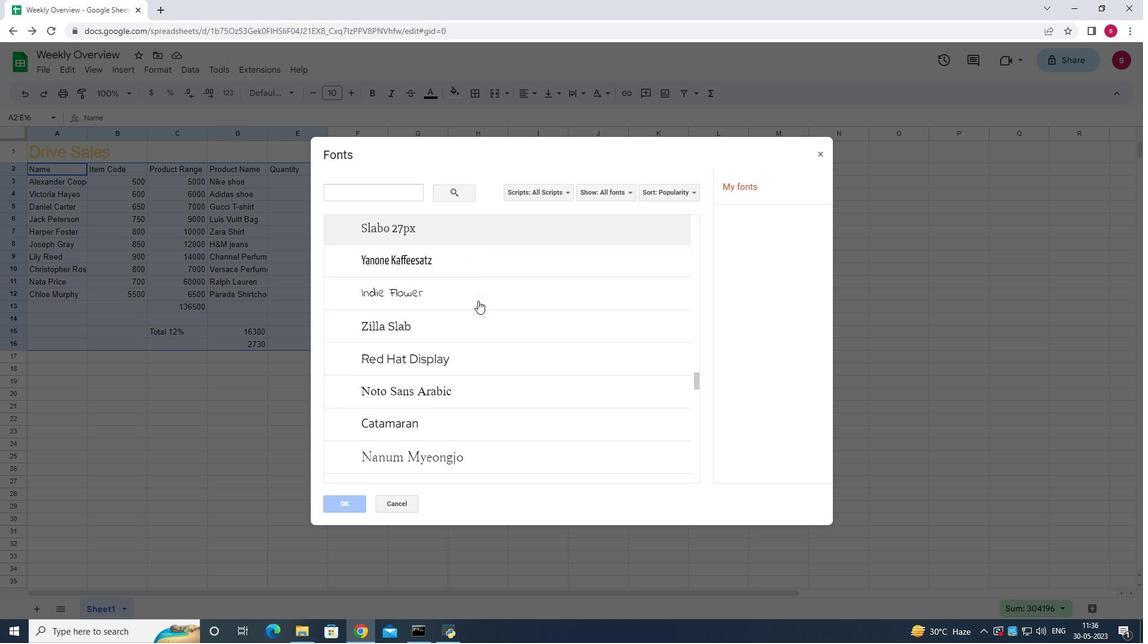 
Action: Mouse scrolled (478, 300) with delta (0, 0)
Screenshot: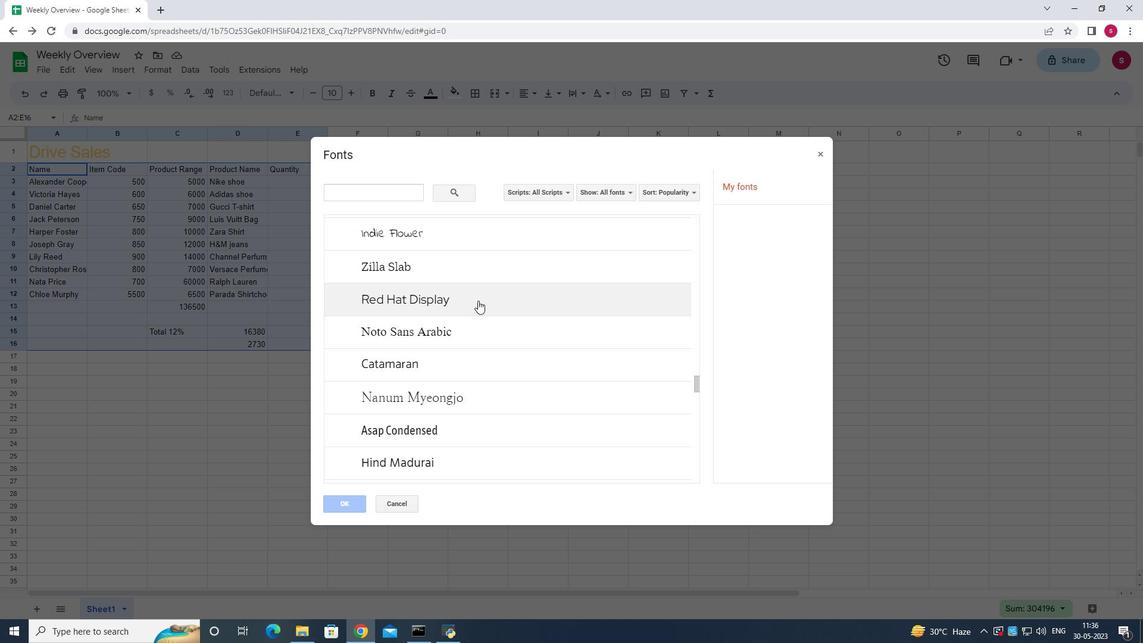 
Action: Mouse scrolled (478, 300) with delta (0, 0)
Screenshot: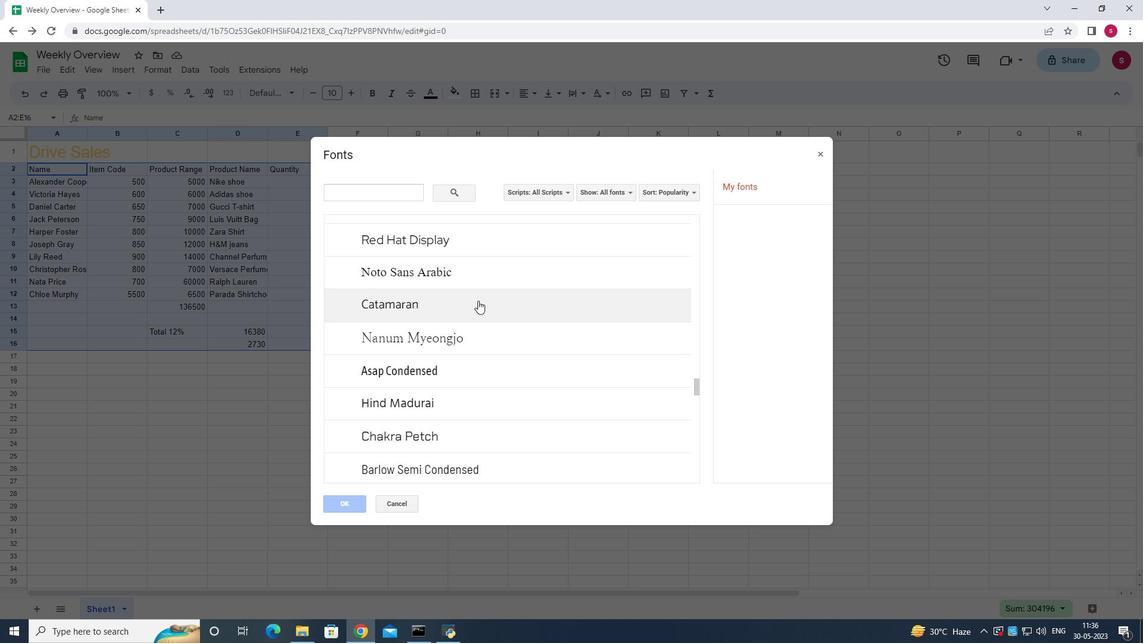 
Action: Mouse scrolled (478, 300) with delta (0, 0)
Screenshot: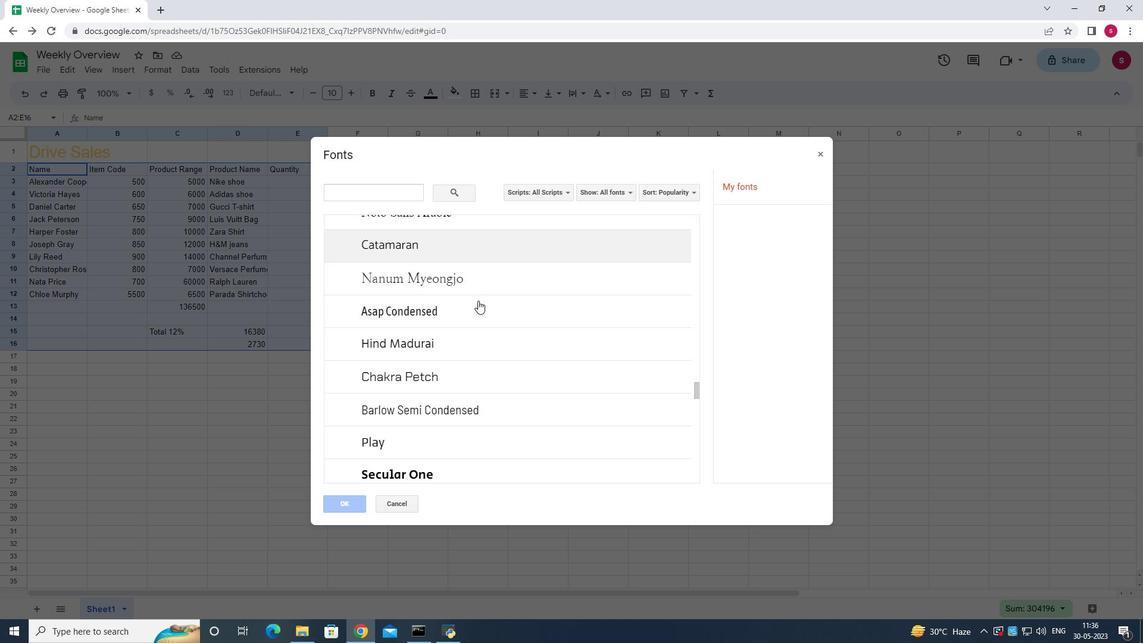 
Action: Mouse scrolled (478, 300) with delta (0, 0)
Screenshot: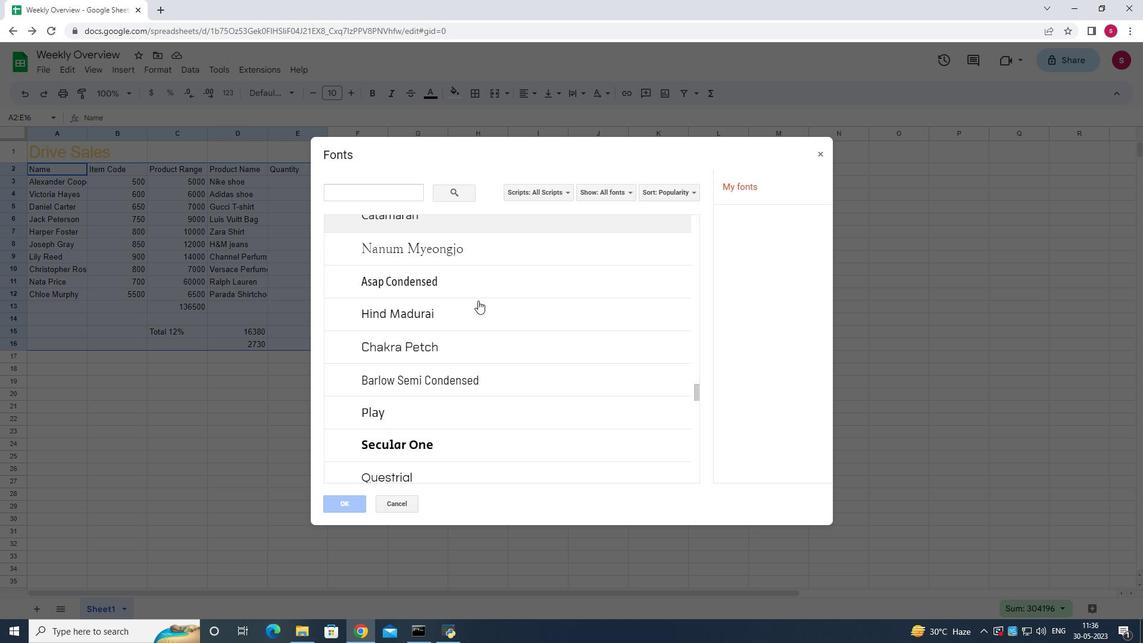 
Action: Mouse scrolled (478, 300) with delta (0, 0)
Screenshot: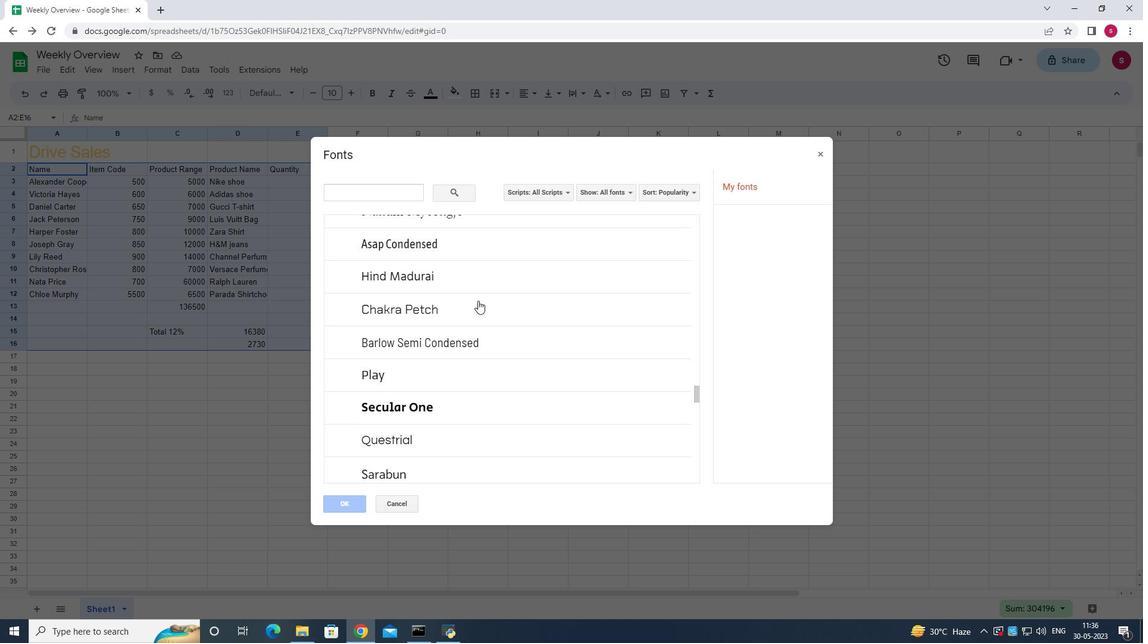 
Action: Mouse scrolled (478, 300) with delta (0, 0)
Screenshot: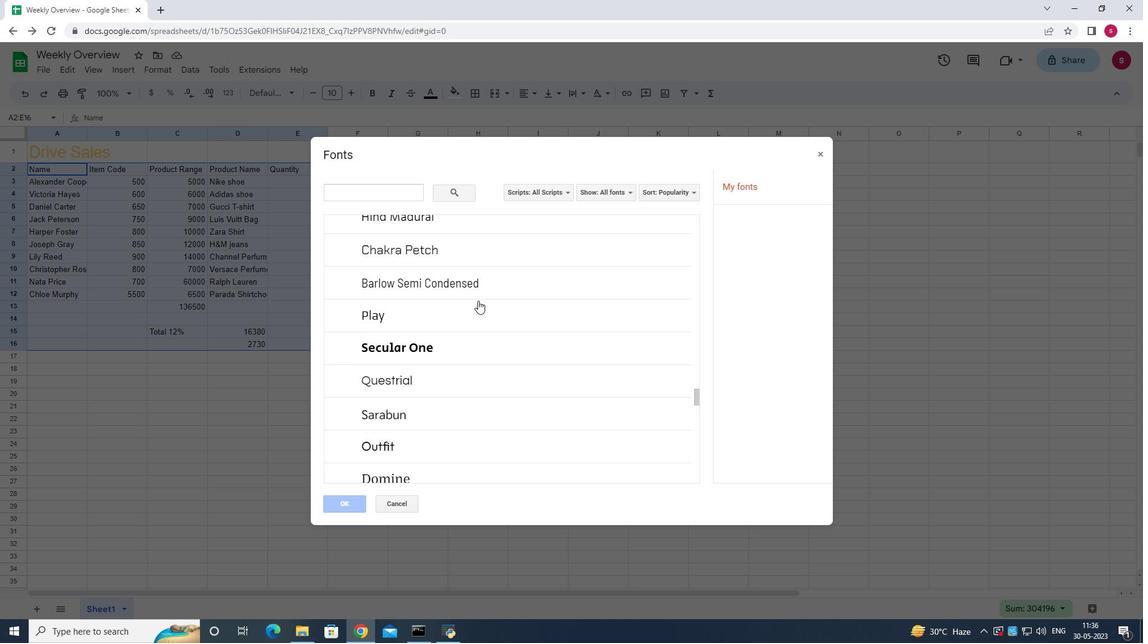 
Action: Mouse scrolled (478, 300) with delta (0, 0)
Screenshot: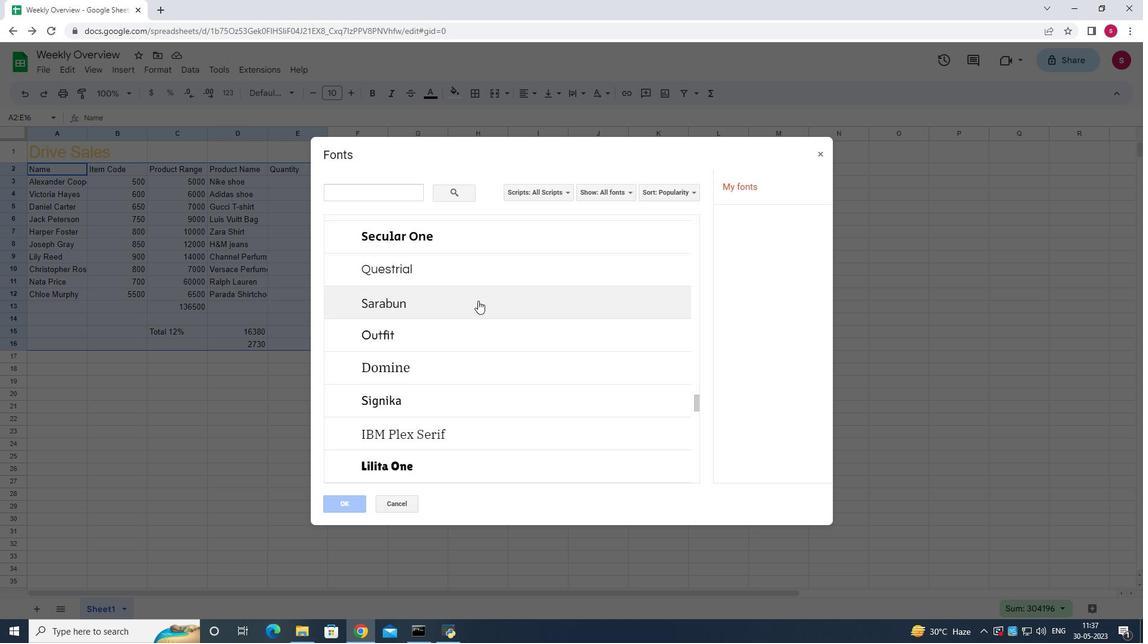 
Action: Mouse scrolled (478, 300) with delta (0, 0)
Screenshot: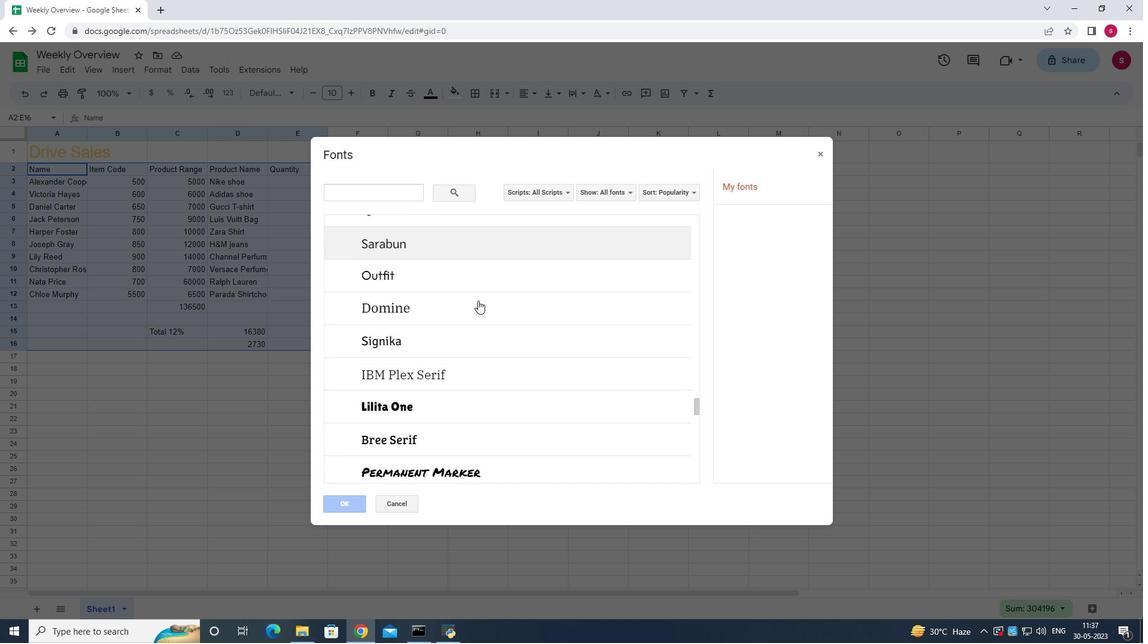 
Action: Mouse scrolled (478, 300) with delta (0, 0)
Screenshot: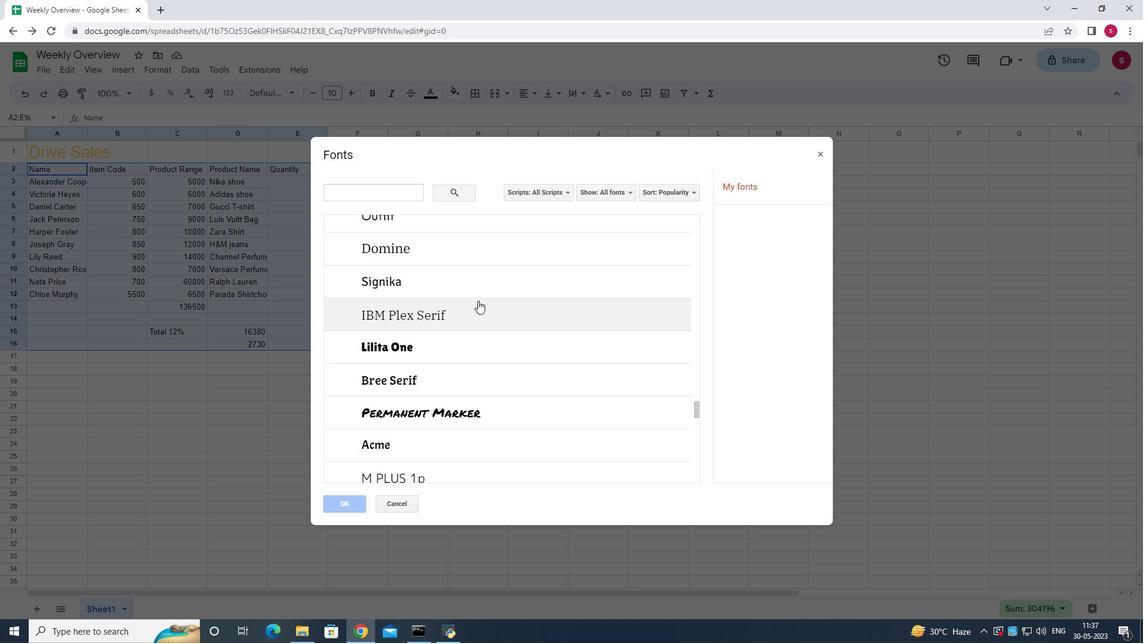 
Action: Mouse scrolled (478, 300) with delta (0, 0)
Screenshot: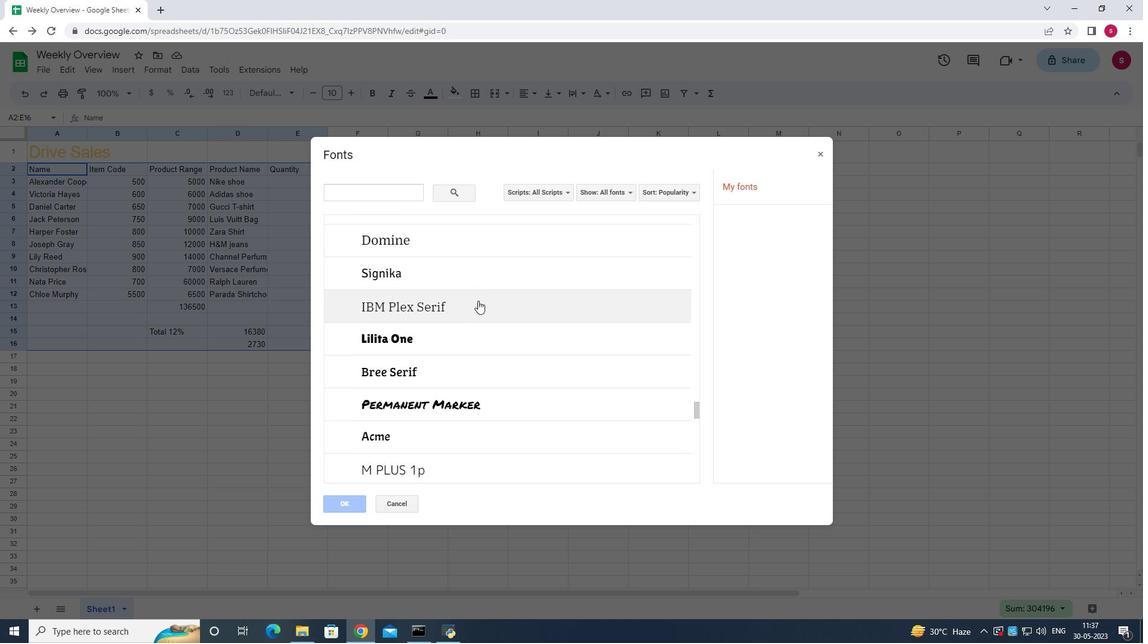 
Action: Mouse scrolled (478, 300) with delta (0, 0)
Screenshot: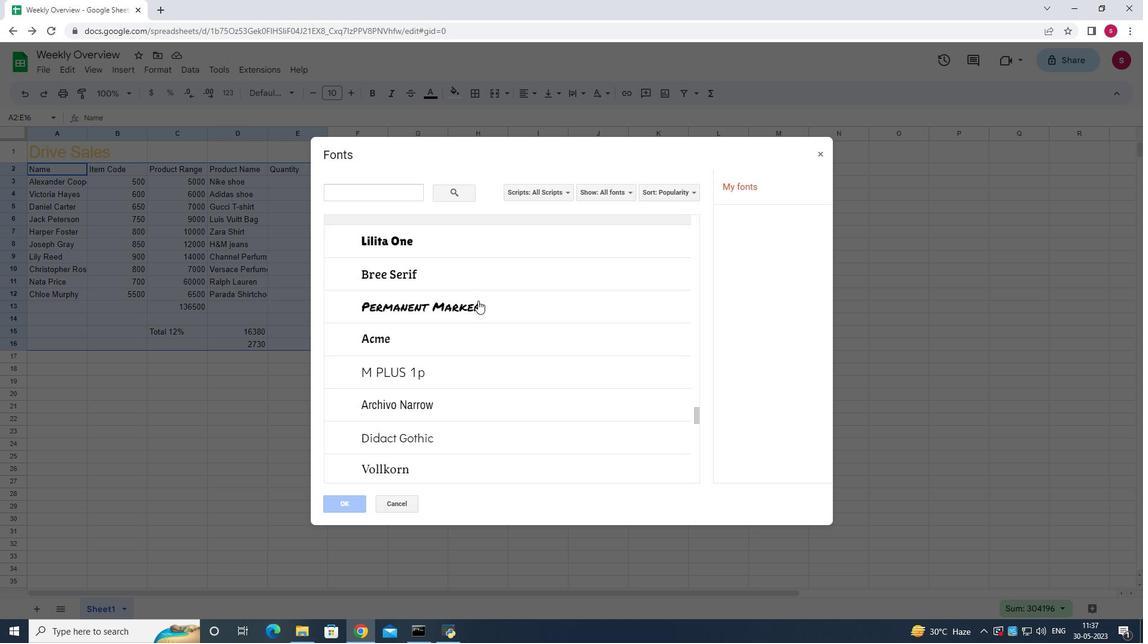 
Action: Mouse scrolled (478, 300) with delta (0, 0)
Screenshot: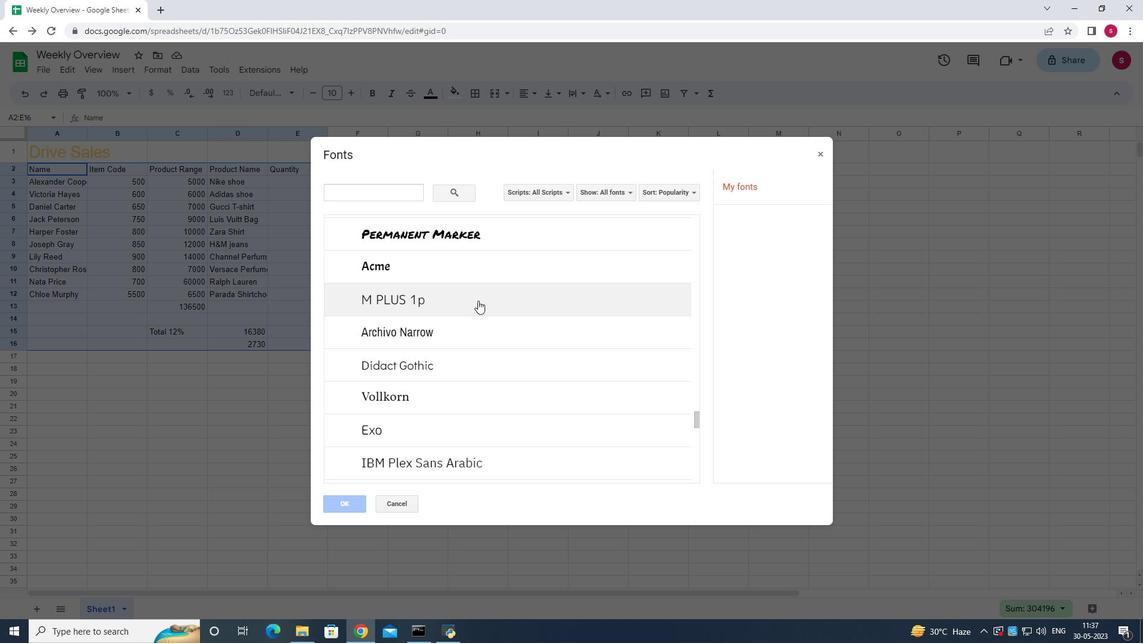 
Action: Mouse scrolled (478, 300) with delta (0, 0)
Screenshot: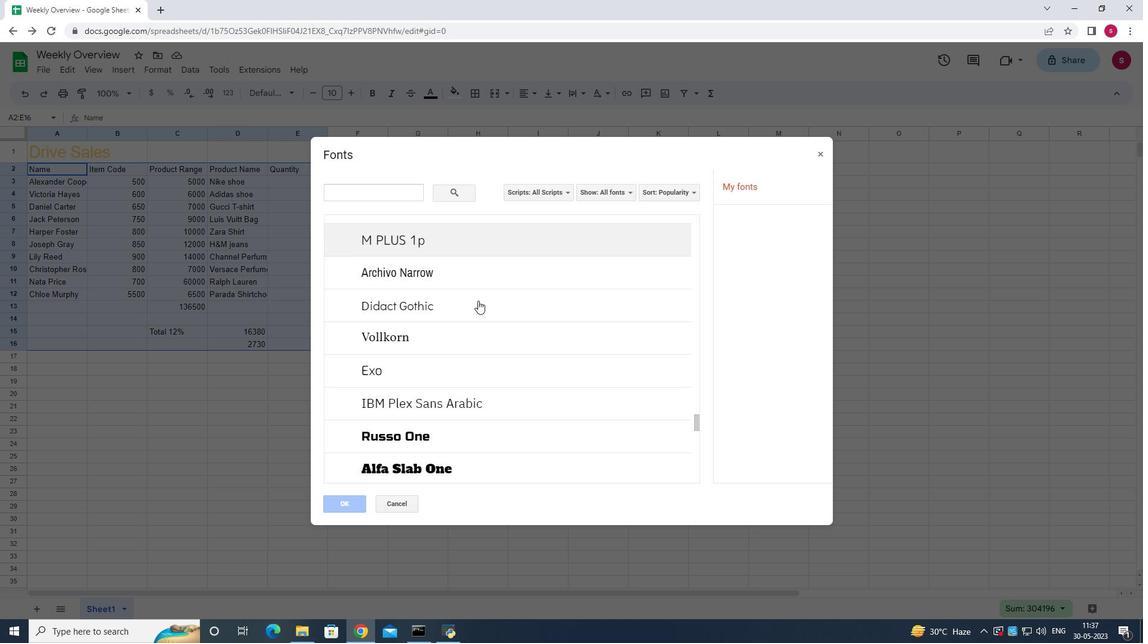 
Action: Mouse scrolled (478, 300) with delta (0, 0)
Screenshot: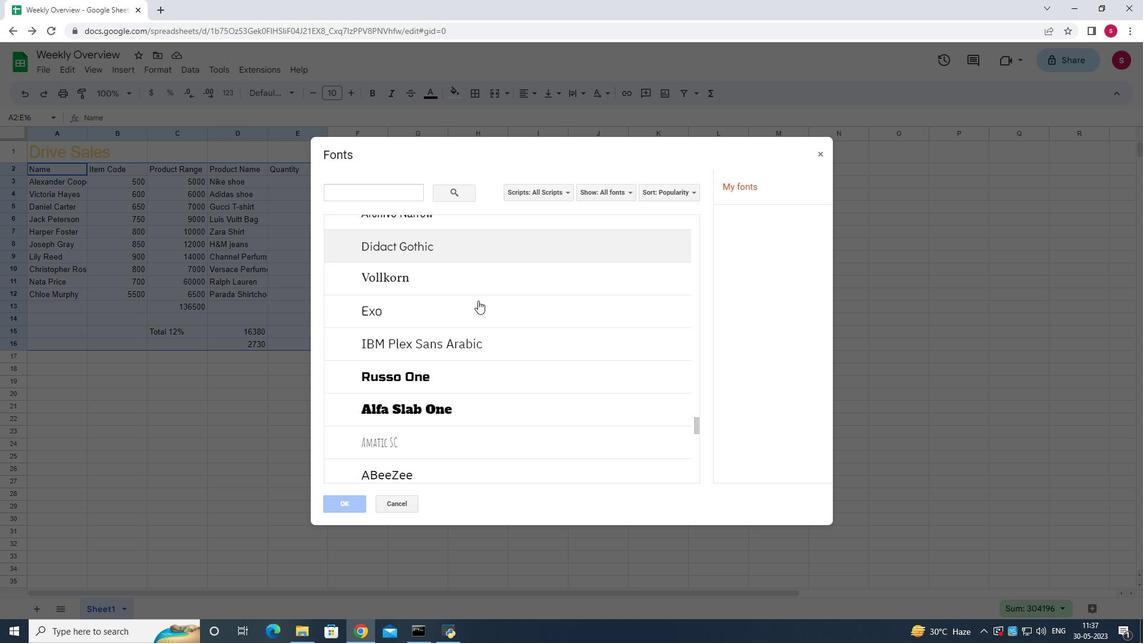 
Action: Mouse scrolled (478, 300) with delta (0, 0)
Screenshot: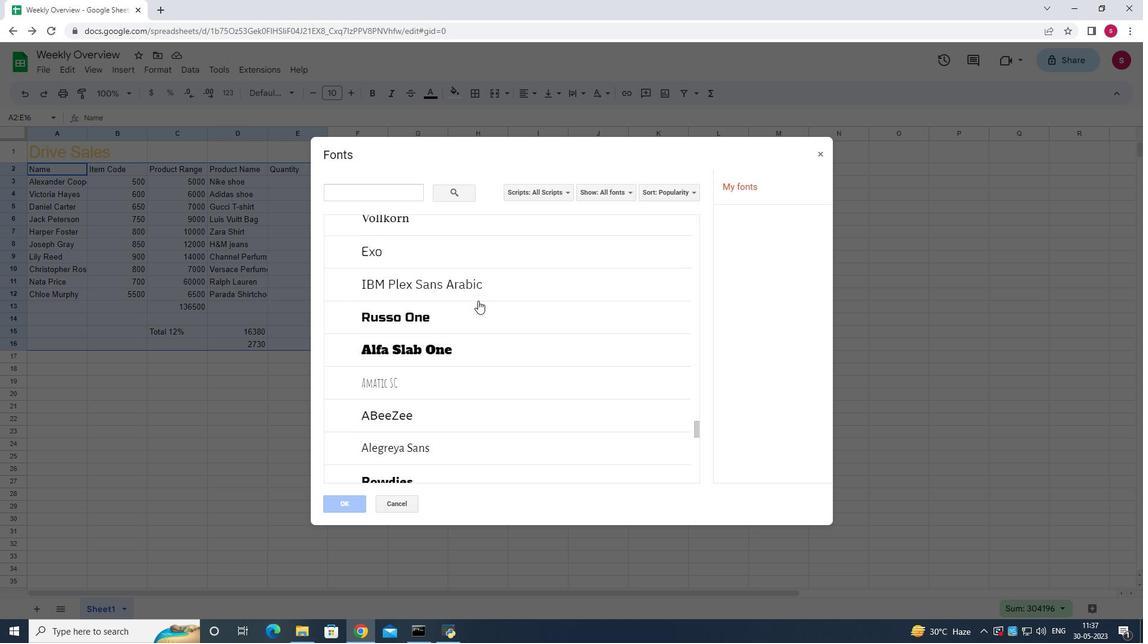 
Action: Mouse scrolled (478, 300) with delta (0, 0)
Screenshot: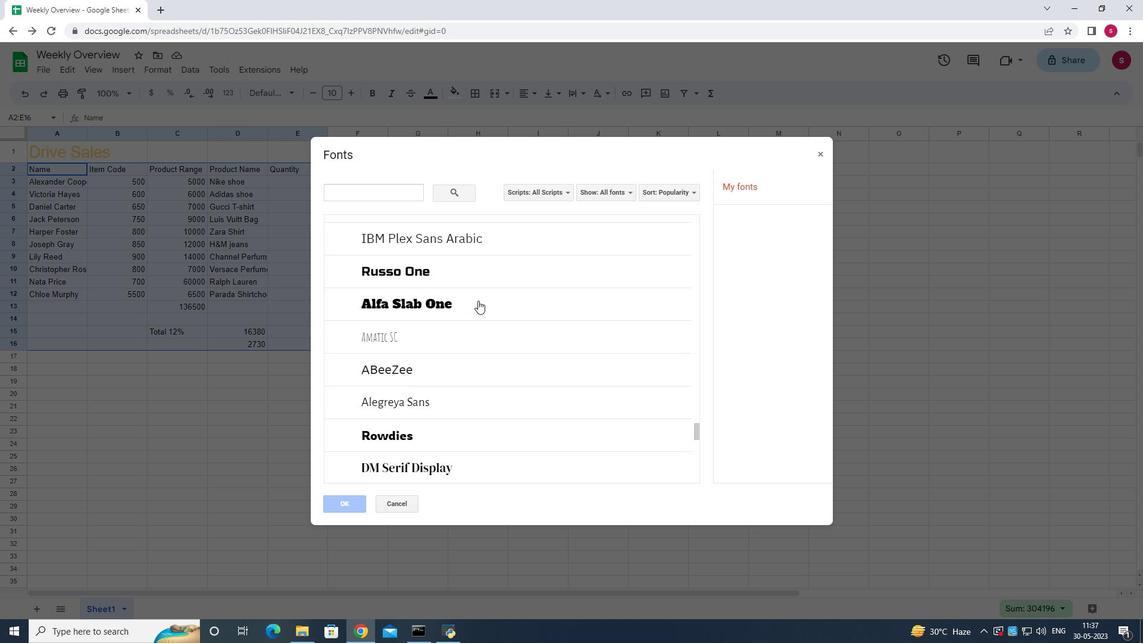 
Action: Mouse scrolled (478, 300) with delta (0, 0)
Screenshot: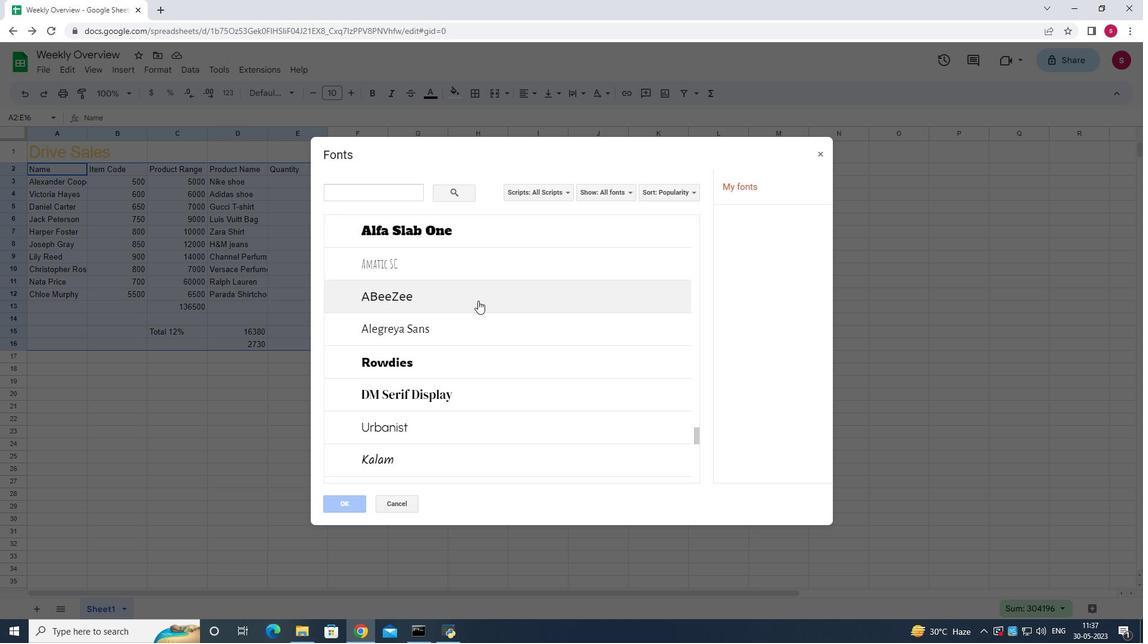
Action: Mouse scrolled (478, 300) with delta (0, 0)
Screenshot: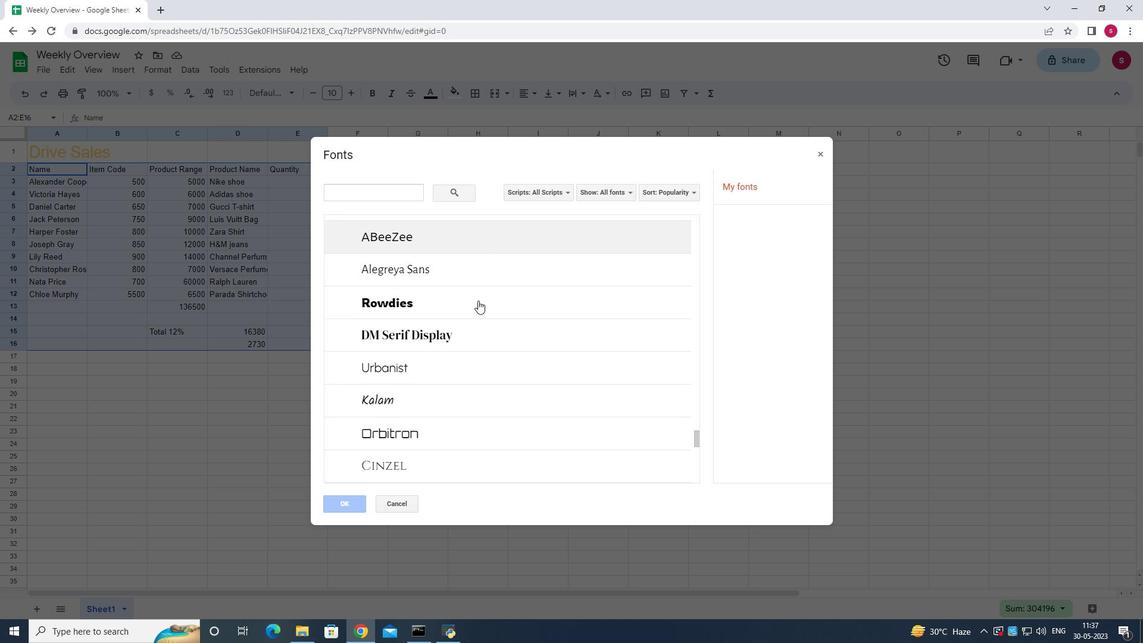 
Action: Mouse scrolled (478, 300) with delta (0, 0)
Screenshot: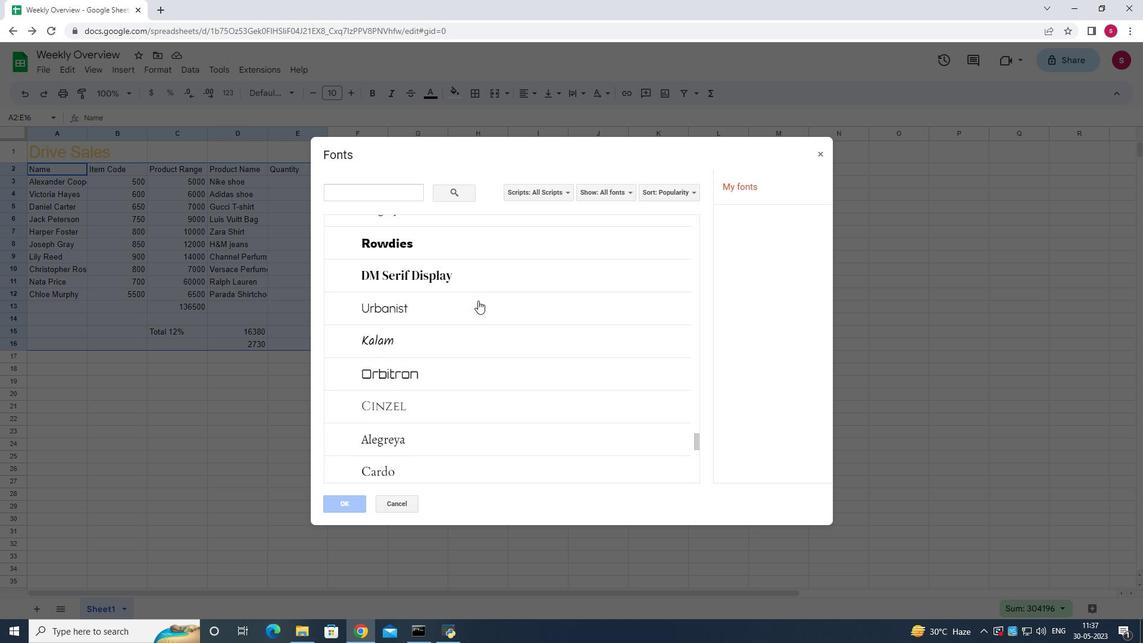 
Action: Mouse scrolled (478, 300) with delta (0, 0)
Screenshot: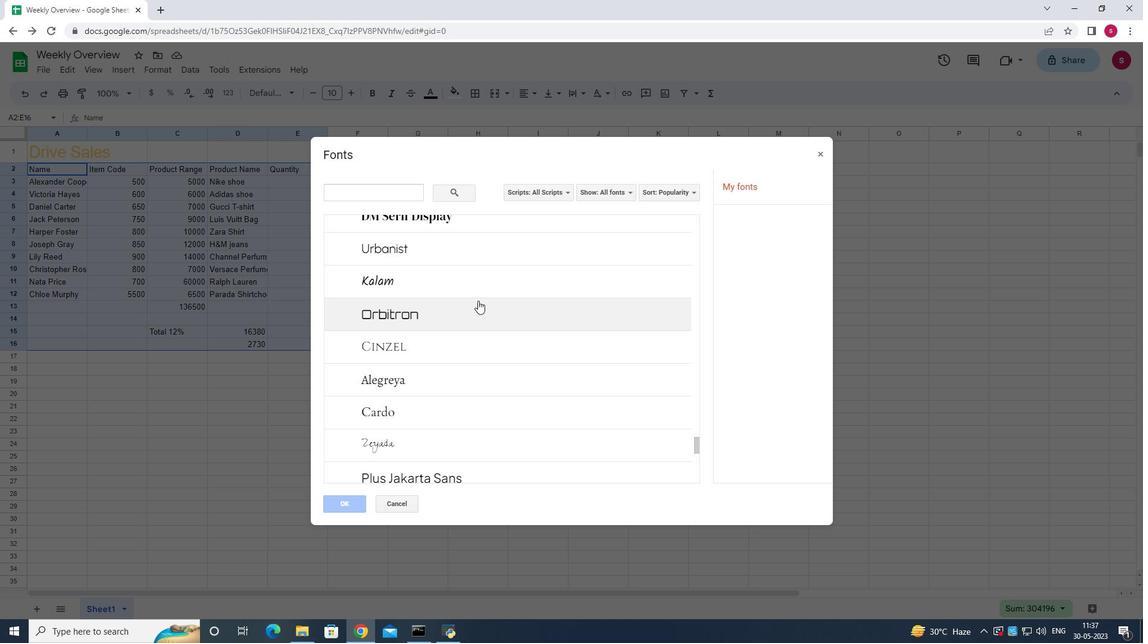 
Action: Mouse scrolled (478, 300) with delta (0, 0)
Screenshot: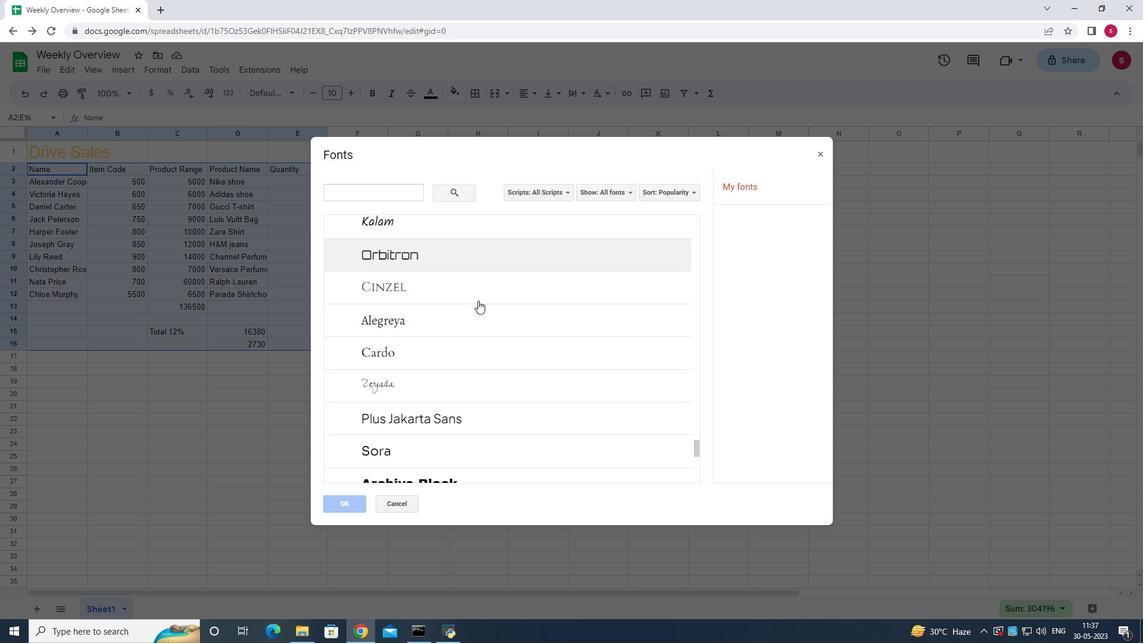 
Action: Mouse scrolled (478, 300) with delta (0, 0)
Screenshot: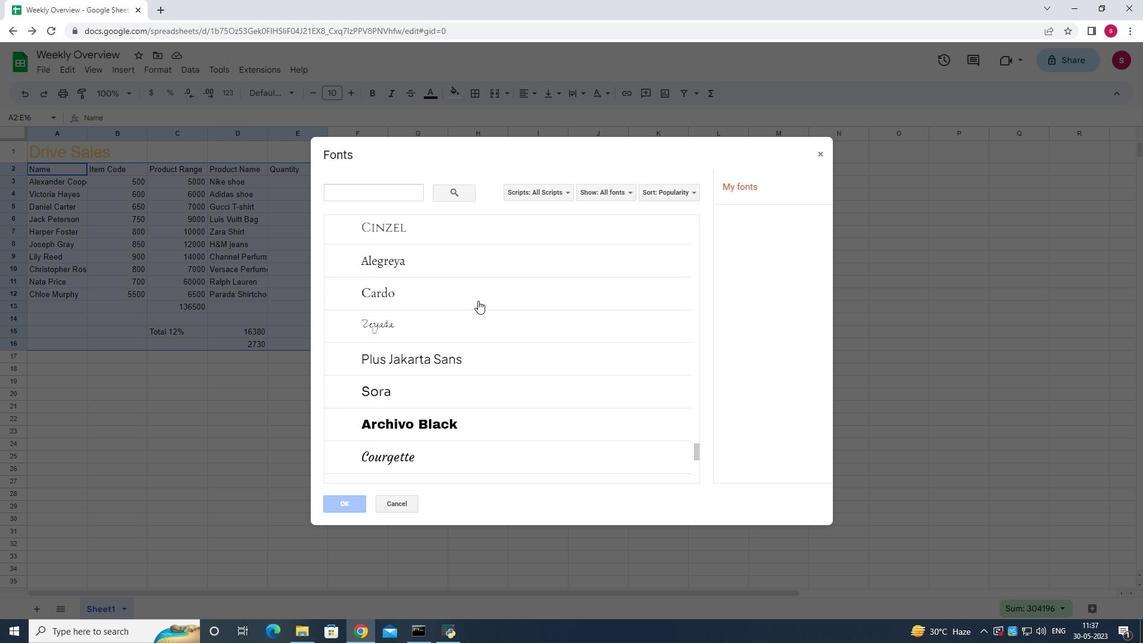 
Action: Mouse scrolled (478, 300) with delta (0, 0)
Screenshot: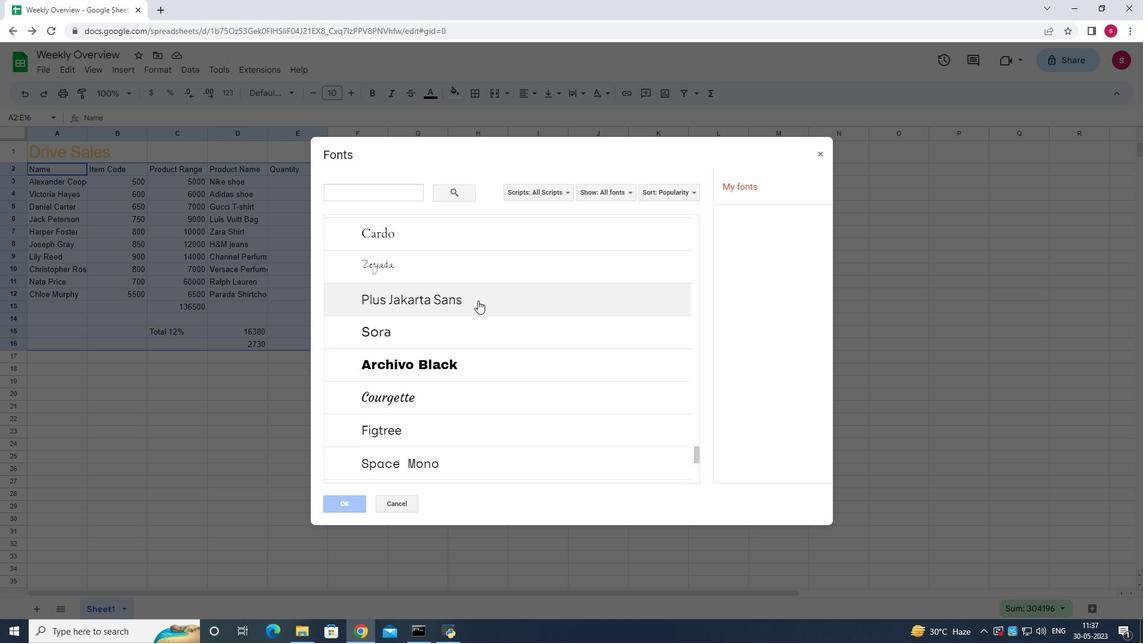 
Action: Mouse scrolled (478, 300) with delta (0, 0)
Screenshot: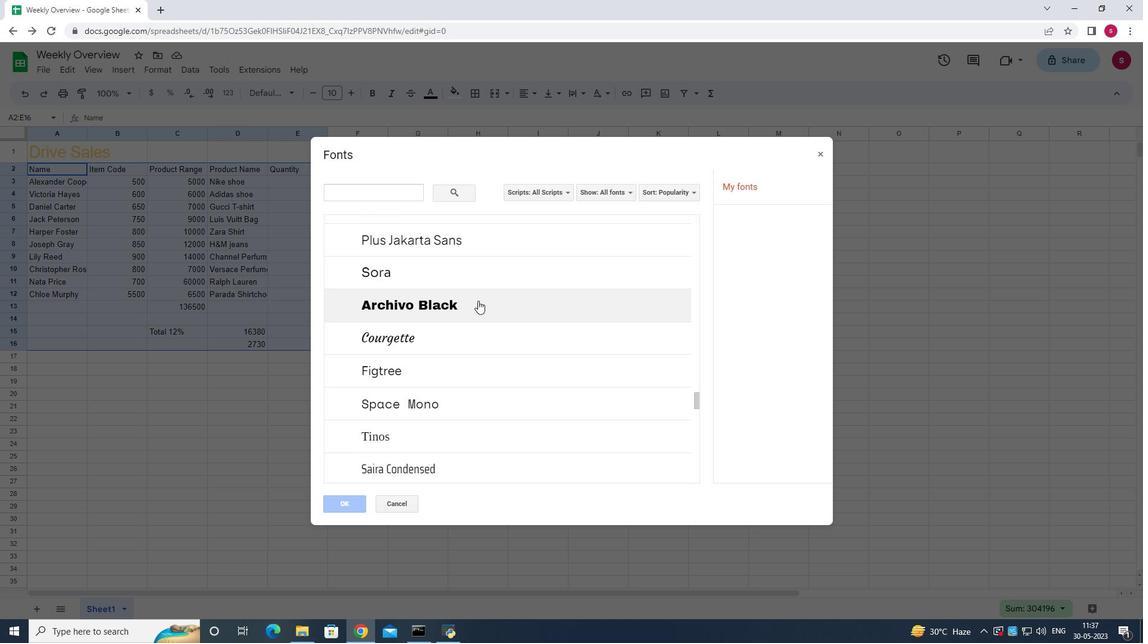 
Action: Mouse scrolled (478, 300) with delta (0, 0)
Screenshot: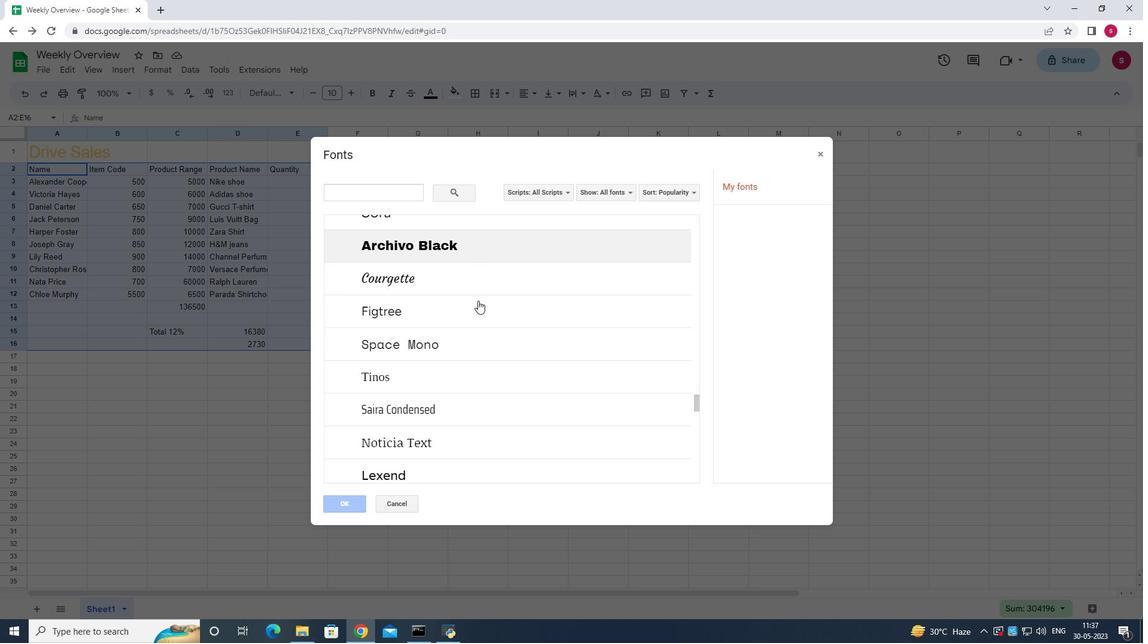 
Action: Mouse scrolled (478, 300) with delta (0, 0)
Screenshot: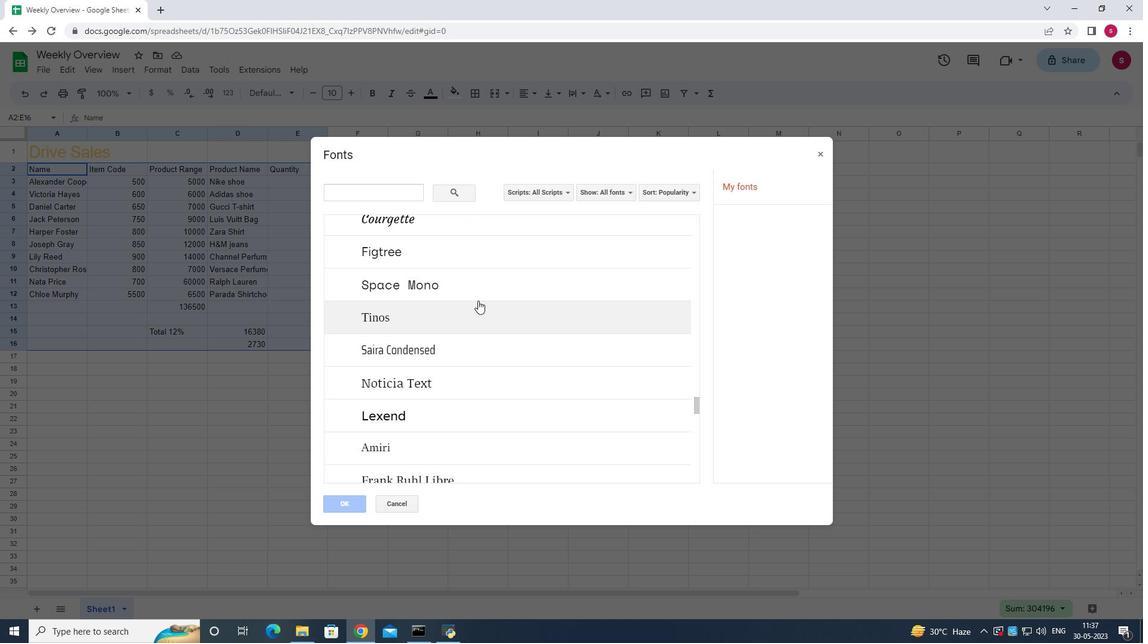 
Action: Mouse scrolled (478, 300) with delta (0, 0)
Screenshot: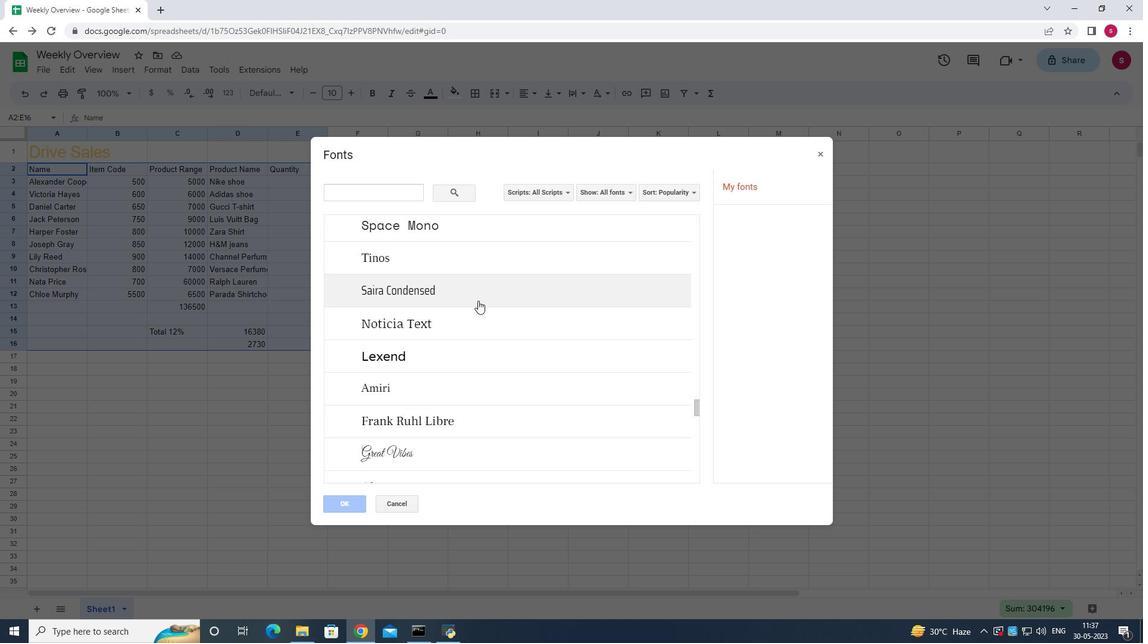 
Action: Mouse scrolled (478, 300) with delta (0, 0)
Screenshot: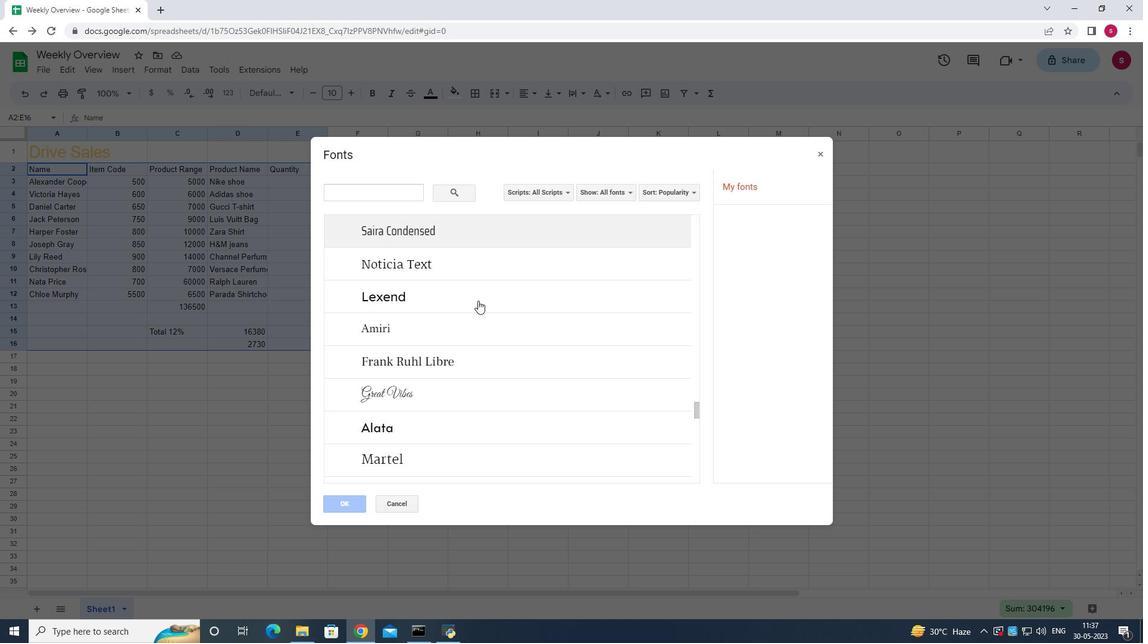
Action: Mouse scrolled (478, 300) with delta (0, 0)
Screenshot: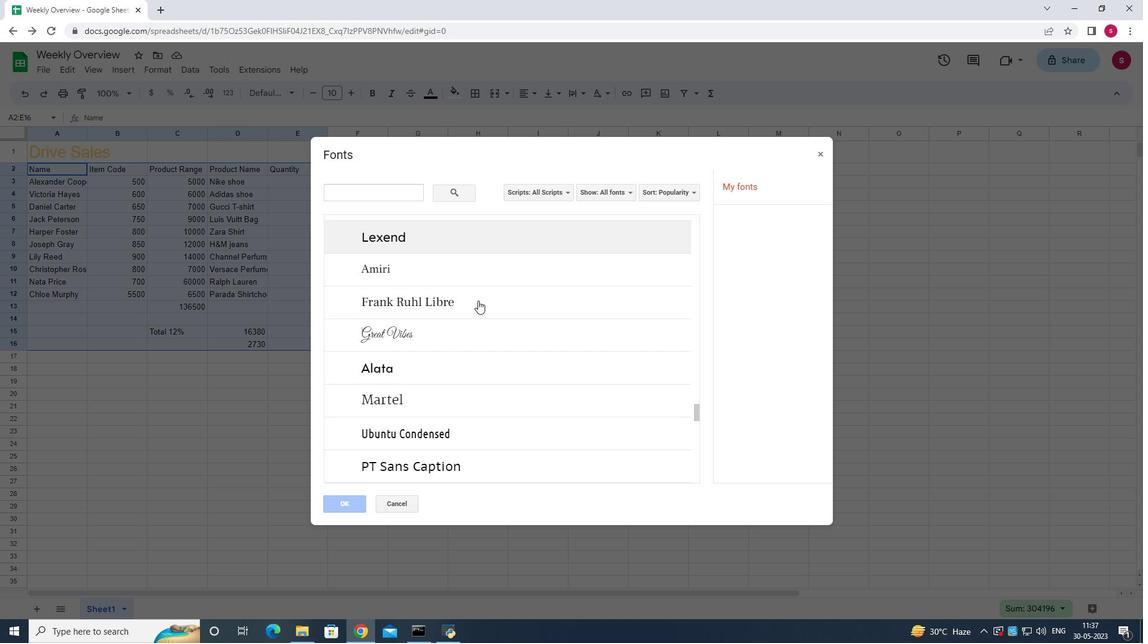 
Action: Mouse scrolled (478, 300) with delta (0, 0)
Screenshot: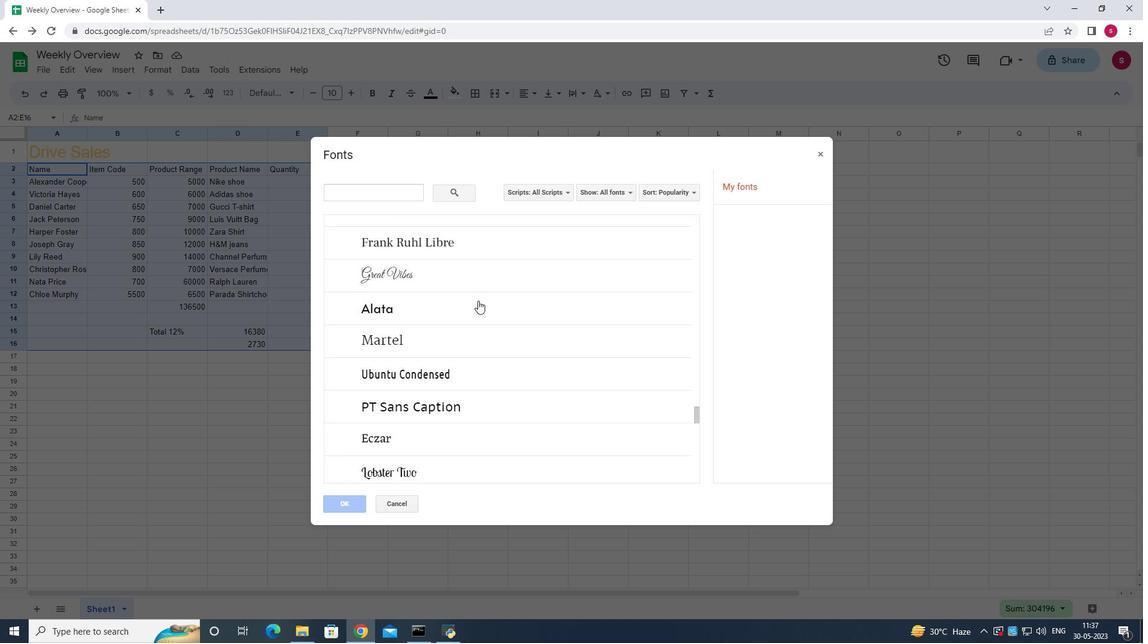 
Action: Mouse scrolled (478, 300) with delta (0, 0)
Screenshot: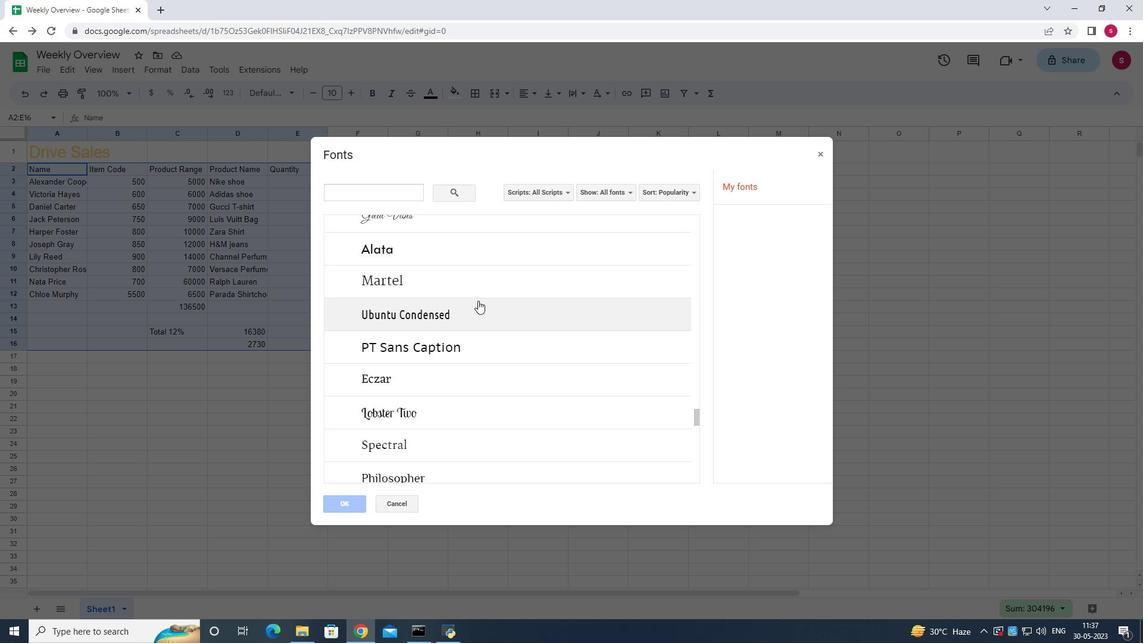 
Action: Mouse scrolled (478, 300) with delta (0, 0)
Screenshot: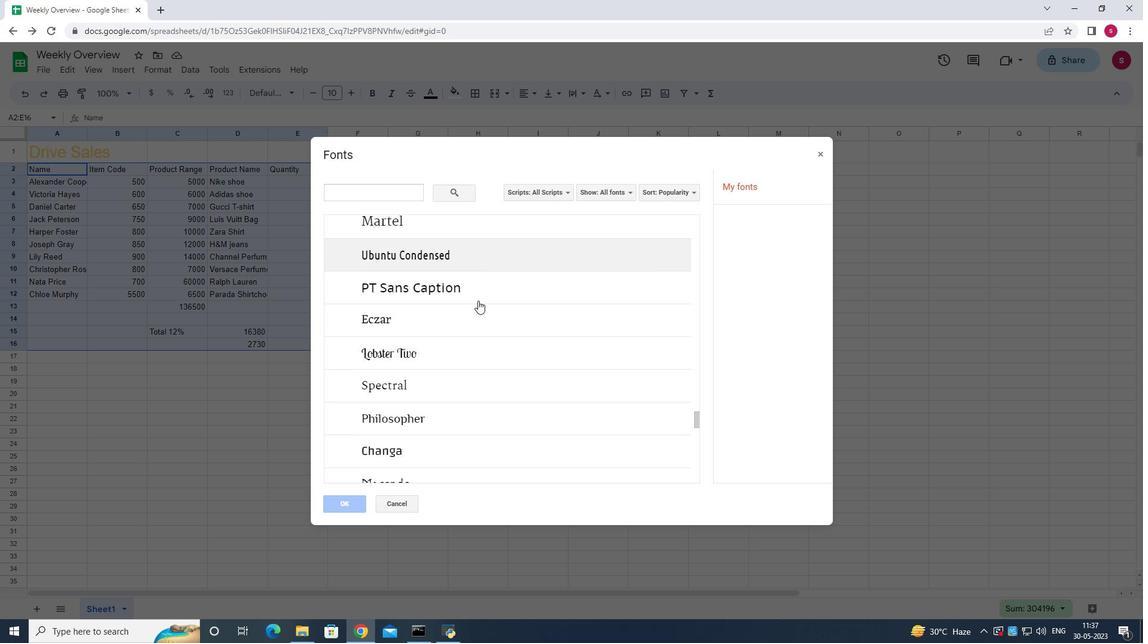 
Action: Mouse scrolled (478, 300) with delta (0, 0)
Screenshot: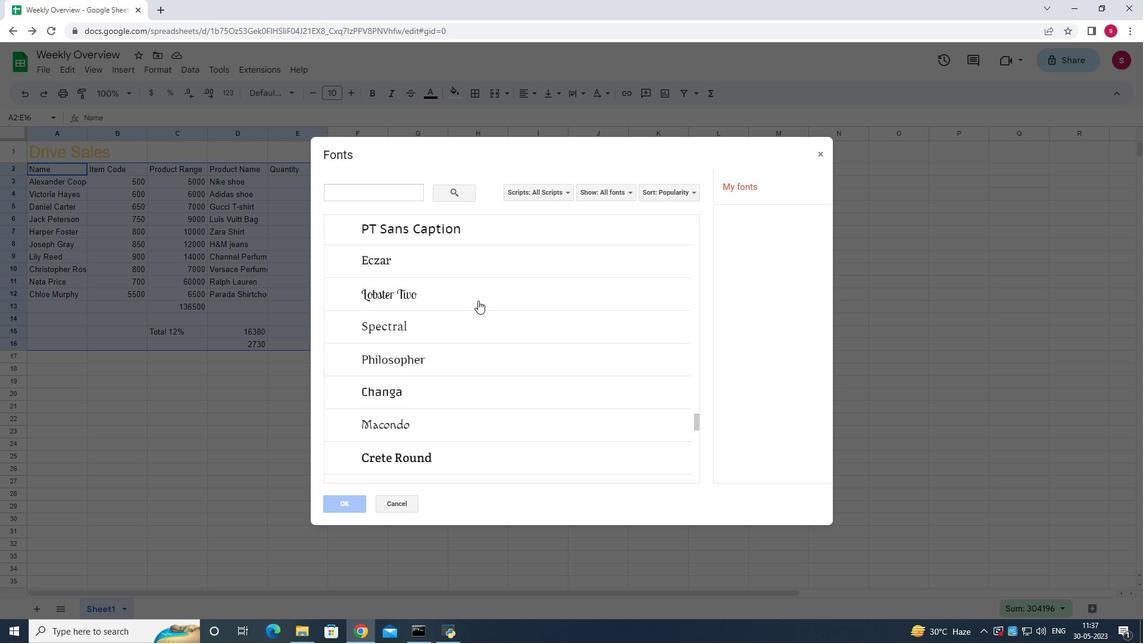 
Action: Mouse scrolled (478, 300) with delta (0, 0)
Screenshot: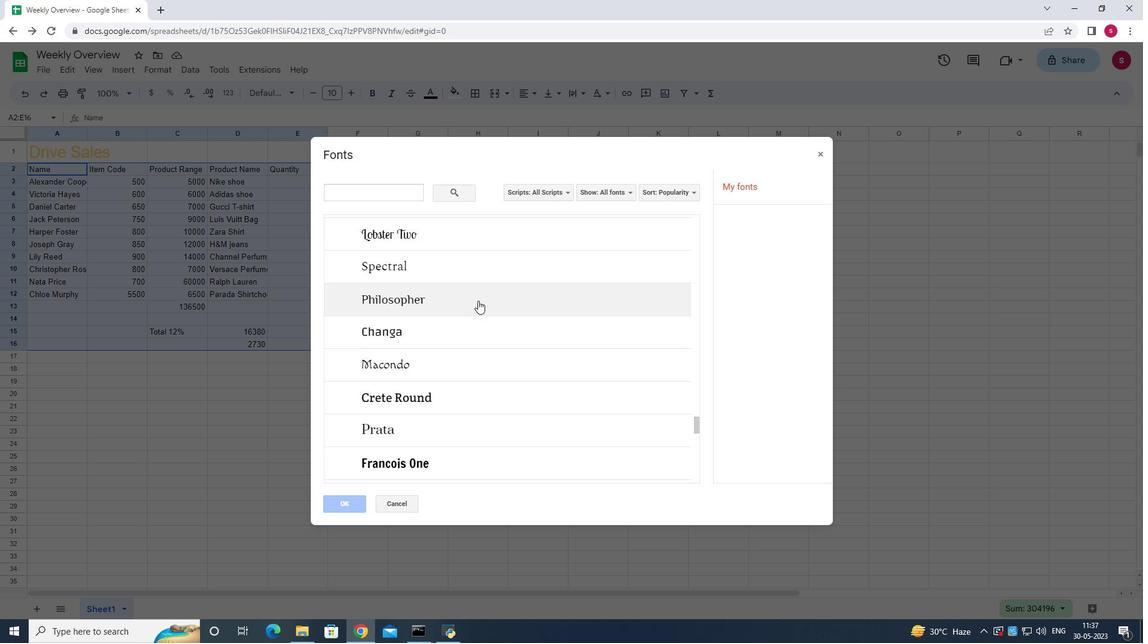 
Action: Mouse scrolled (478, 300) with delta (0, 0)
Screenshot: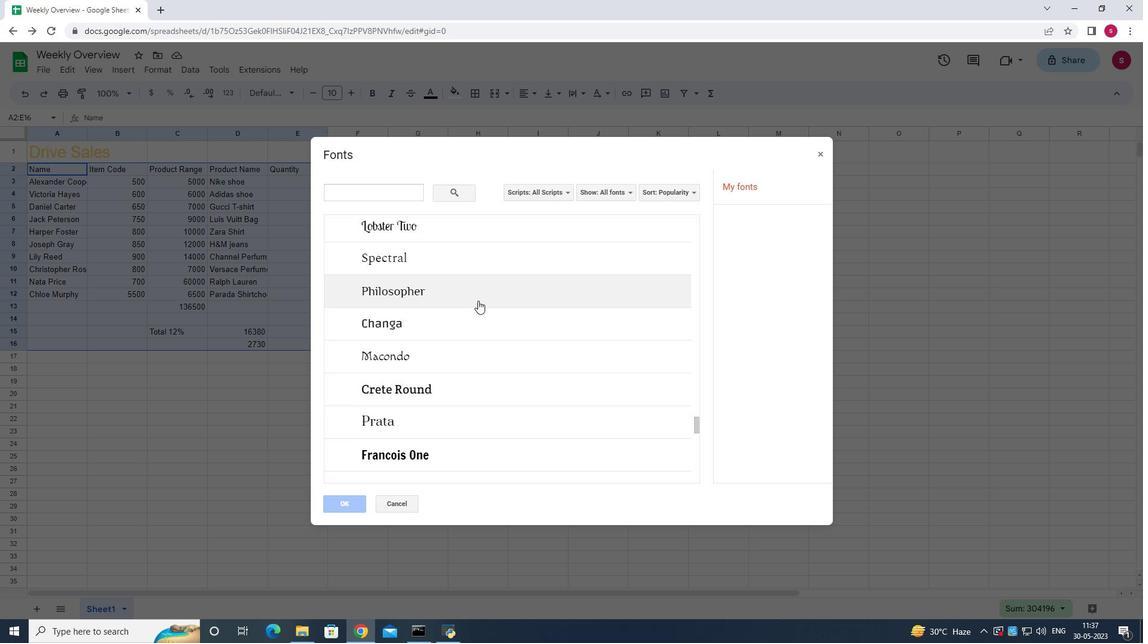 
Action: Mouse scrolled (478, 300) with delta (0, 0)
Screenshot: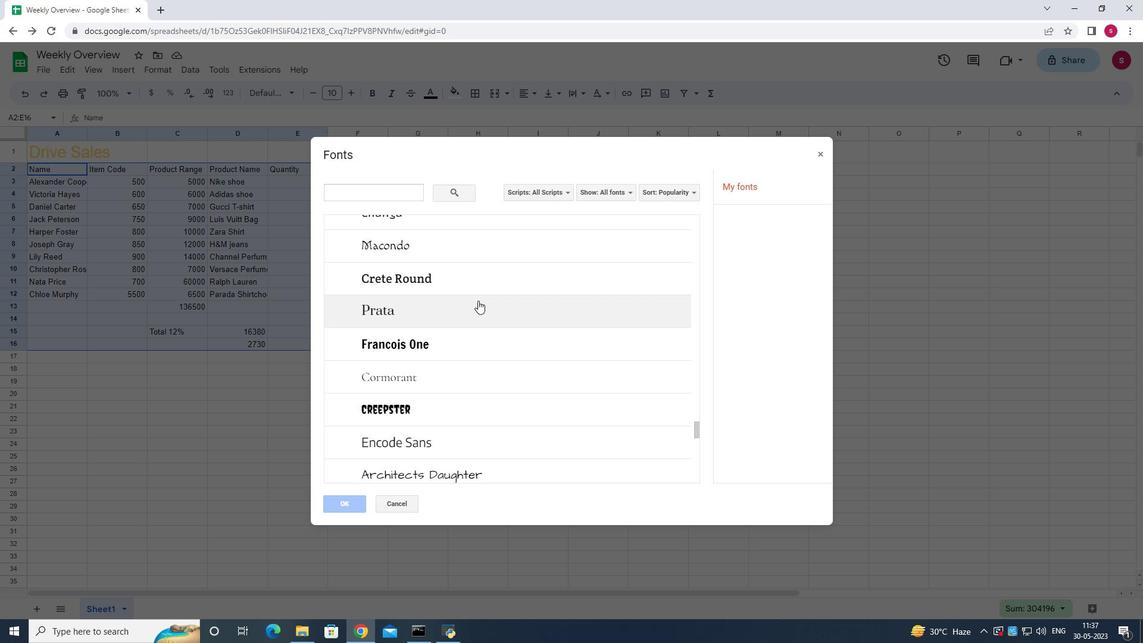 
Action: Mouse scrolled (478, 300) with delta (0, 0)
Screenshot: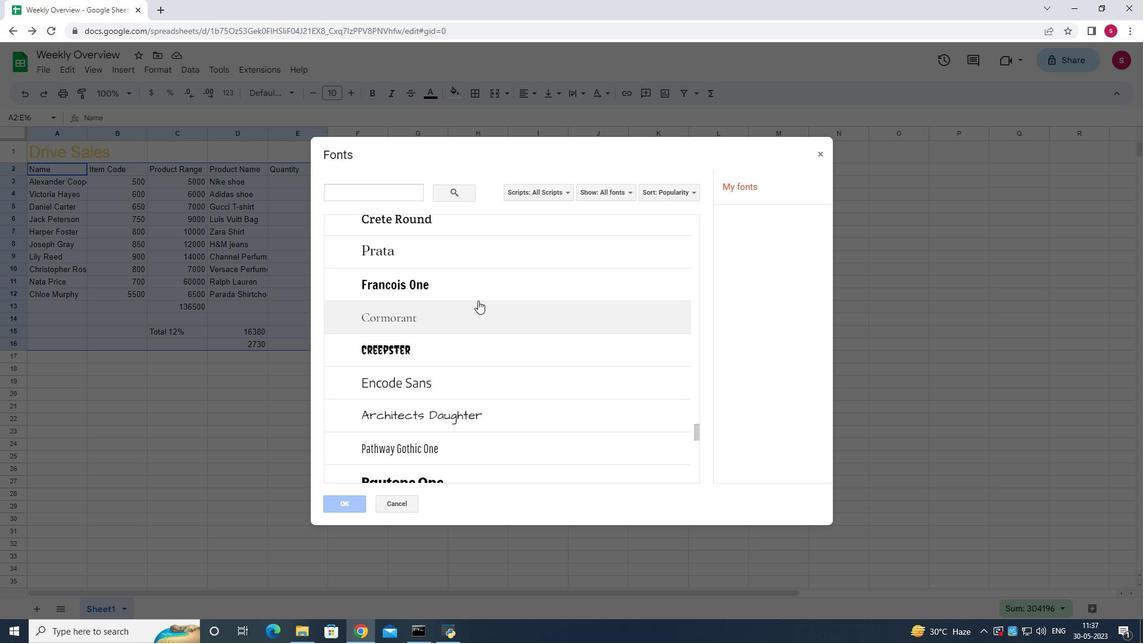 
Action: Mouse scrolled (478, 300) with delta (0, 0)
Screenshot: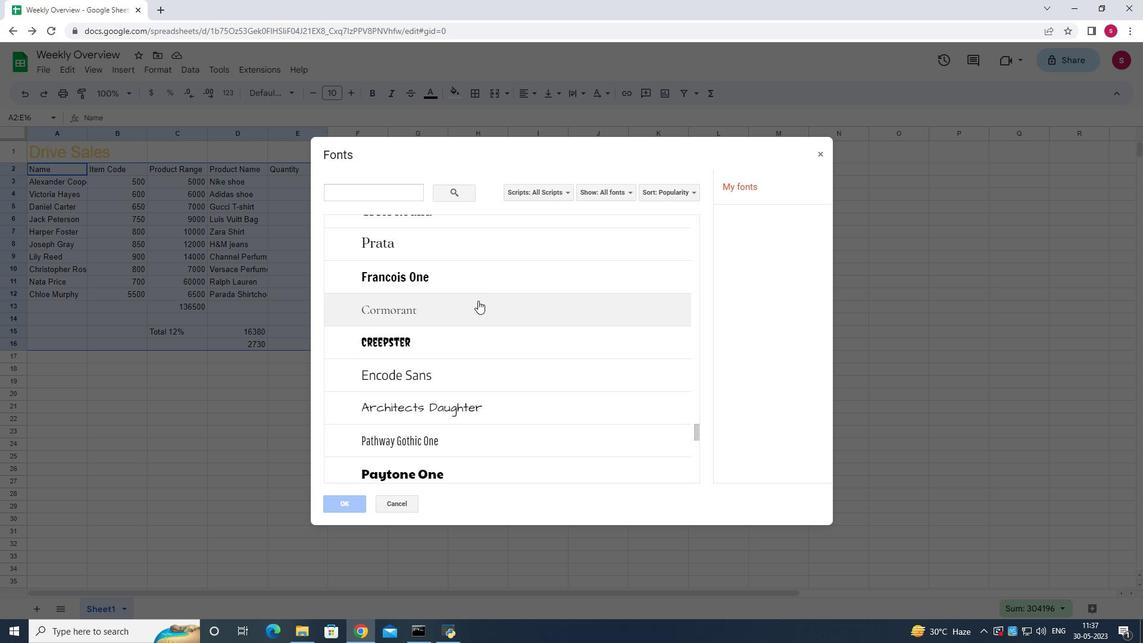 
Action: Mouse scrolled (478, 300) with delta (0, 0)
Screenshot: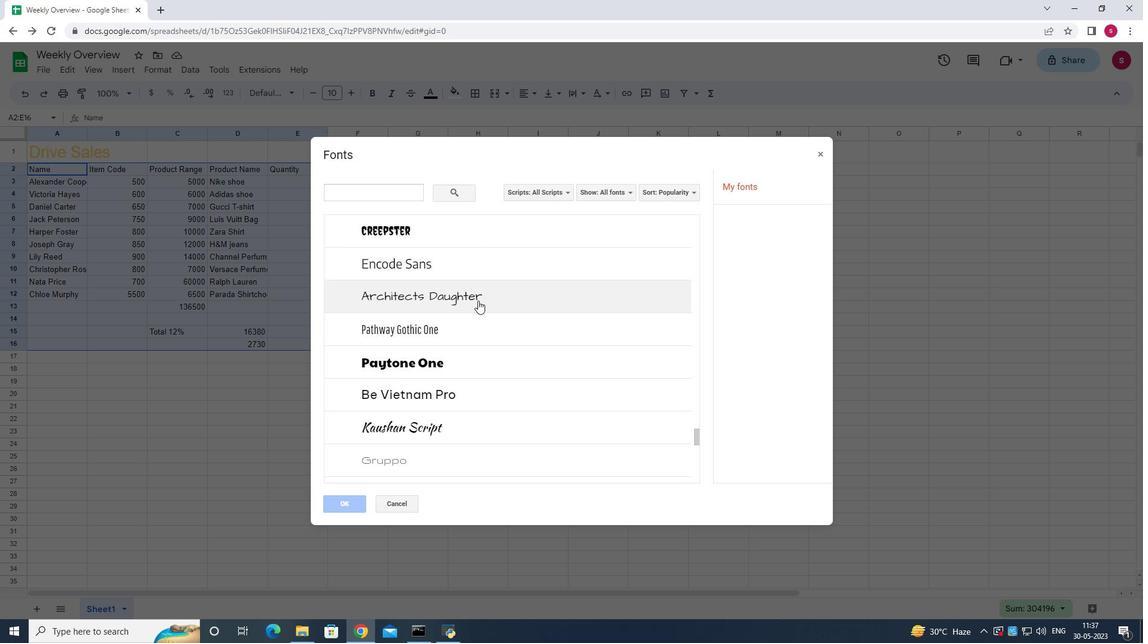 
Action: Mouse scrolled (478, 300) with delta (0, 0)
Screenshot: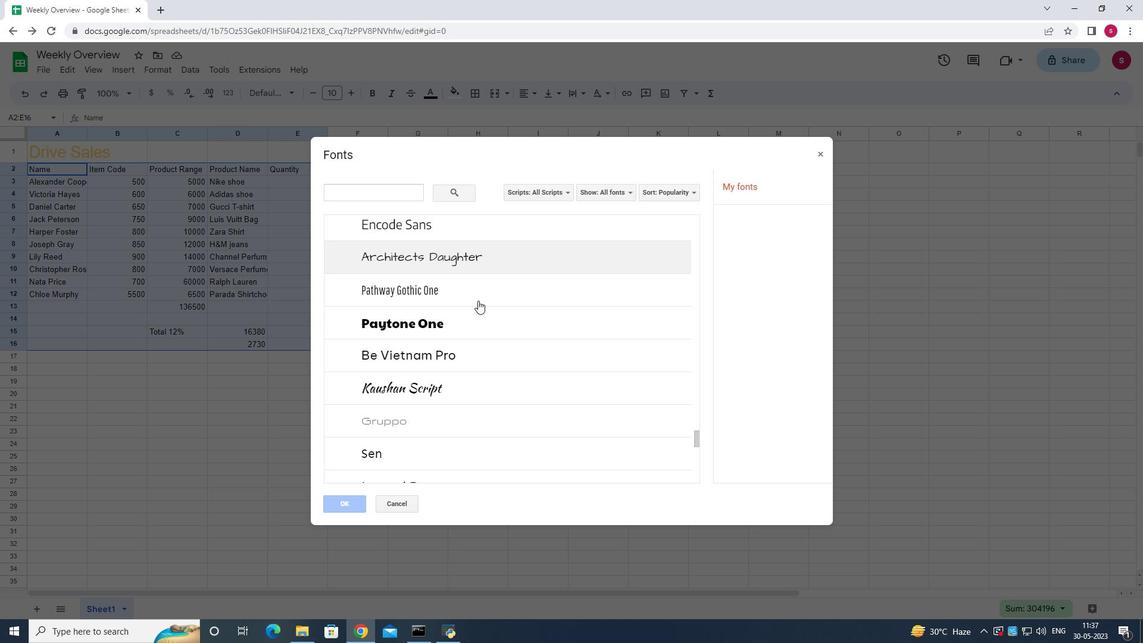 
Action: Mouse scrolled (478, 300) with delta (0, 0)
Screenshot: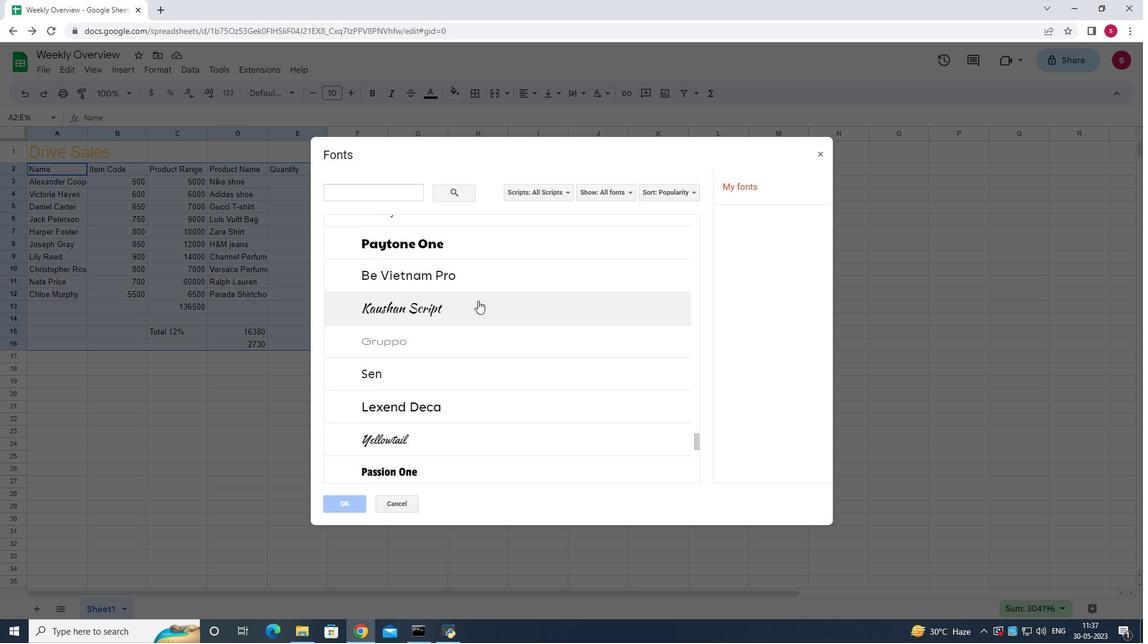 
Action: Mouse scrolled (478, 300) with delta (0, 0)
Screenshot: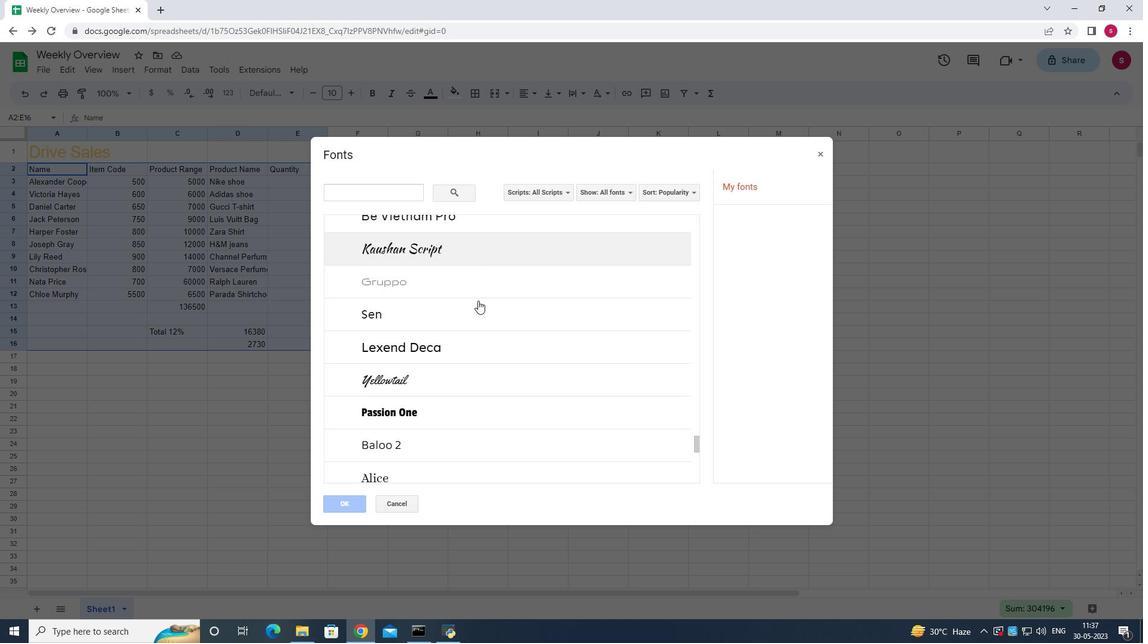 
Action: Mouse scrolled (478, 300) with delta (0, 0)
Screenshot: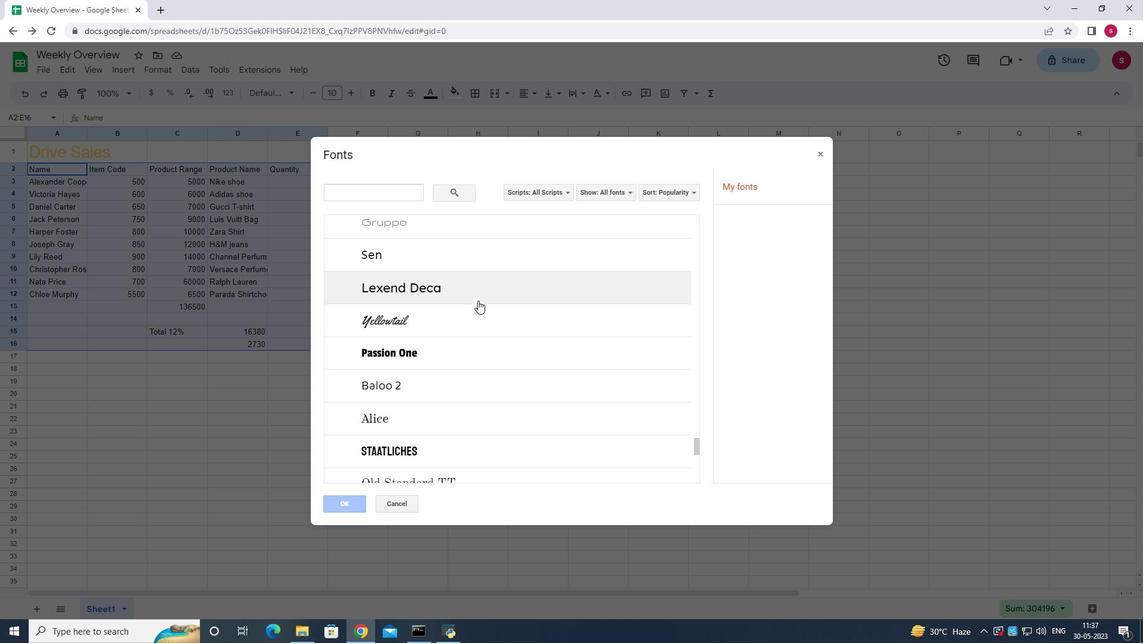 
Action: Mouse scrolled (478, 300) with delta (0, 0)
Screenshot: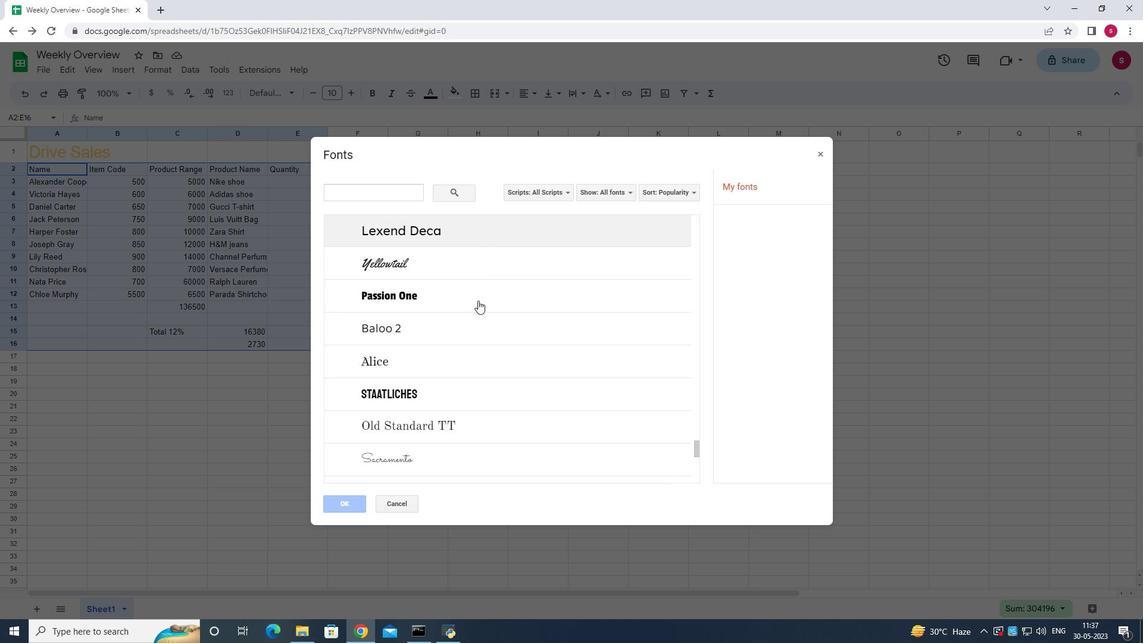 
Action: Mouse scrolled (478, 300) with delta (0, 0)
Screenshot: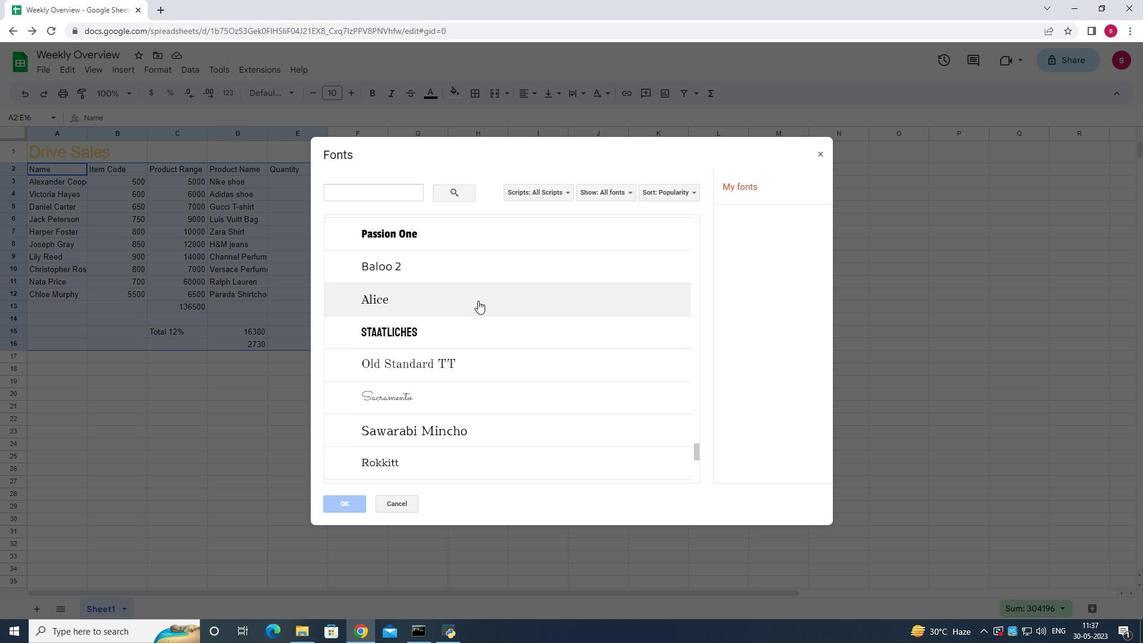 
Action: Mouse scrolled (478, 300) with delta (0, 0)
Screenshot: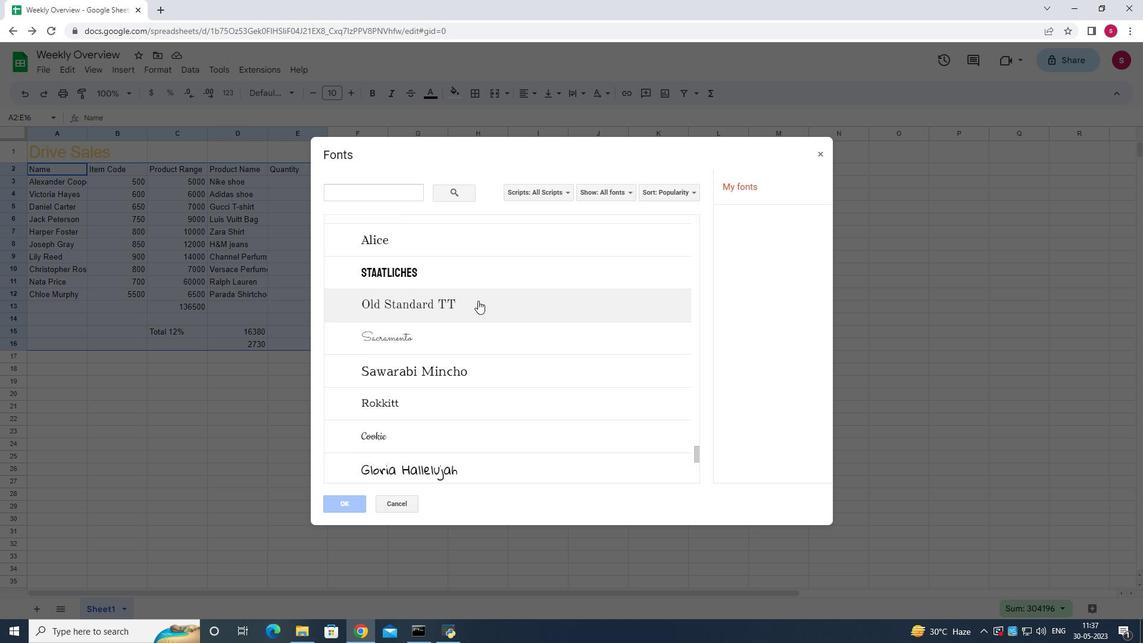 
Action: Mouse scrolled (478, 300) with delta (0, 0)
Screenshot: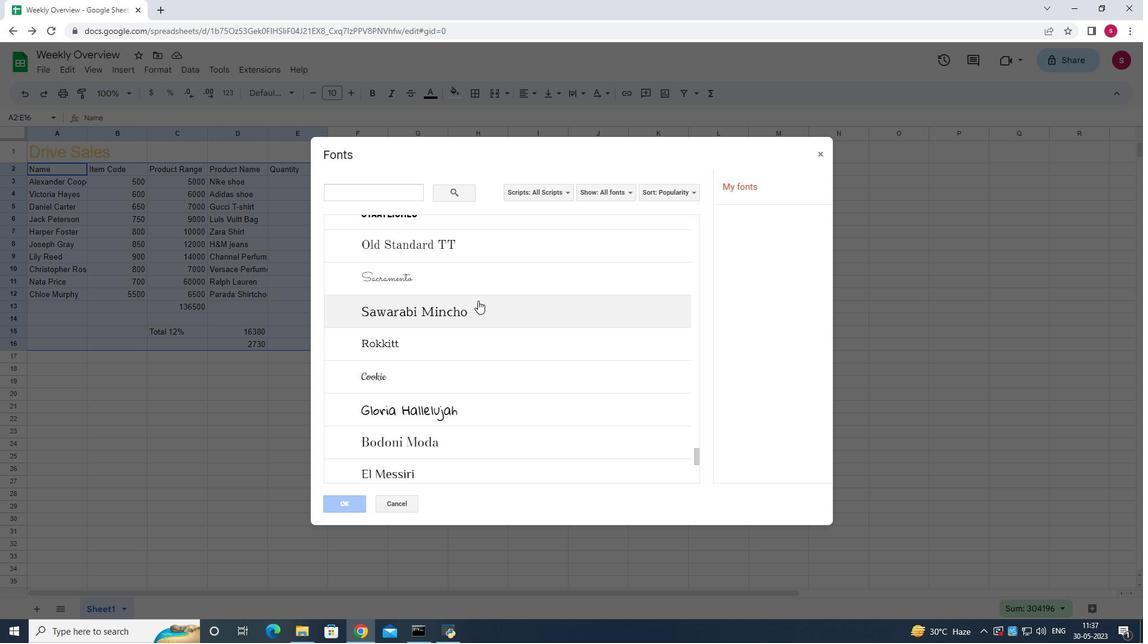 
Action: Mouse scrolled (478, 300) with delta (0, 0)
Screenshot: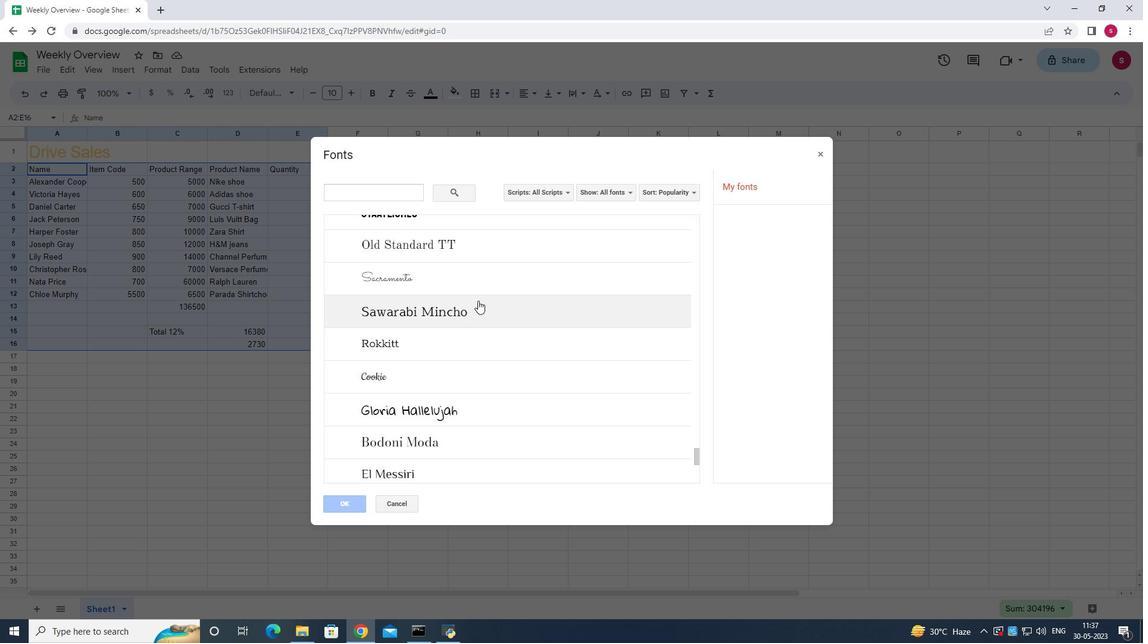 
Action: Mouse scrolled (478, 300) with delta (0, 0)
Screenshot: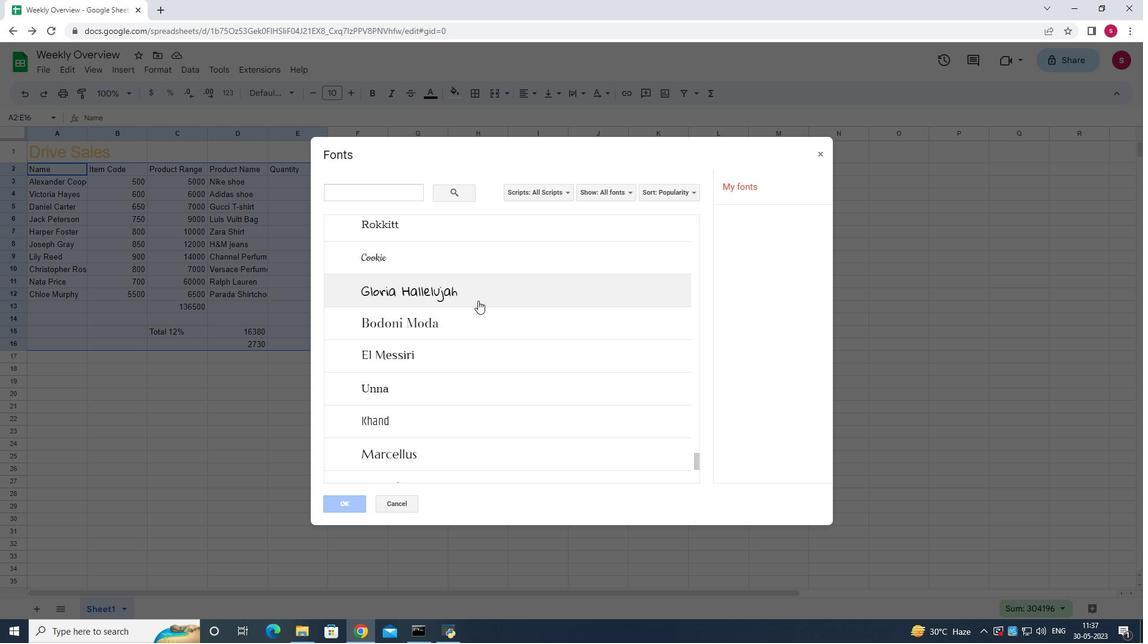 
Action: Mouse scrolled (478, 300) with delta (0, 0)
Screenshot: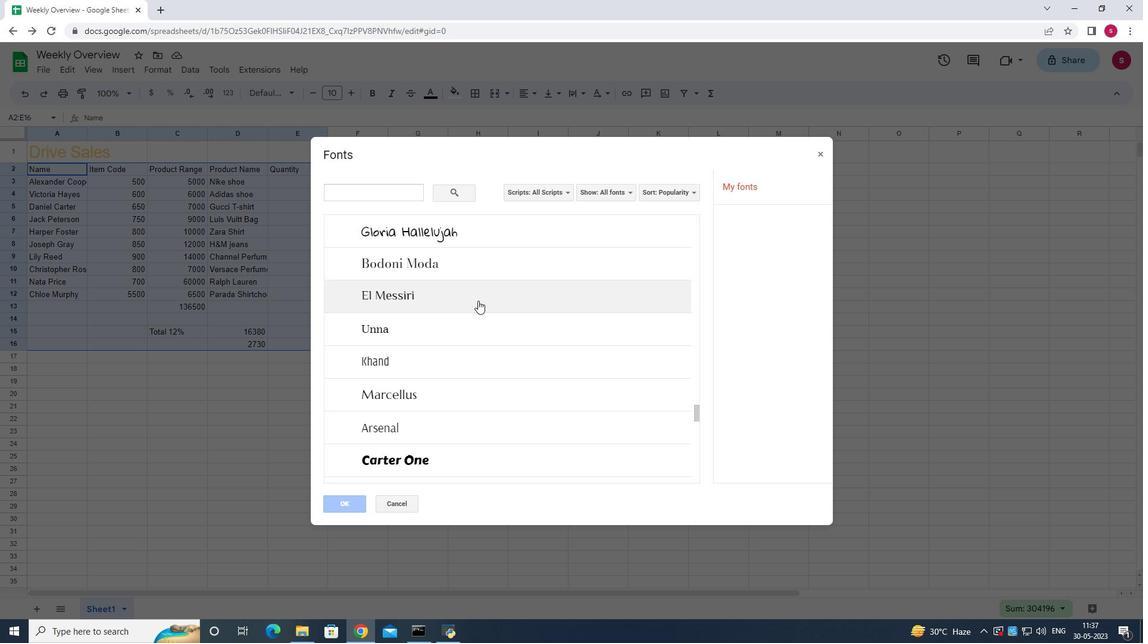 
Action: Mouse scrolled (478, 300) with delta (0, 0)
Screenshot: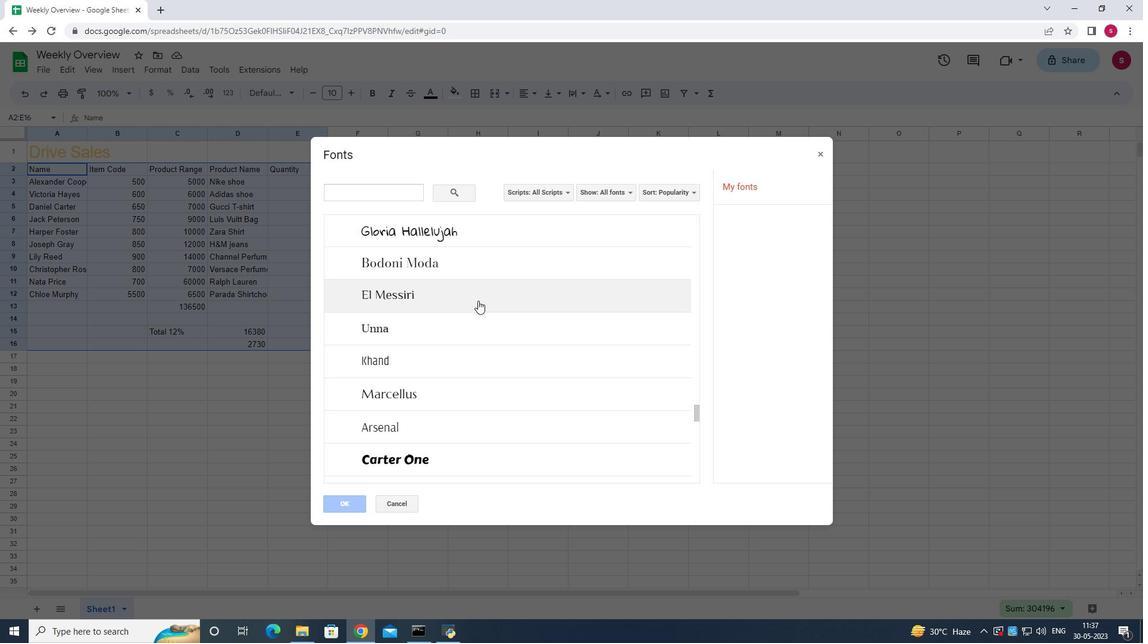 
Action: Mouse scrolled (478, 300) with delta (0, 0)
Screenshot: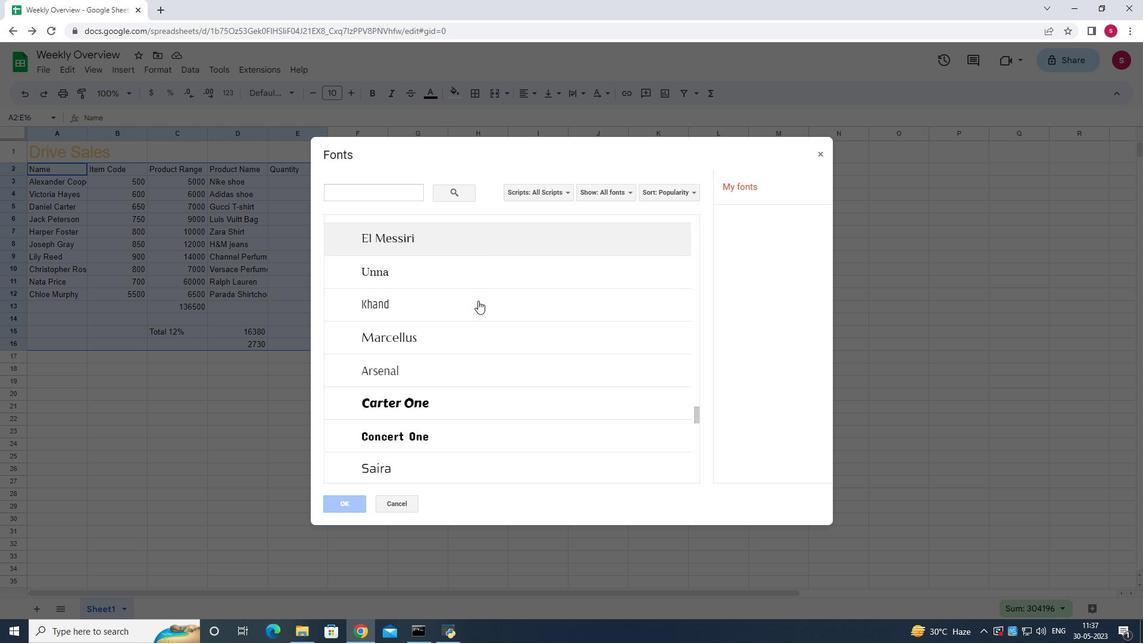 
Action: Mouse scrolled (478, 300) with delta (0, 0)
Screenshot: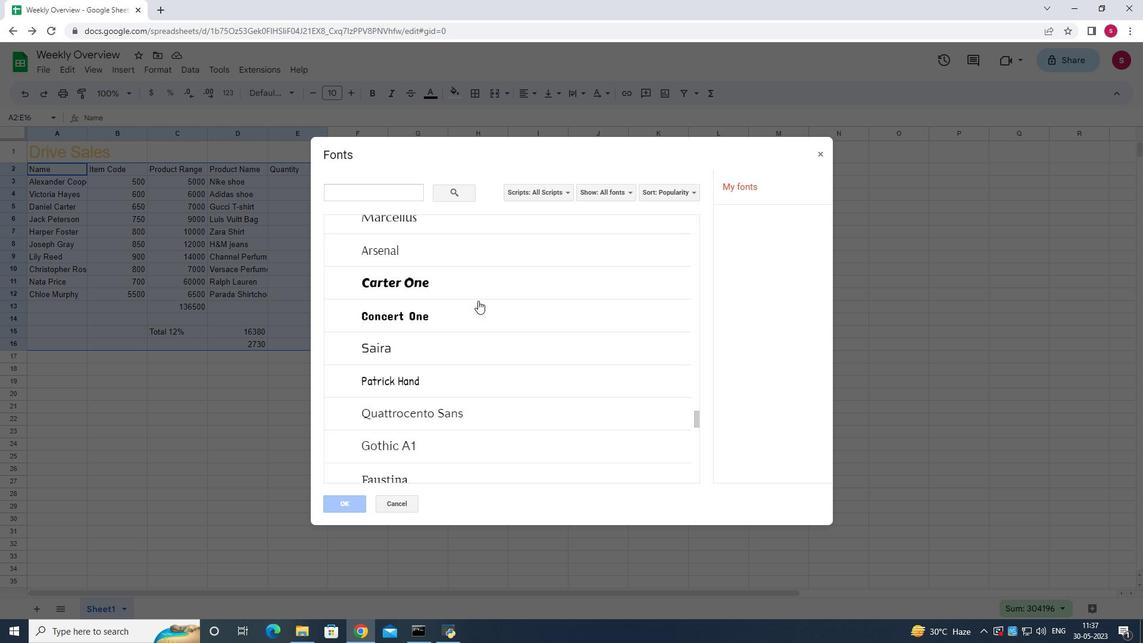 
Action: Mouse scrolled (478, 300) with delta (0, 0)
Screenshot: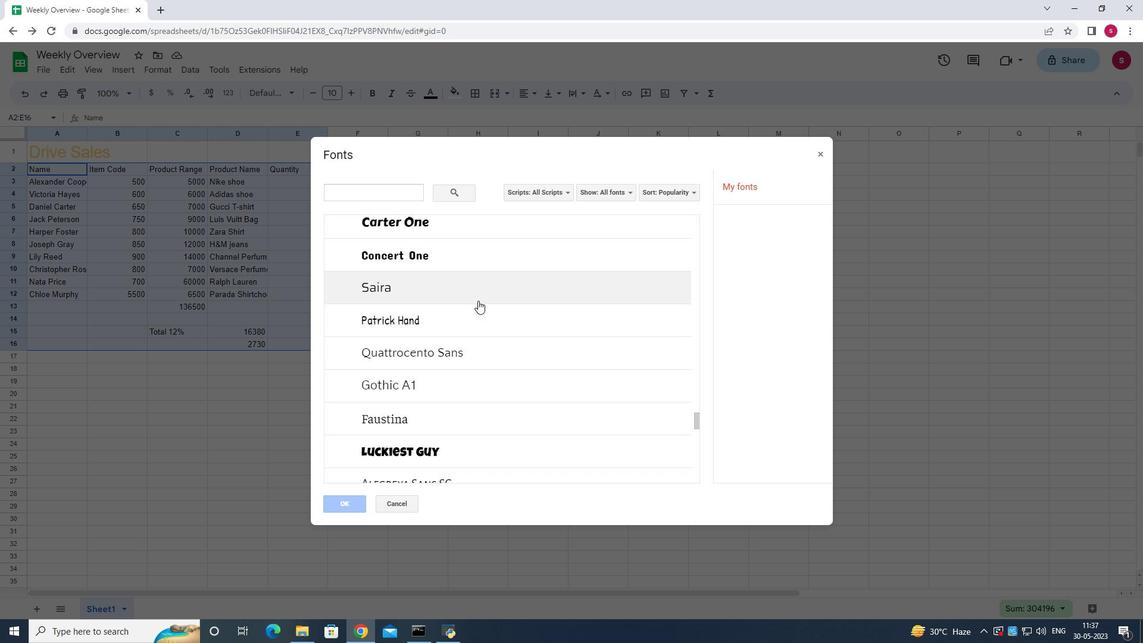 
Action: Mouse scrolled (478, 300) with delta (0, 0)
Screenshot: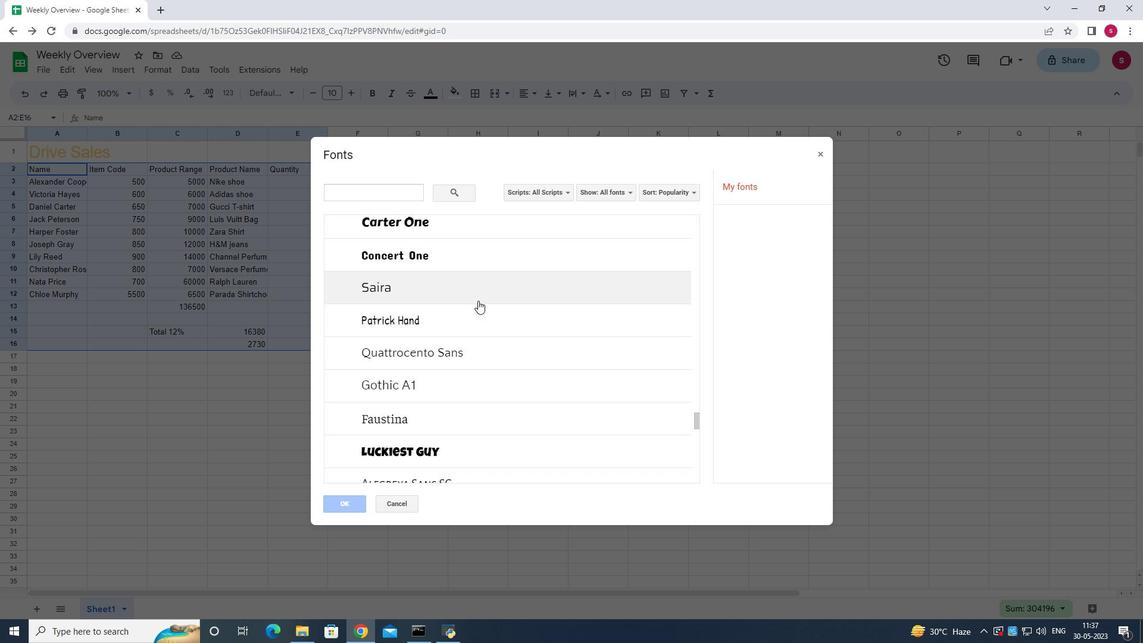 
Action: Mouse scrolled (478, 300) with delta (0, 0)
Screenshot: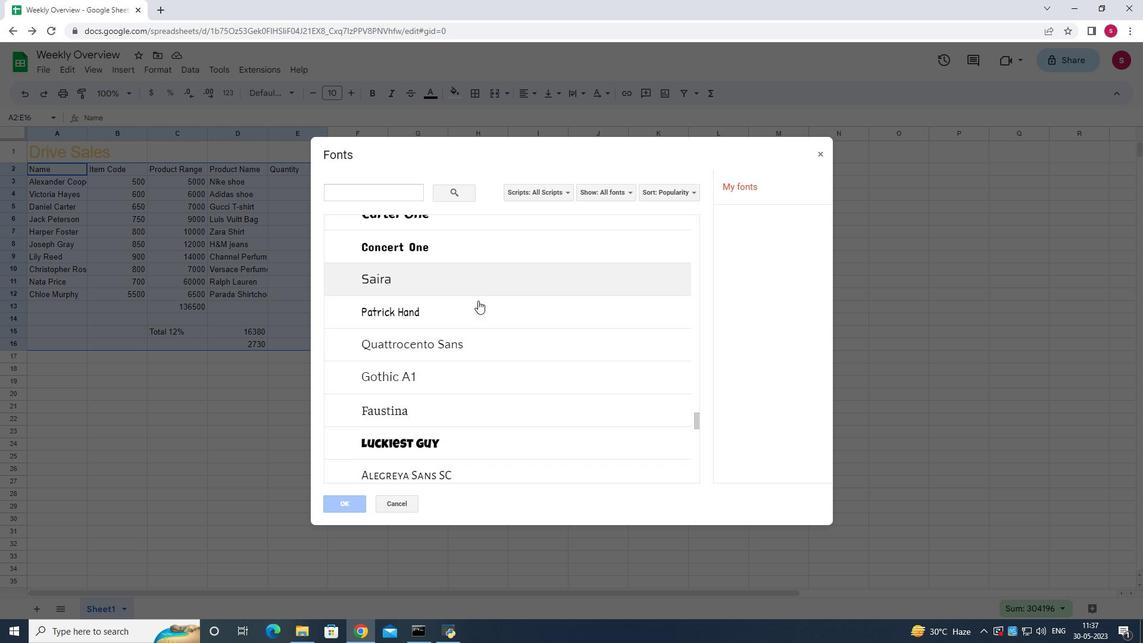 
Action: Mouse scrolled (478, 300) with delta (0, 0)
Screenshot: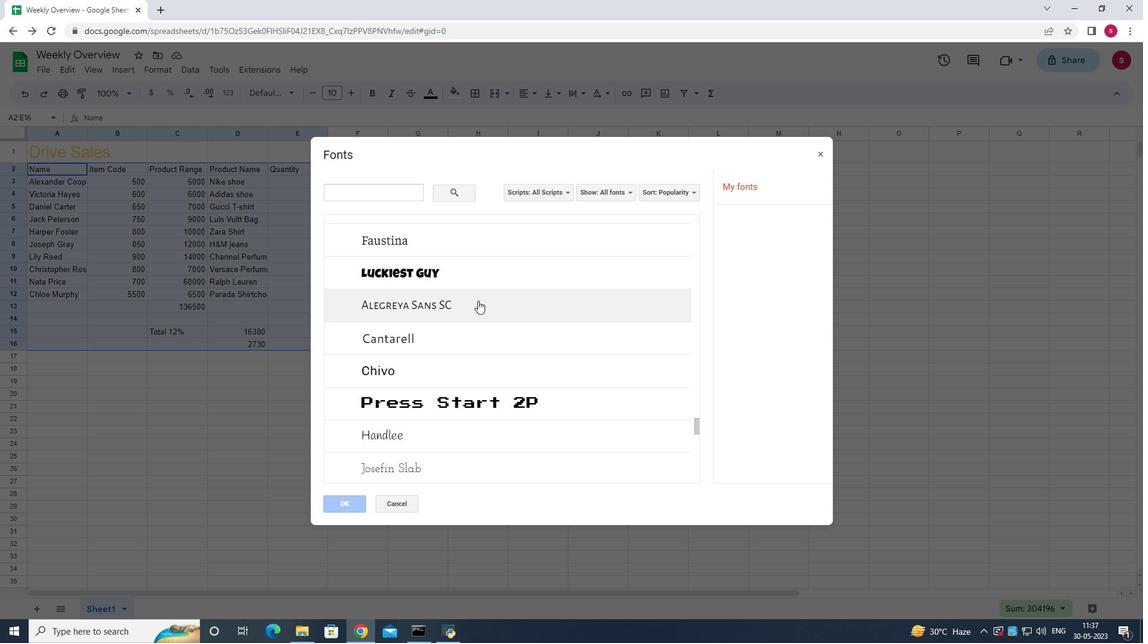 
Action: Mouse scrolled (478, 300) with delta (0, 0)
Screenshot: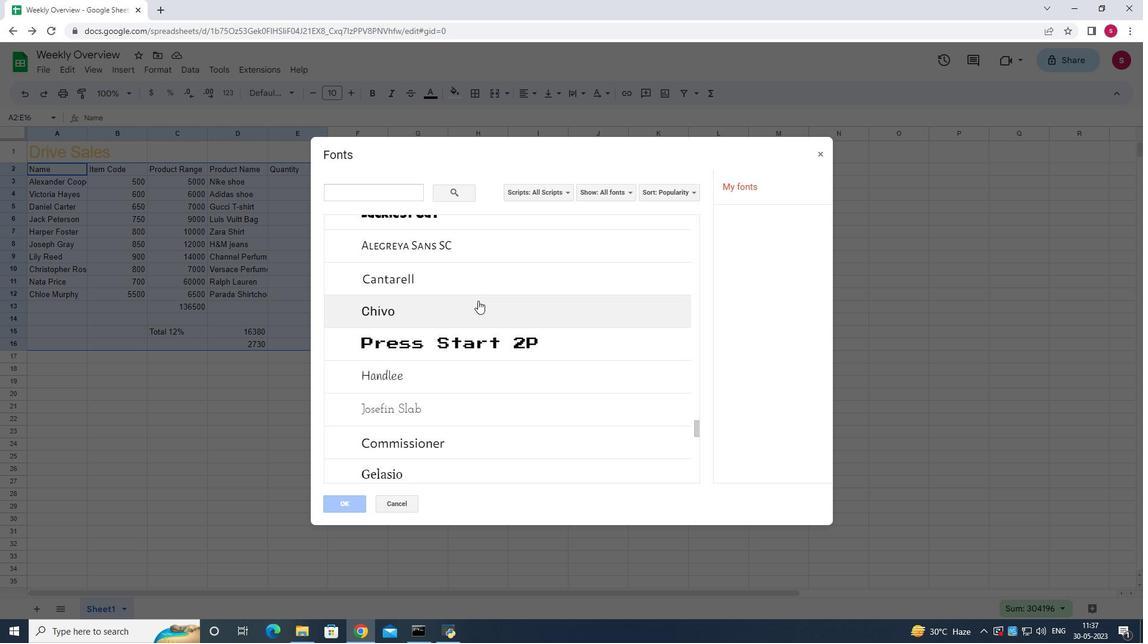 
Action: Mouse scrolled (478, 300) with delta (0, 0)
Screenshot: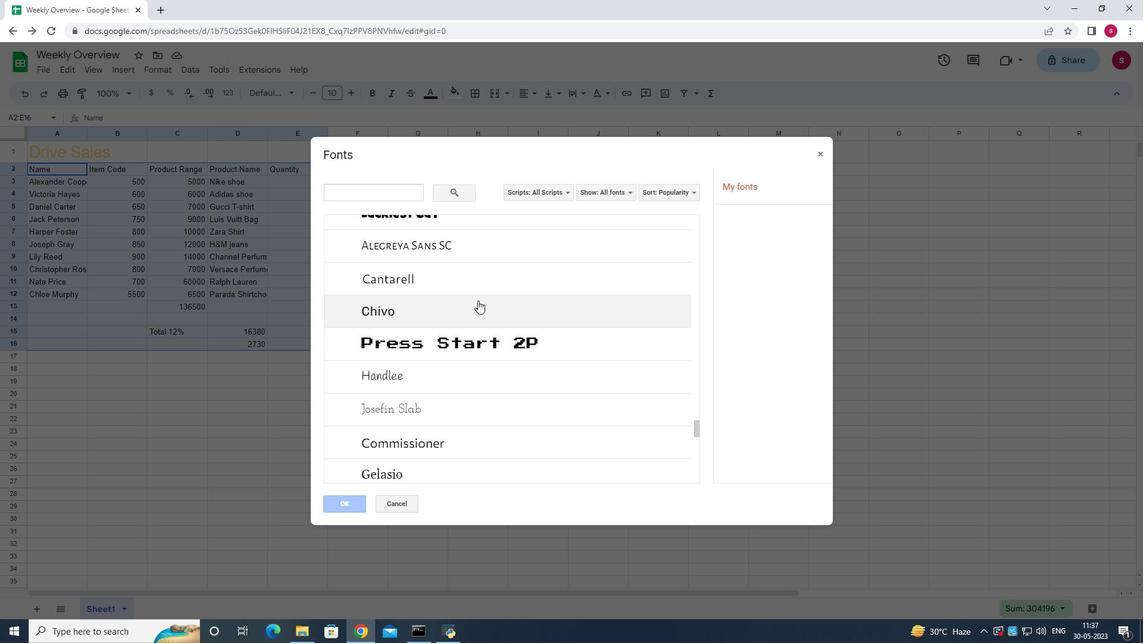 
Action: Mouse scrolled (478, 300) with delta (0, 0)
Screenshot: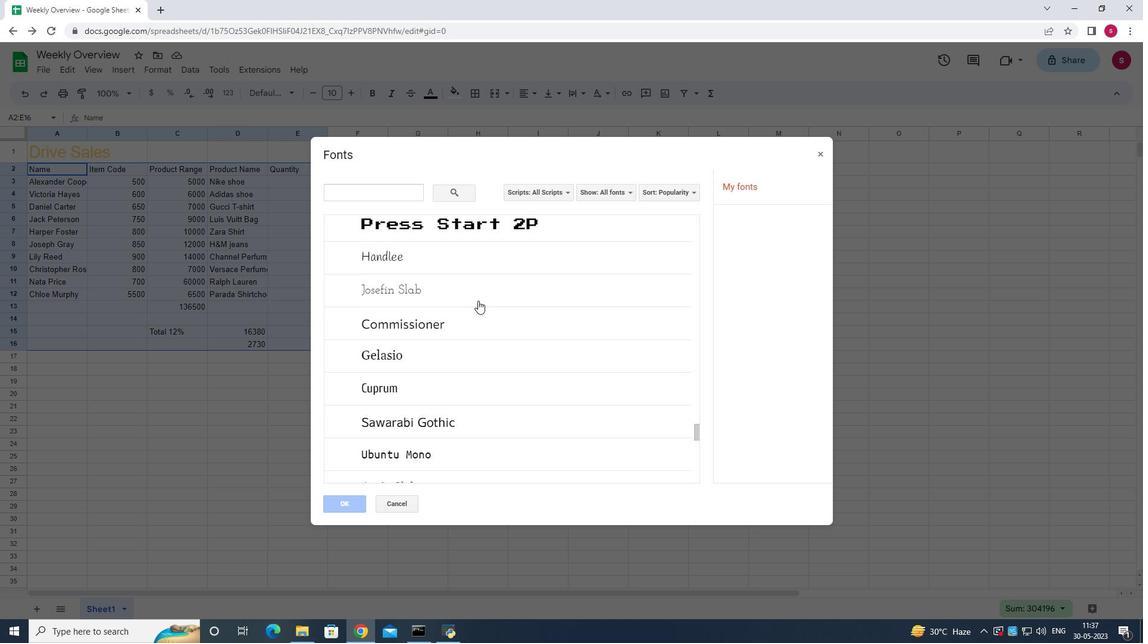 
Action: Mouse scrolled (478, 300) with delta (0, 0)
Screenshot: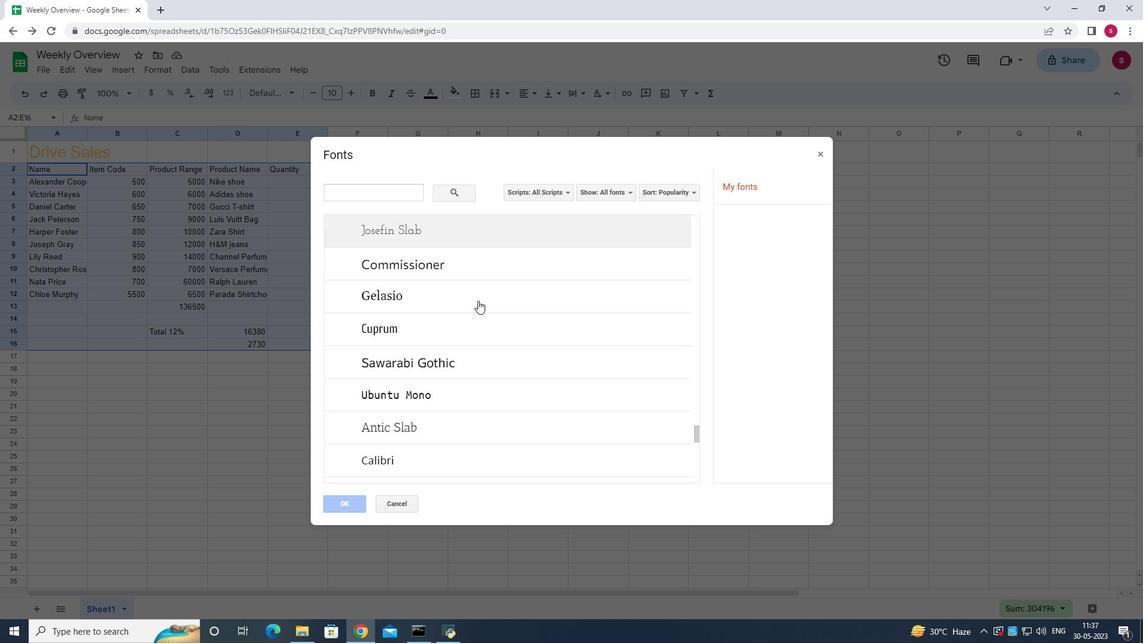 
Action: Mouse scrolled (478, 300) with delta (0, 0)
Screenshot: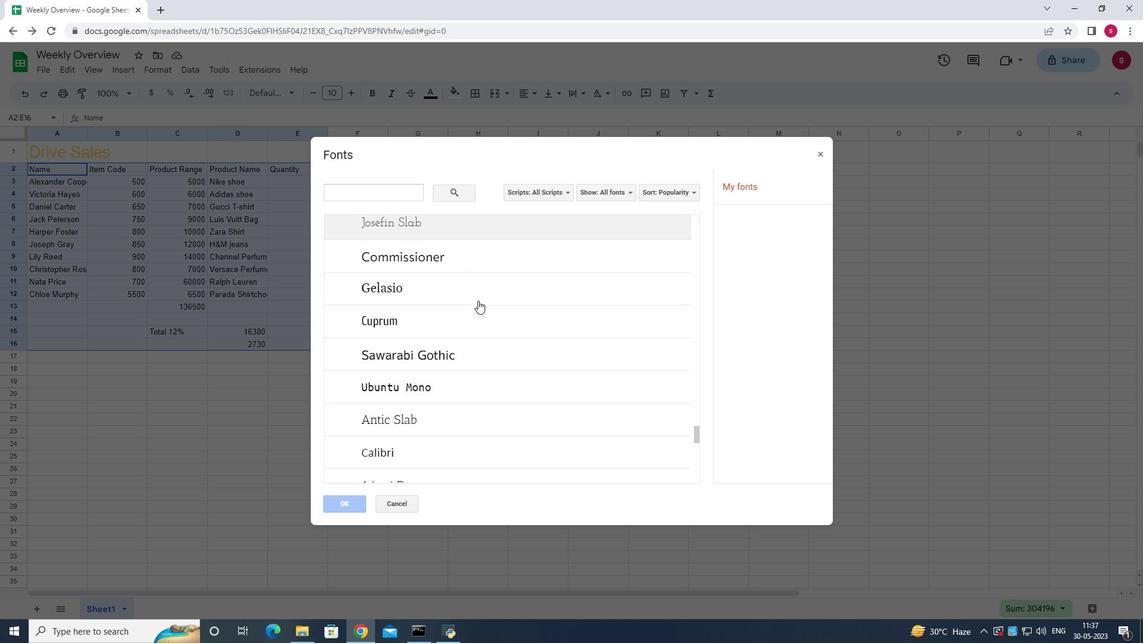 
Action: Mouse moved to (477, 300)
Screenshot: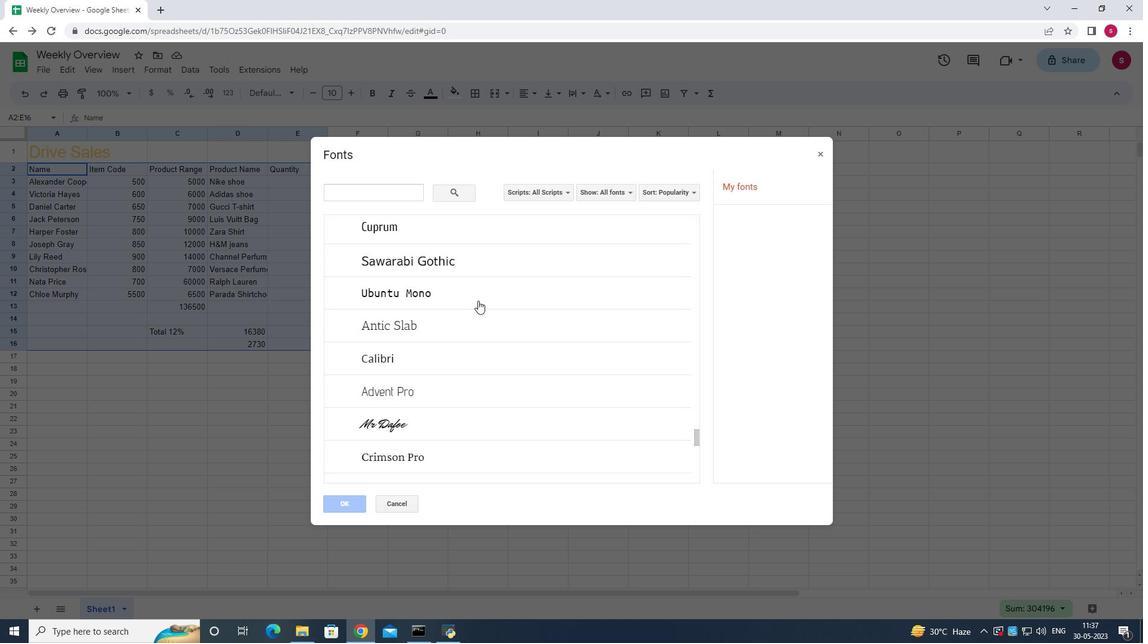 
Action: Mouse scrolled (477, 299) with delta (0, 0)
